 Task: Discover Waterfront Condos in Seattle.
Action: Key pressed <Key.caps_lock>S<Key.caps_lock>eatt
Screenshot: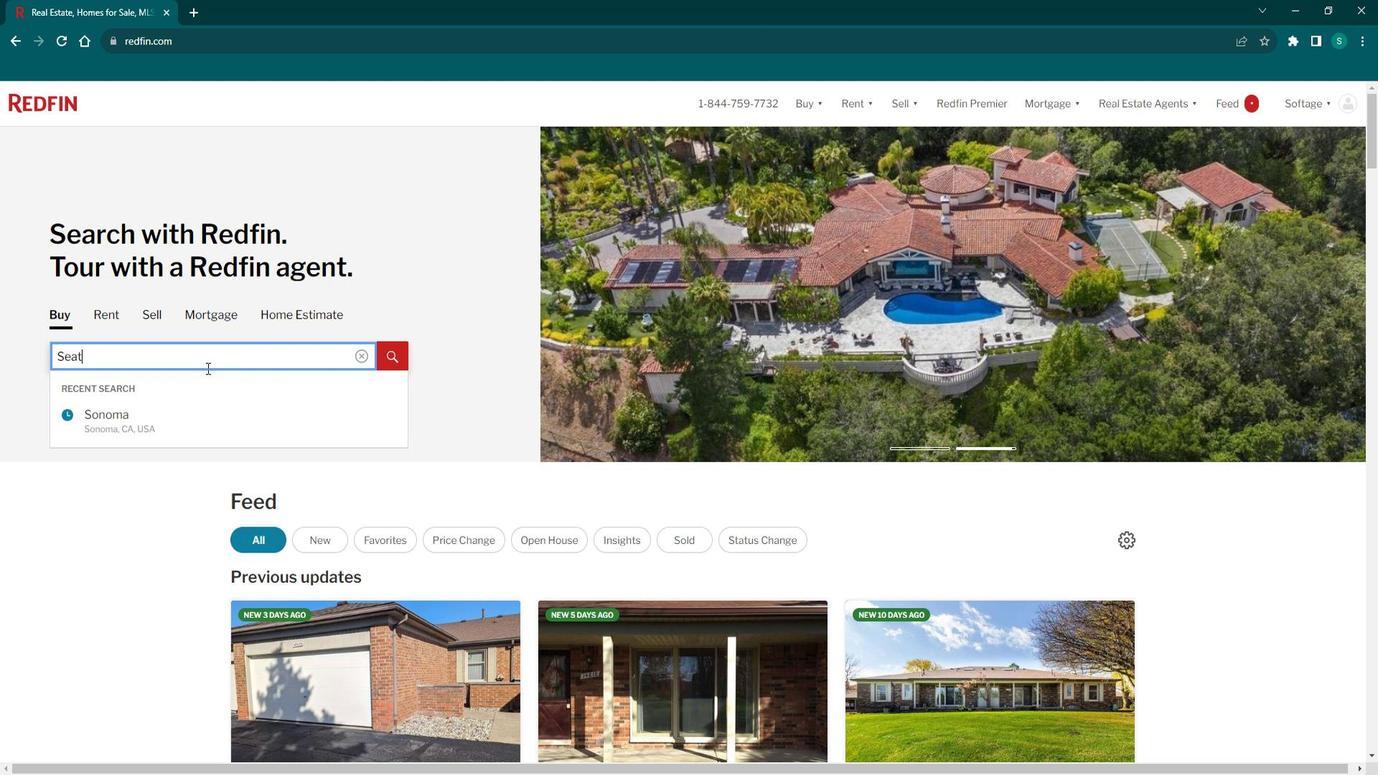 
Action: Mouse moved to (224, 365)
Screenshot: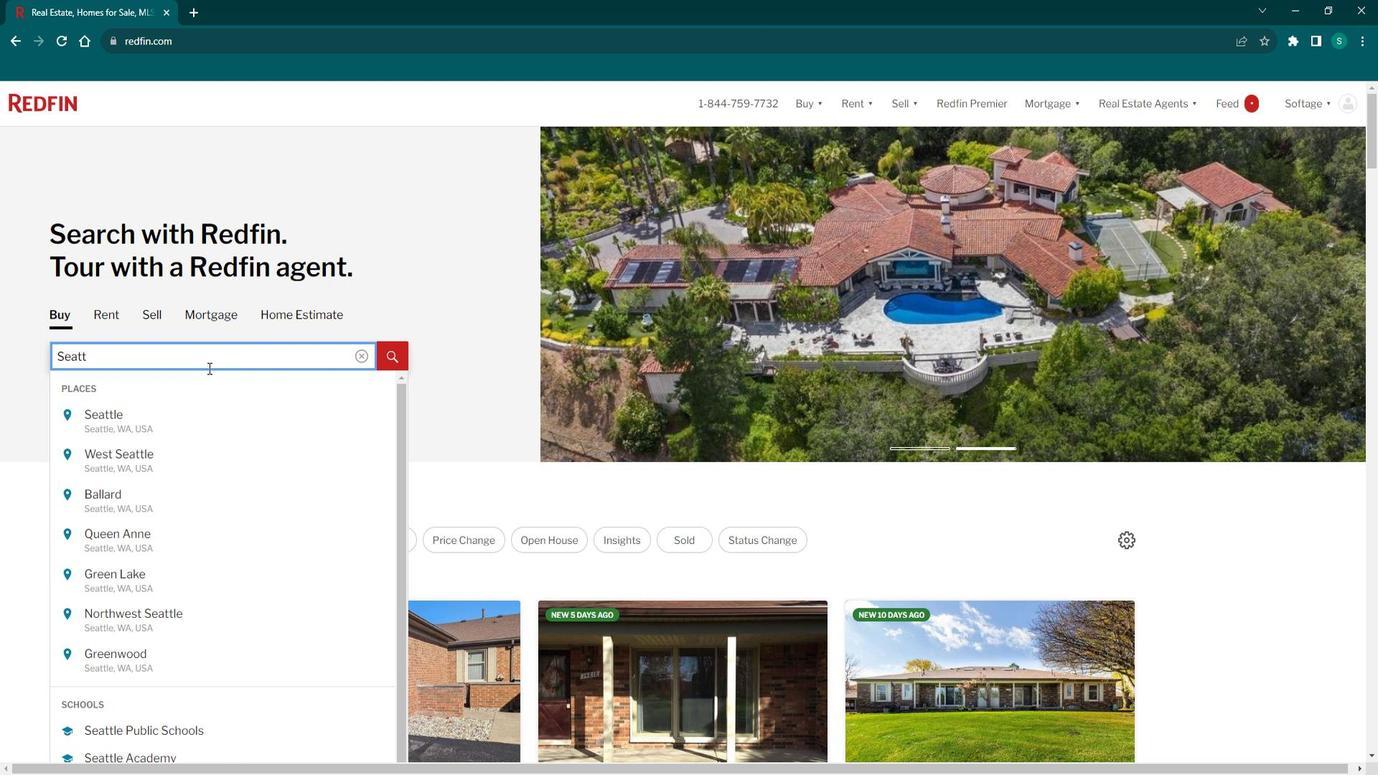
Action: Key pressed l
Screenshot: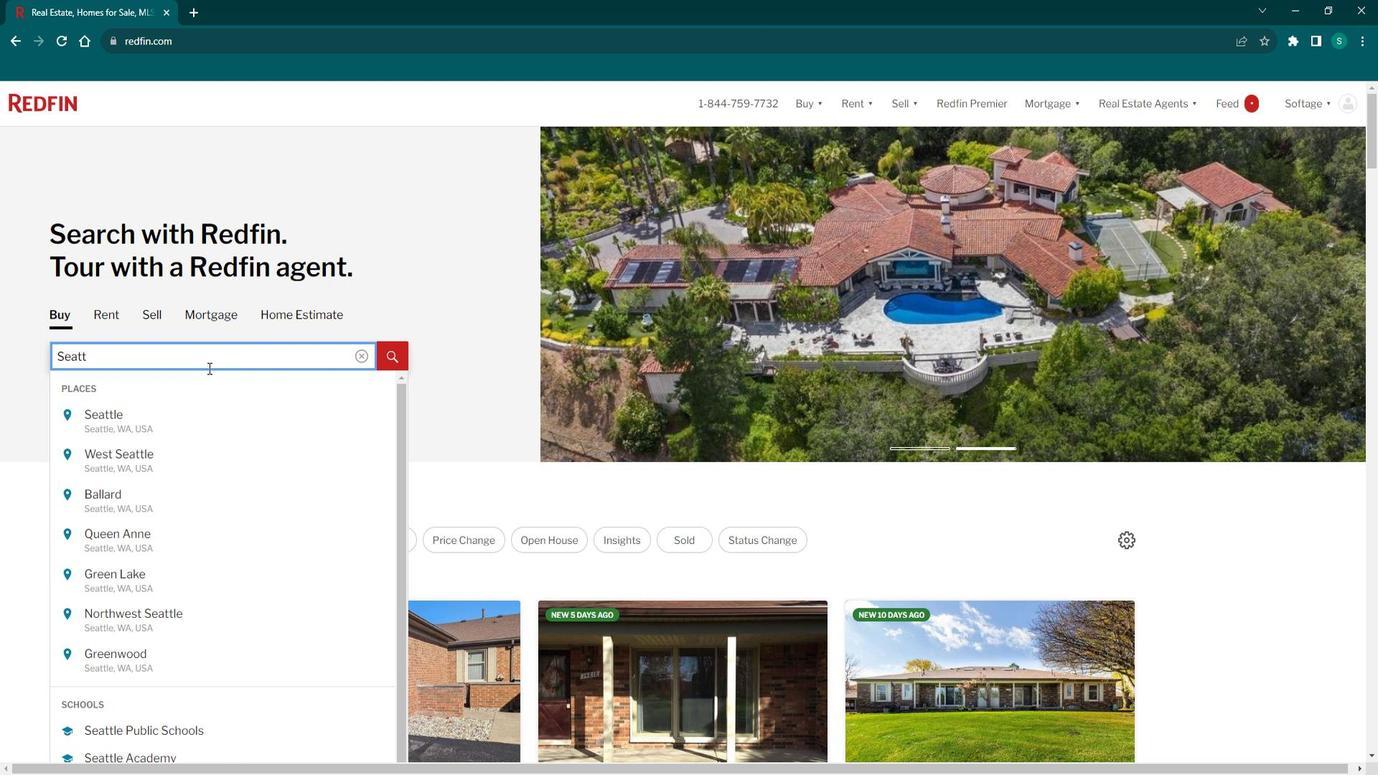 
Action: Mouse moved to (312, 399)
Screenshot: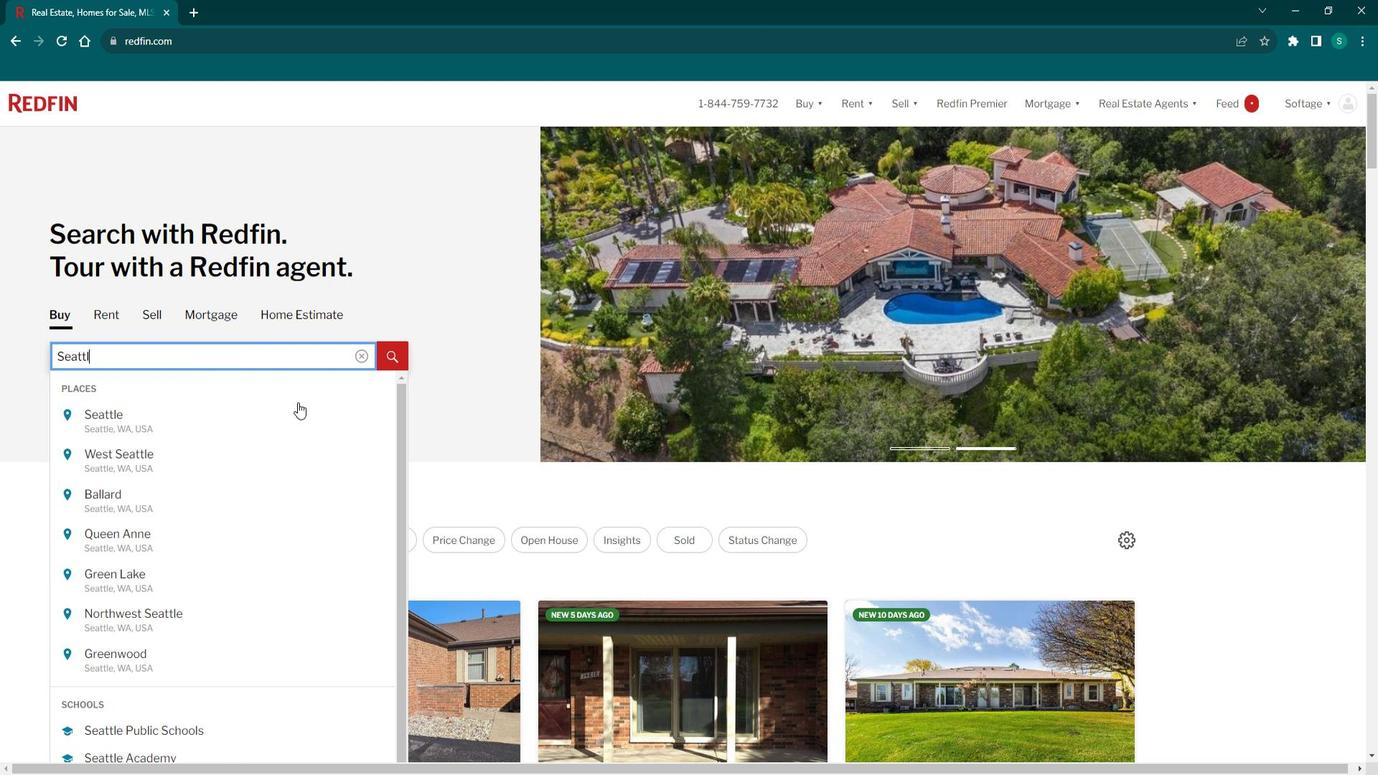
Action: Key pressed e
Screenshot: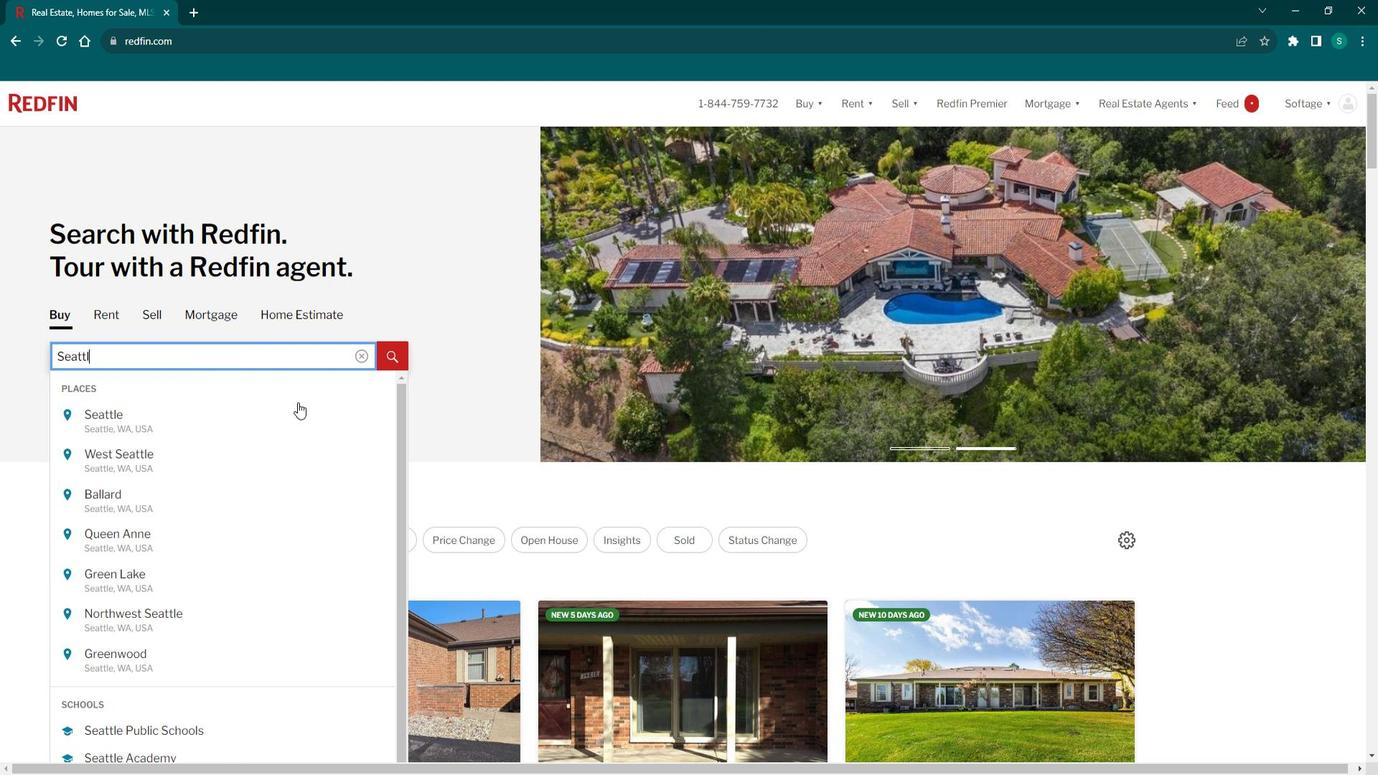 
Action: Mouse moved to (257, 417)
Screenshot: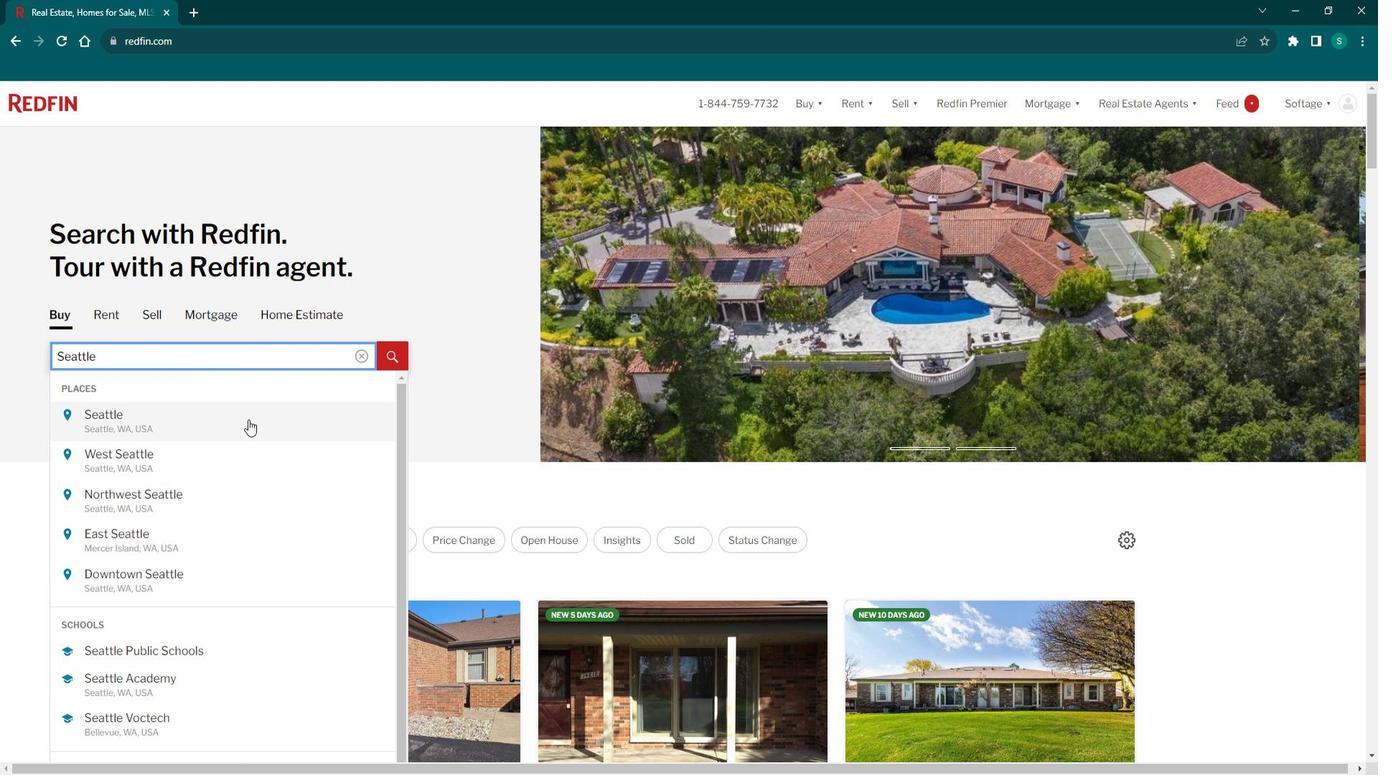 
Action: Mouse pressed left at (257, 417)
Screenshot: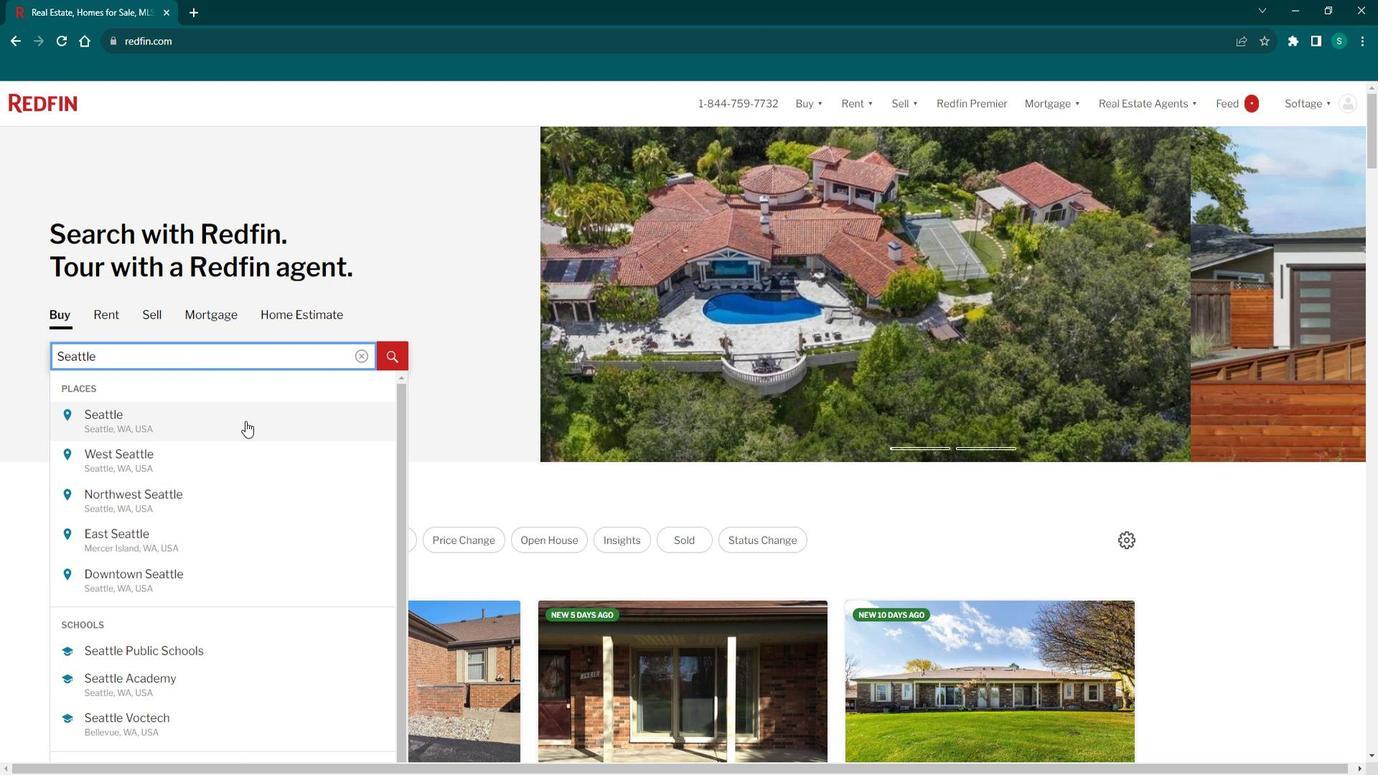 
Action: Mouse moved to (1265, 202)
Screenshot: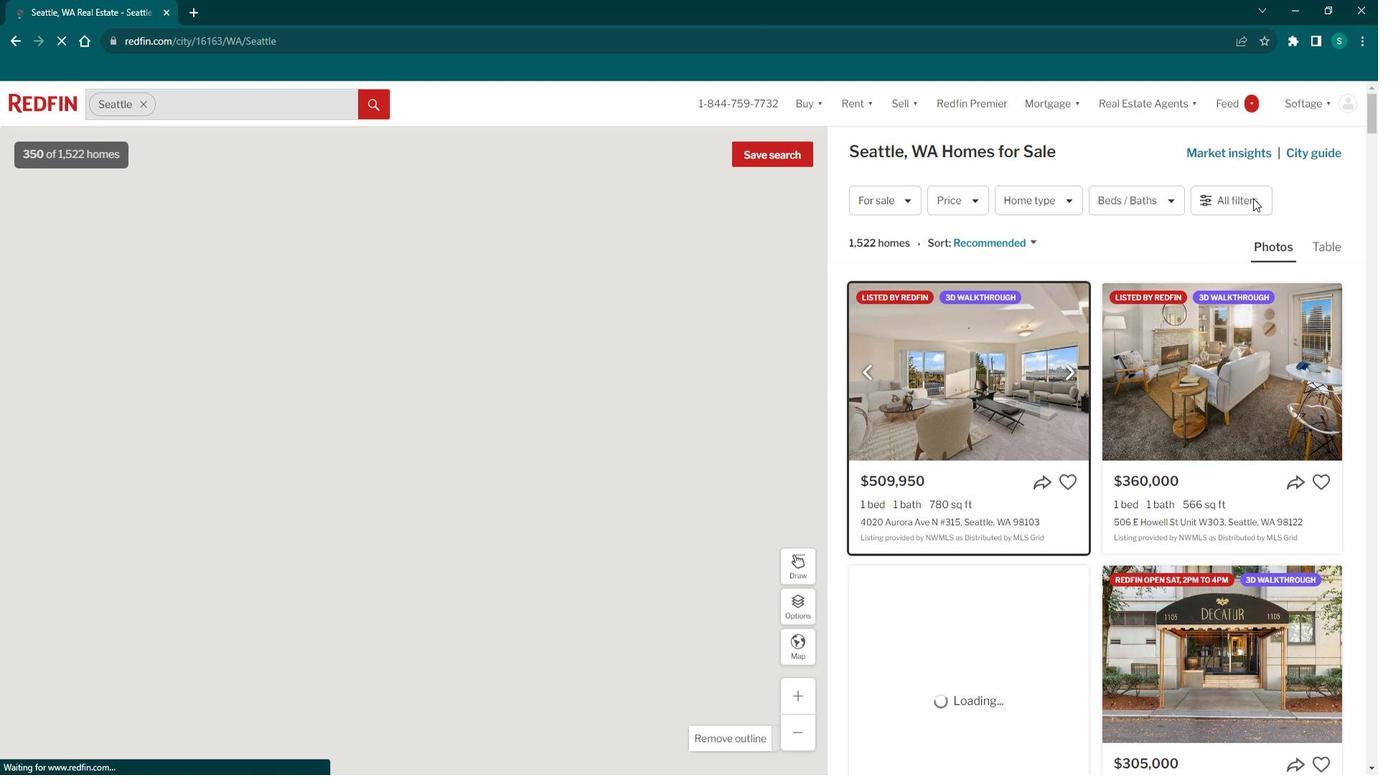 
Action: Mouse pressed left at (1265, 202)
Screenshot: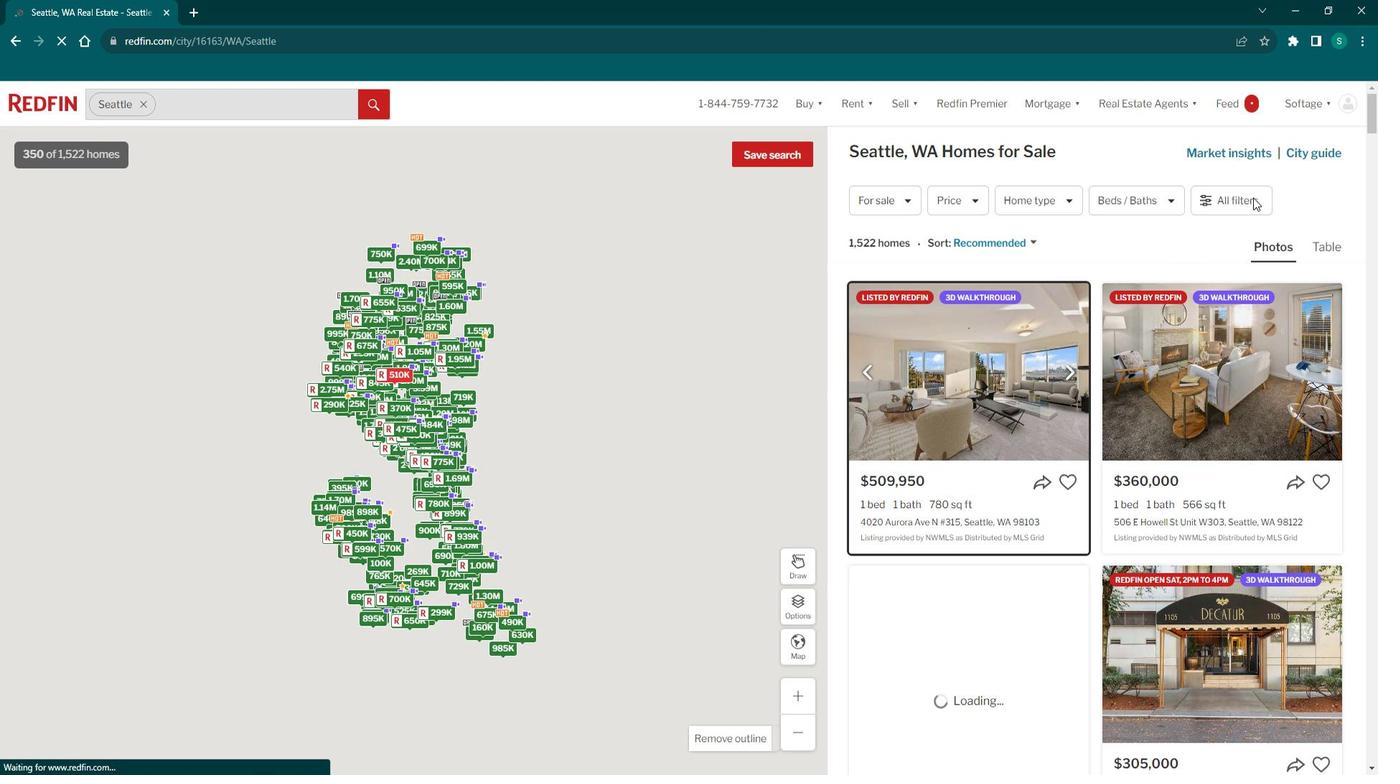 
Action: Mouse moved to (1260, 203)
Screenshot: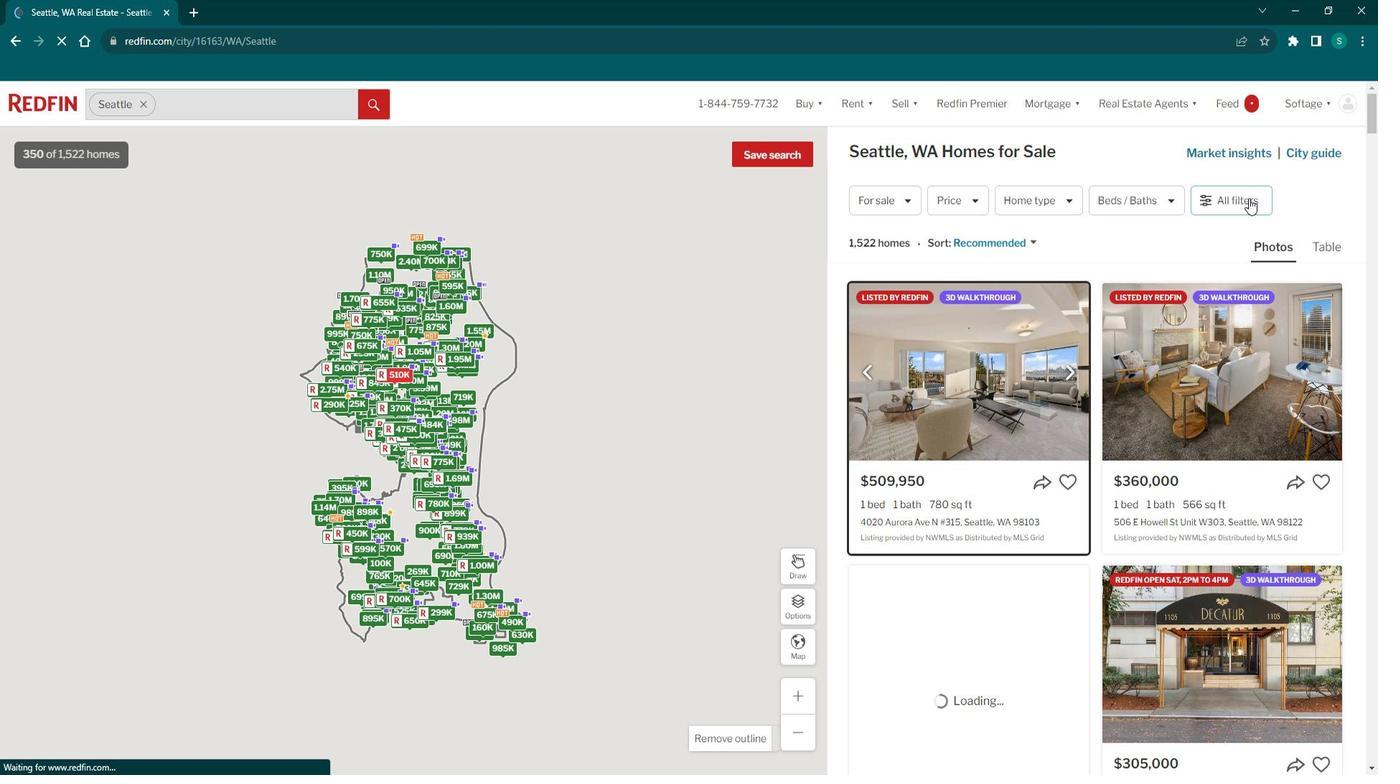 
Action: Mouse pressed left at (1260, 203)
Screenshot: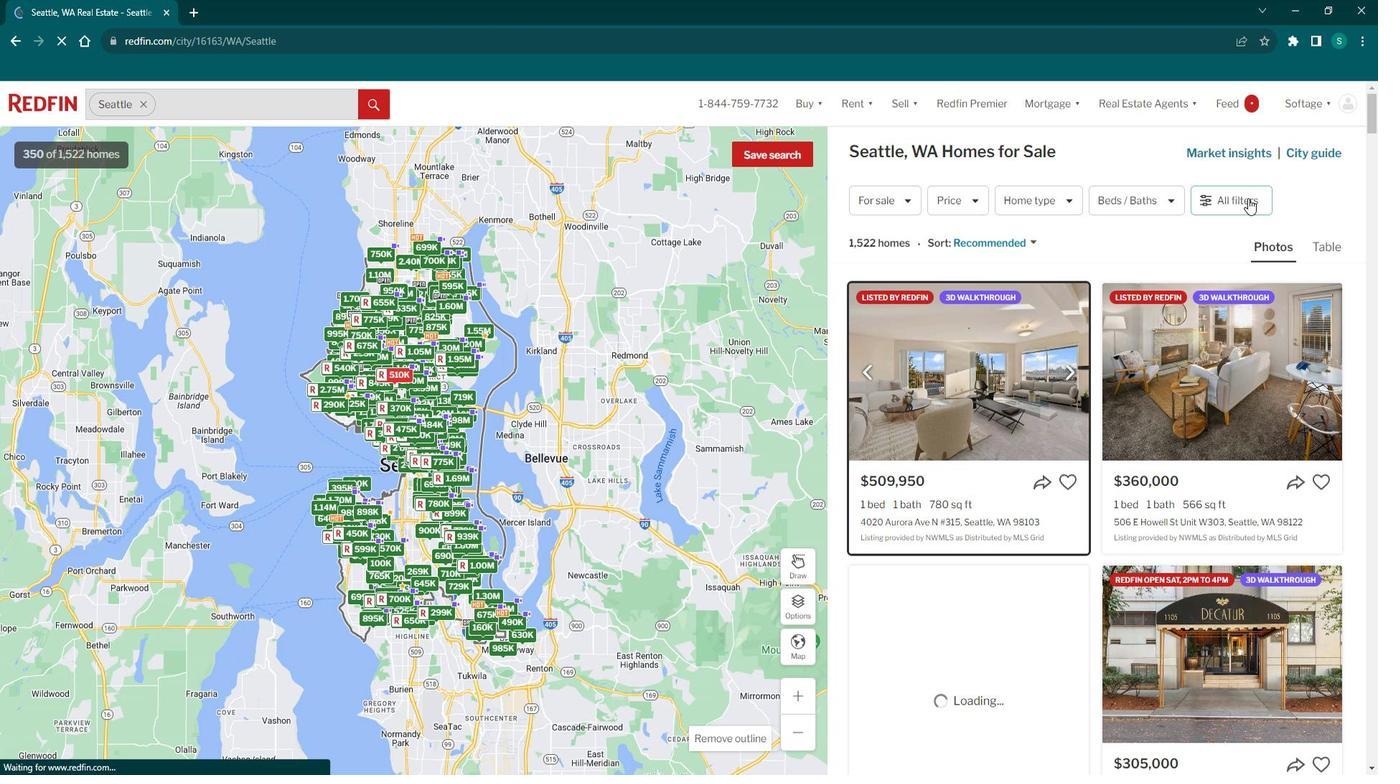 
Action: Mouse moved to (1242, 206)
Screenshot: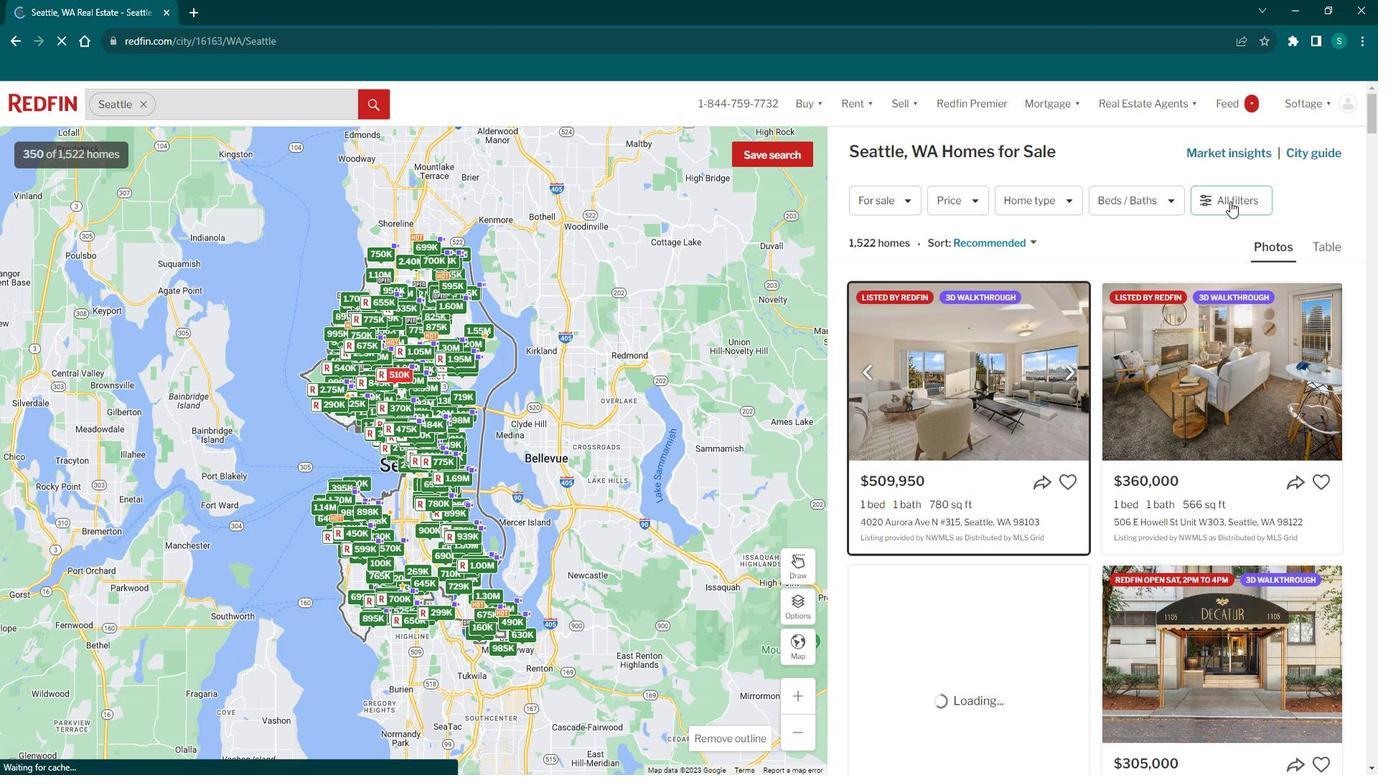 
Action: Mouse pressed left at (1242, 206)
Screenshot: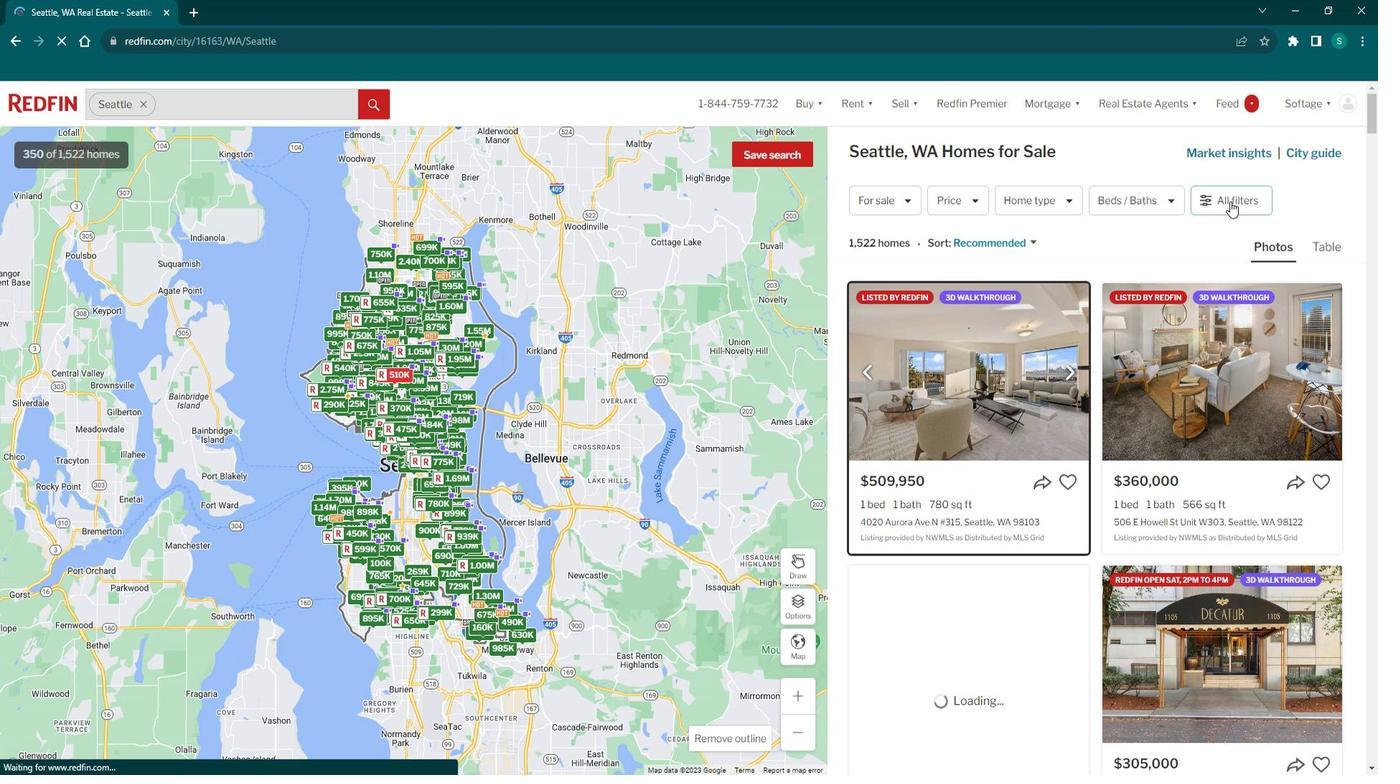 
Action: Mouse pressed left at (1242, 206)
Screenshot: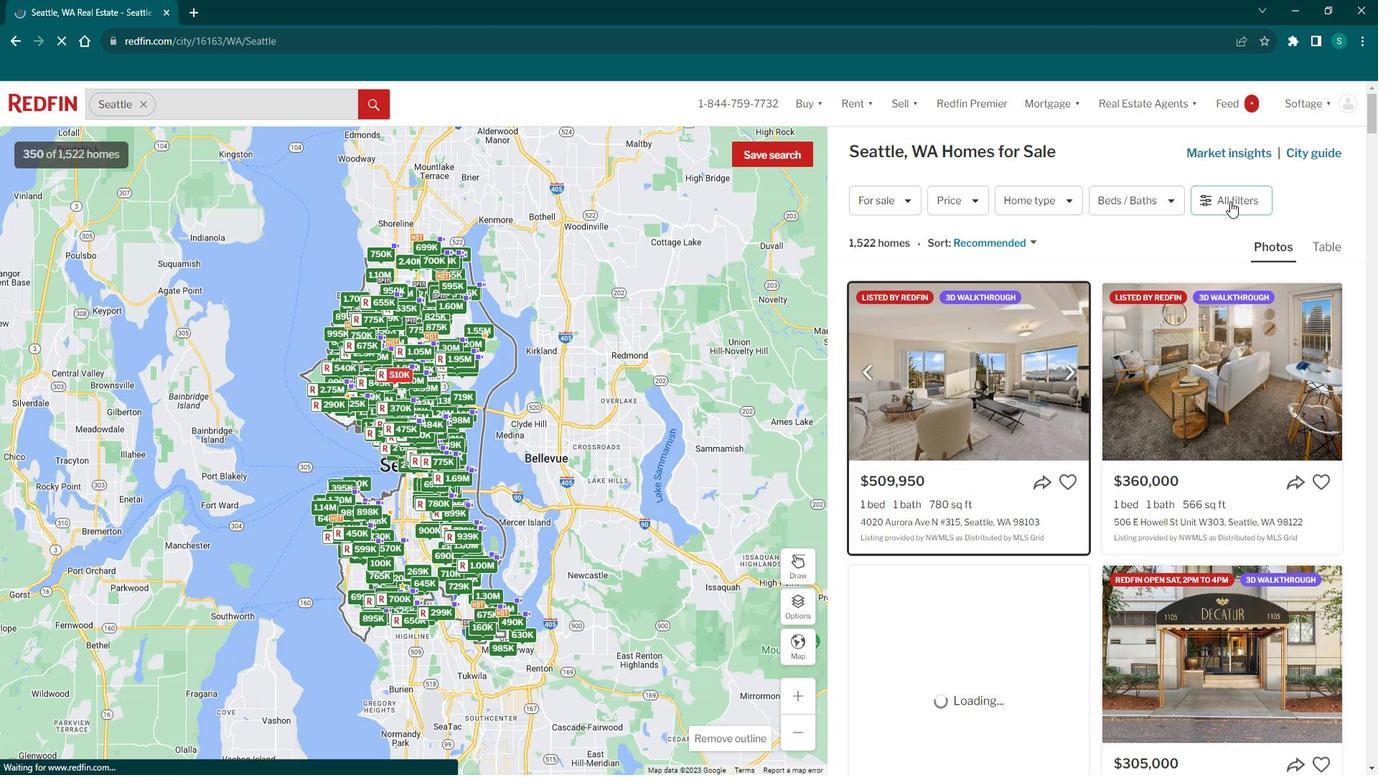 
Action: Mouse moved to (1260, 203)
Screenshot: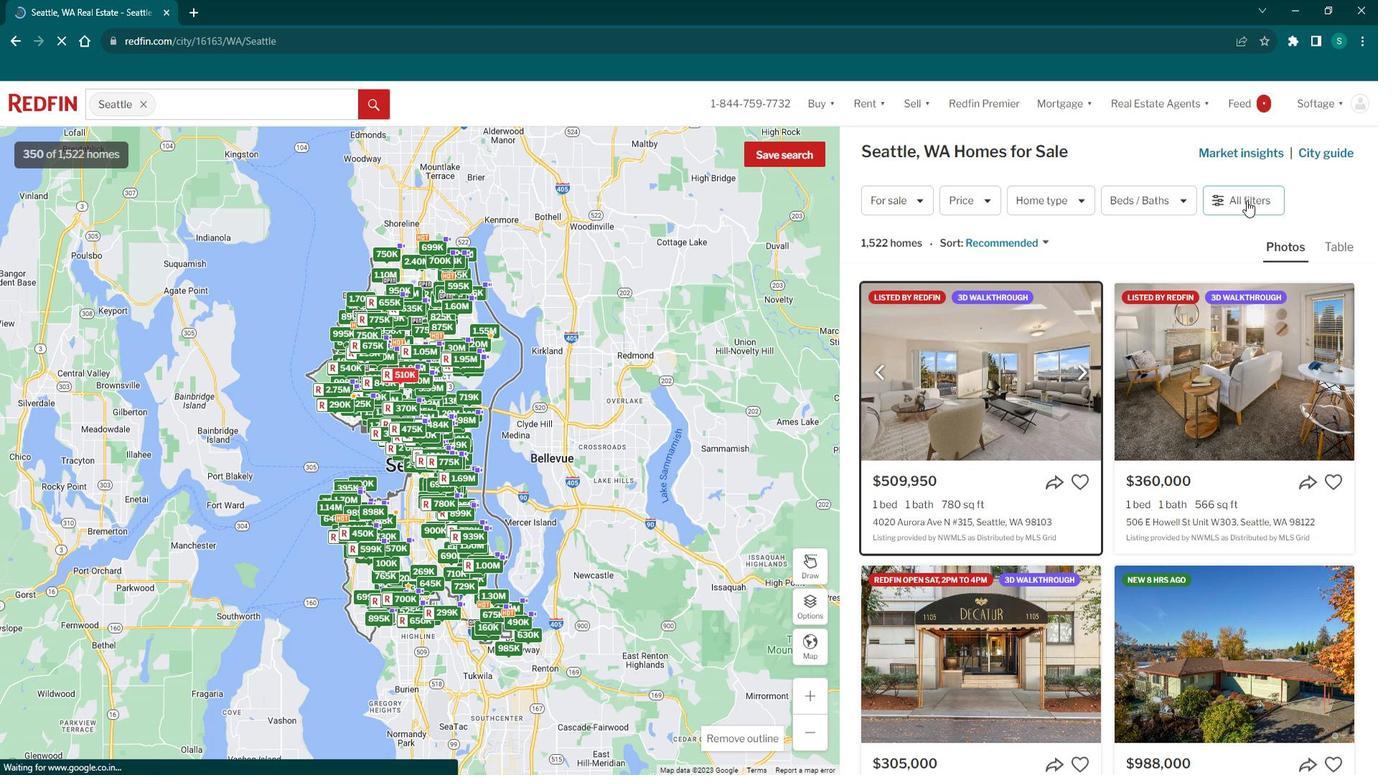 
Action: Mouse pressed left at (1260, 203)
Screenshot: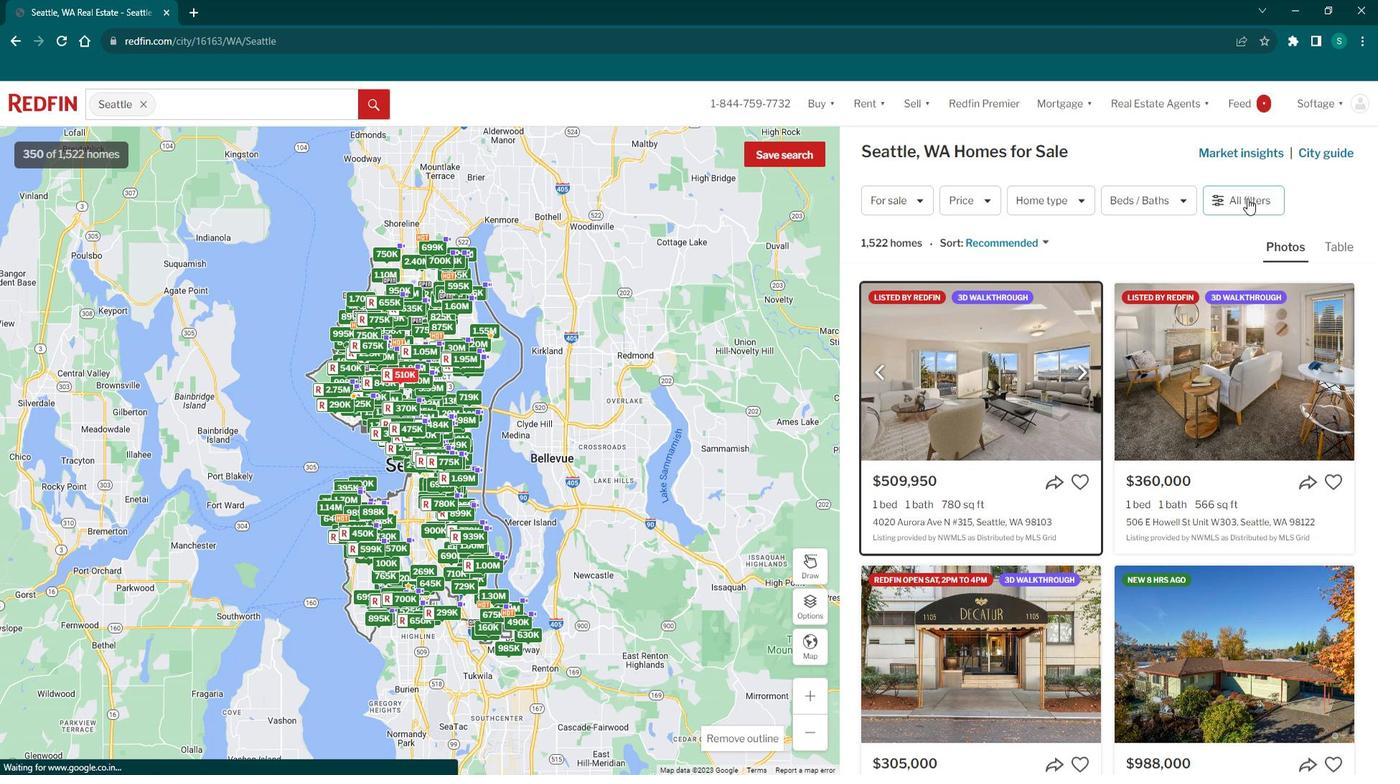 
Action: Mouse moved to (1091, 447)
Screenshot: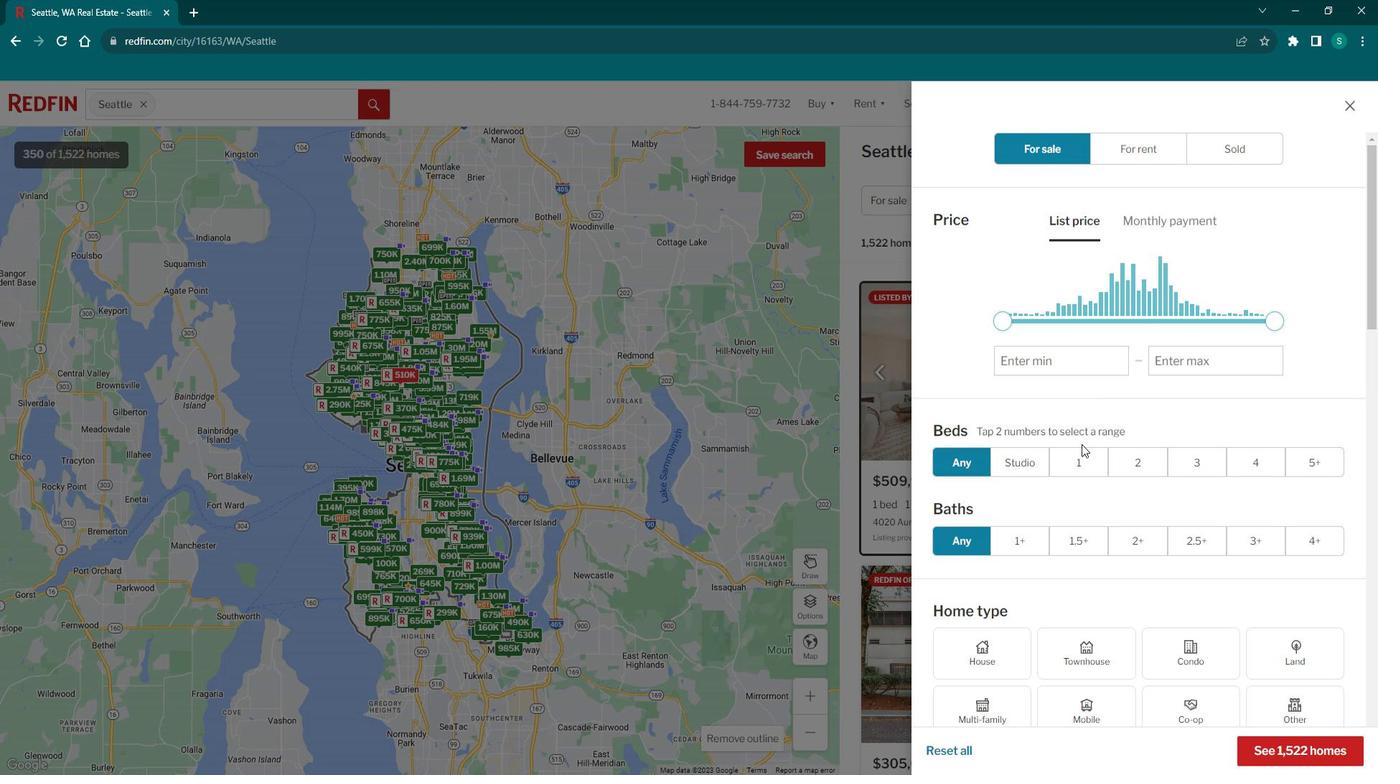 
Action: Mouse scrolled (1091, 446) with delta (0, 0)
Screenshot: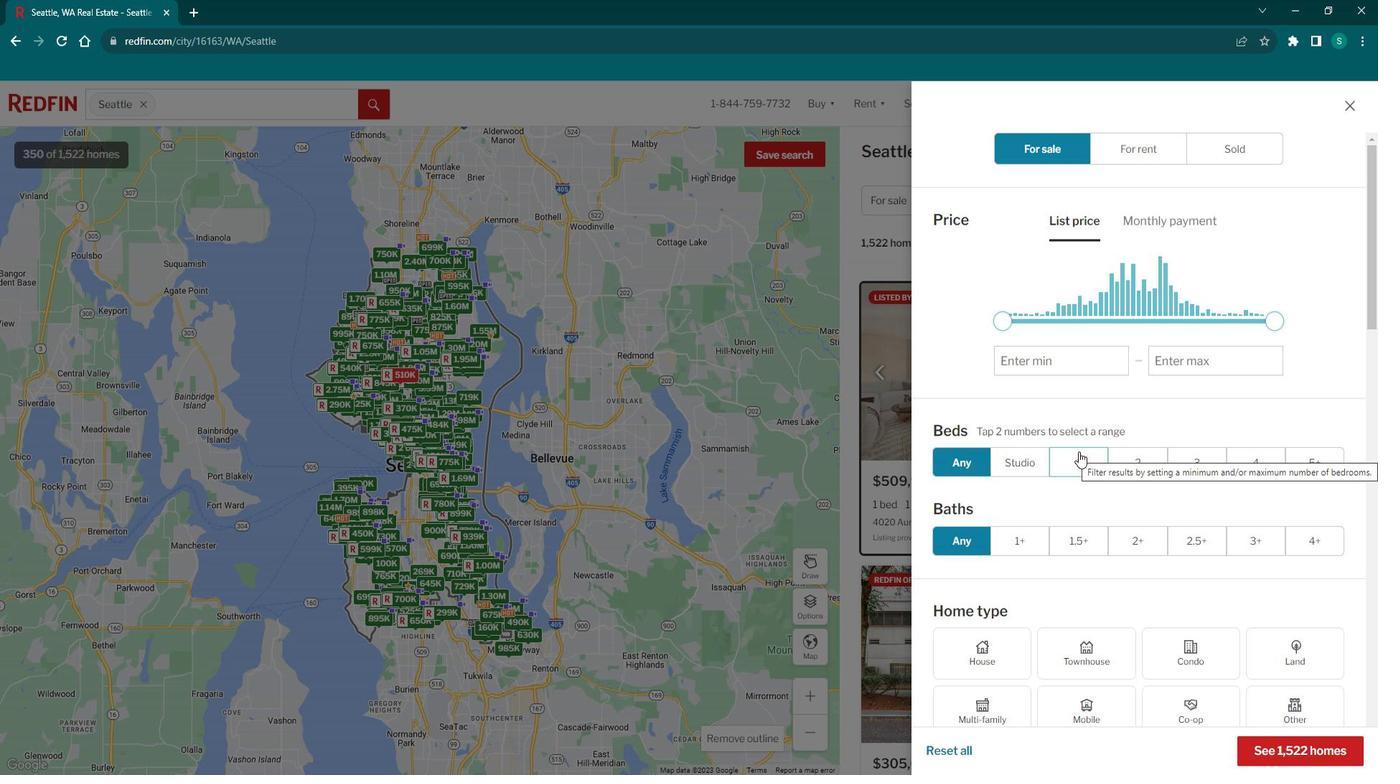 
Action: Mouse scrolled (1091, 446) with delta (0, 0)
Screenshot: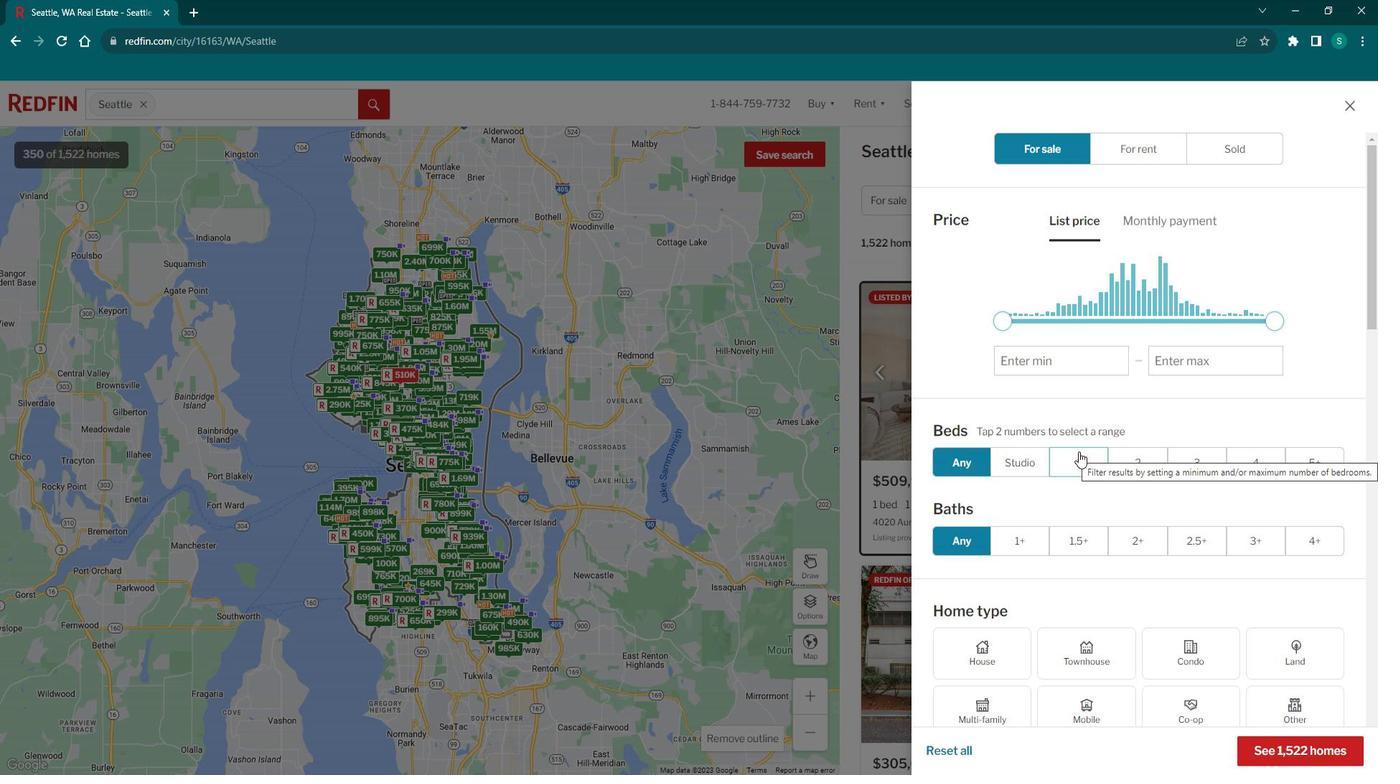 
Action: Mouse scrolled (1091, 446) with delta (0, 0)
Screenshot: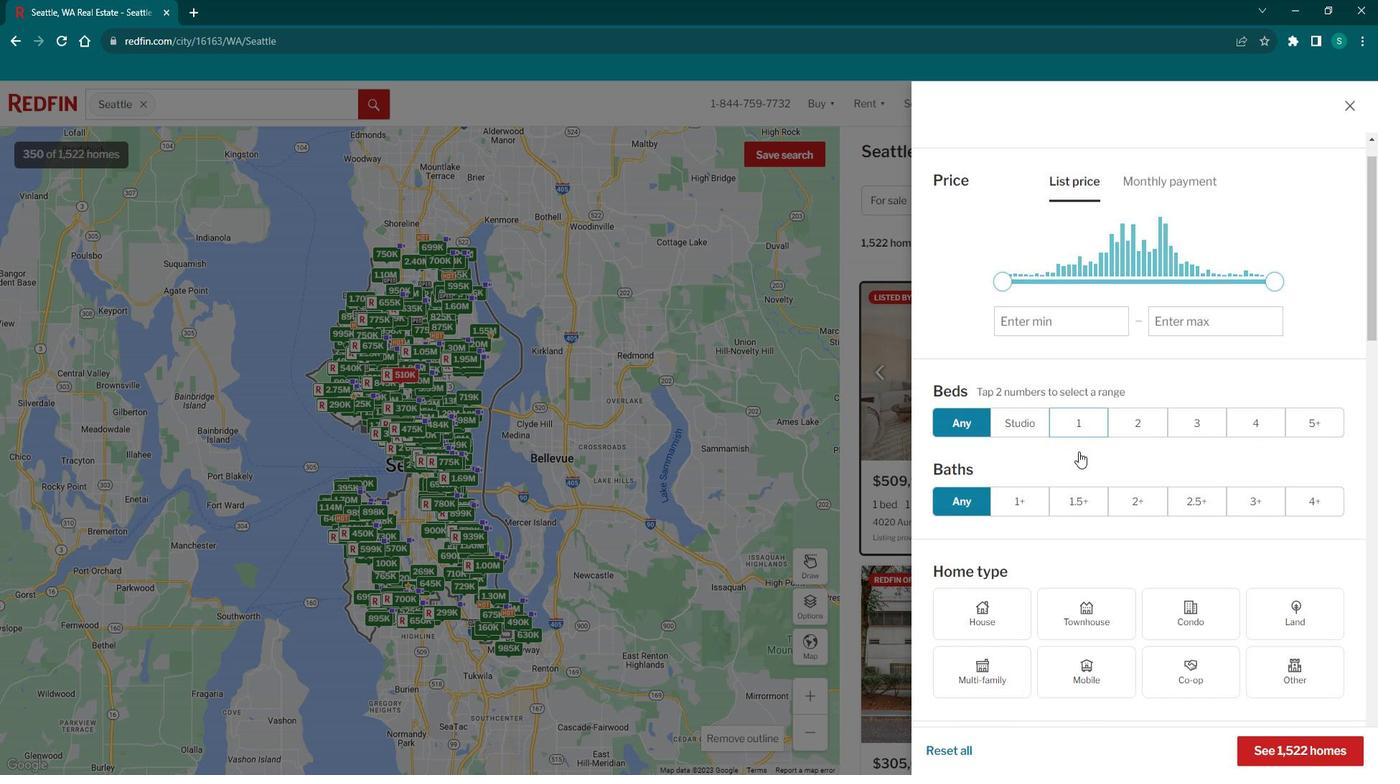 
Action: Mouse moved to (1200, 436)
Screenshot: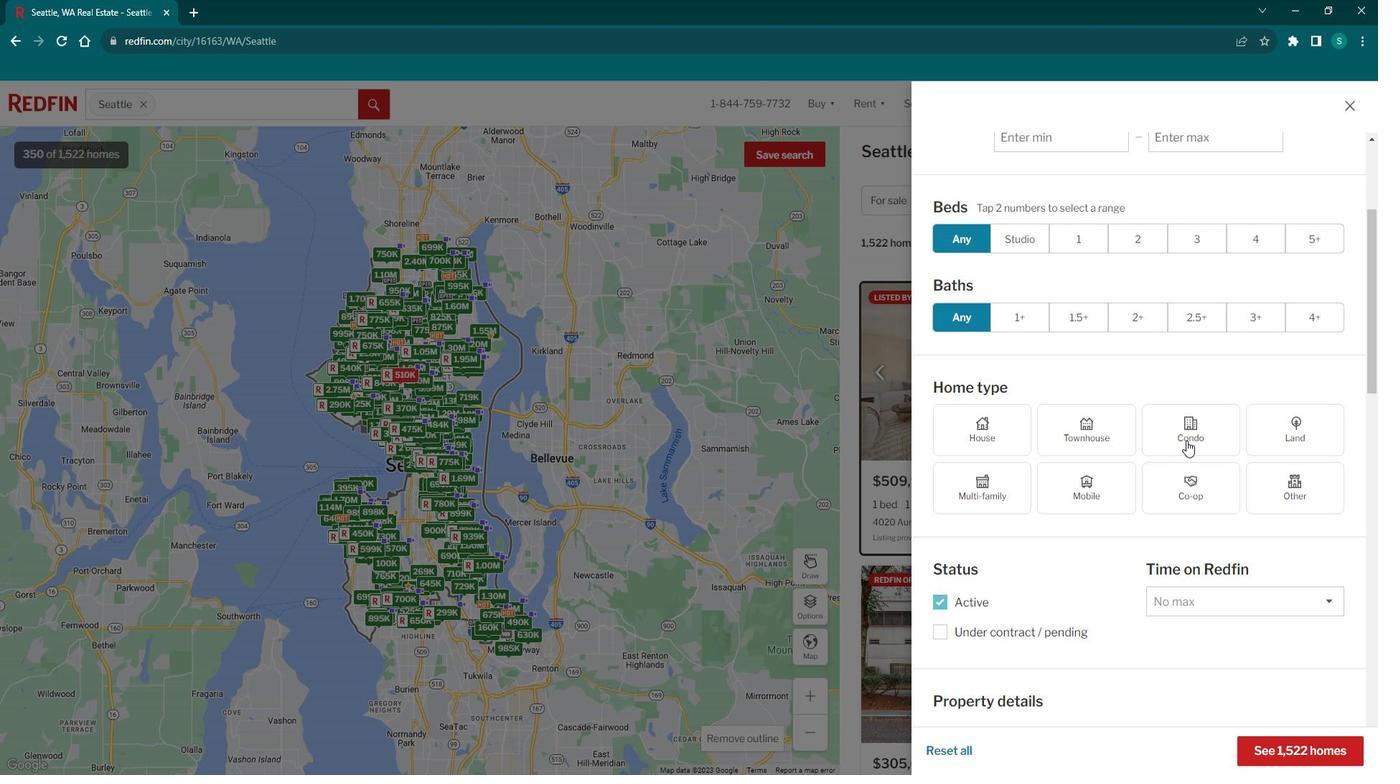 
Action: Mouse pressed left at (1200, 436)
Screenshot: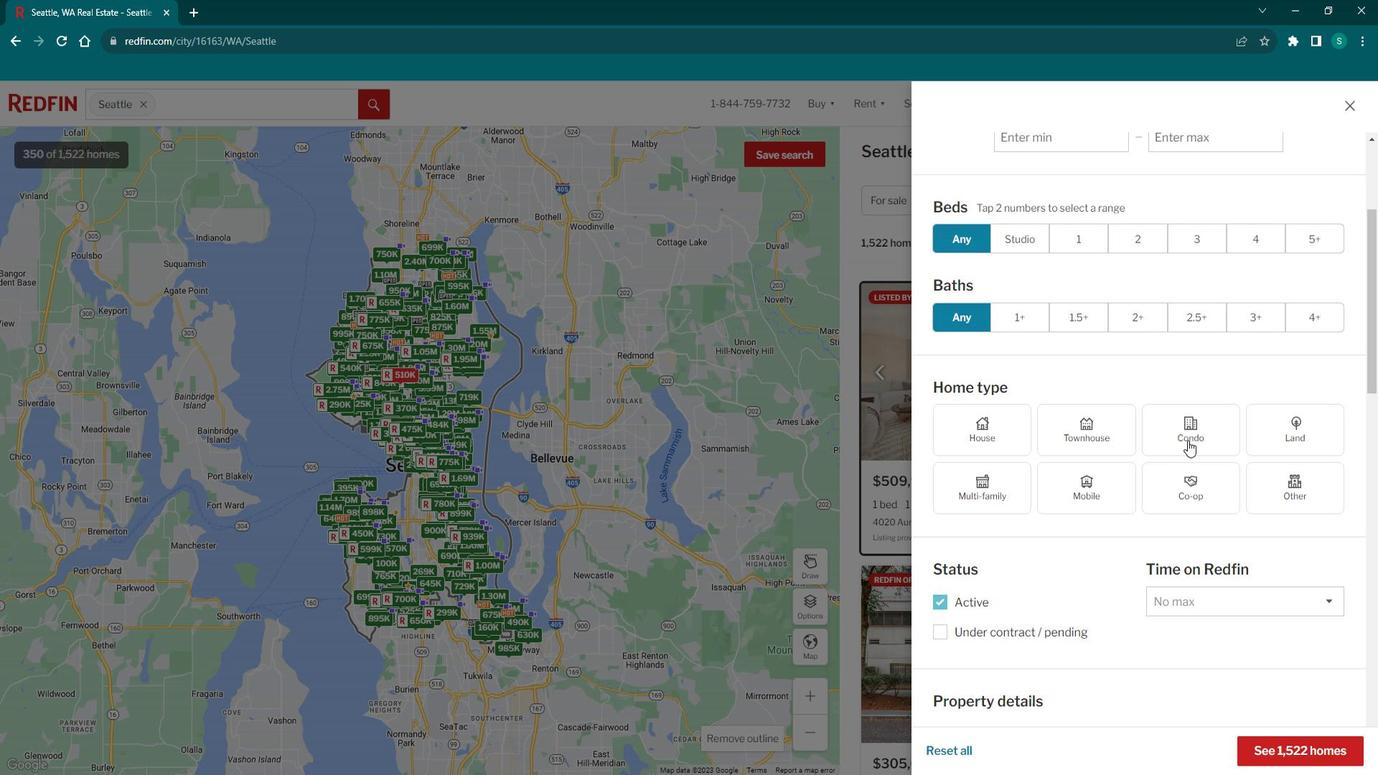 
Action: Mouse moved to (1071, 583)
Screenshot: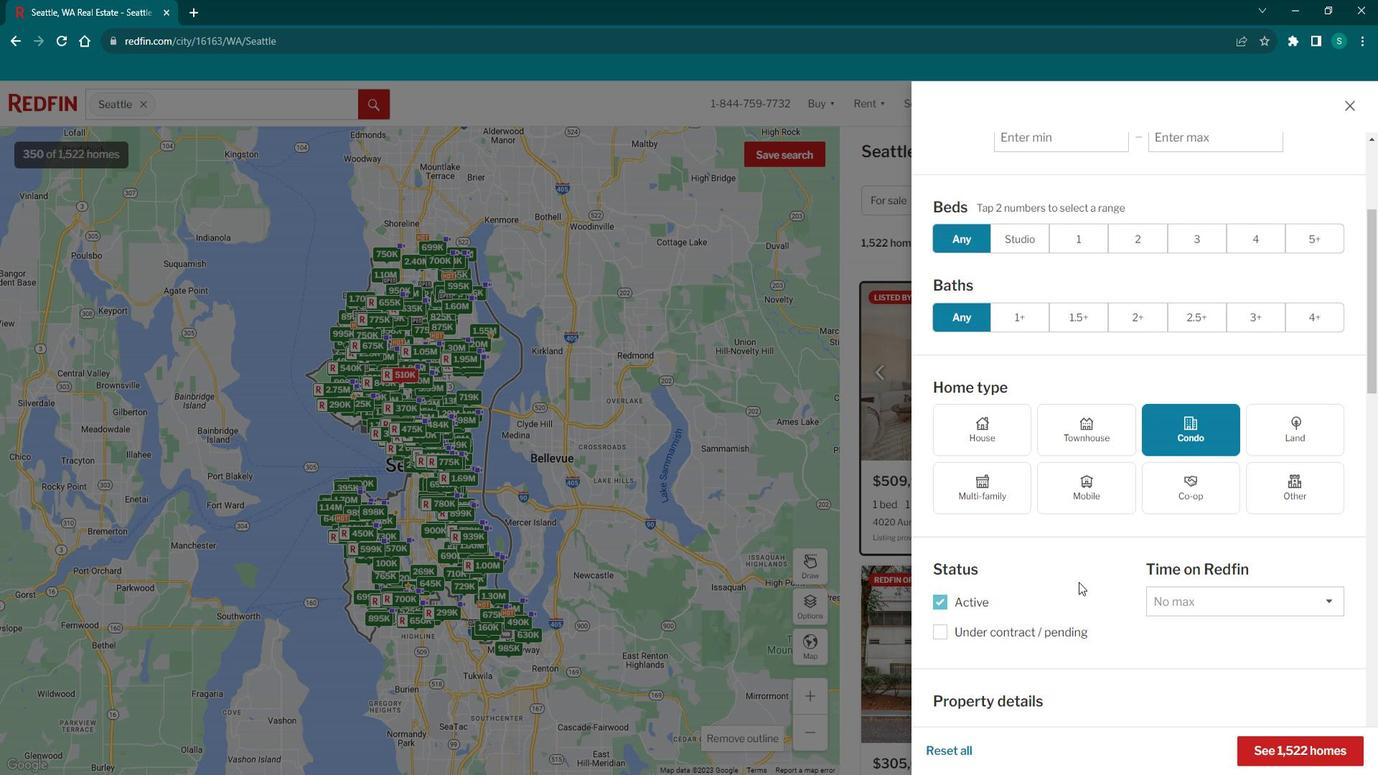 
Action: Mouse scrolled (1071, 582) with delta (0, 0)
Screenshot: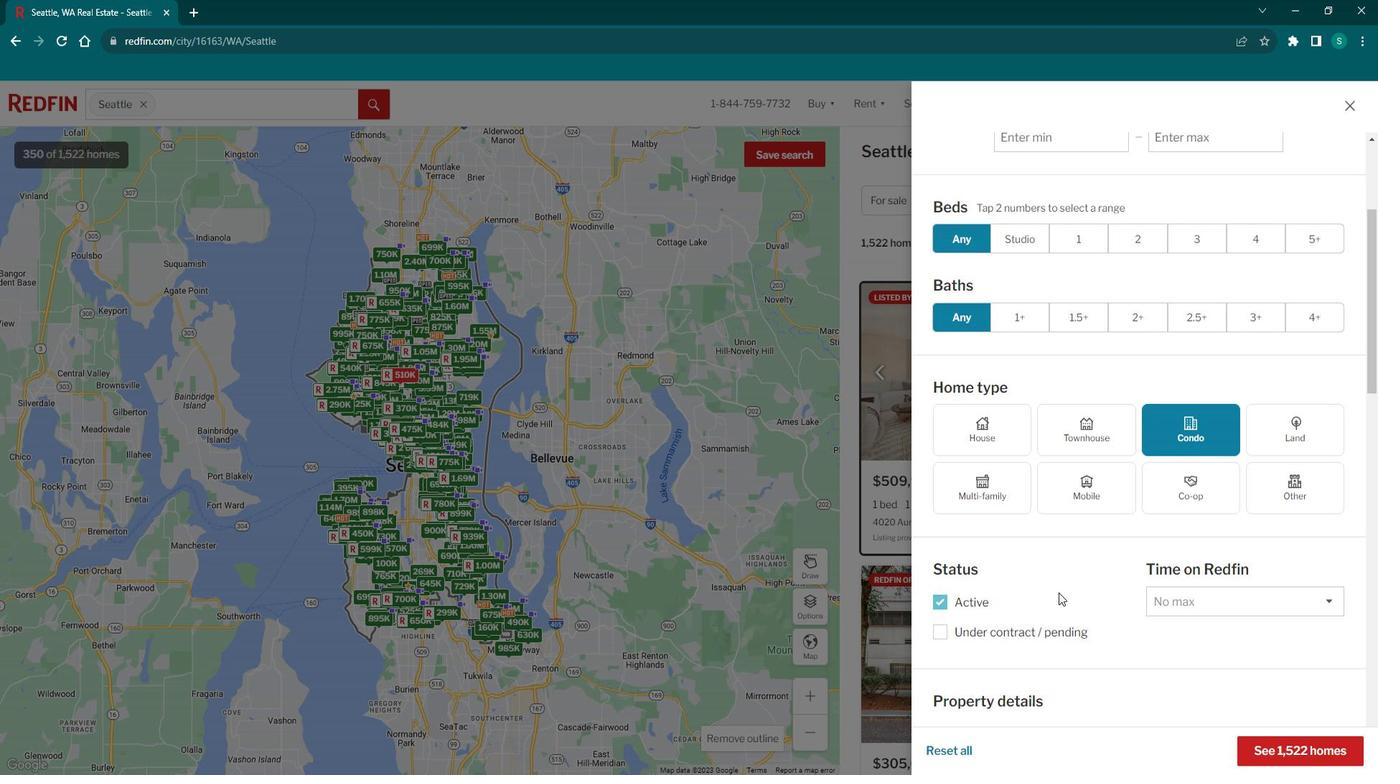 
Action: Mouse scrolled (1071, 582) with delta (0, 0)
Screenshot: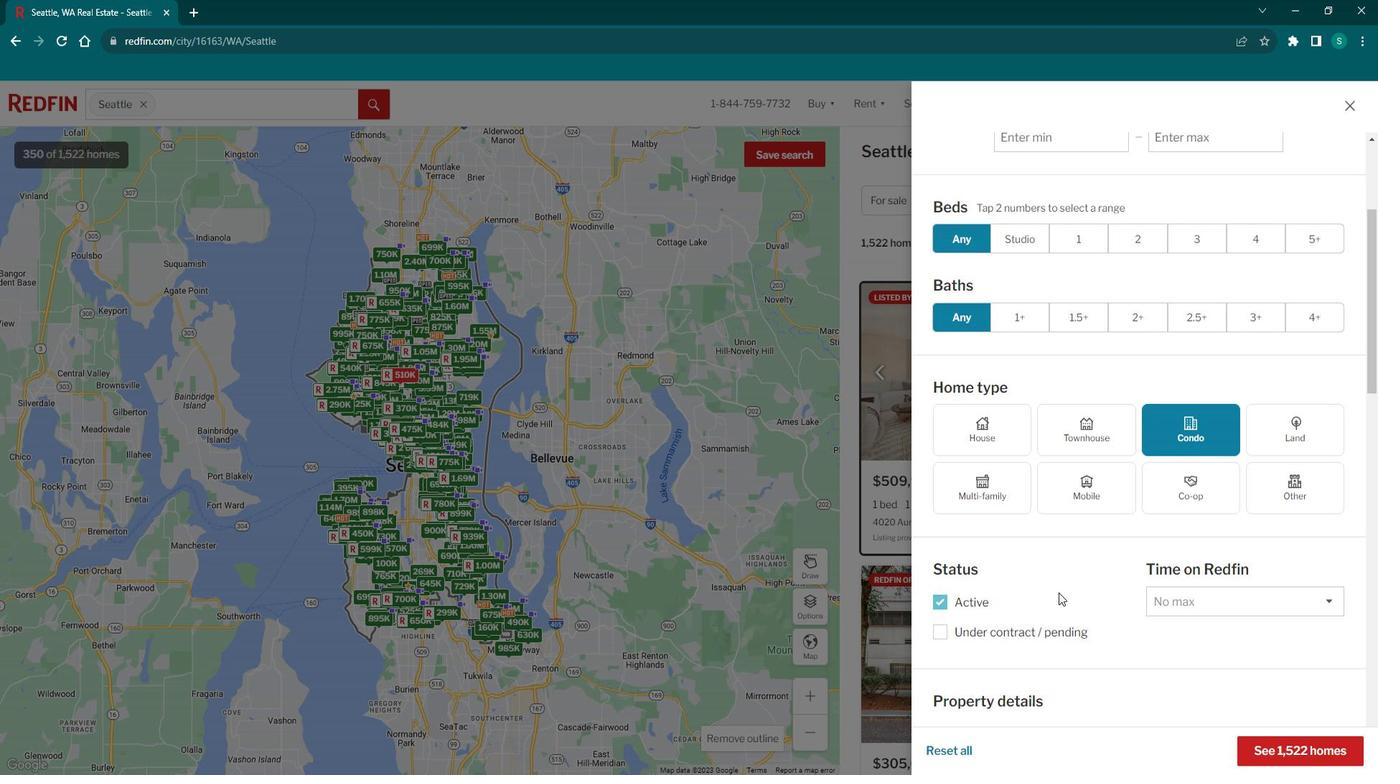 
Action: Mouse scrolled (1071, 582) with delta (0, 0)
Screenshot: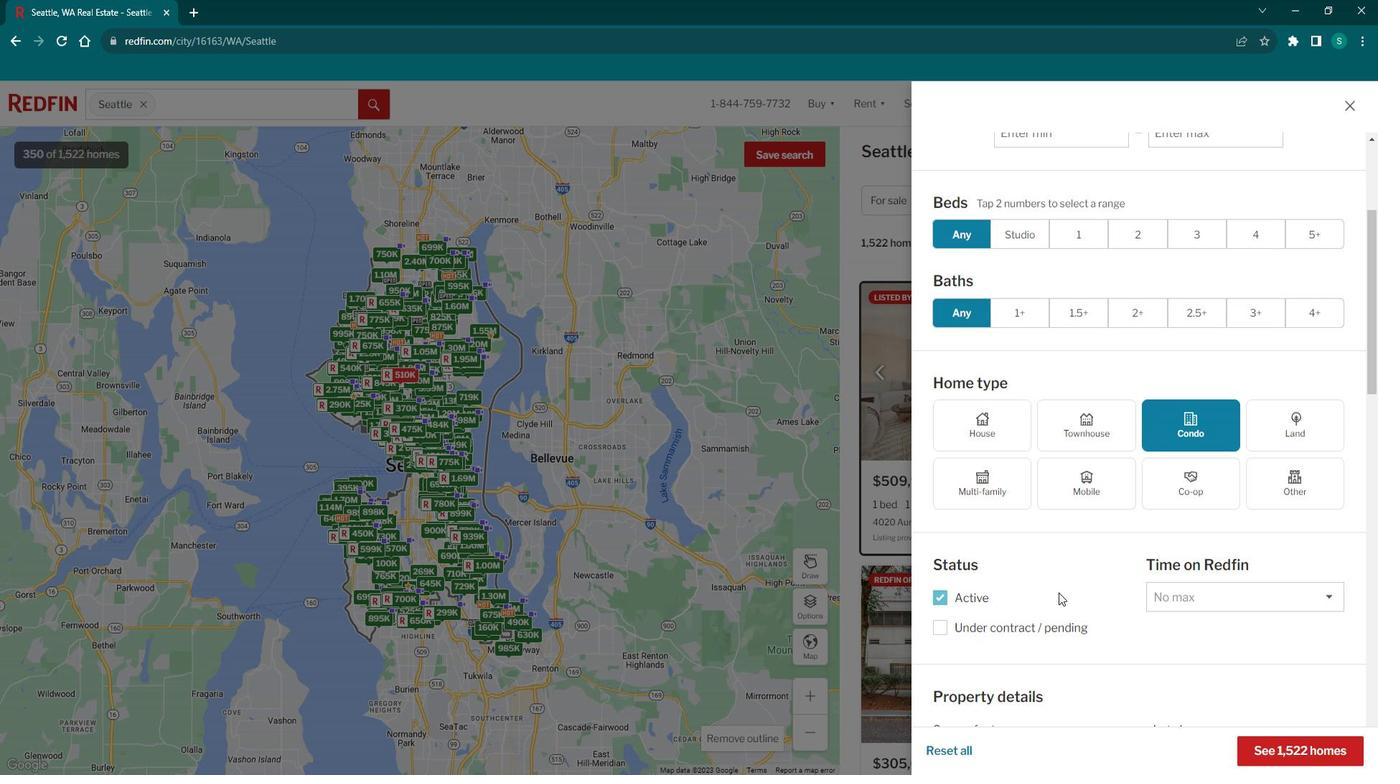 
Action: Mouse scrolled (1071, 582) with delta (0, 0)
Screenshot: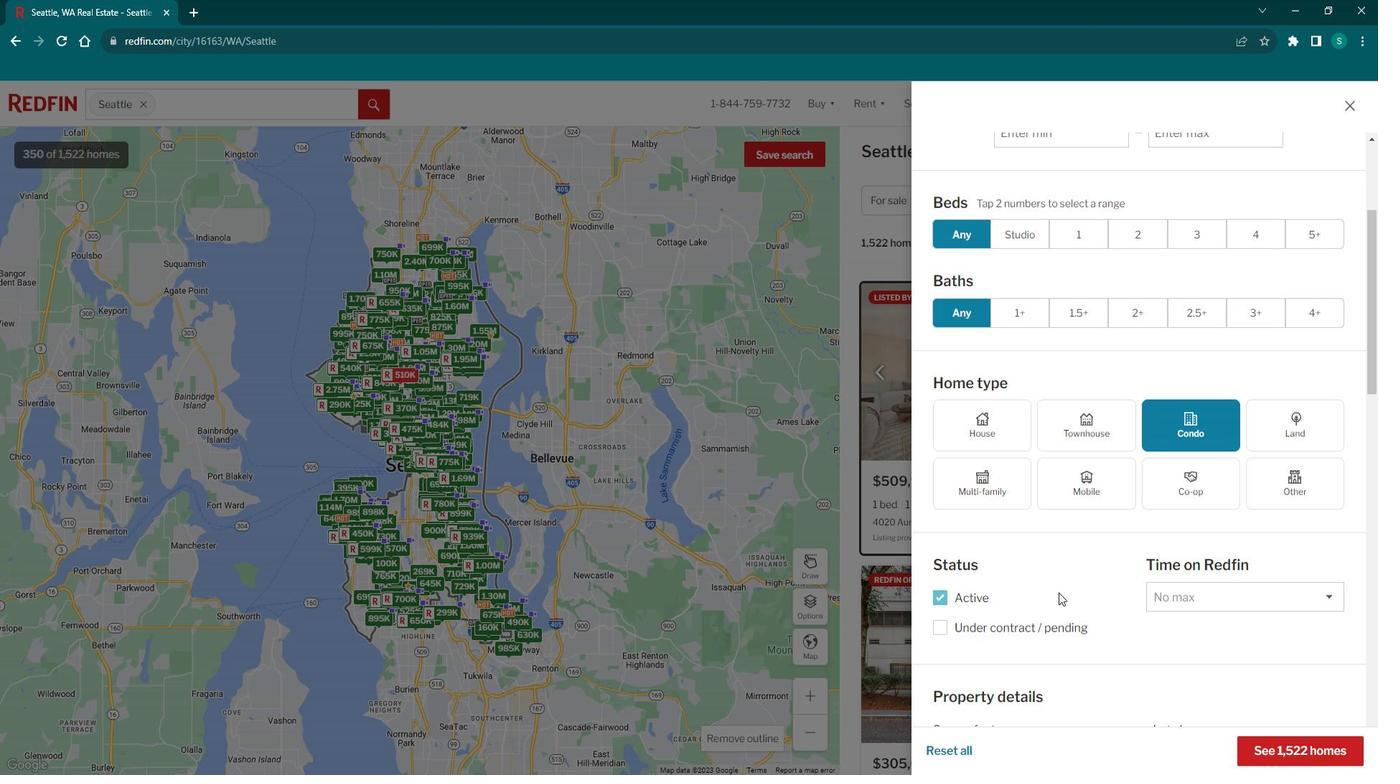 
Action: Mouse moved to (985, 545)
Screenshot: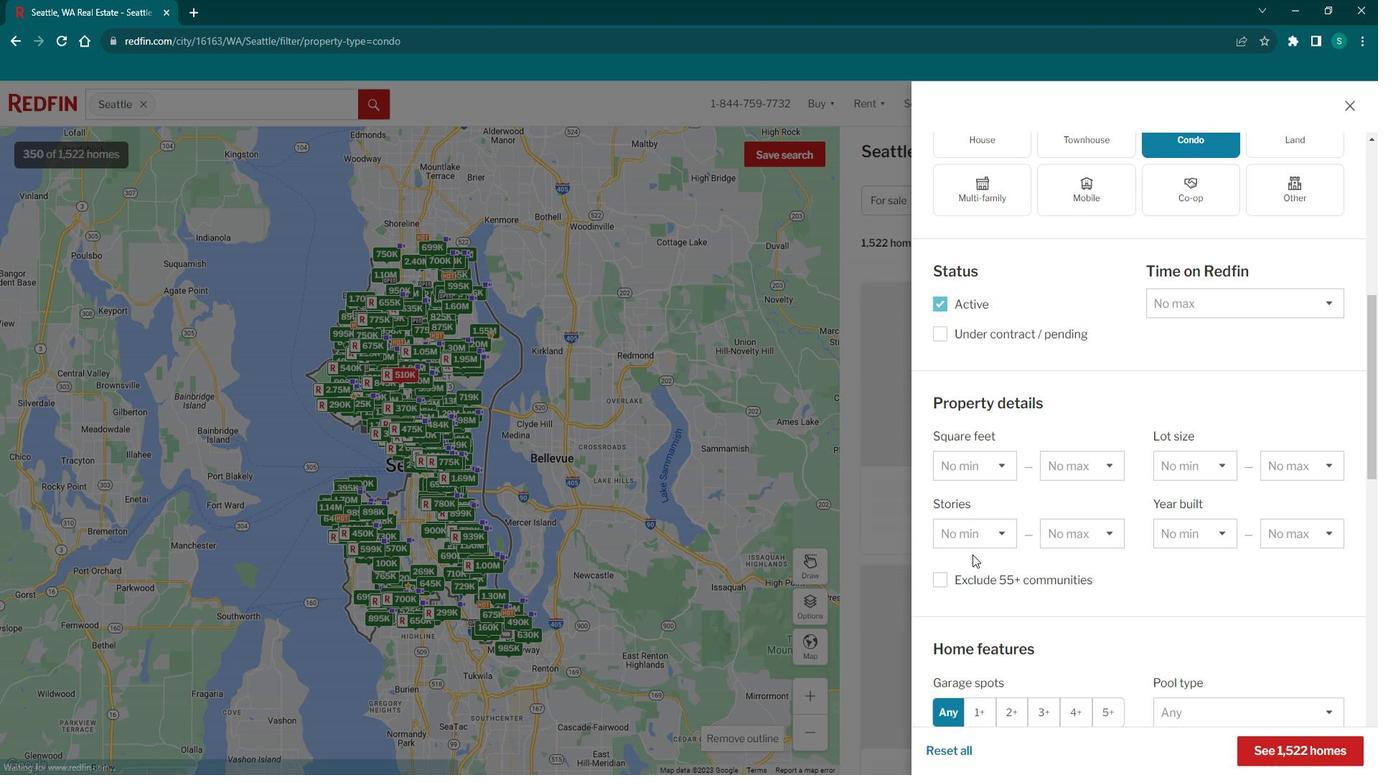 
Action: Mouse scrolled (985, 544) with delta (0, 0)
Screenshot: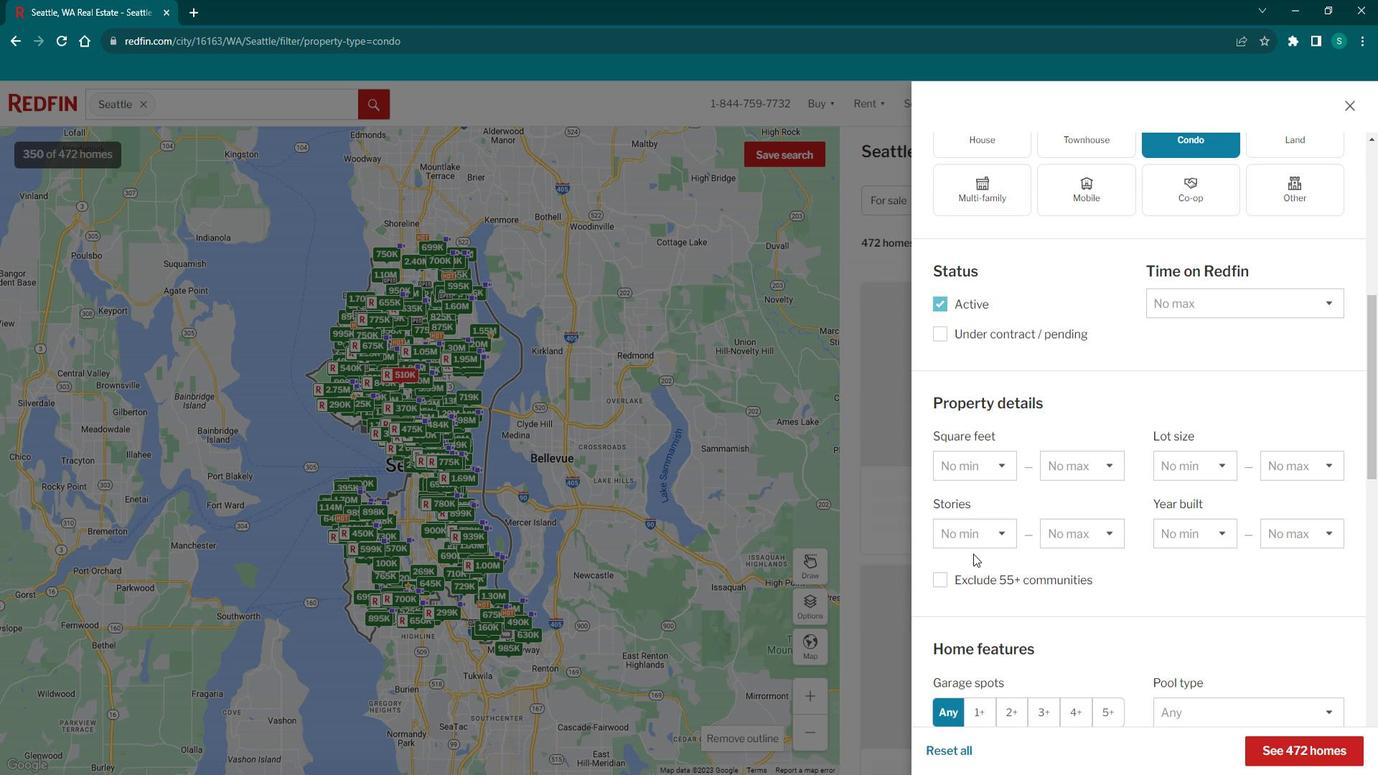 
Action: Mouse scrolled (985, 544) with delta (0, 0)
Screenshot: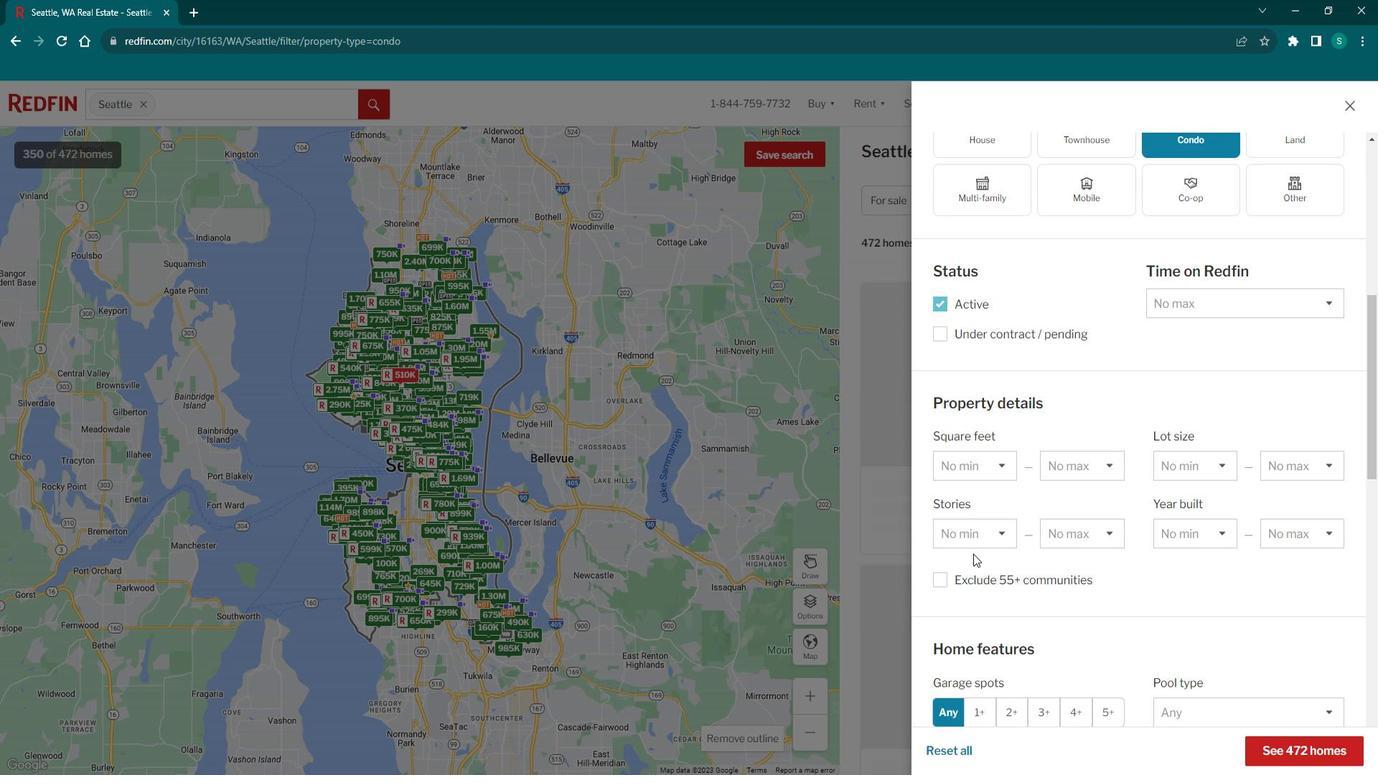 
Action: Mouse scrolled (985, 544) with delta (0, 0)
Screenshot: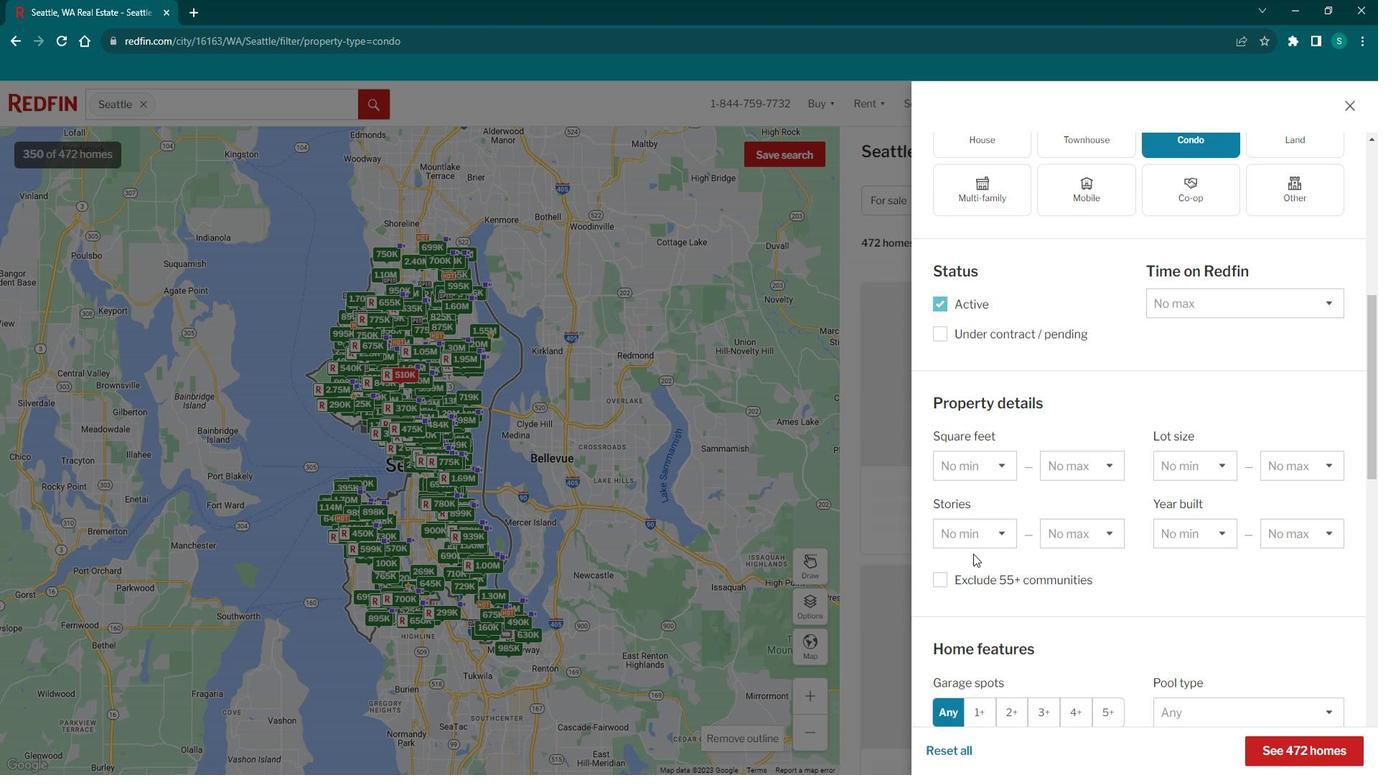 
Action: Mouse scrolled (985, 544) with delta (0, 0)
Screenshot: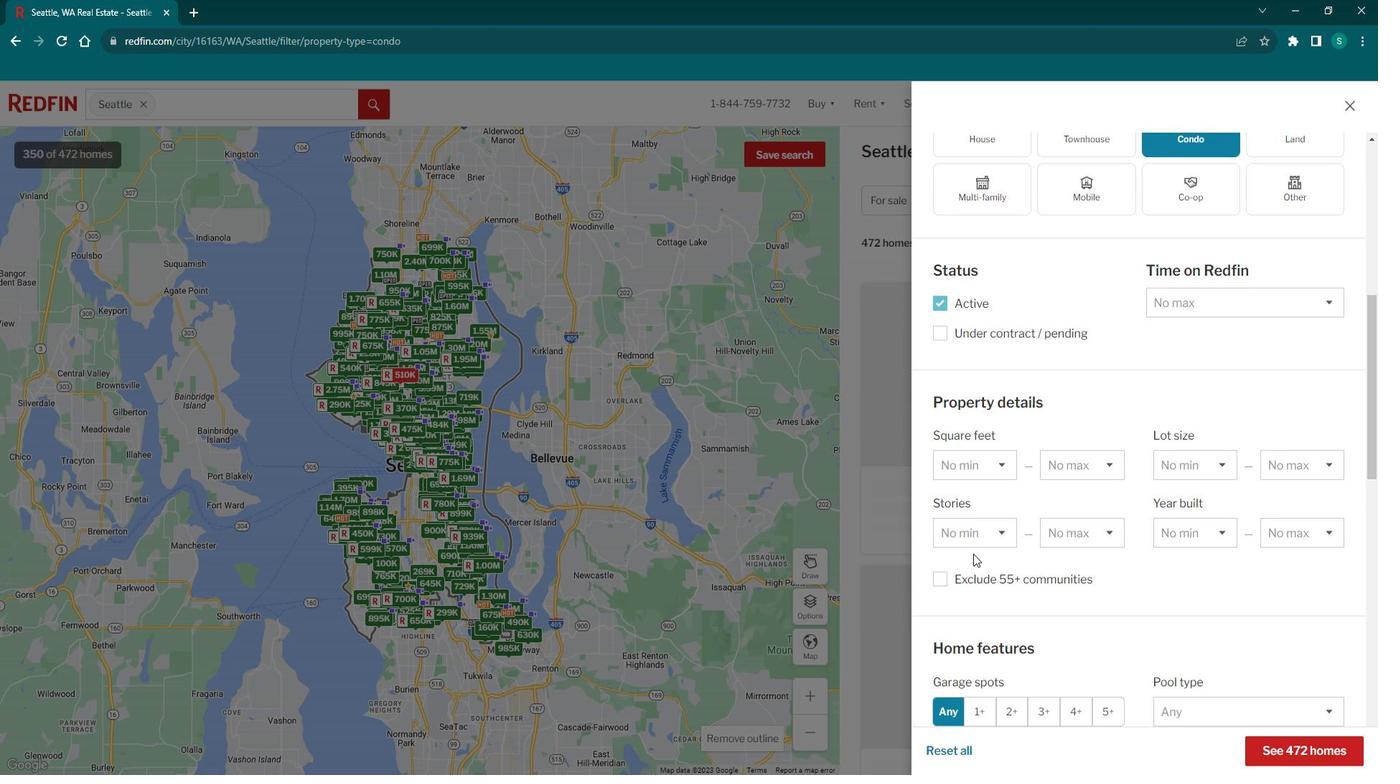
Action: Mouse scrolled (985, 544) with delta (0, 0)
Screenshot: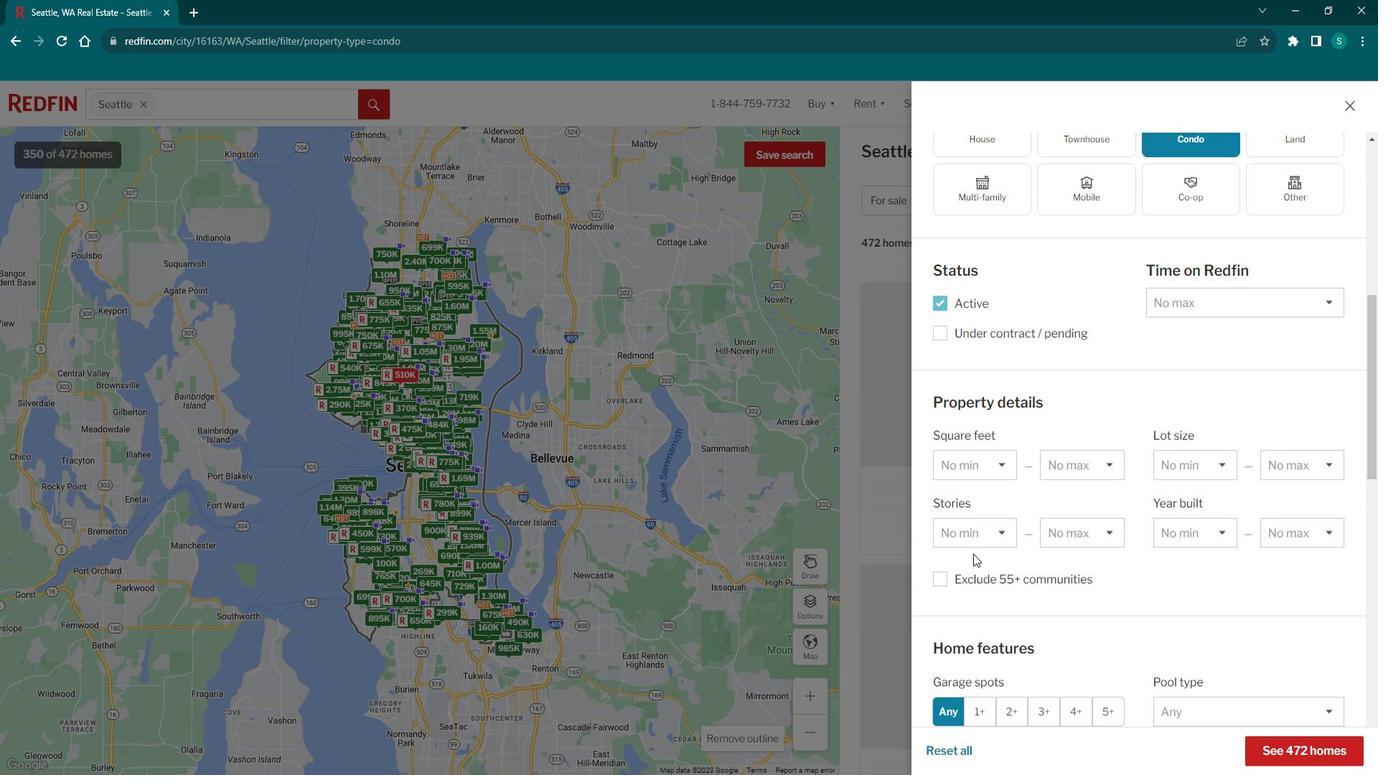 
Action: Mouse scrolled (985, 544) with delta (0, 0)
Screenshot: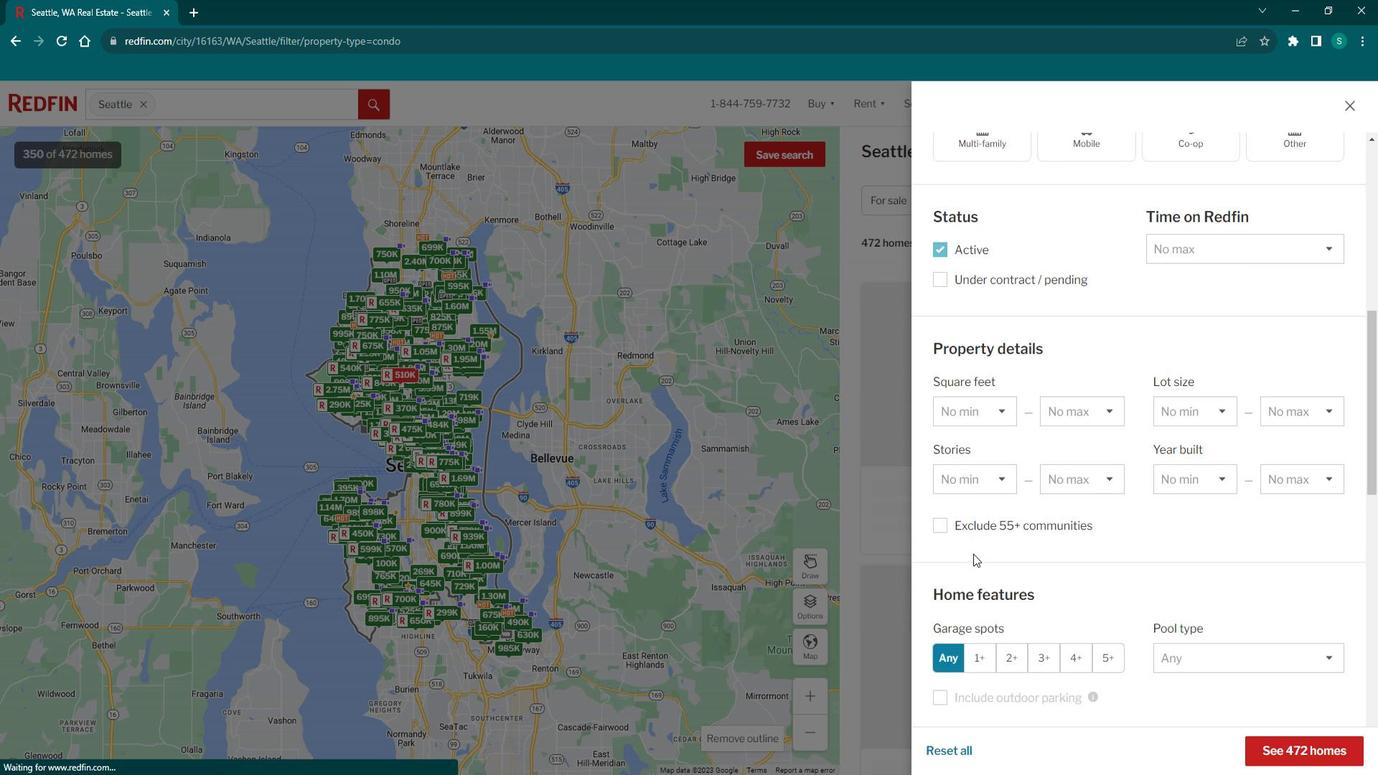
Action: Mouse scrolled (985, 544) with delta (0, 0)
Screenshot: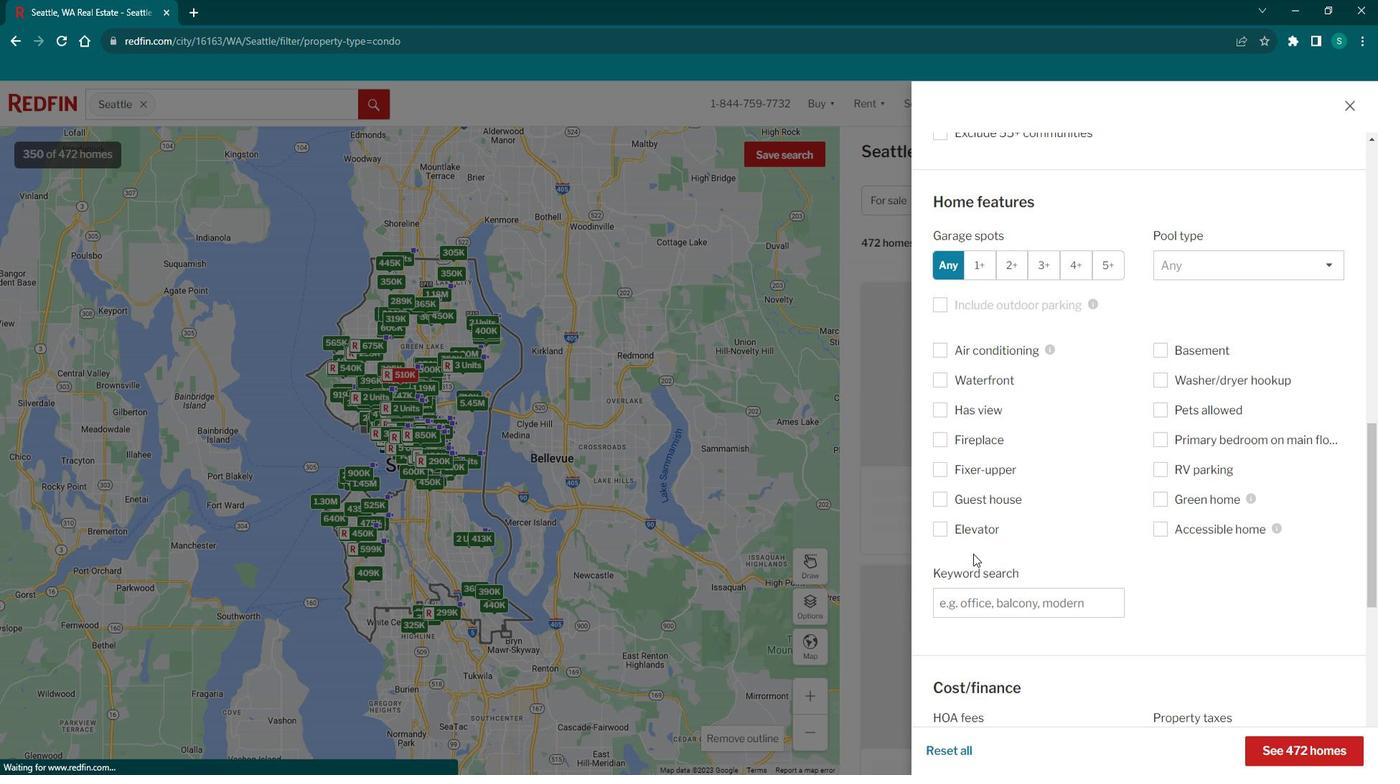 
Action: Mouse scrolled (985, 544) with delta (0, 0)
Screenshot: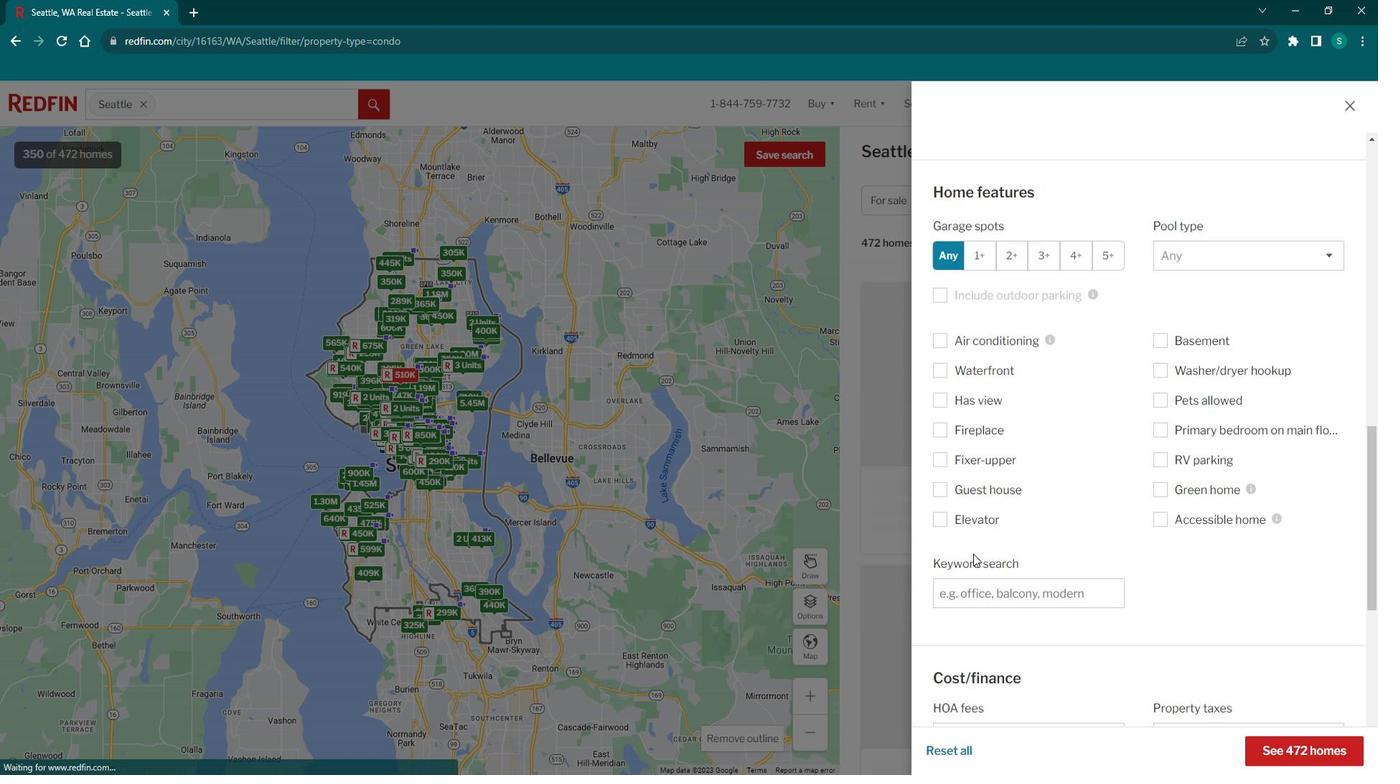 
Action: Mouse moved to (990, 234)
Screenshot: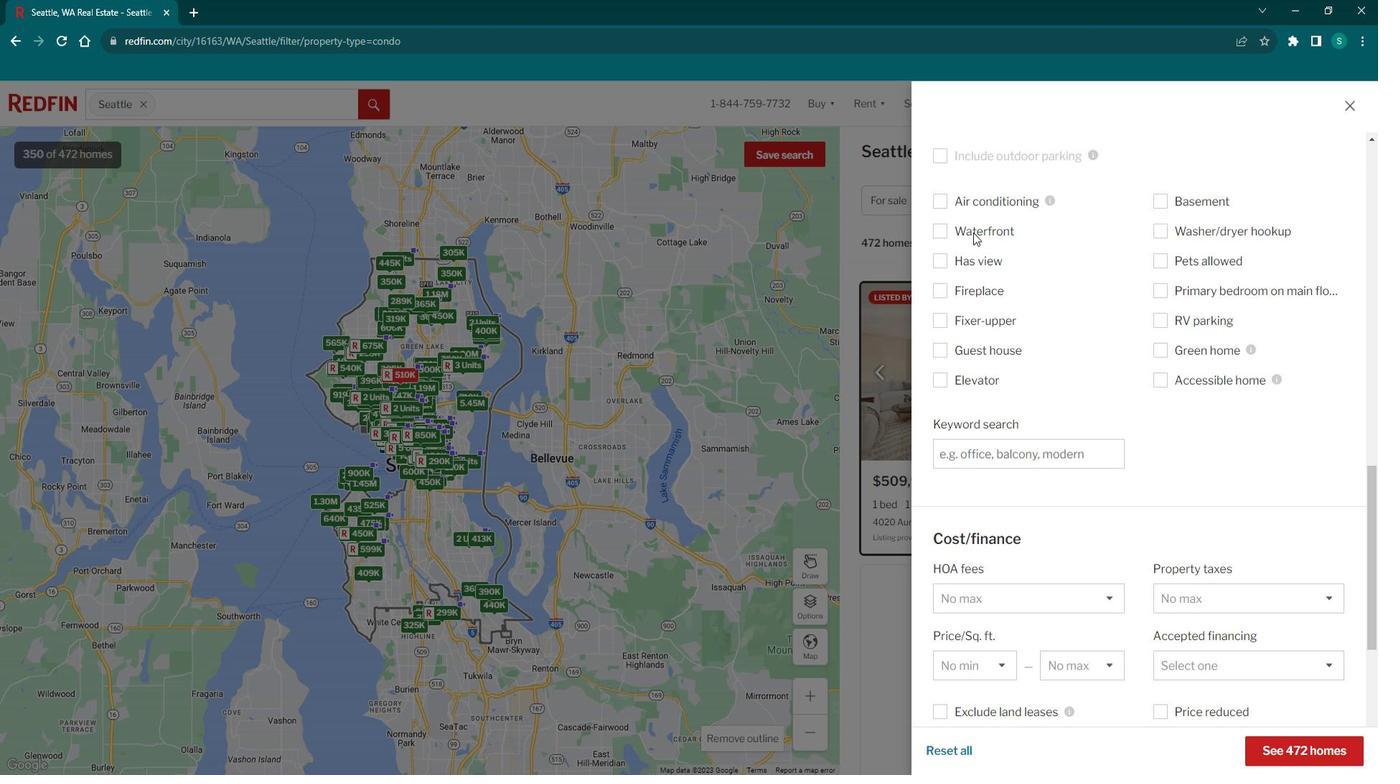
Action: Mouse pressed left at (990, 234)
Screenshot: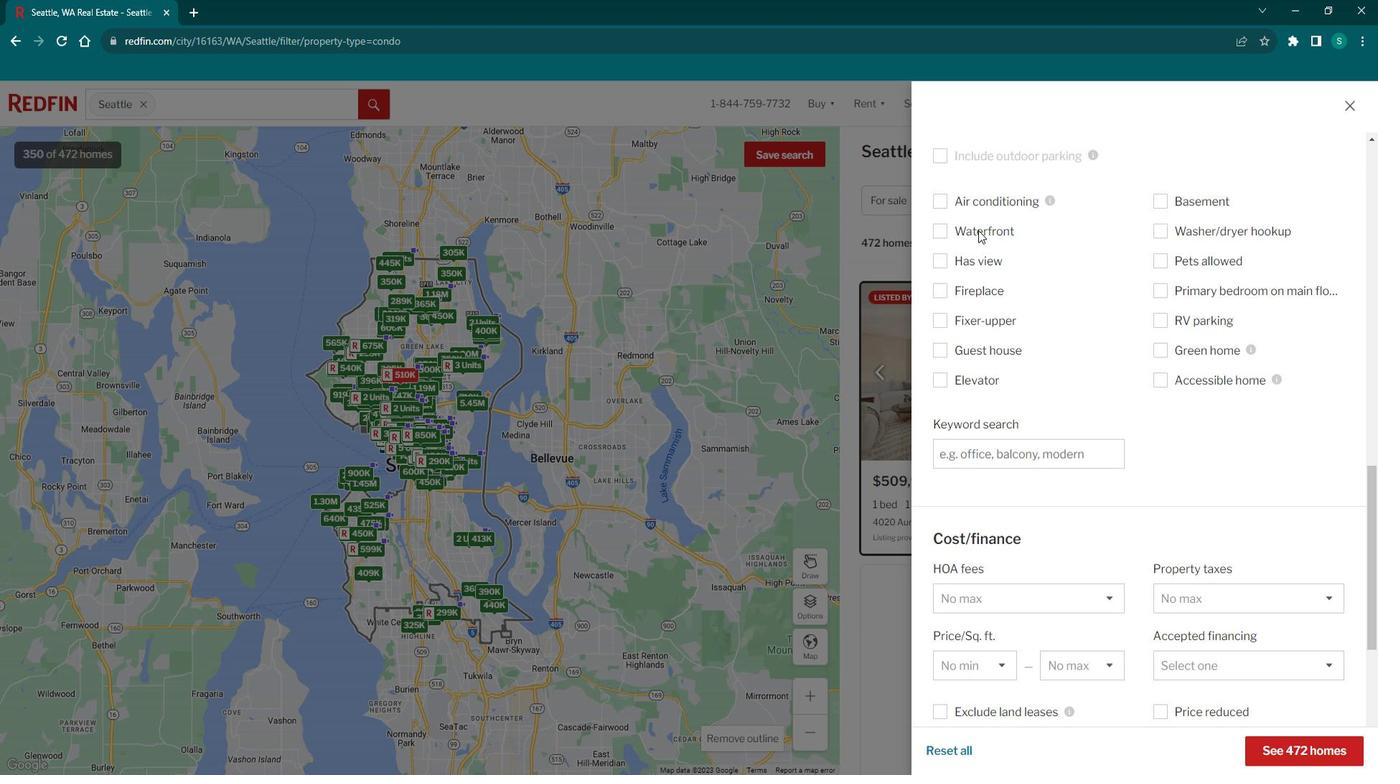 
Action: Mouse moved to (1031, 505)
Screenshot: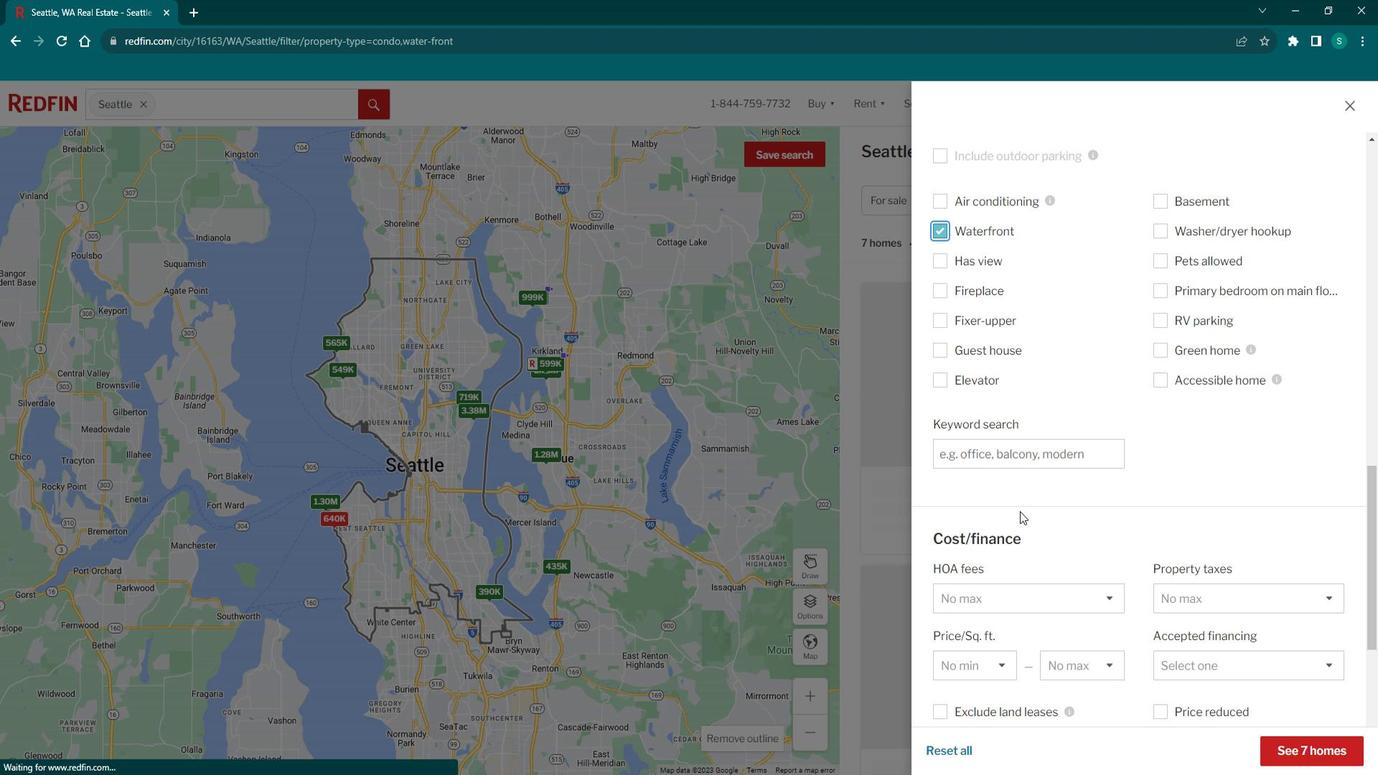 
Action: Mouse scrolled (1031, 504) with delta (0, 0)
Screenshot: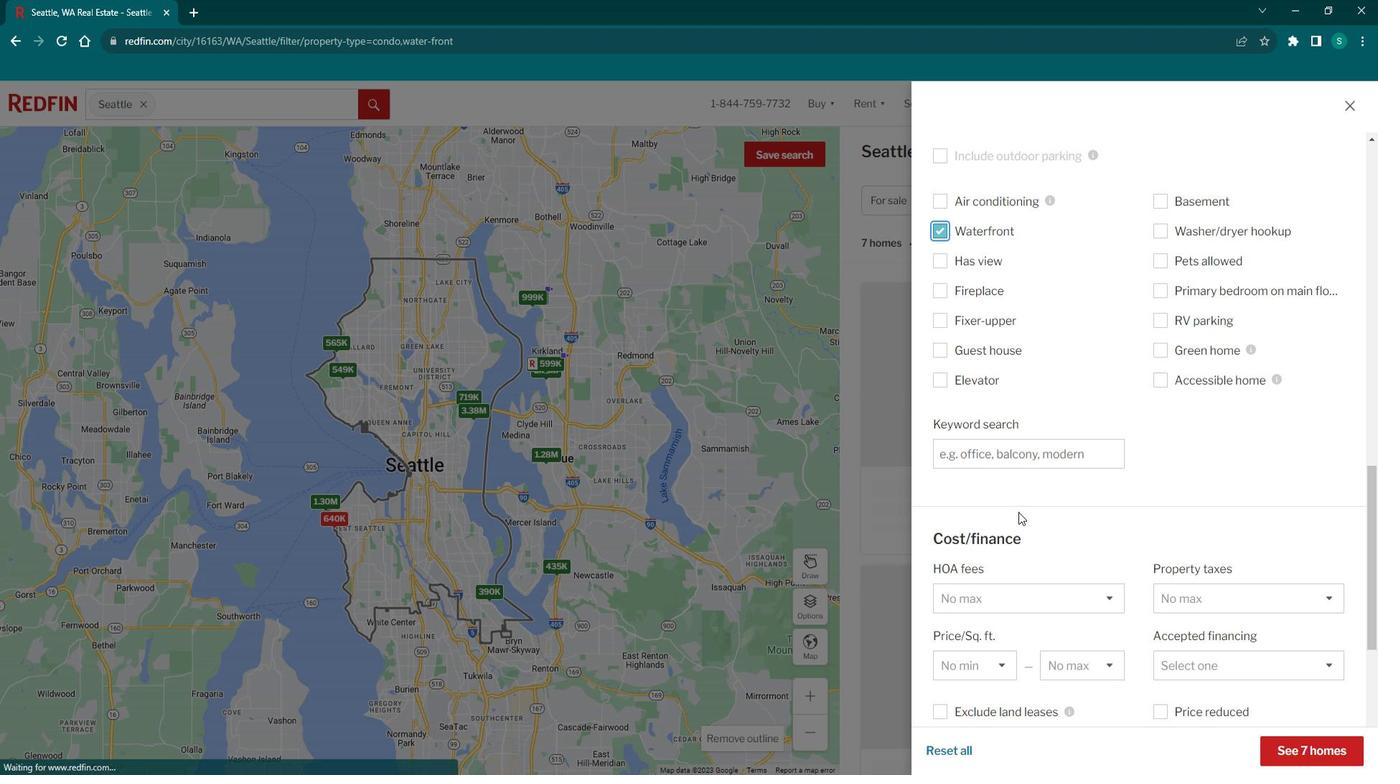 
Action: Mouse scrolled (1031, 504) with delta (0, 0)
Screenshot: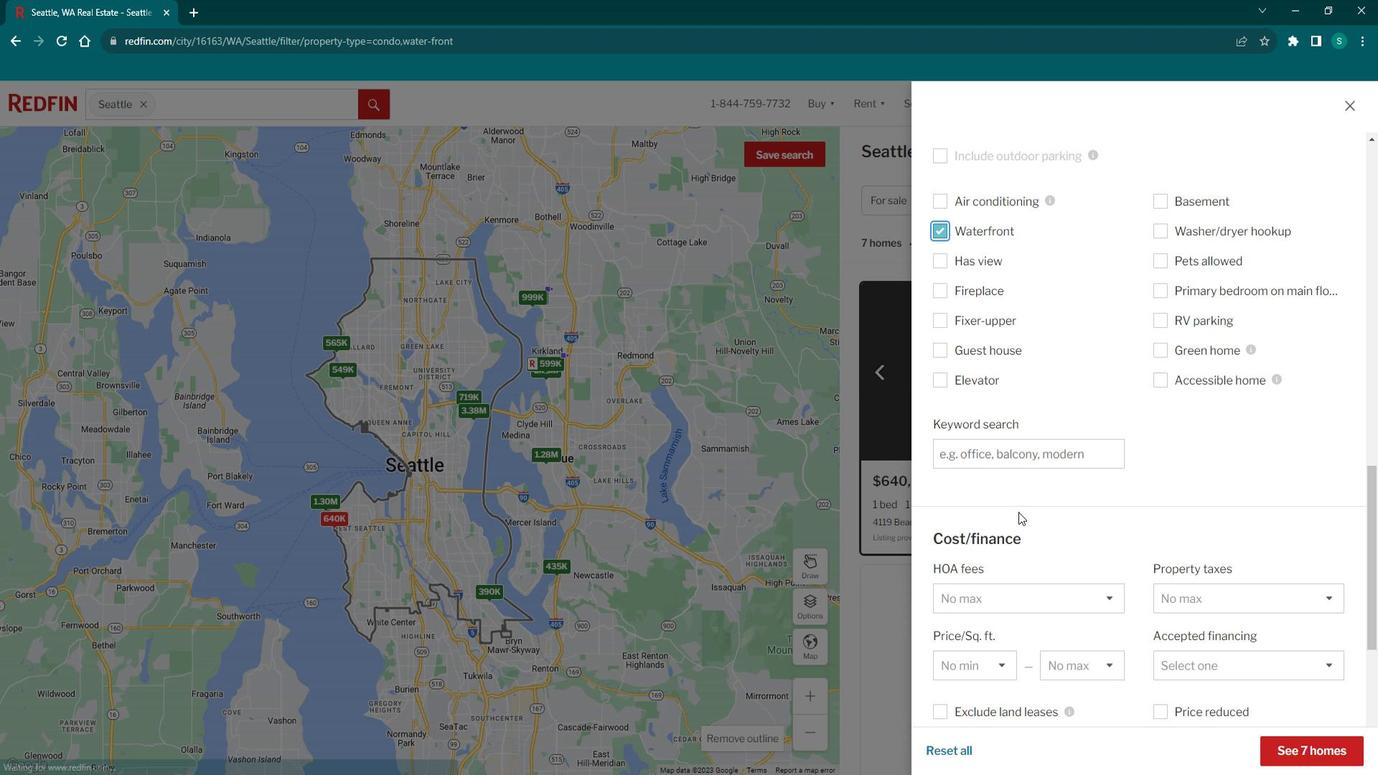
Action: Mouse moved to (1297, 733)
Screenshot: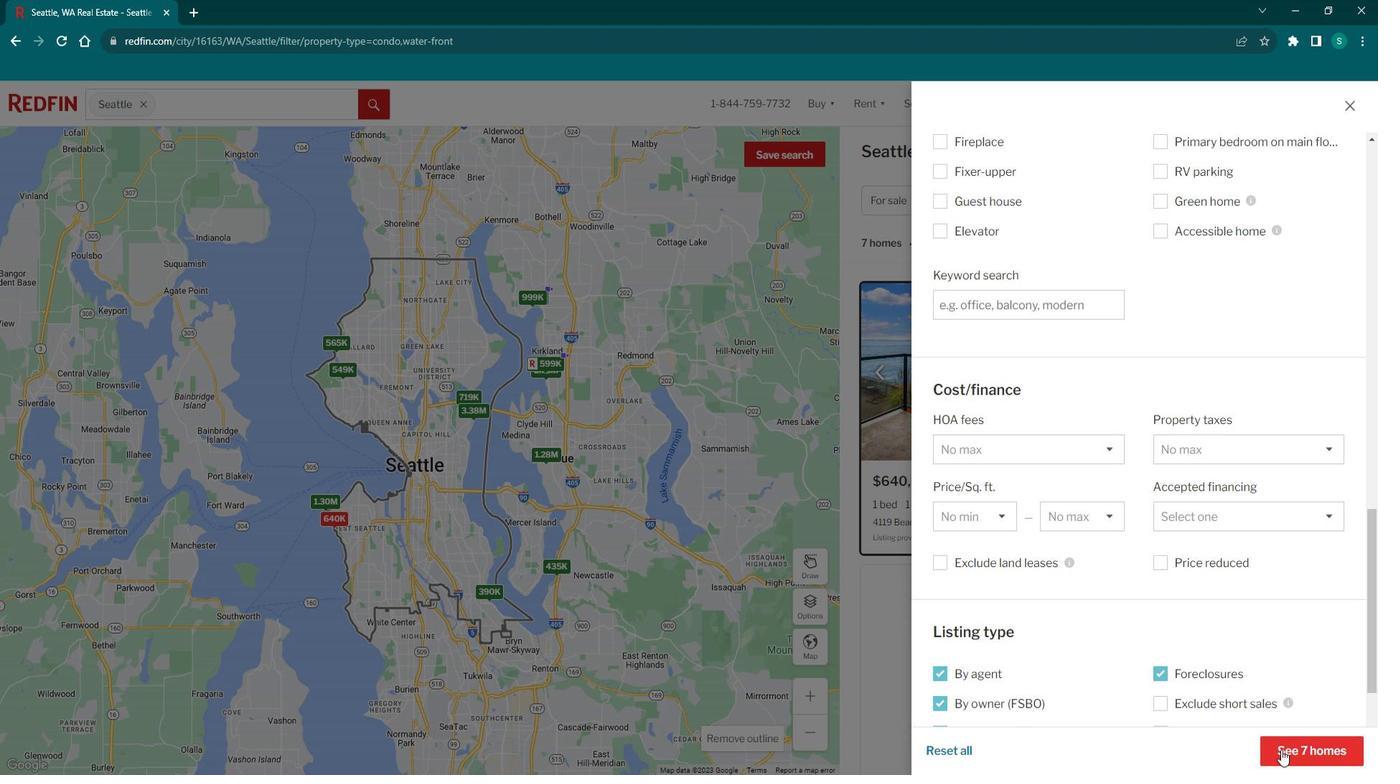 
Action: Mouse pressed left at (1297, 733)
Screenshot: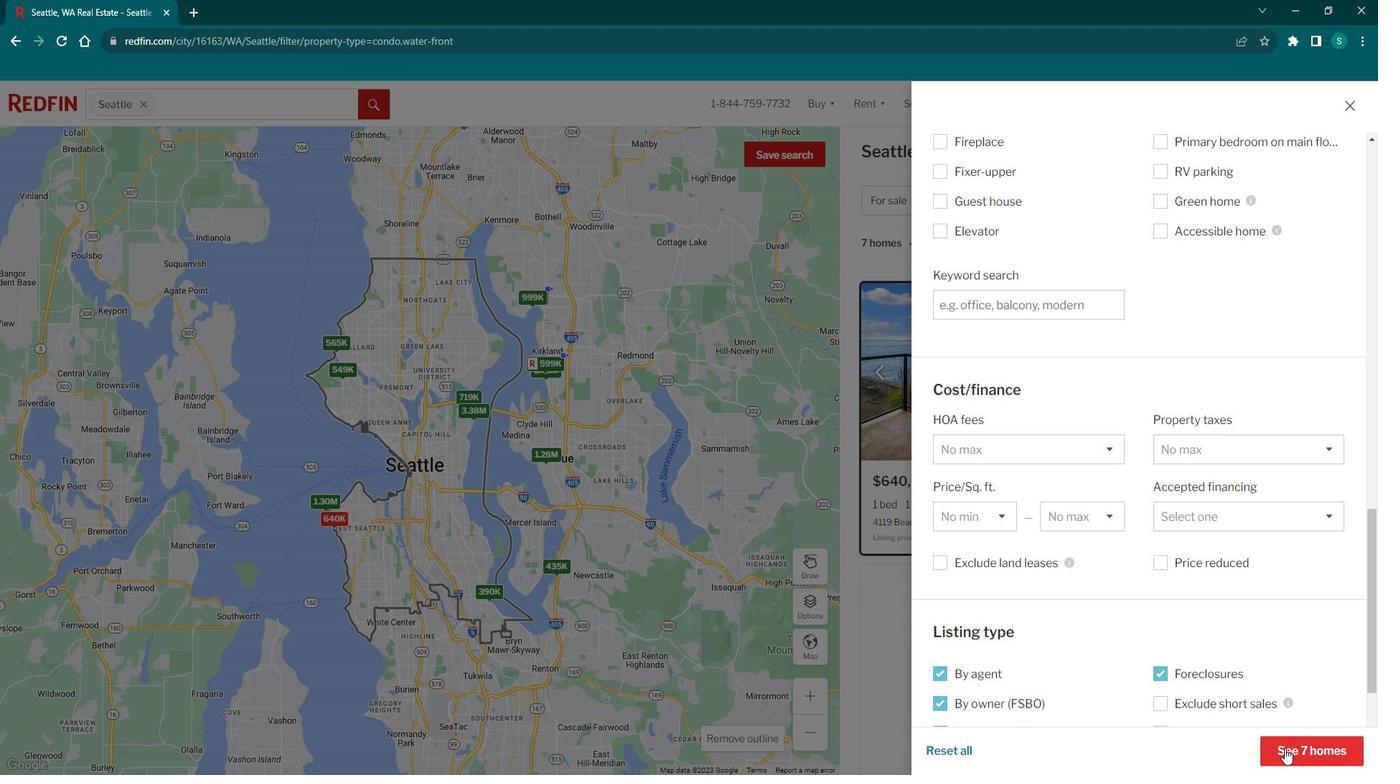 
Action: Mouse moved to (954, 407)
Screenshot: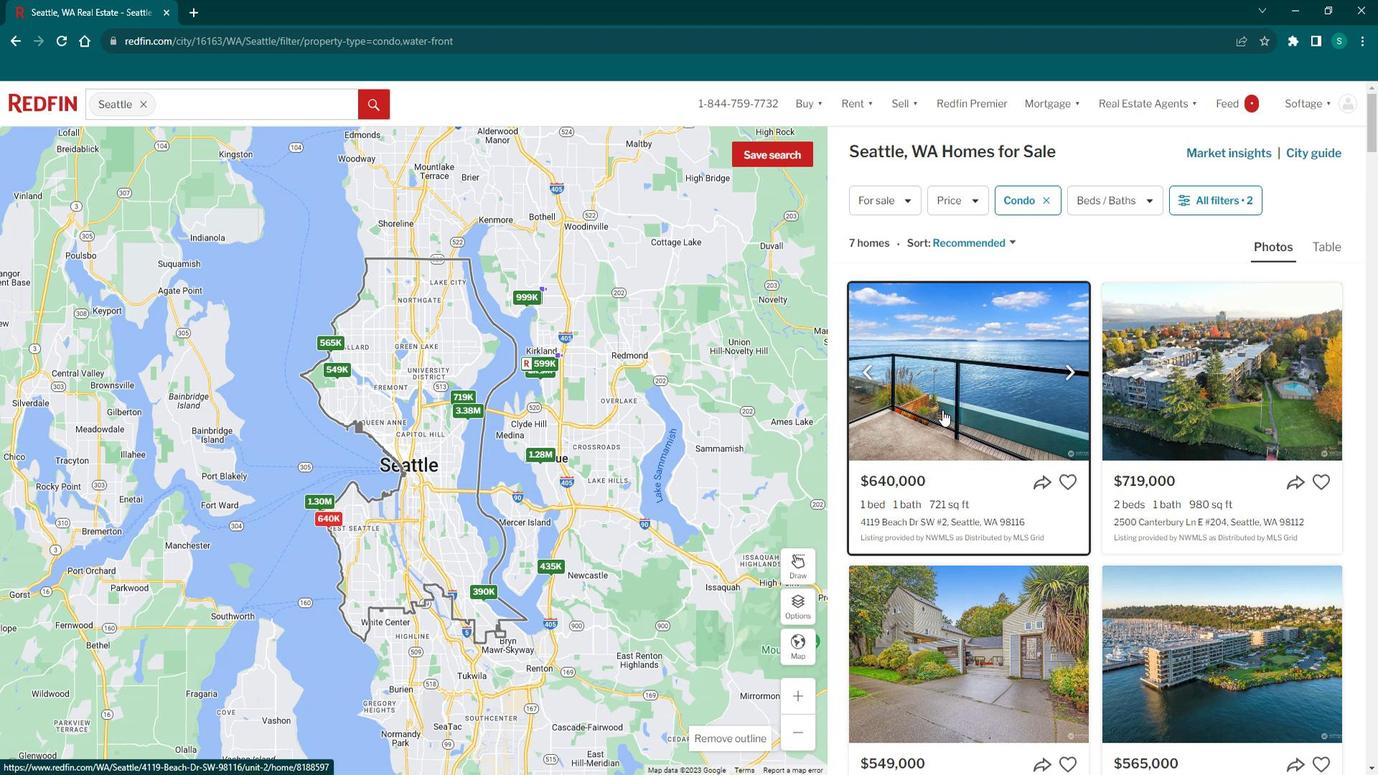 
Action: Mouse pressed left at (954, 407)
Screenshot: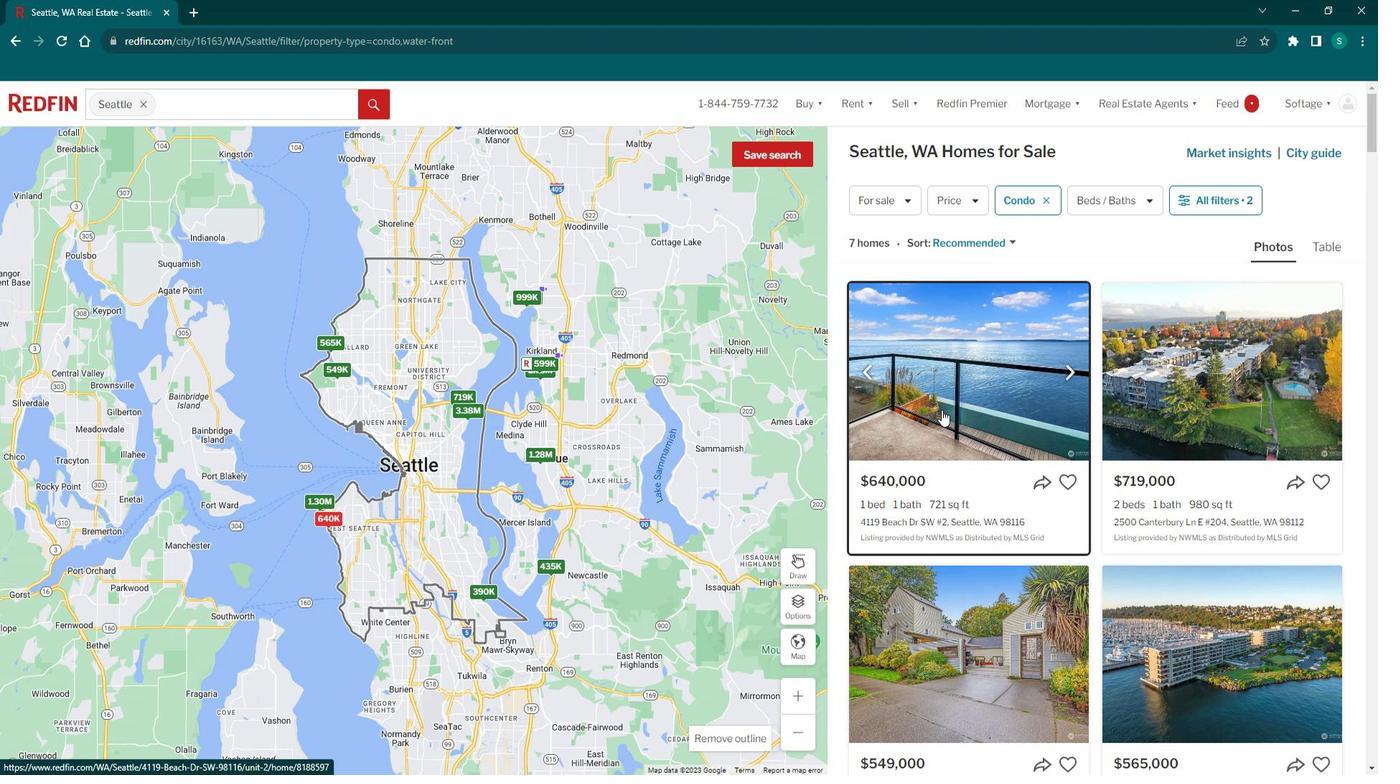 
Action: Mouse moved to (452, 428)
Screenshot: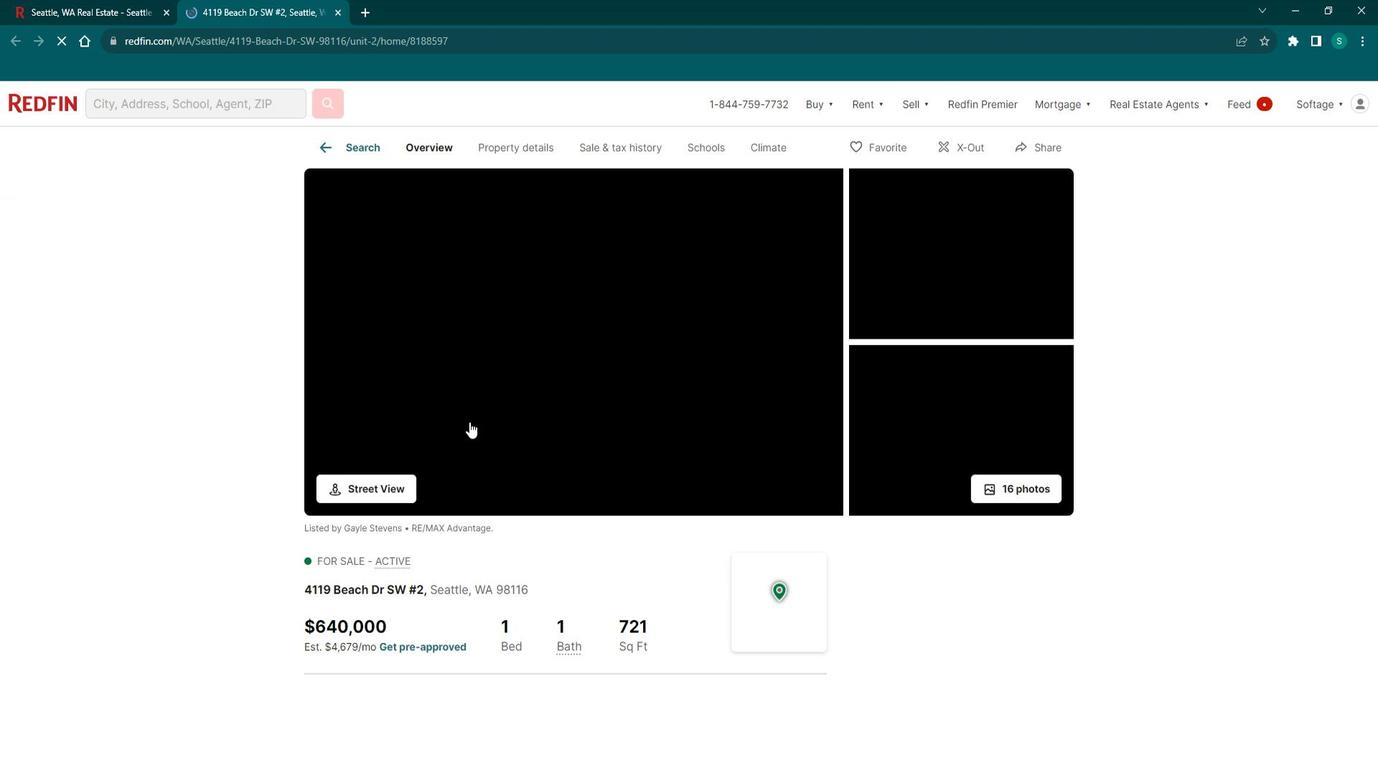 
Action: Mouse scrolled (452, 427) with delta (0, 0)
Screenshot: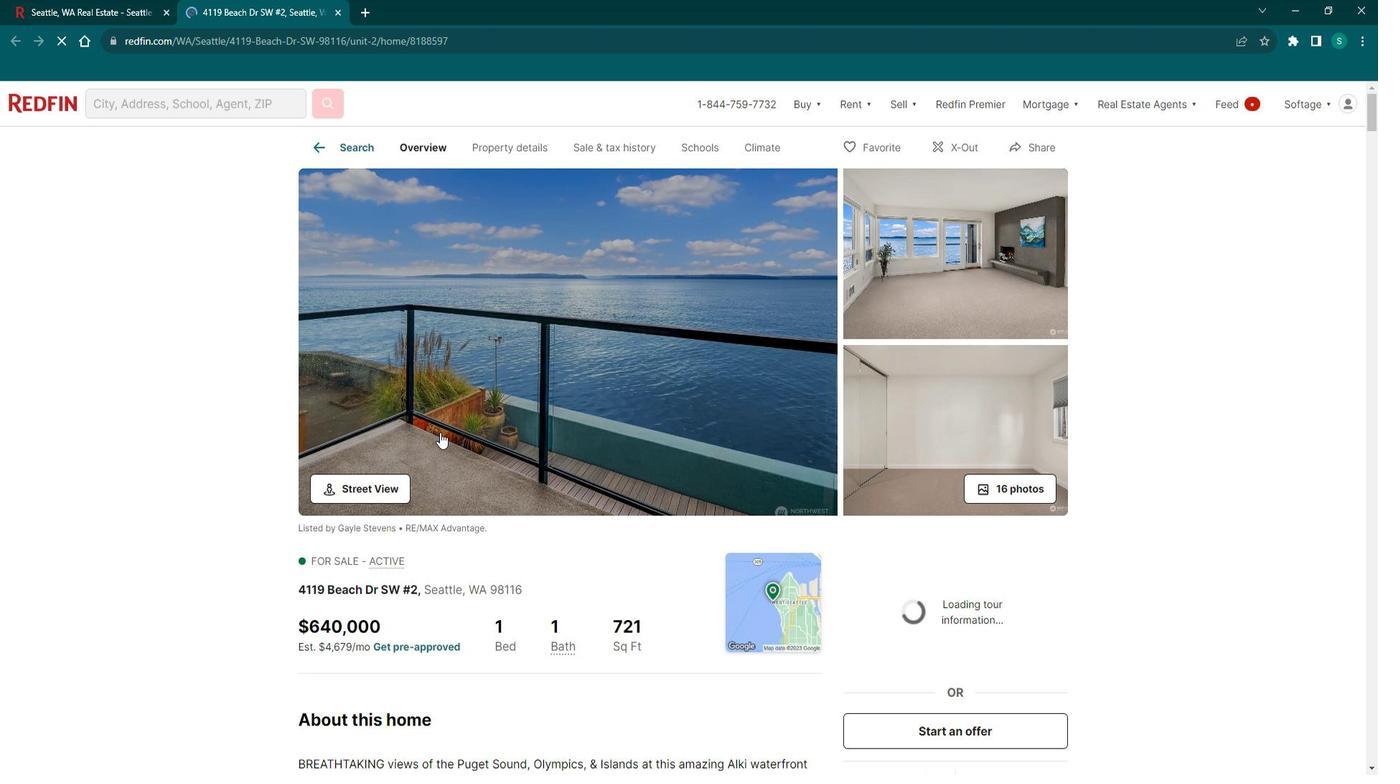 
Action: Mouse scrolled (452, 427) with delta (0, 0)
Screenshot: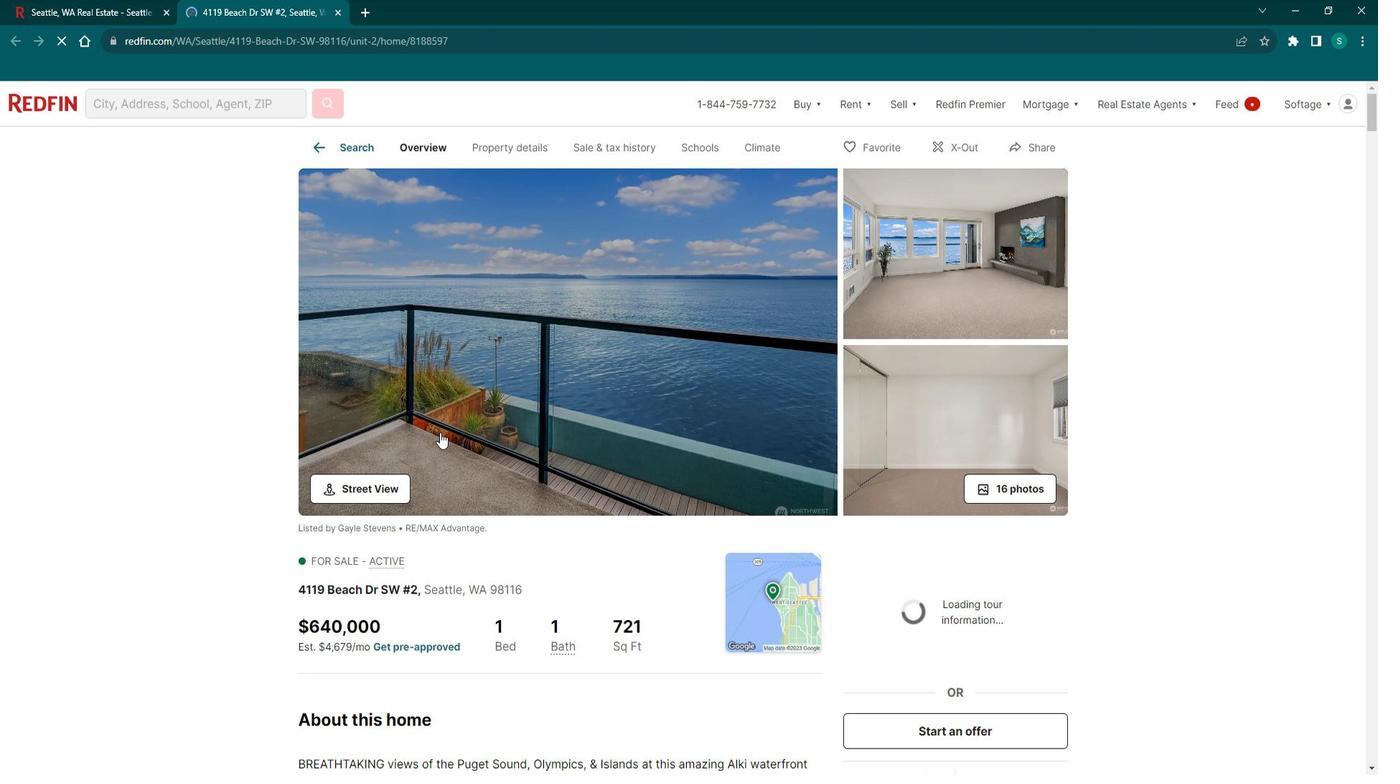 
Action: Mouse scrolled (452, 427) with delta (0, 0)
Screenshot: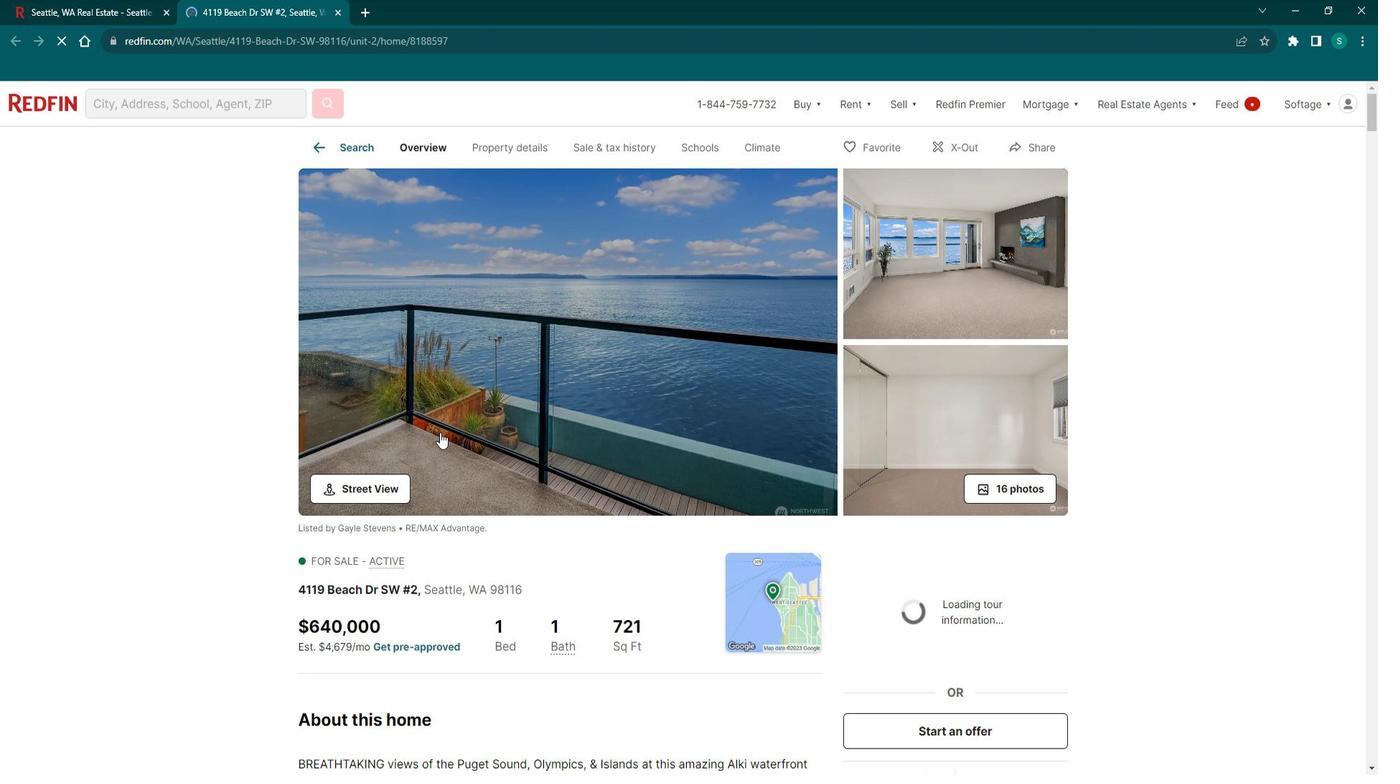 
Action: Mouse scrolled (452, 427) with delta (0, 0)
Screenshot: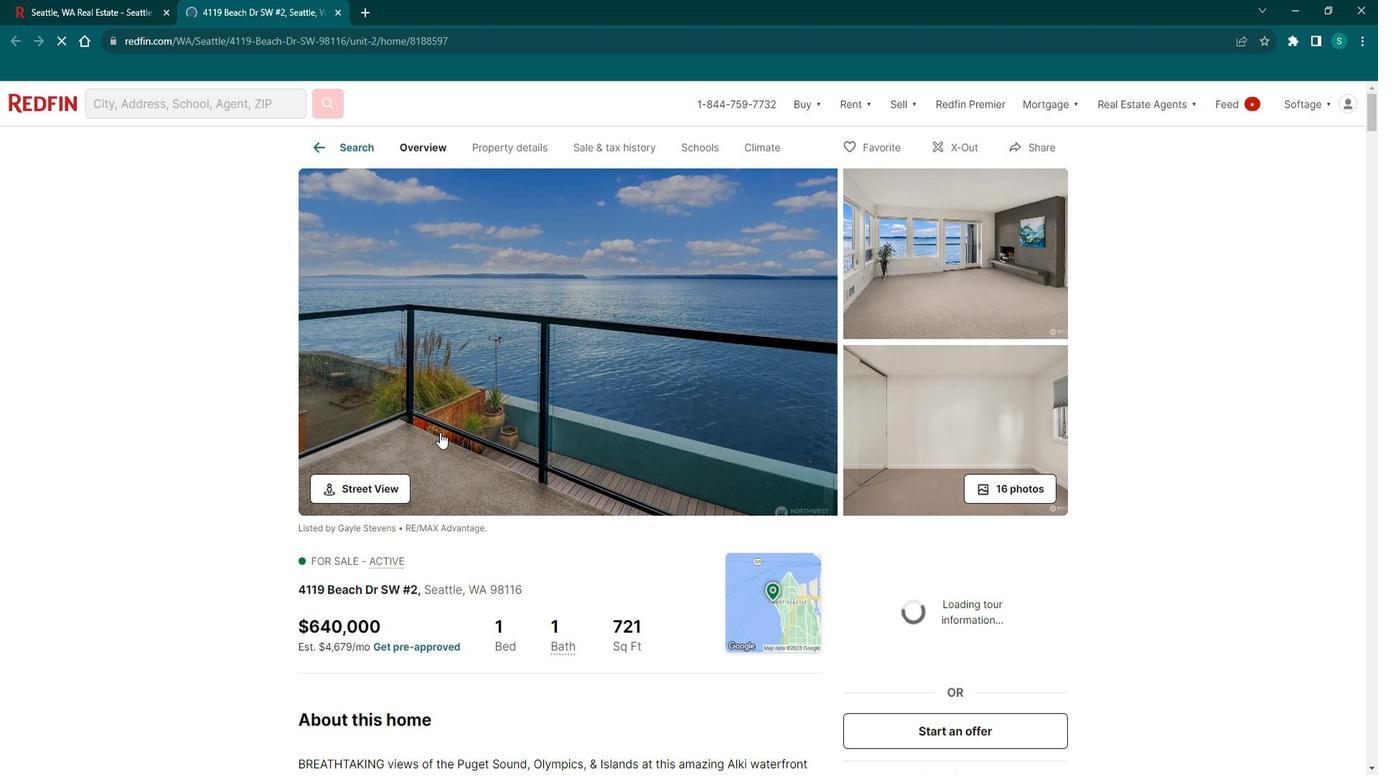 
Action: Mouse scrolled (452, 427) with delta (0, 0)
Screenshot: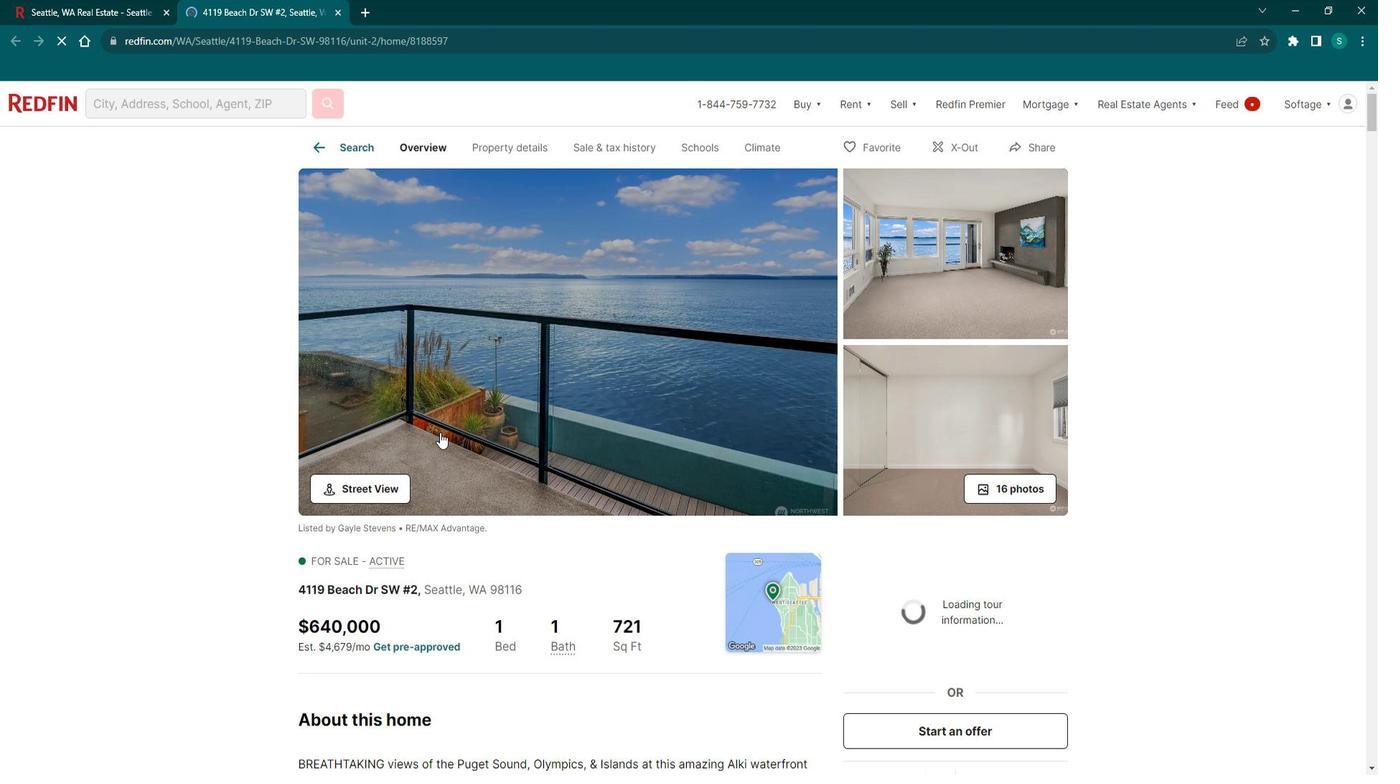
Action: Mouse moved to (380, 453)
Screenshot: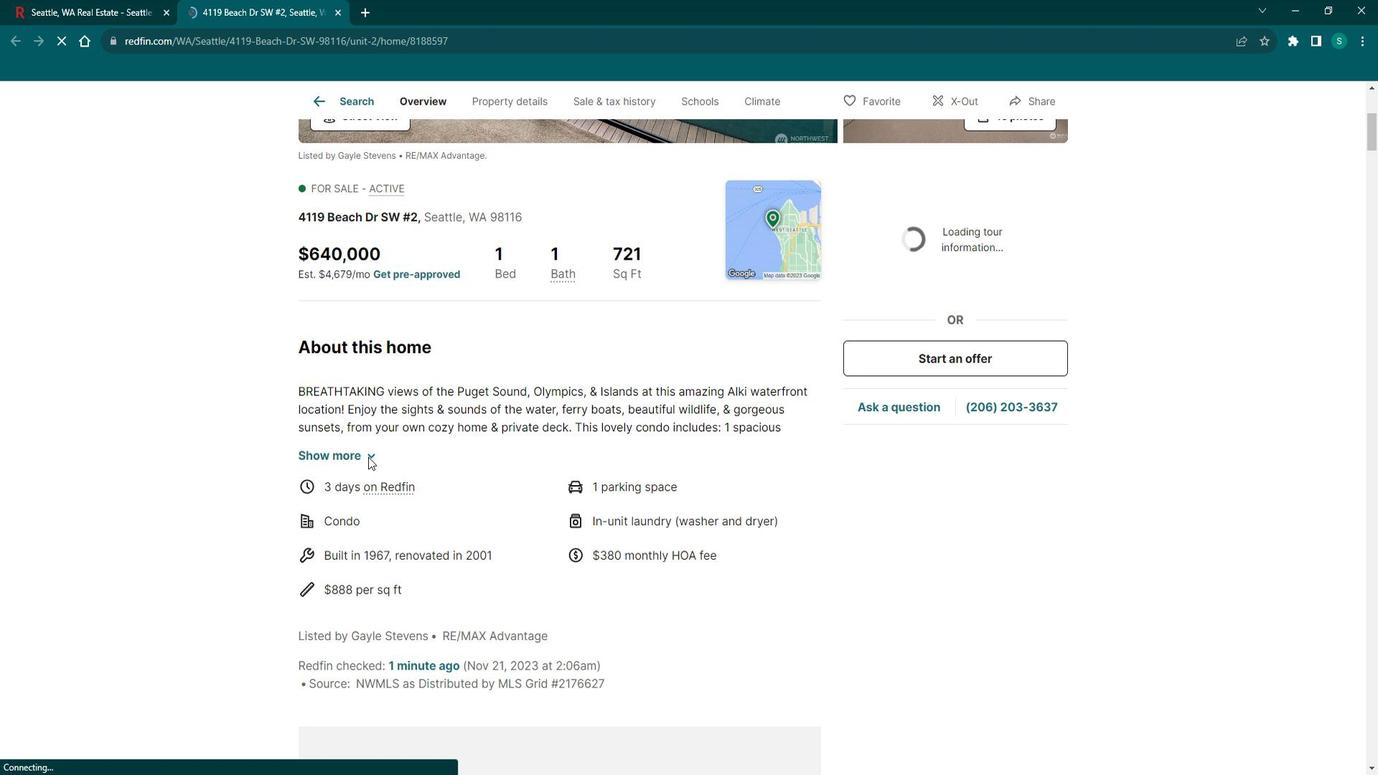
Action: Mouse pressed left at (380, 453)
Screenshot: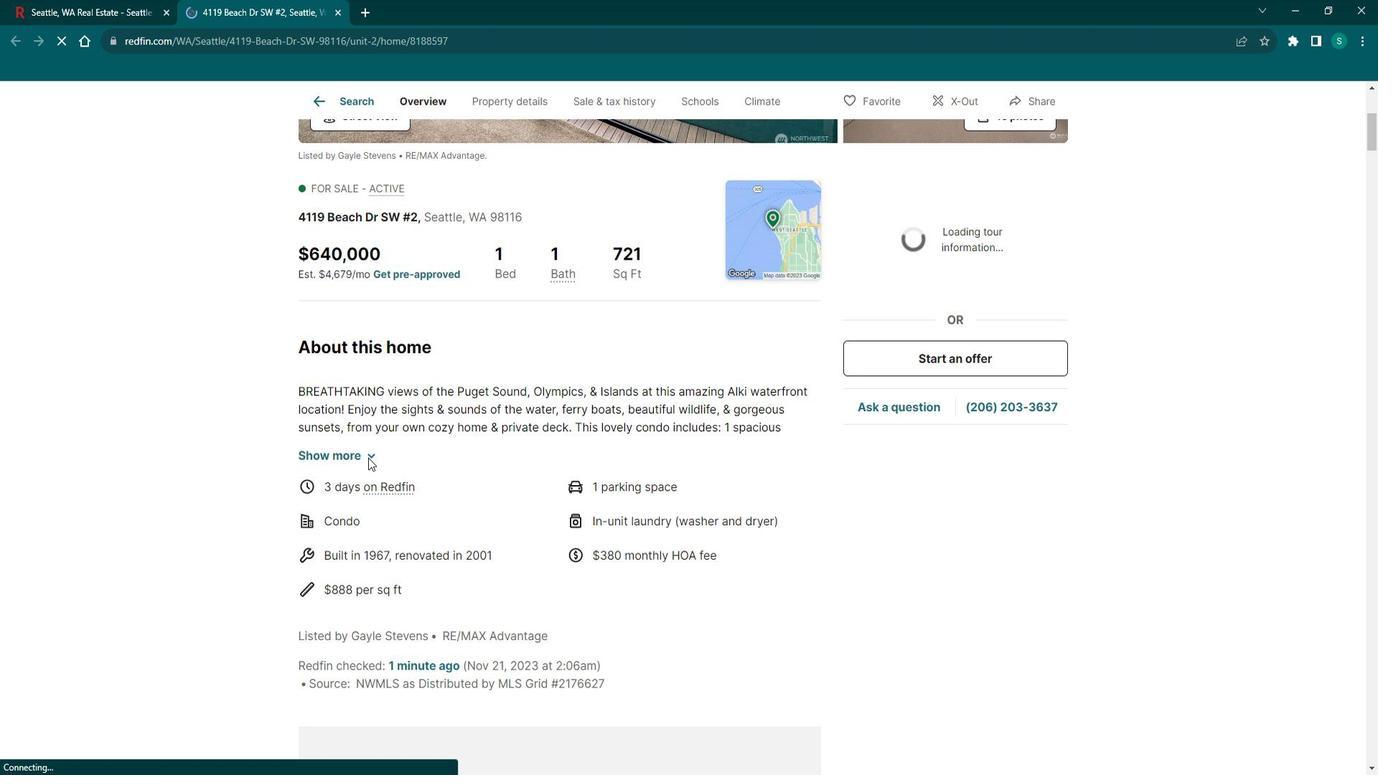 
Action: Mouse moved to (382, 450)
Screenshot: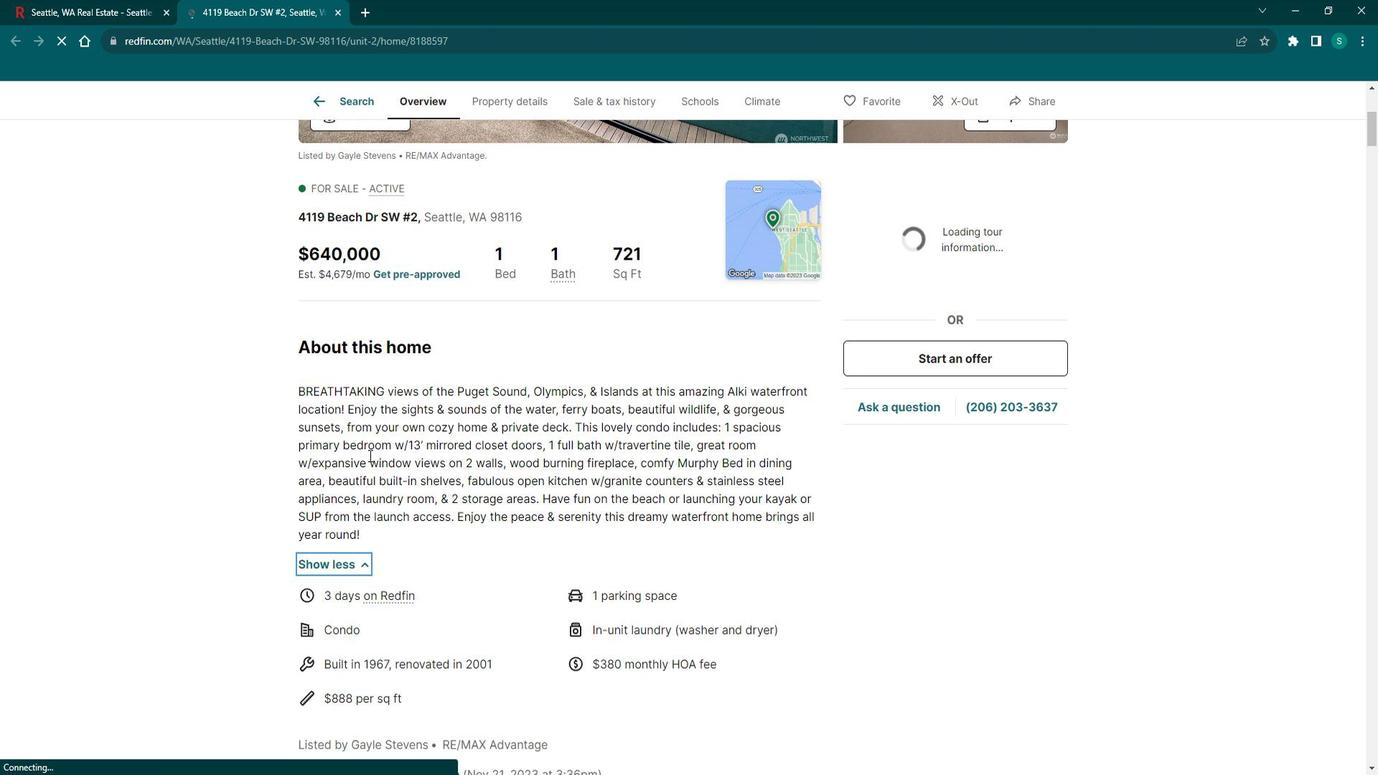 
Action: Mouse scrolled (382, 449) with delta (0, 0)
Screenshot: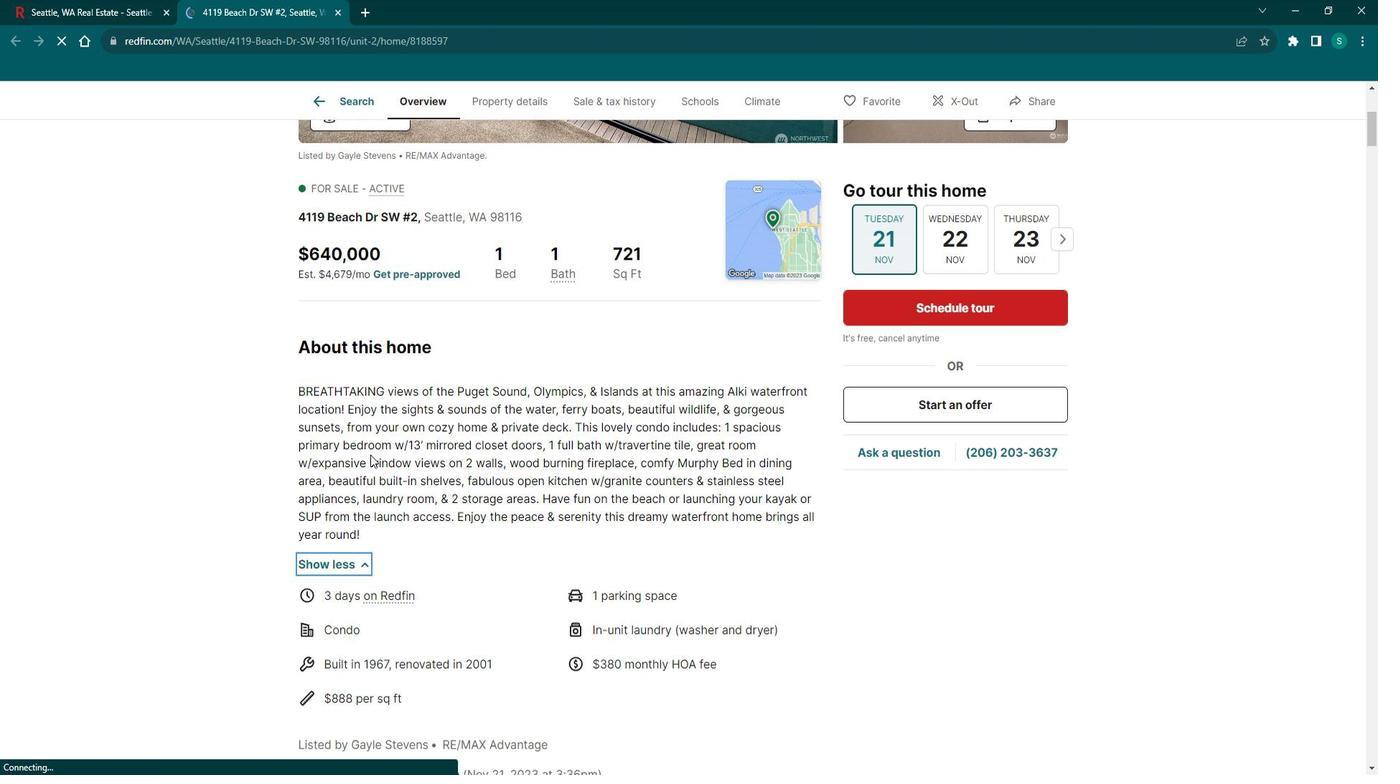 
Action: Mouse scrolled (382, 449) with delta (0, 0)
Screenshot: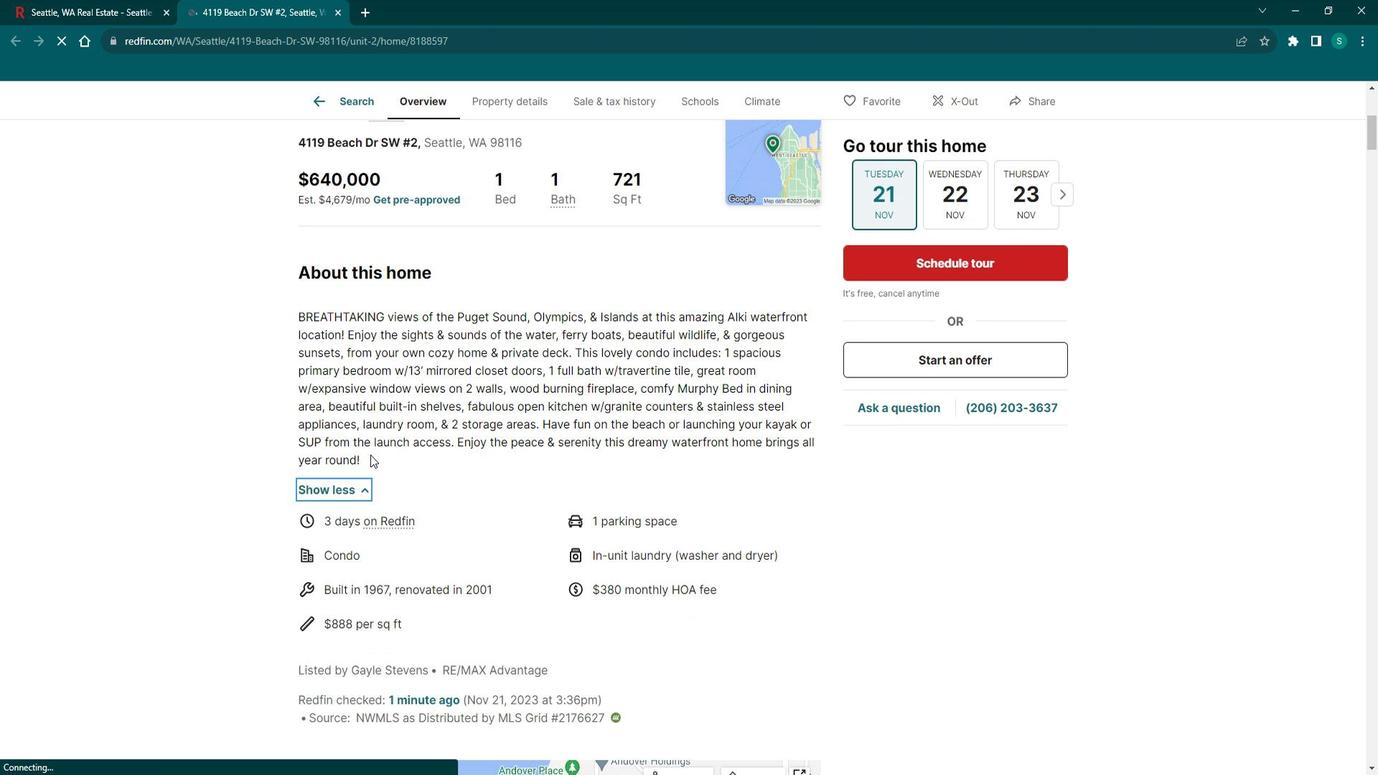 
Action: Mouse scrolled (382, 449) with delta (0, 0)
Screenshot: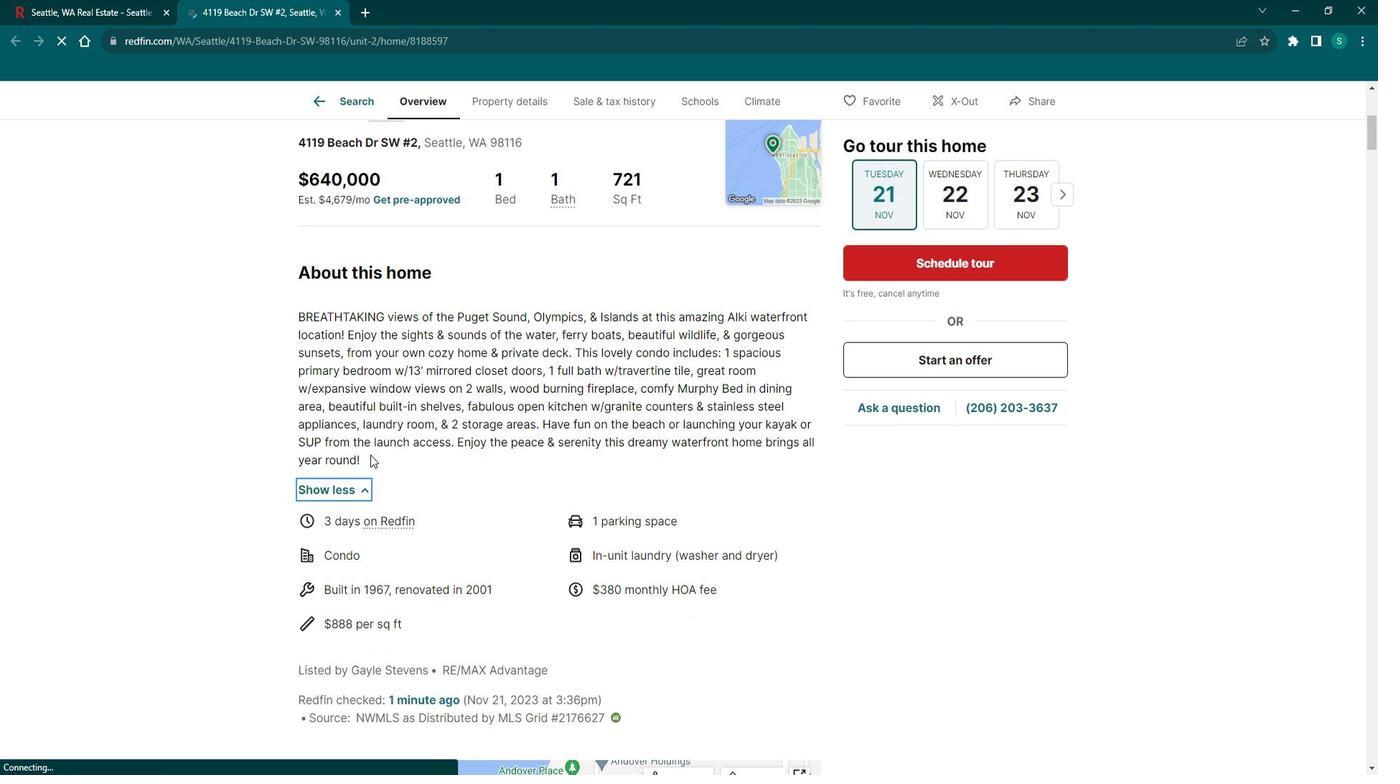 
Action: Mouse scrolled (382, 449) with delta (0, 0)
Screenshot: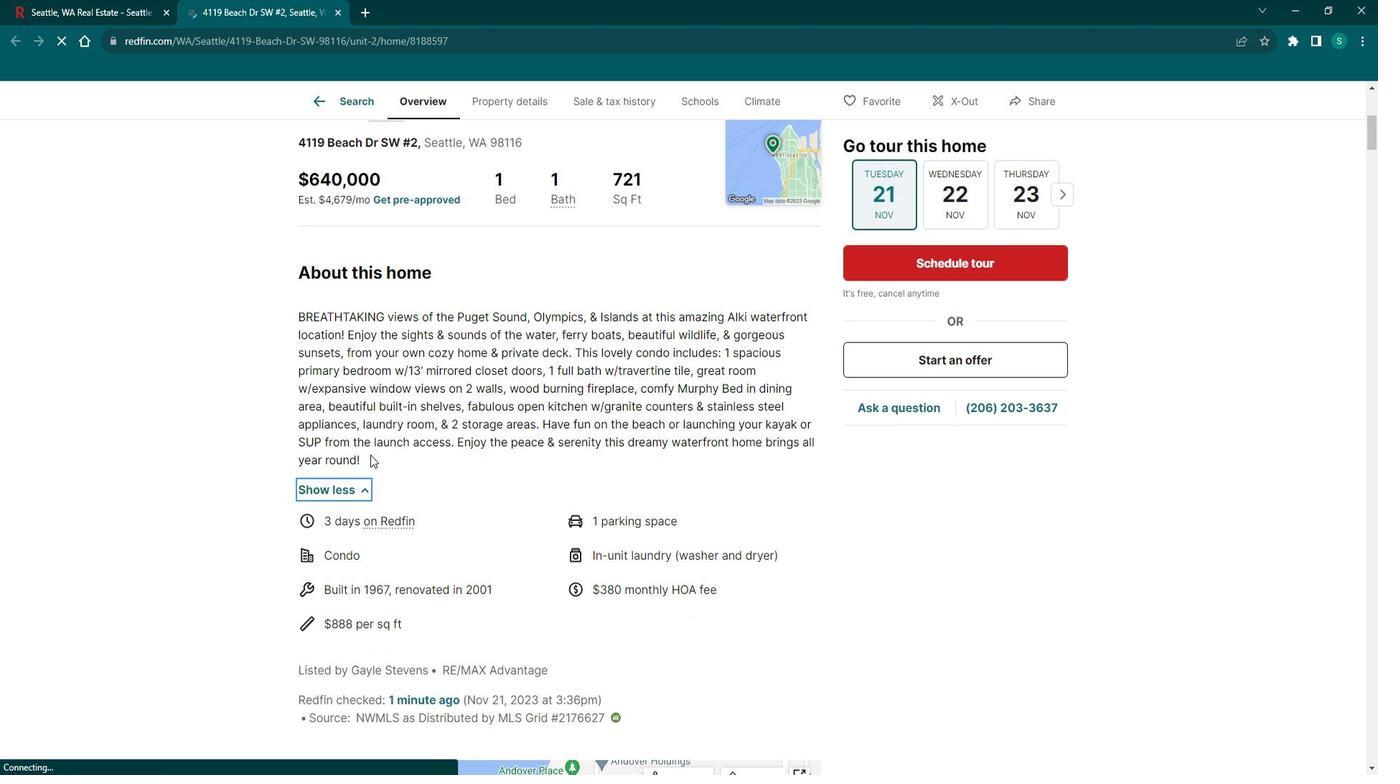 
Action: Mouse scrolled (382, 449) with delta (0, 0)
Screenshot: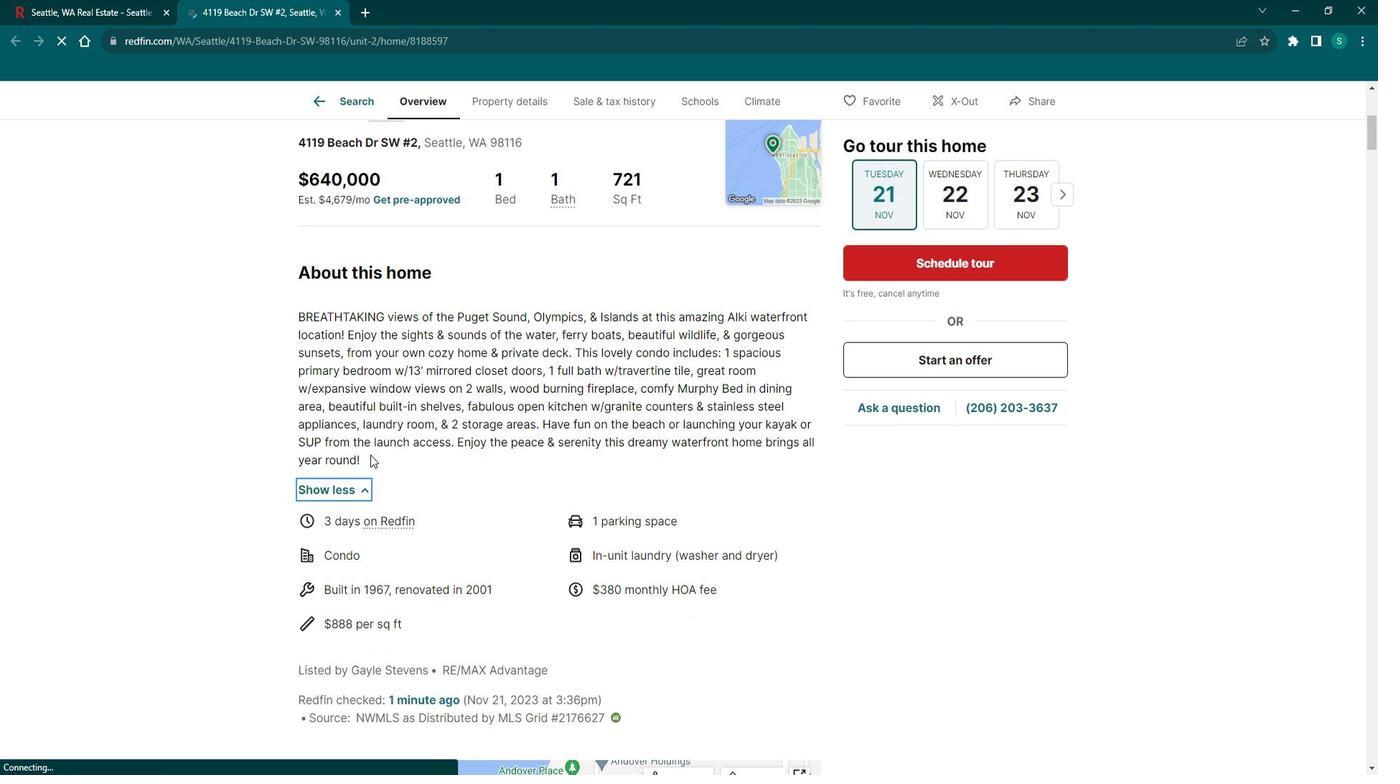 
Action: Mouse scrolled (382, 449) with delta (0, 0)
Screenshot: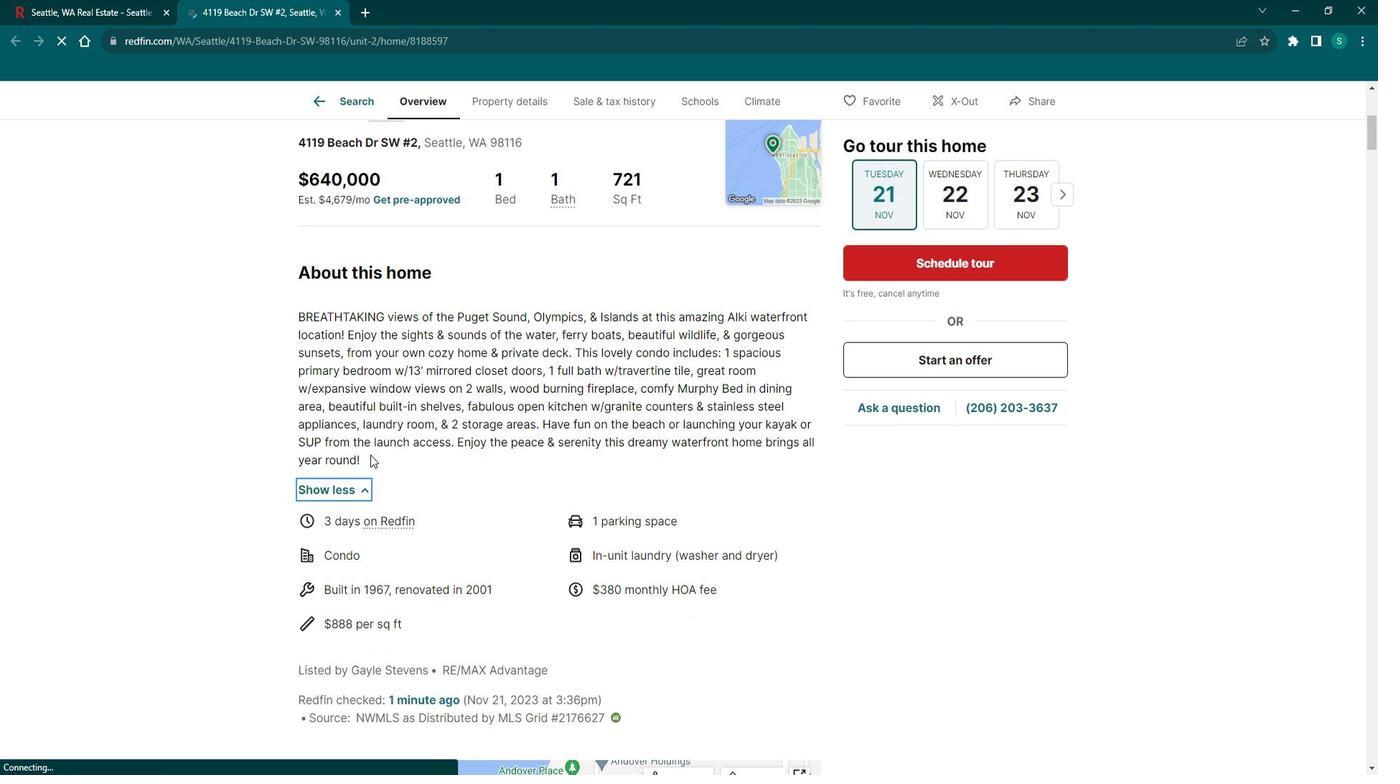 
Action: Mouse scrolled (382, 449) with delta (0, 0)
Screenshot: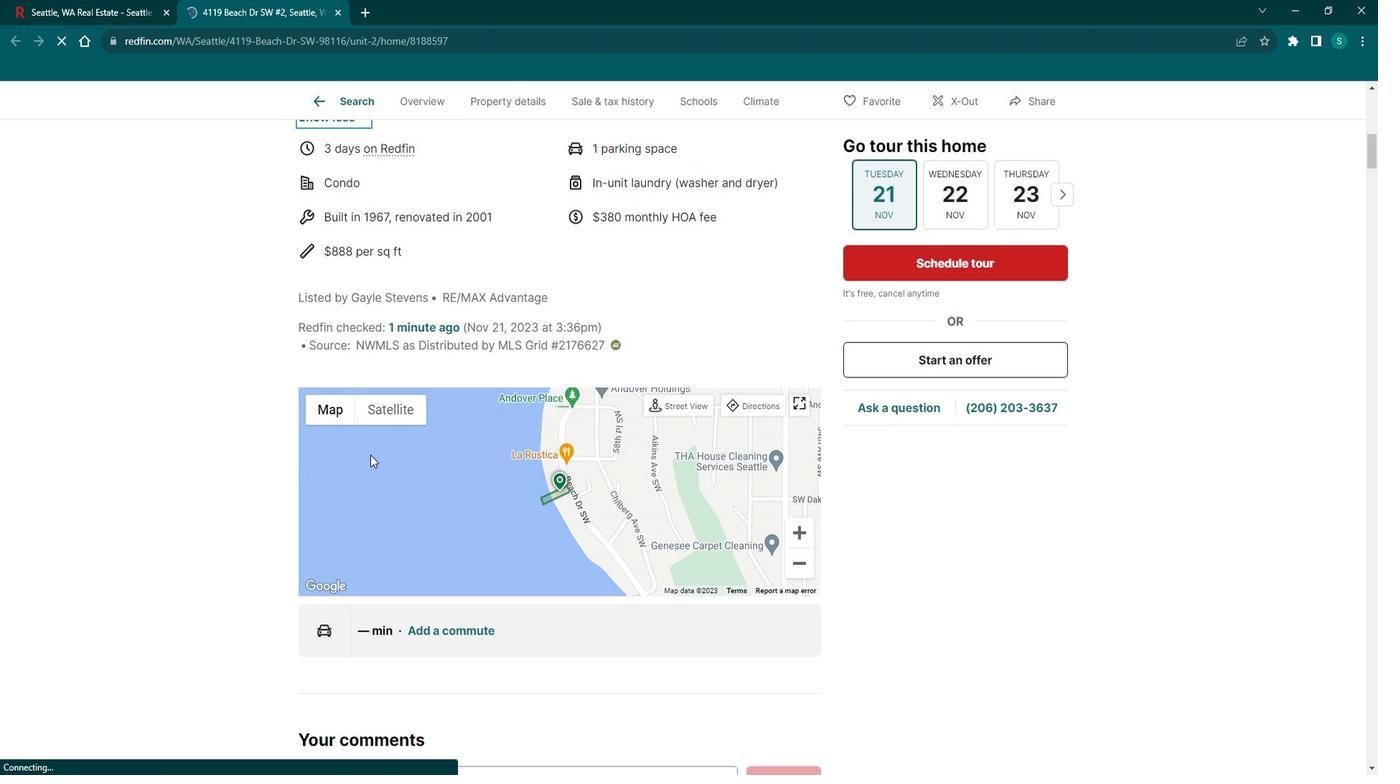 
Action: Mouse scrolled (382, 449) with delta (0, 0)
Screenshot: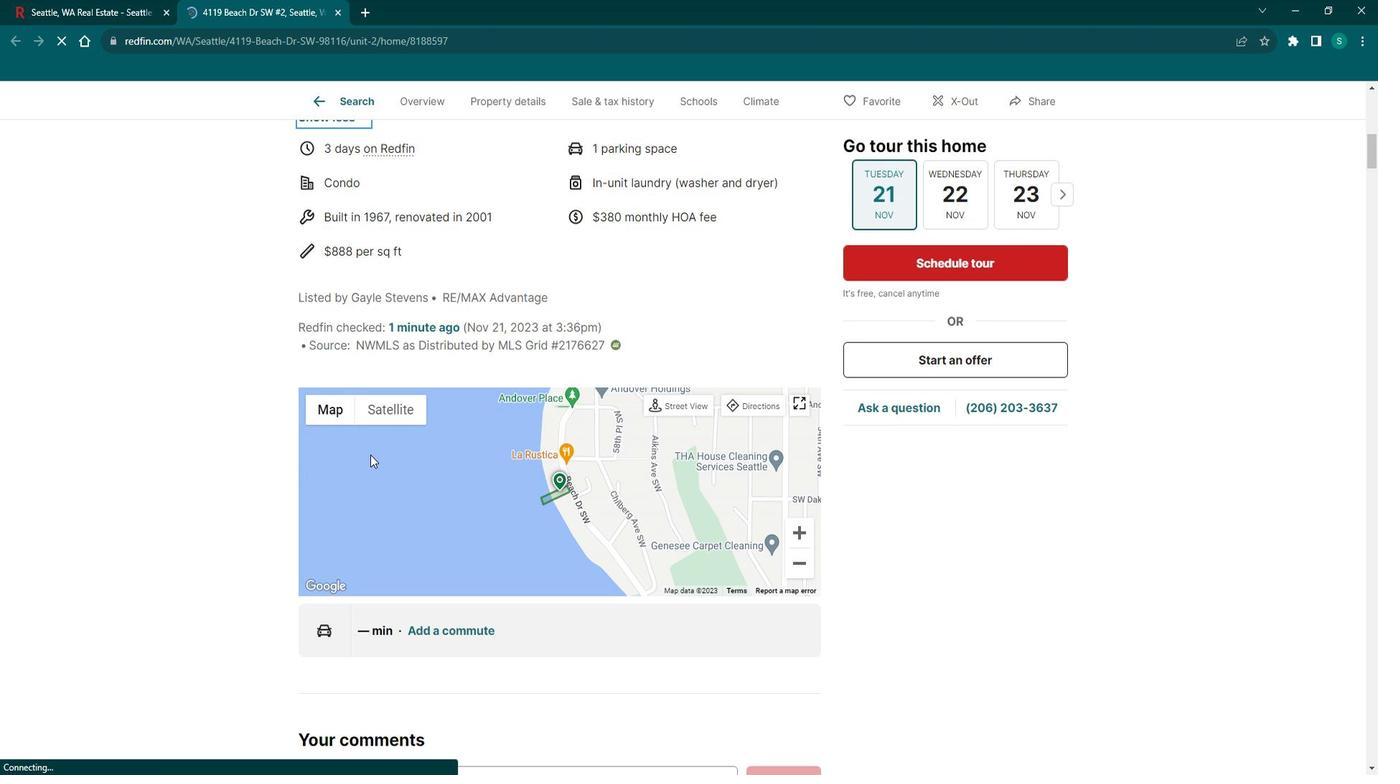 
Action: Mouse scrolled (382, 449) with delta (0, 0)
Screenshot: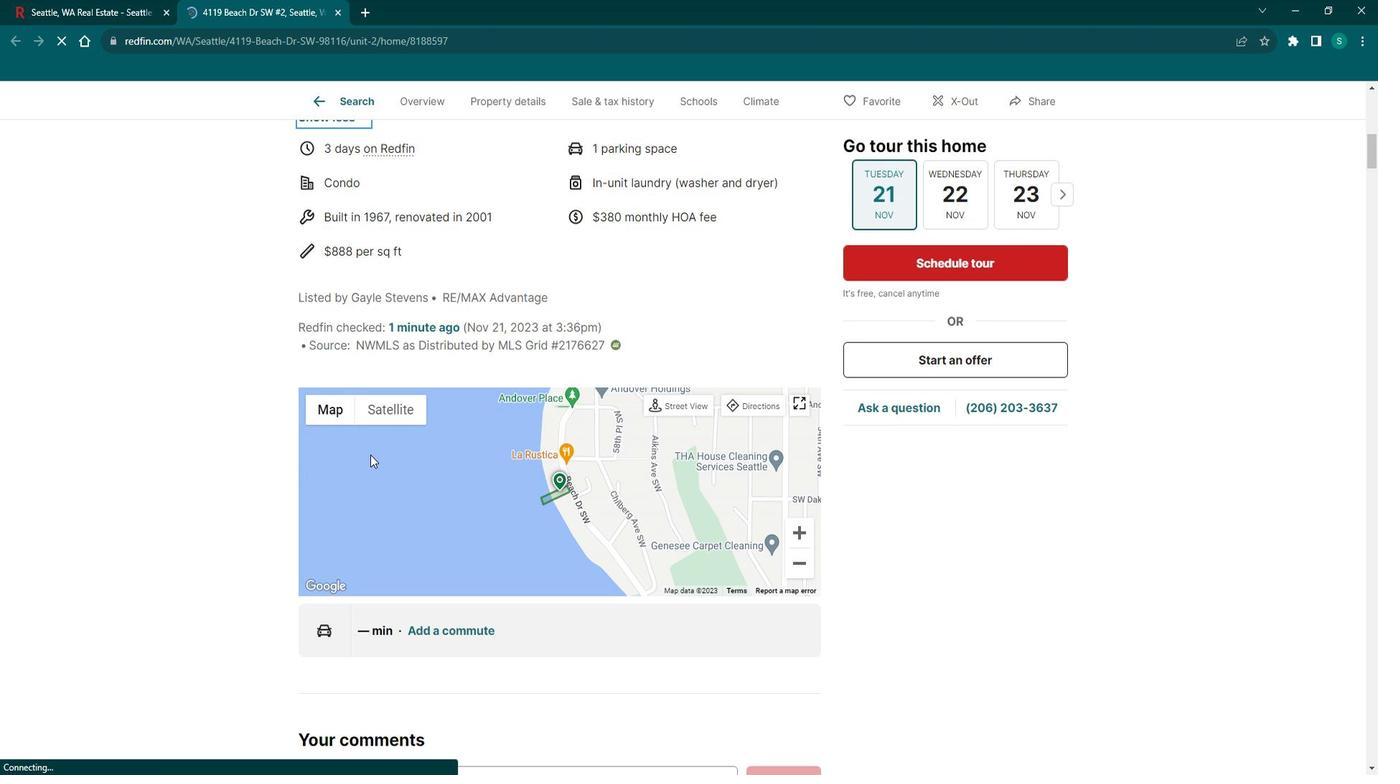 
Action: Mouse scrolled (382, 449) with delta (0, 0)
Screenshot: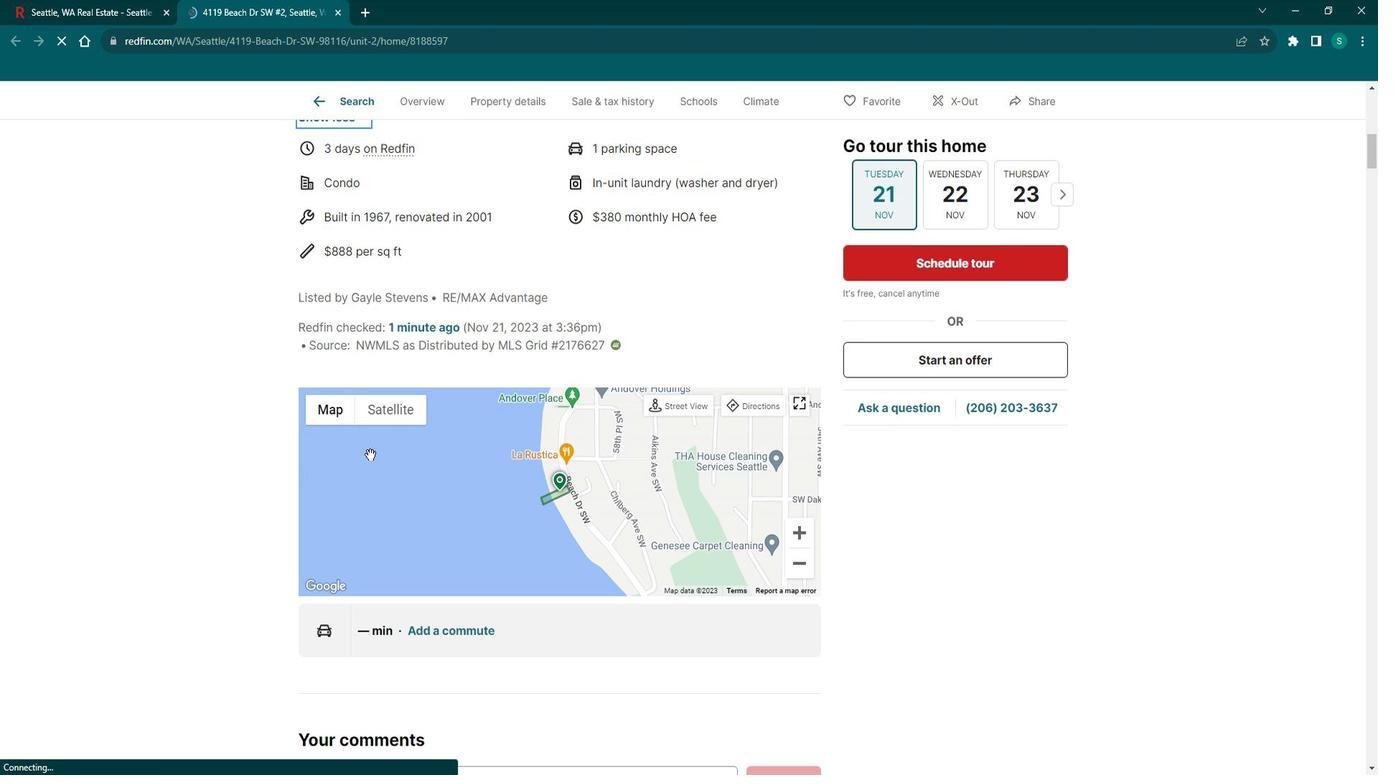 
Action: Mouse scrolled (382, 449) with delta (0, 0)
Screenshot: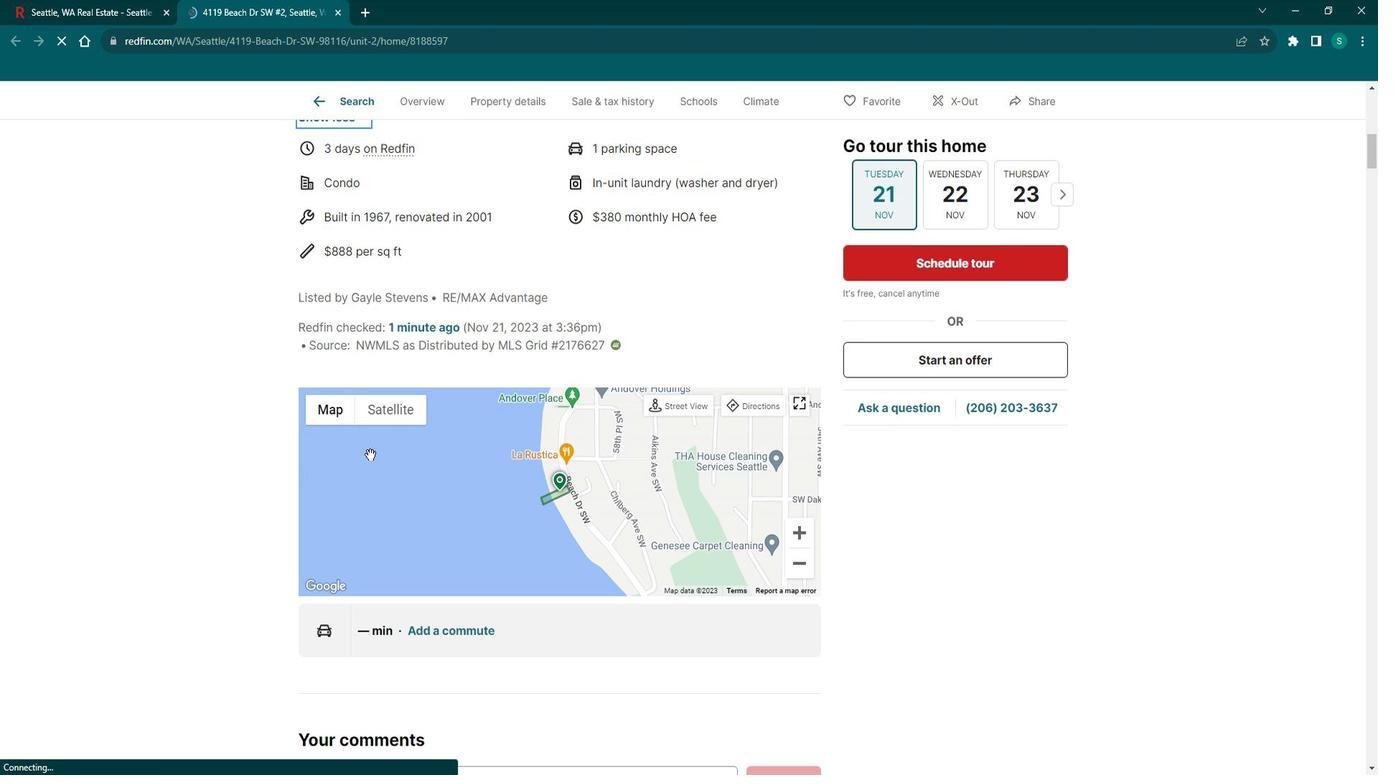 
Action: Mouse scrolled (382, 449) with delta (0, 0)
Screenshot: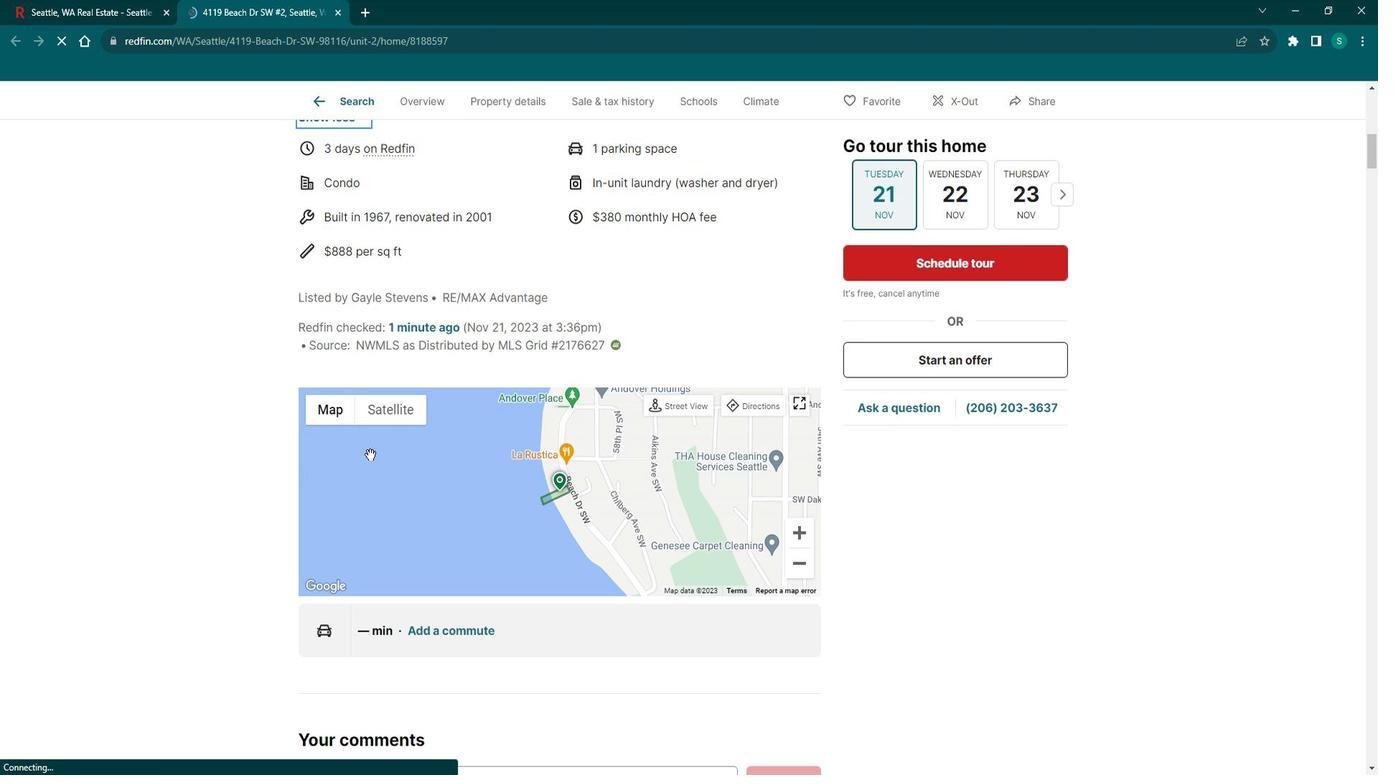 
Action: Mouse scrolled (382, 449) with delta (0, 0)
Screenshot: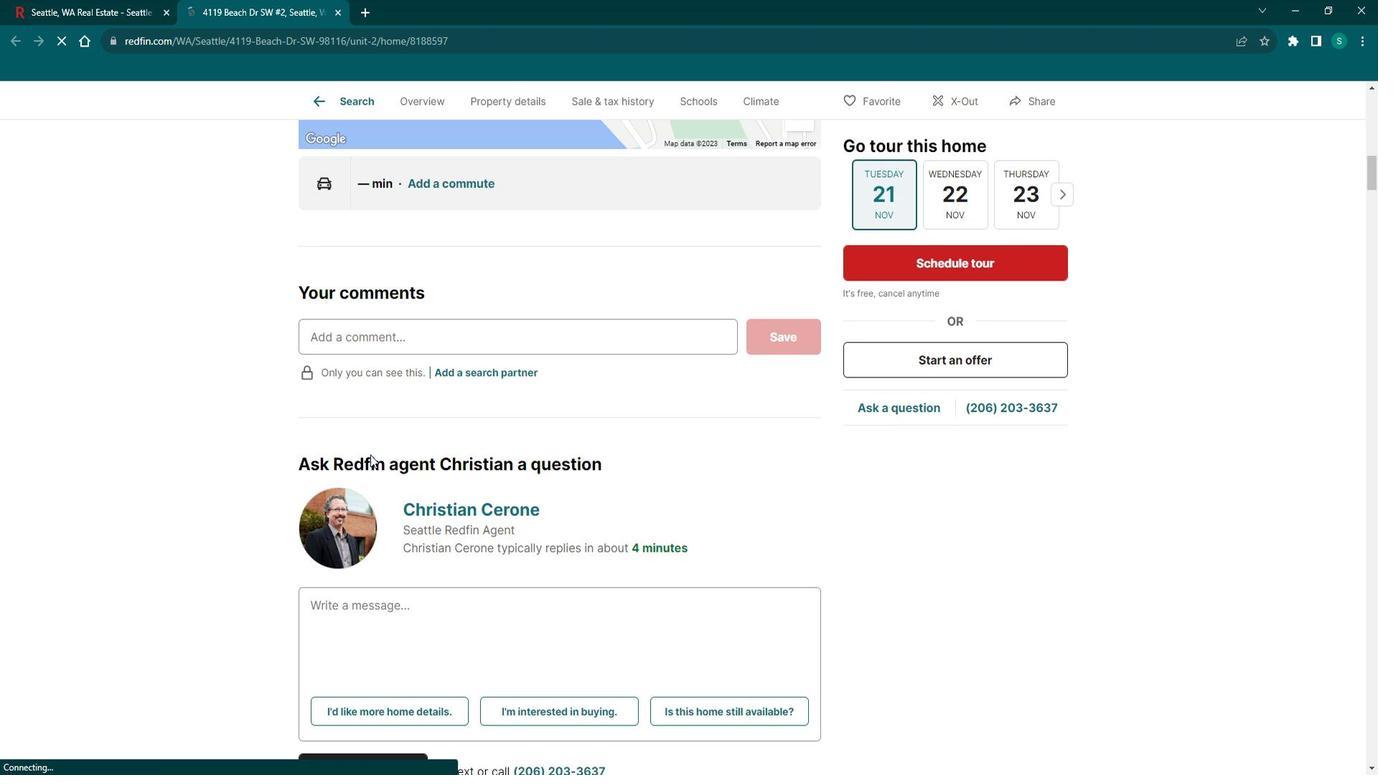 
Action: Mouse scrolled (382, 449) with delta (0, 0)
Screenshot: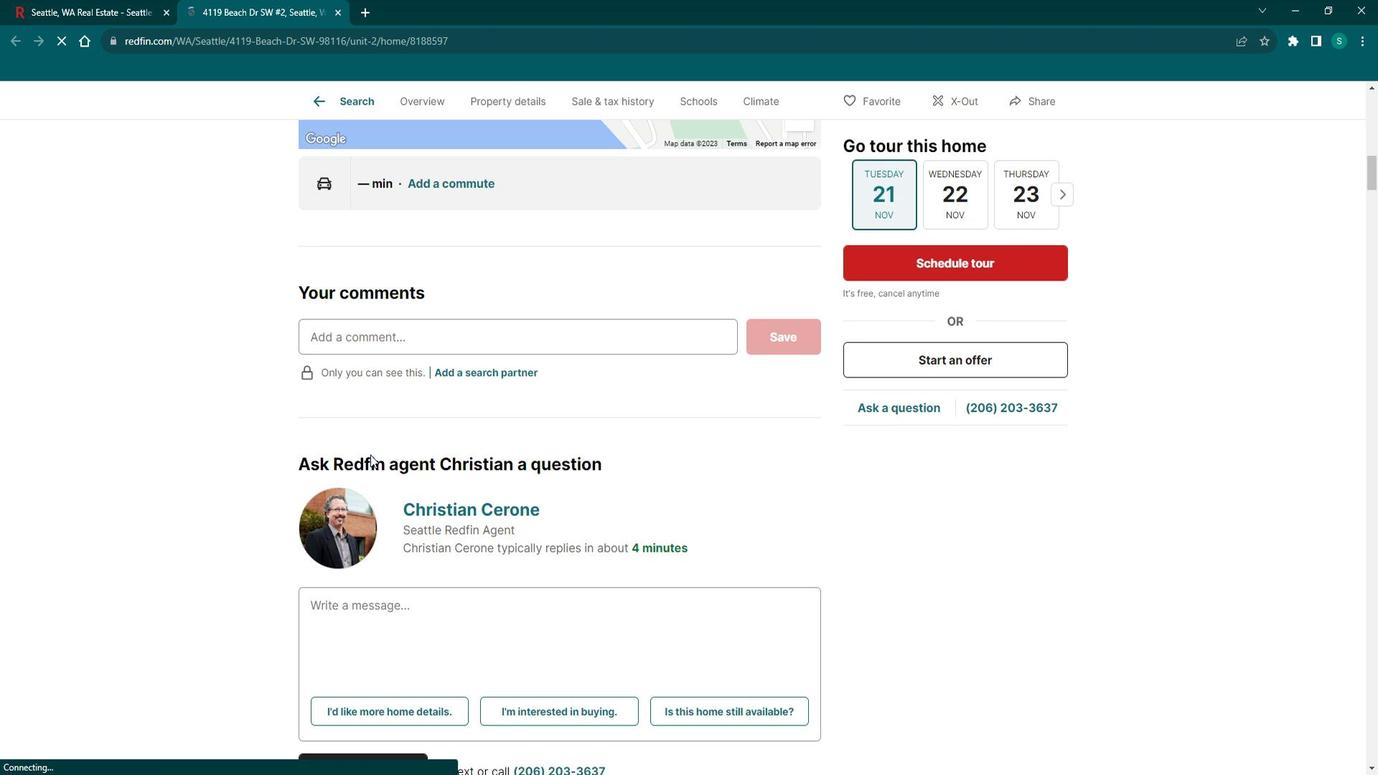 
Action: Mouse scrolled (382, 449) with delta (0, 0)
Screenshot: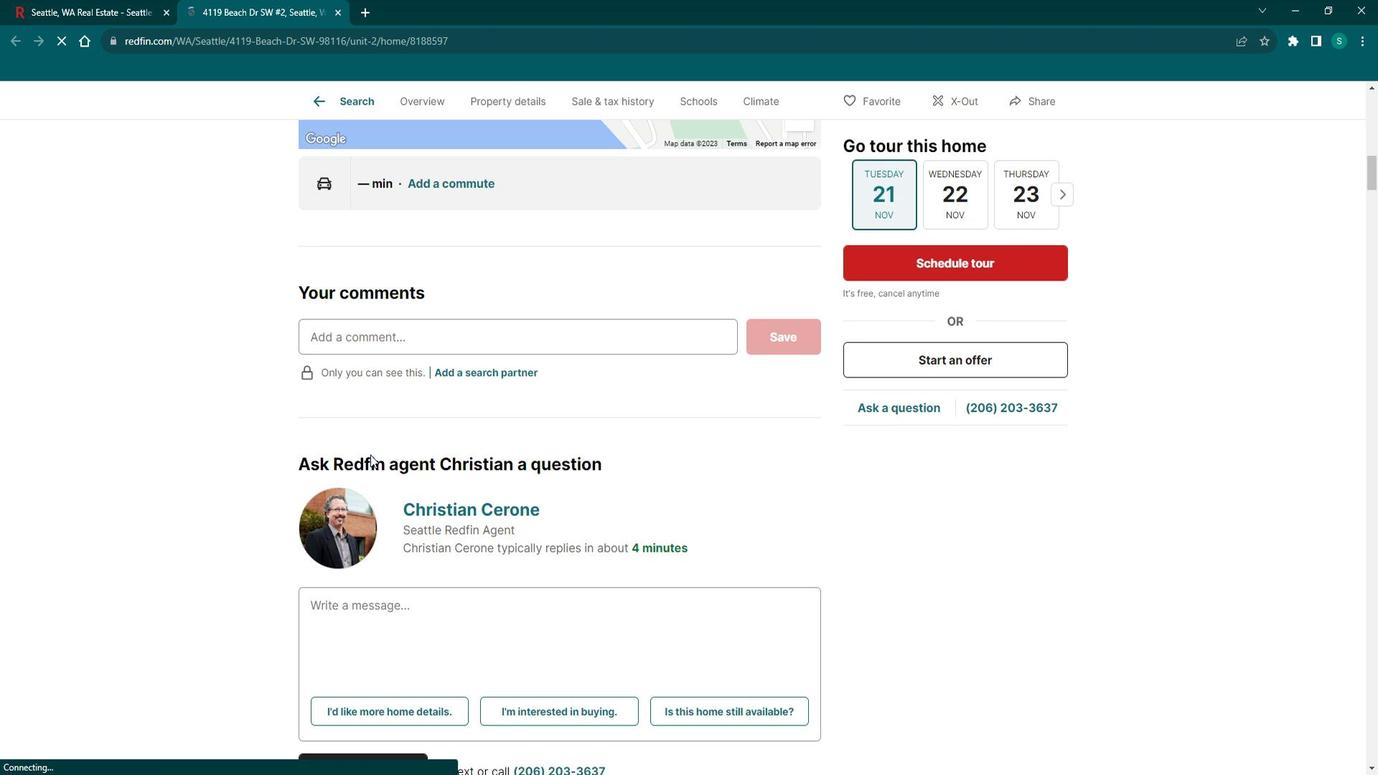 
Action: Mouse scrolled (382, 449) with delta (0, 0)
Screenshot: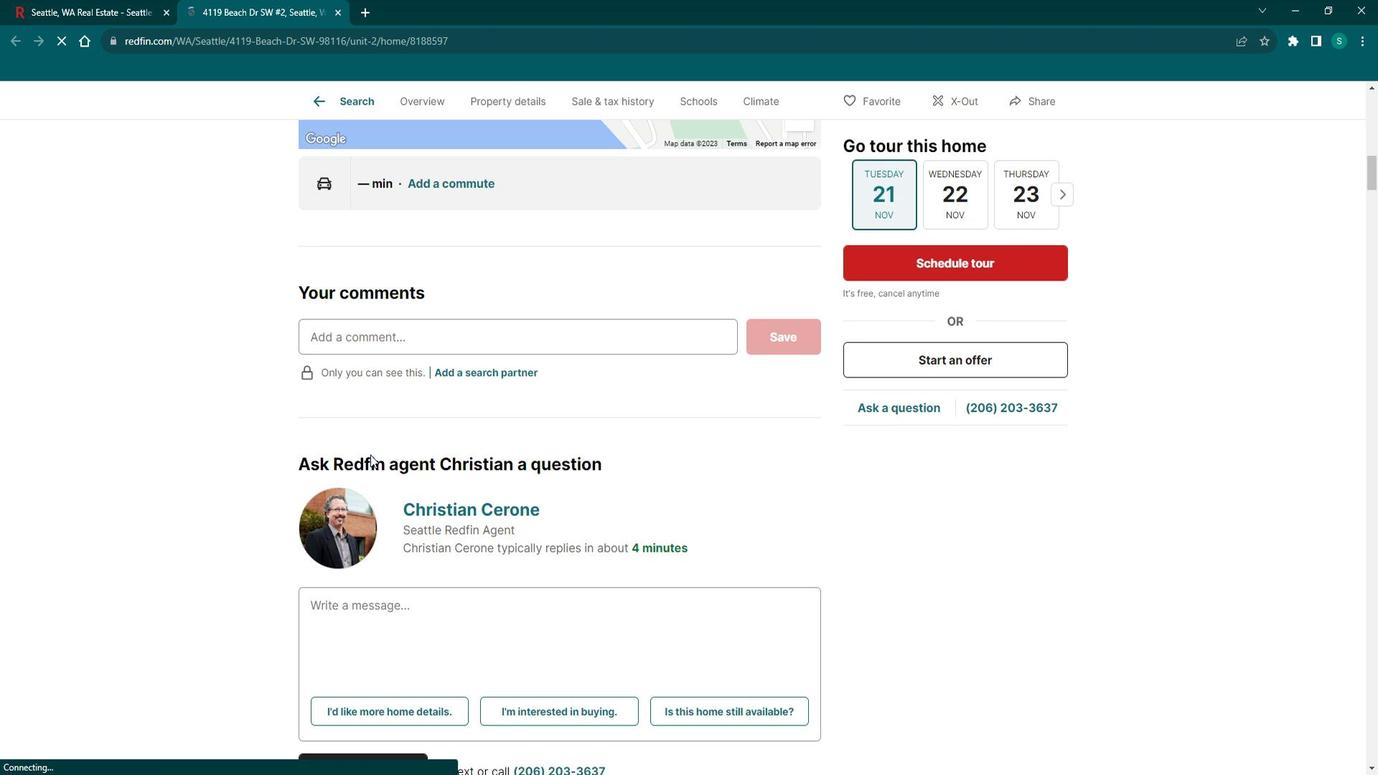 
Action: Mouse scrolled (382, 449) with delta (0, 0)
Screenshot: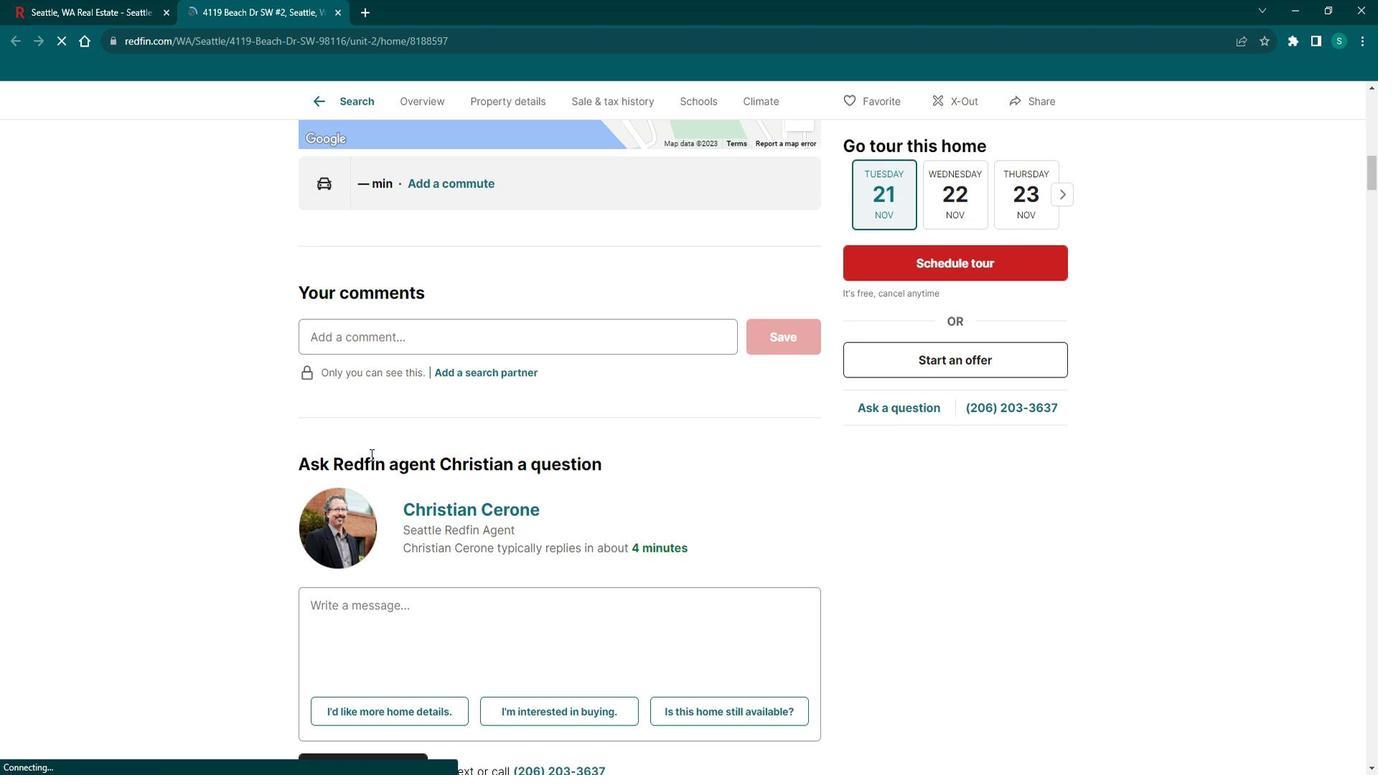 
Action: Mouse scrolled (382, 449) with delta (0, 0)
Screenshot: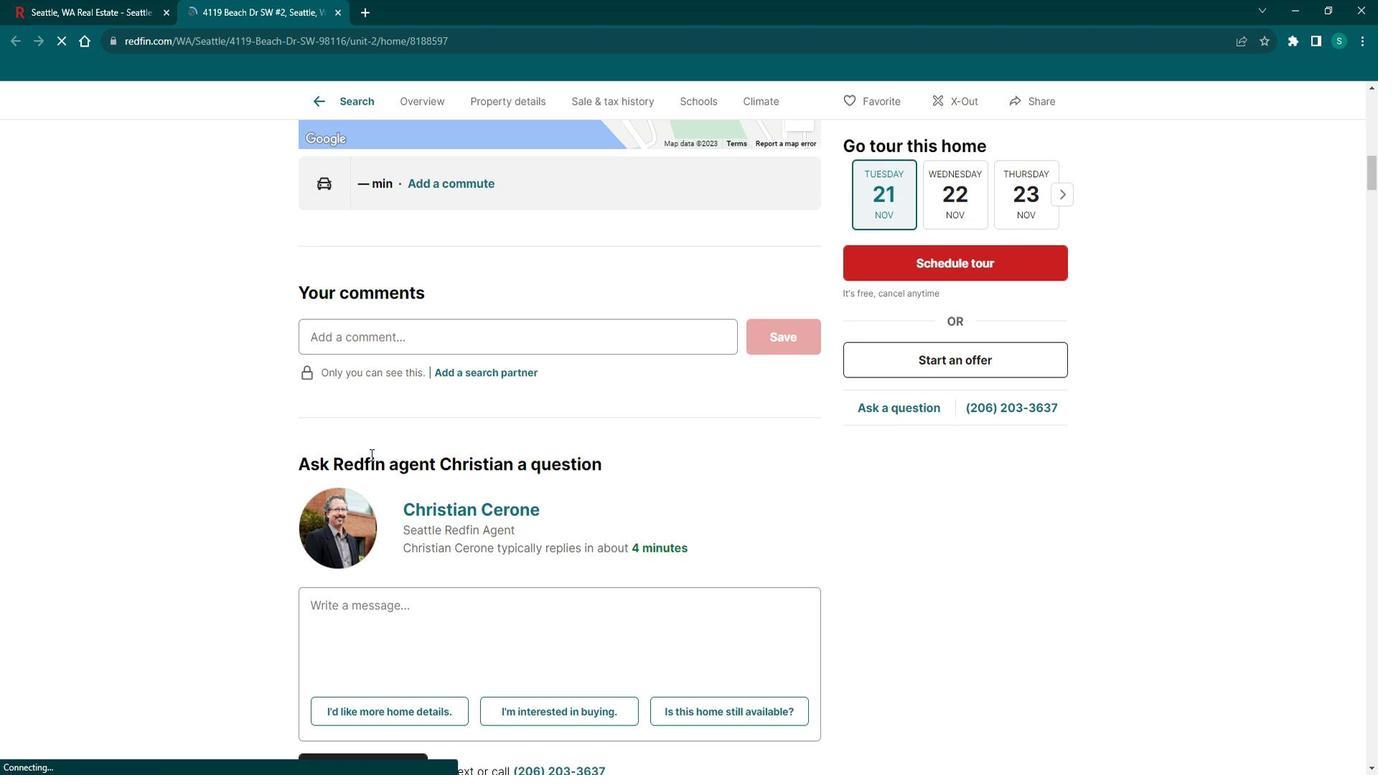 
Action: Mouse scrolled (382, 450) with delta (0, 0)
Screenshot: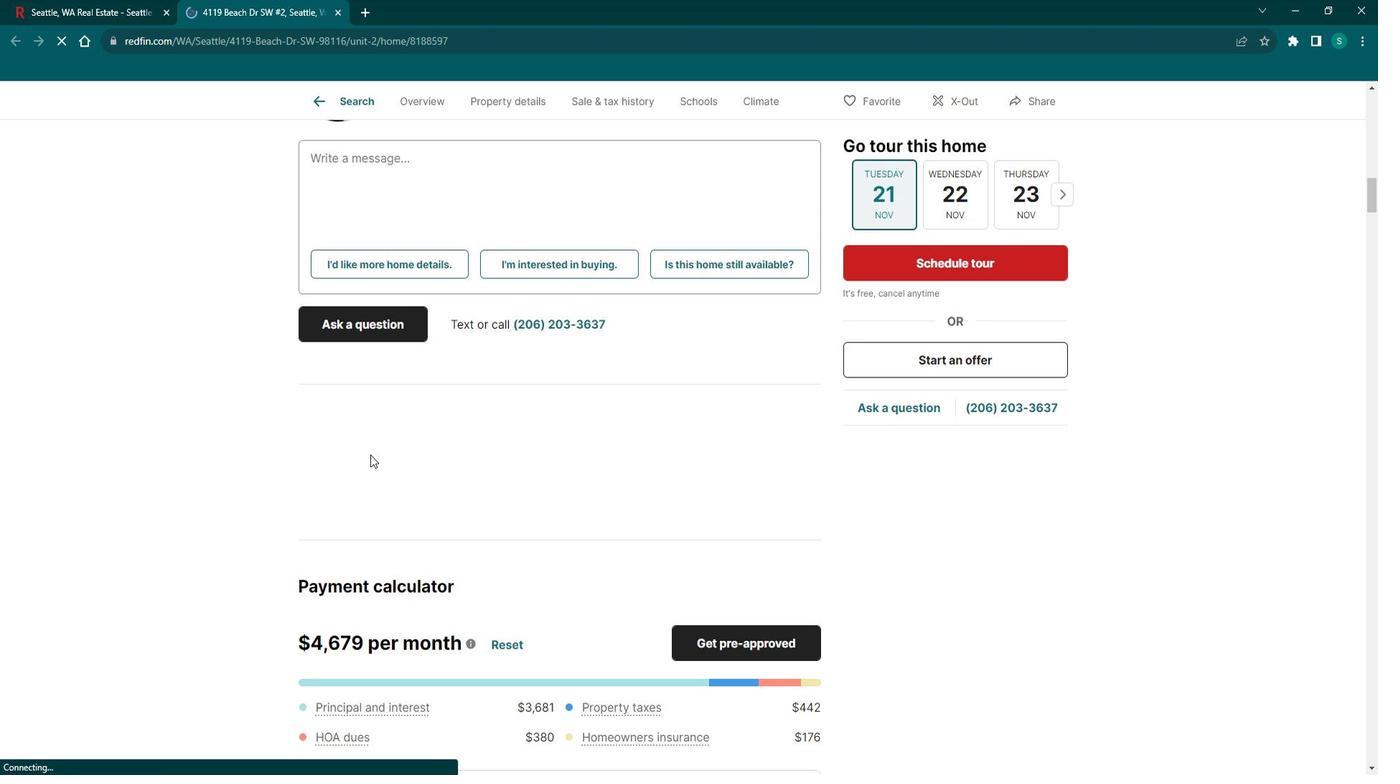 
Action: Mouse scrolled (382, 450) with delta (0, 0)
Screenshot: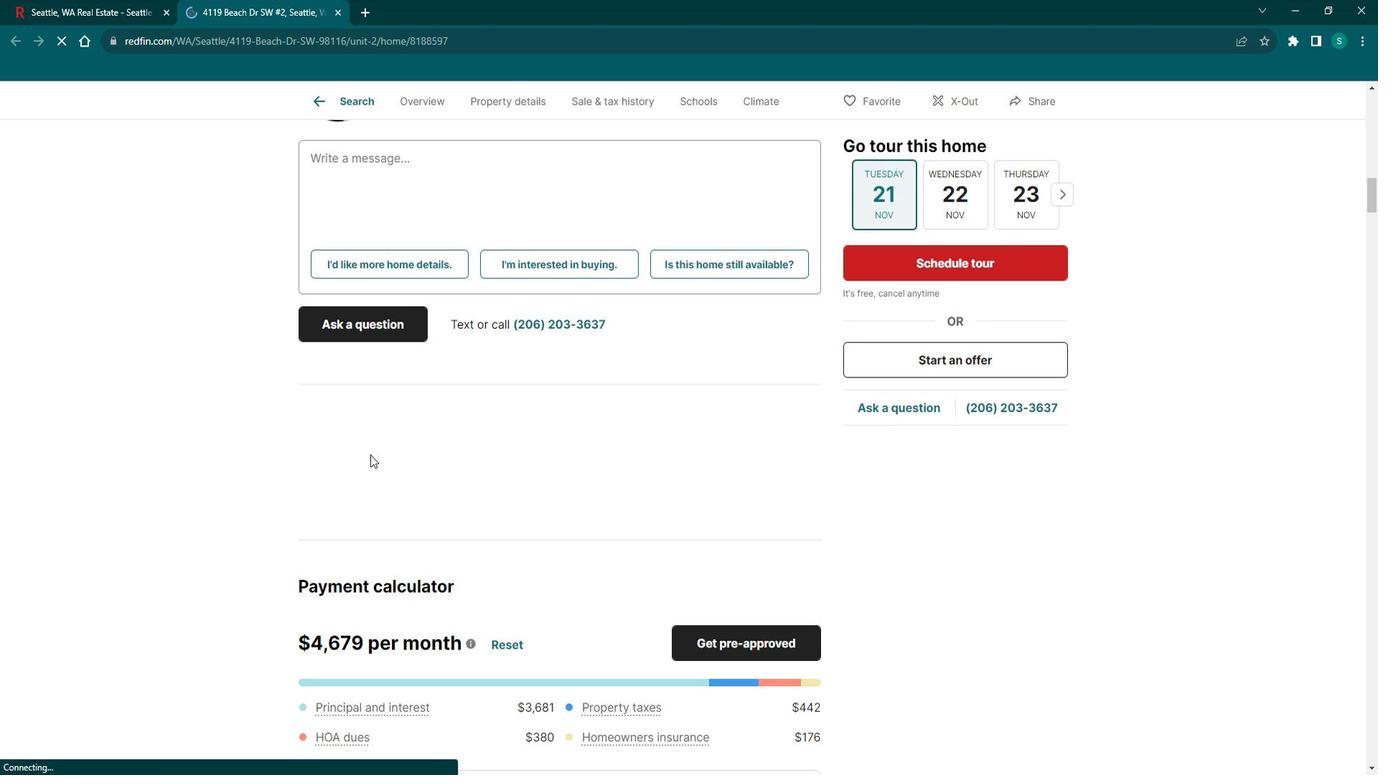 
Action: Mouse scrolled (382, 450) with delta (0, 0)
Screenshot: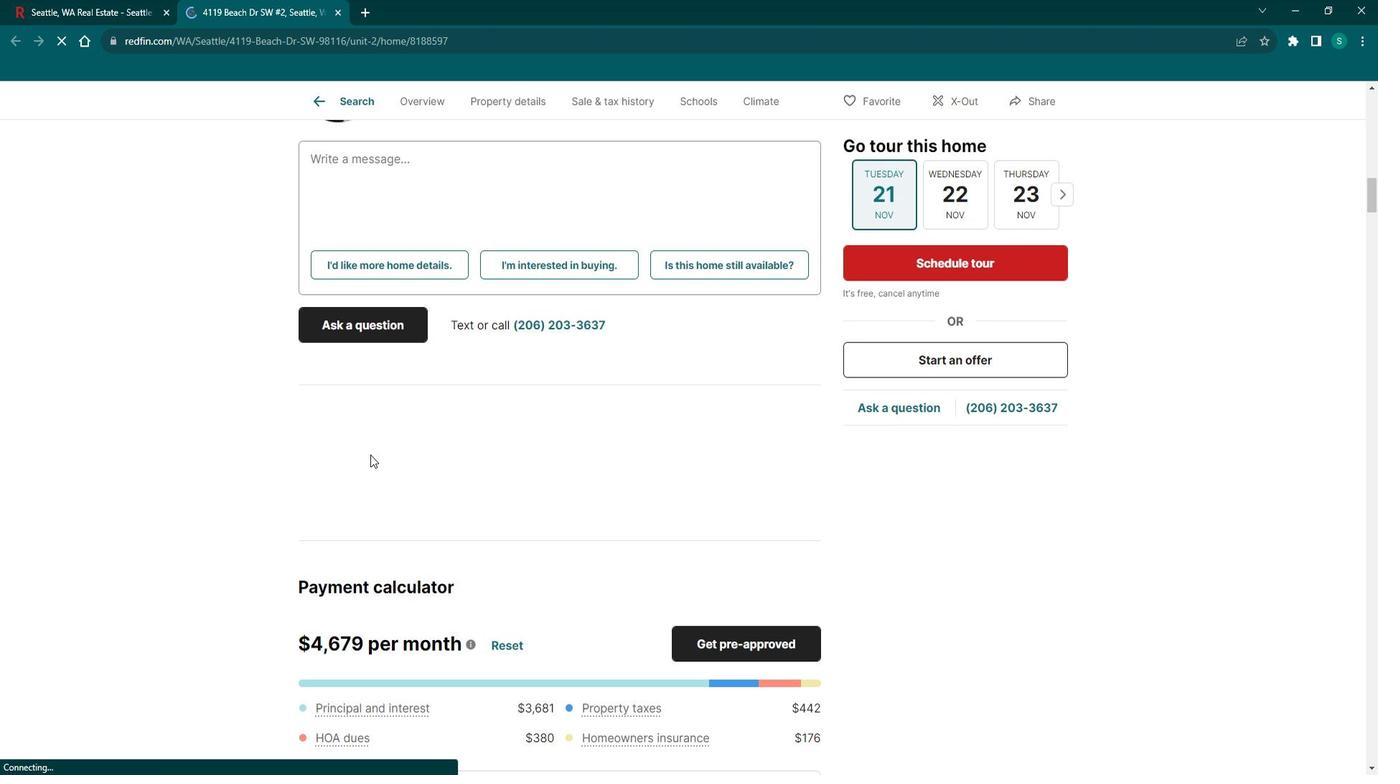 
Action: Mouse scrolled (382, 449) with delta (0, 0)
Screenshot: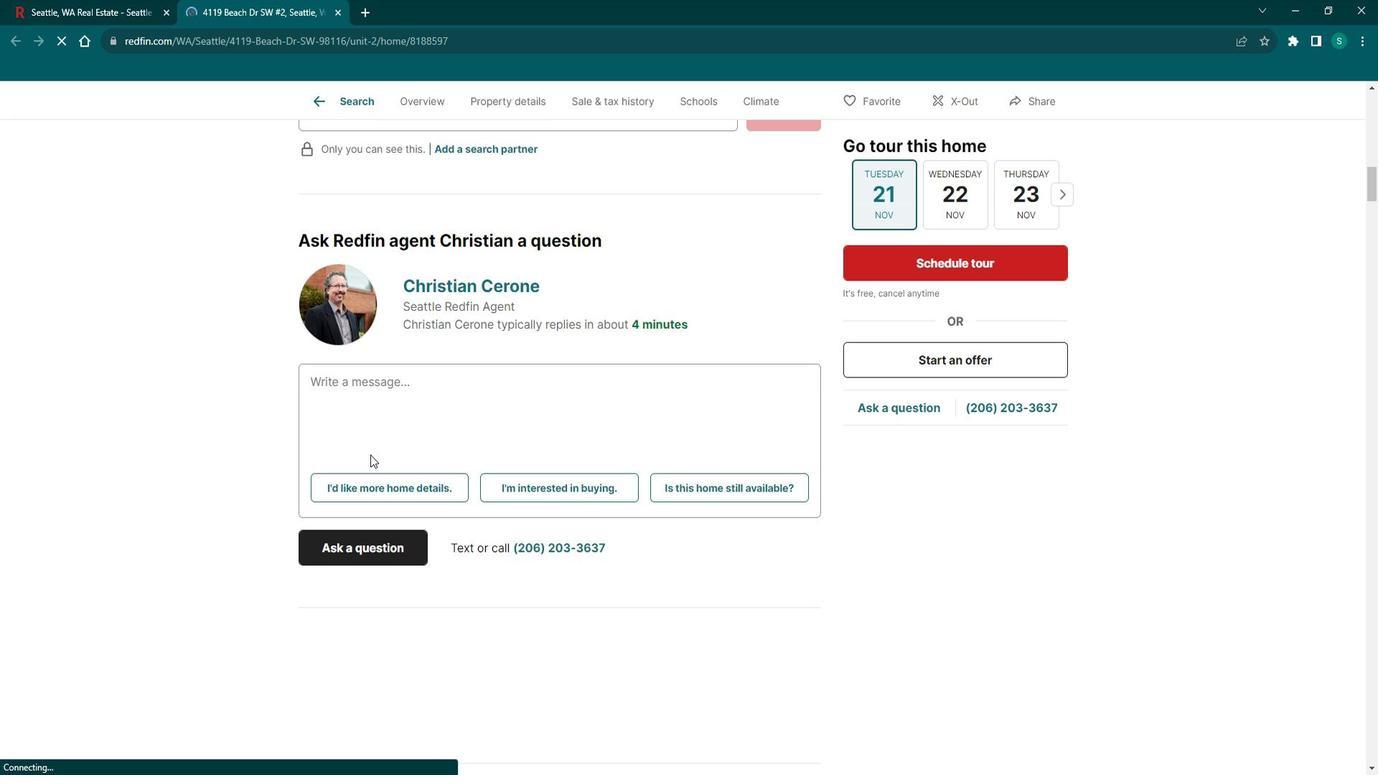 
Action: Mouse scrolled (382, 449) with delta (0, 0)
Screenshot: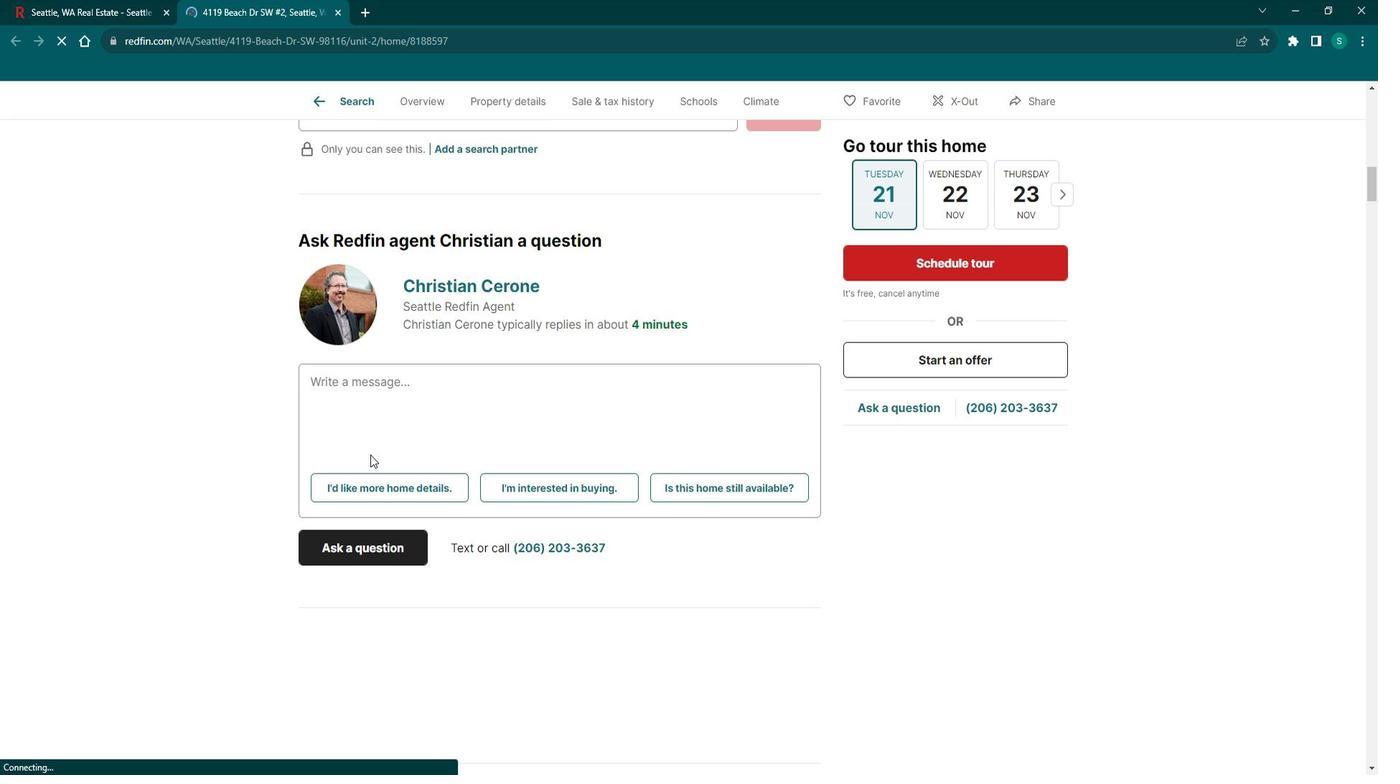
Action: Mouse scrolled (382, 449) with delta (0, 0)
Screenshot: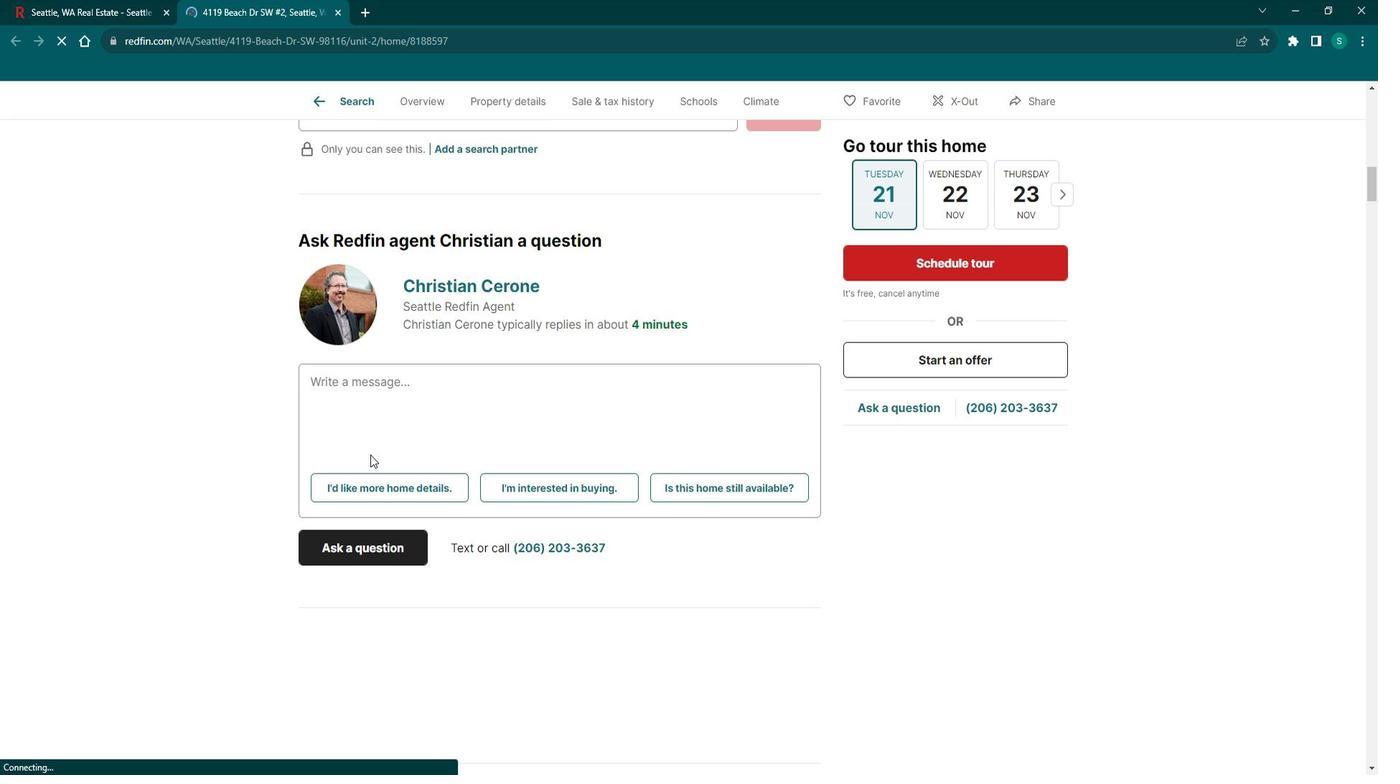 
Action: Mouse scrolled (382, 449) with delta (0, 0)
Screenshot: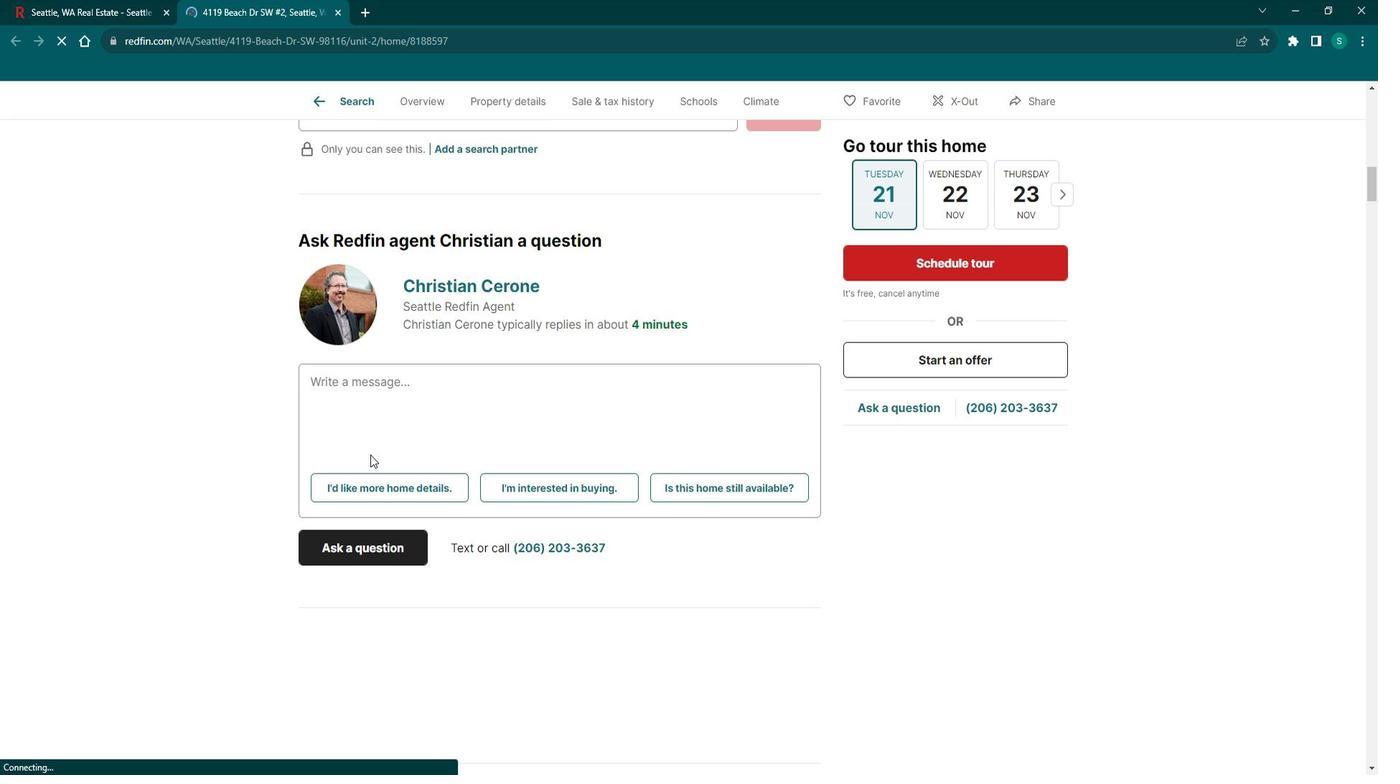 
Action: Mouse scrolled (382, 449) with delta (0, 0)
Screenshot: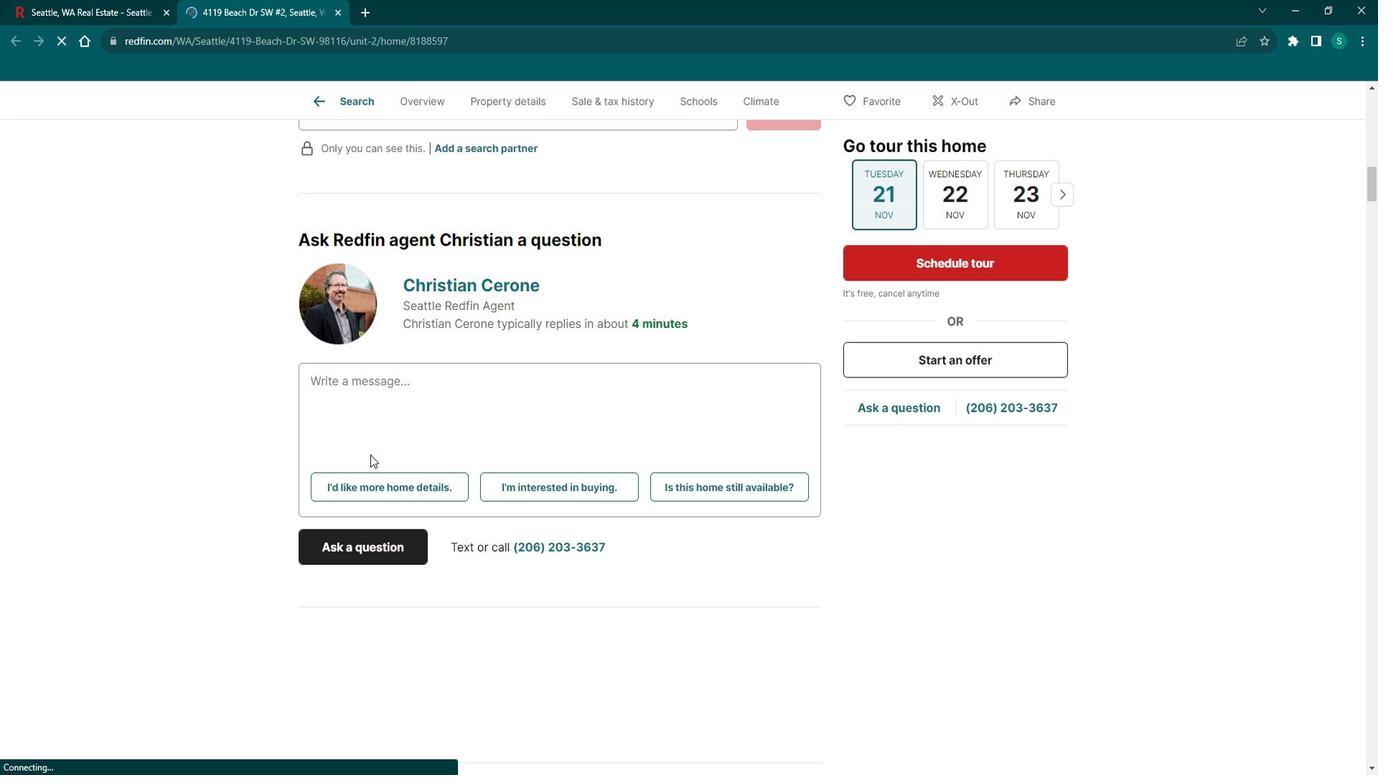 
Action: Mouse scrolled (382, 449) with delta (0, 0)
Screenshot: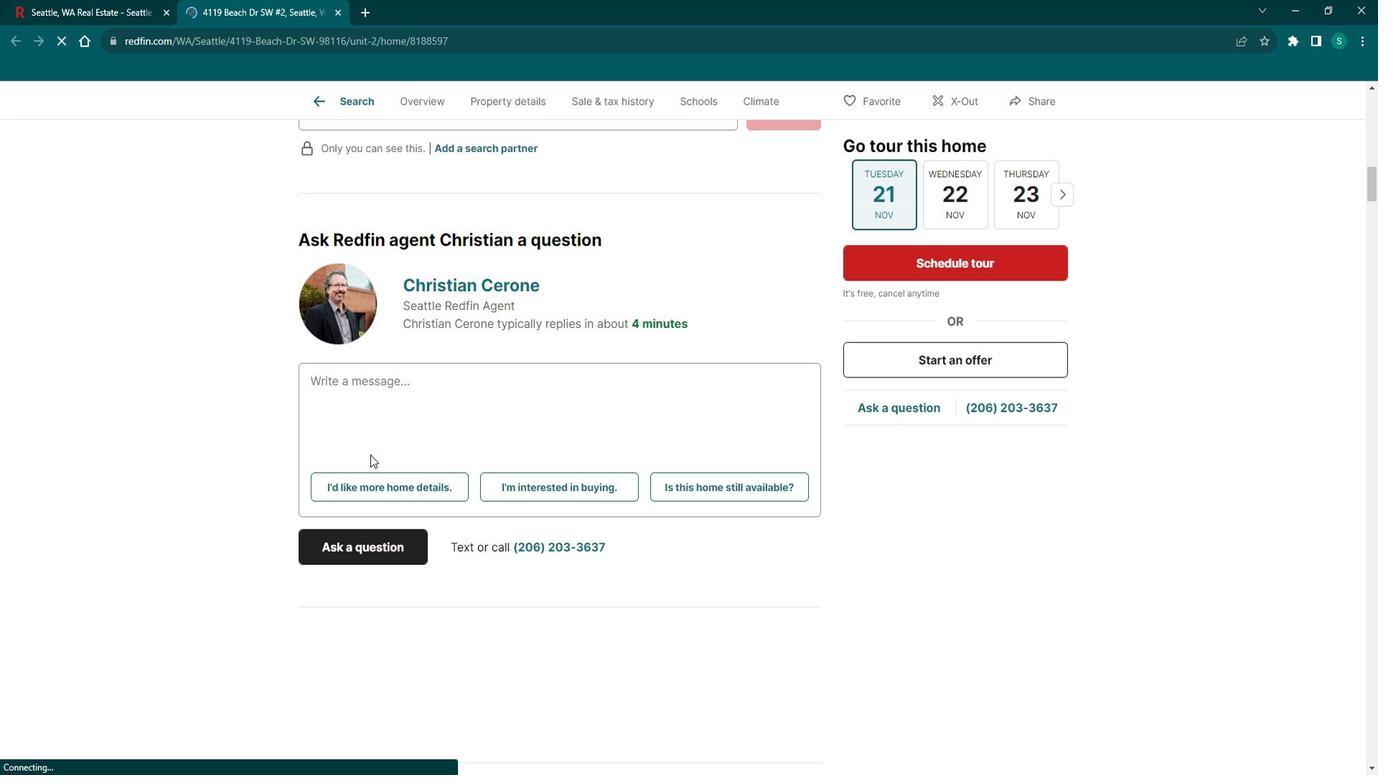 
Action: Mouse scrolled (382, 449) with delta (0, 0)
Screenshot: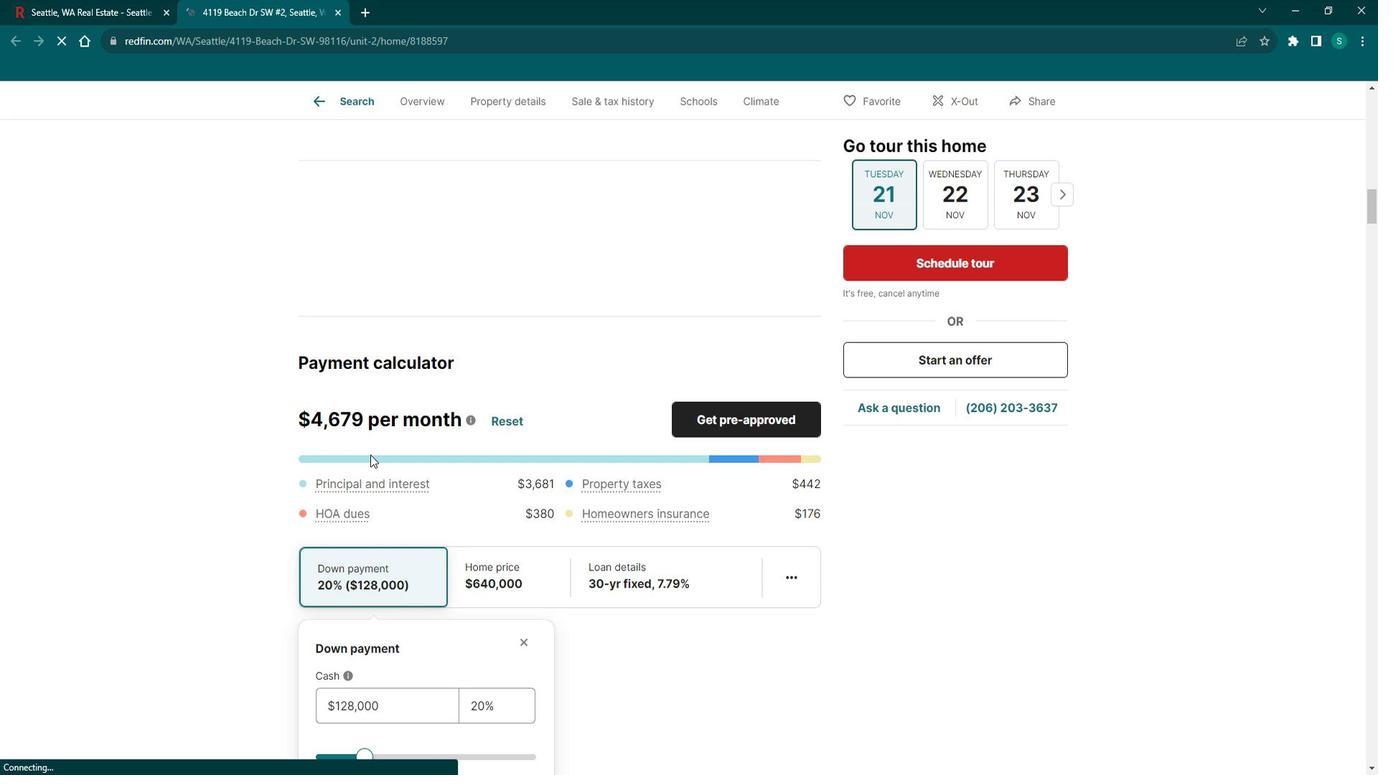 
Action: Mouse scrolled (382, 449) with delta (0, 0)
Screenshot: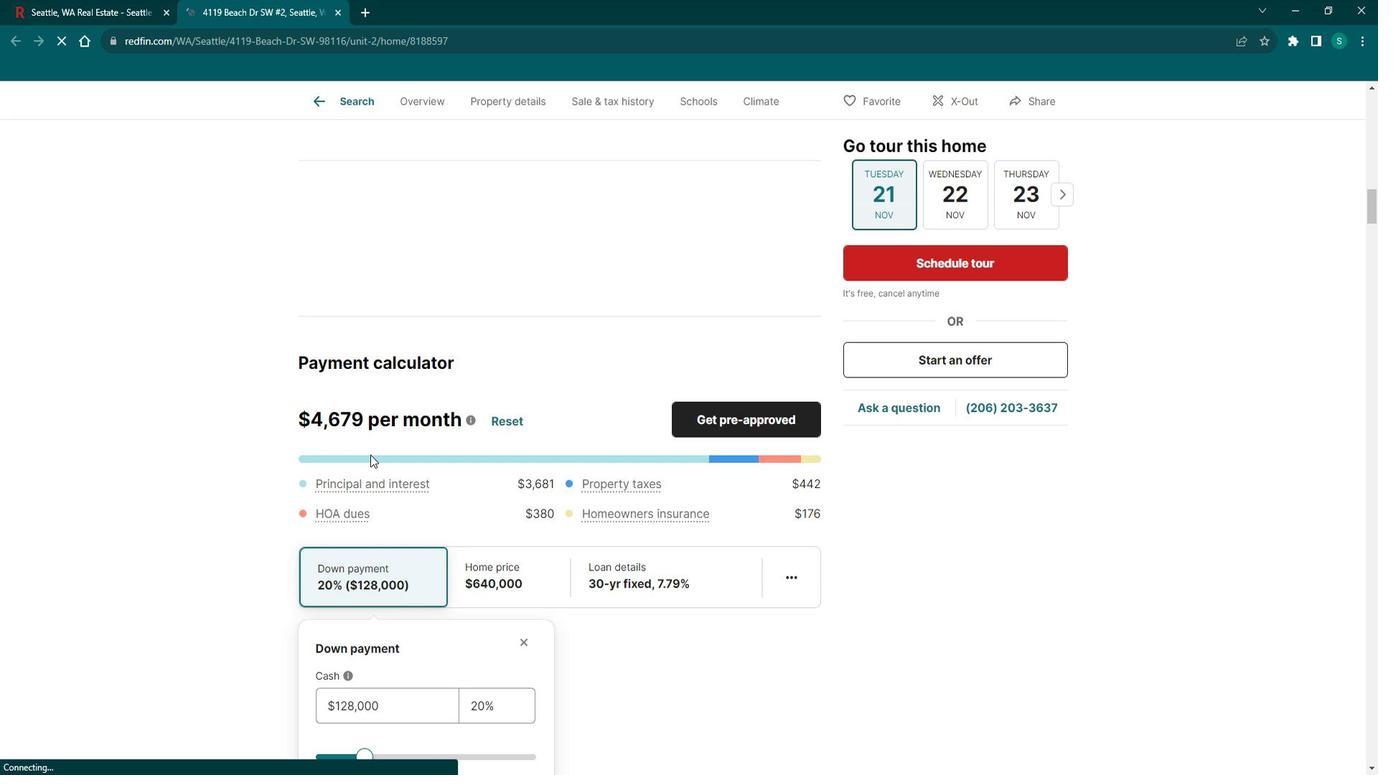 
Action: Mouse scrolled (382, 449) with delta (0, 0)
Screenshot: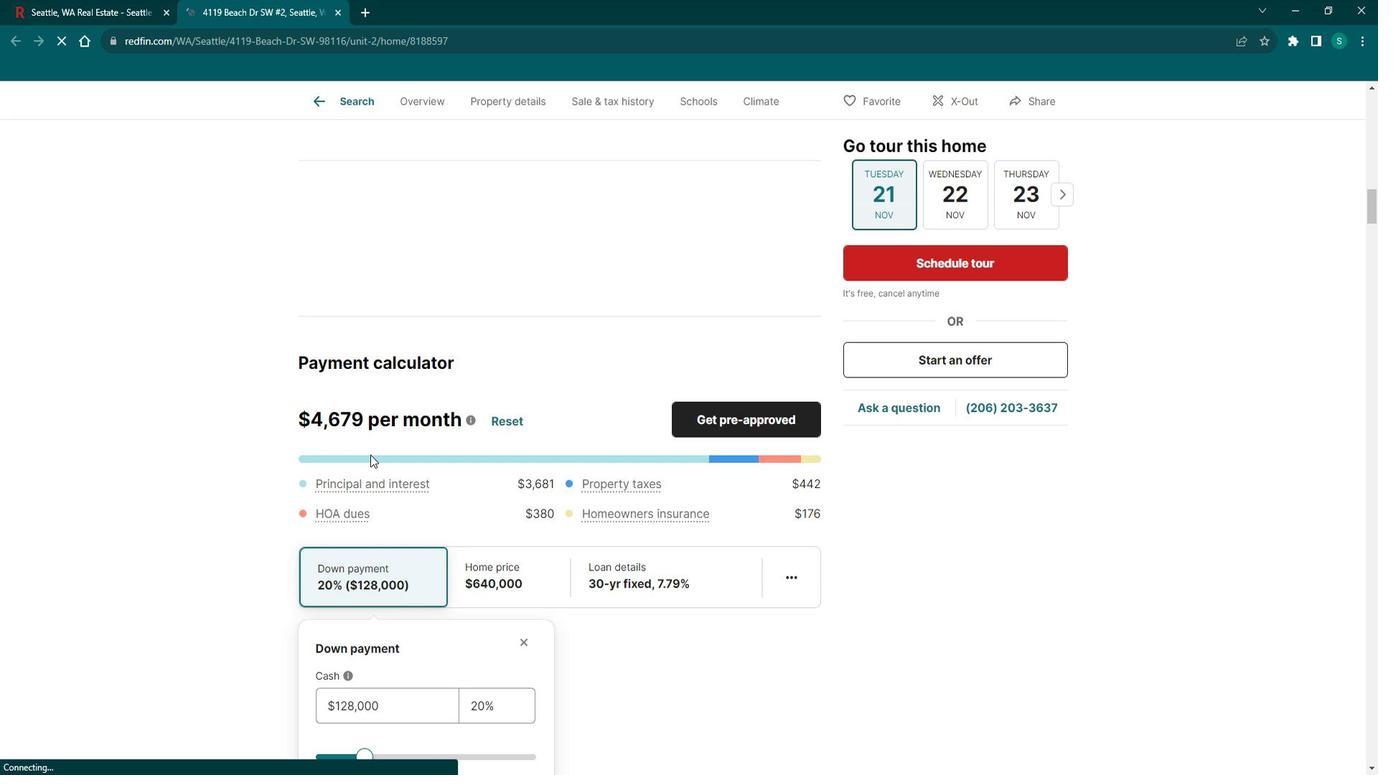
Action: Mouse scrolled (382, 449) with delta (0, 0)
Screenshot: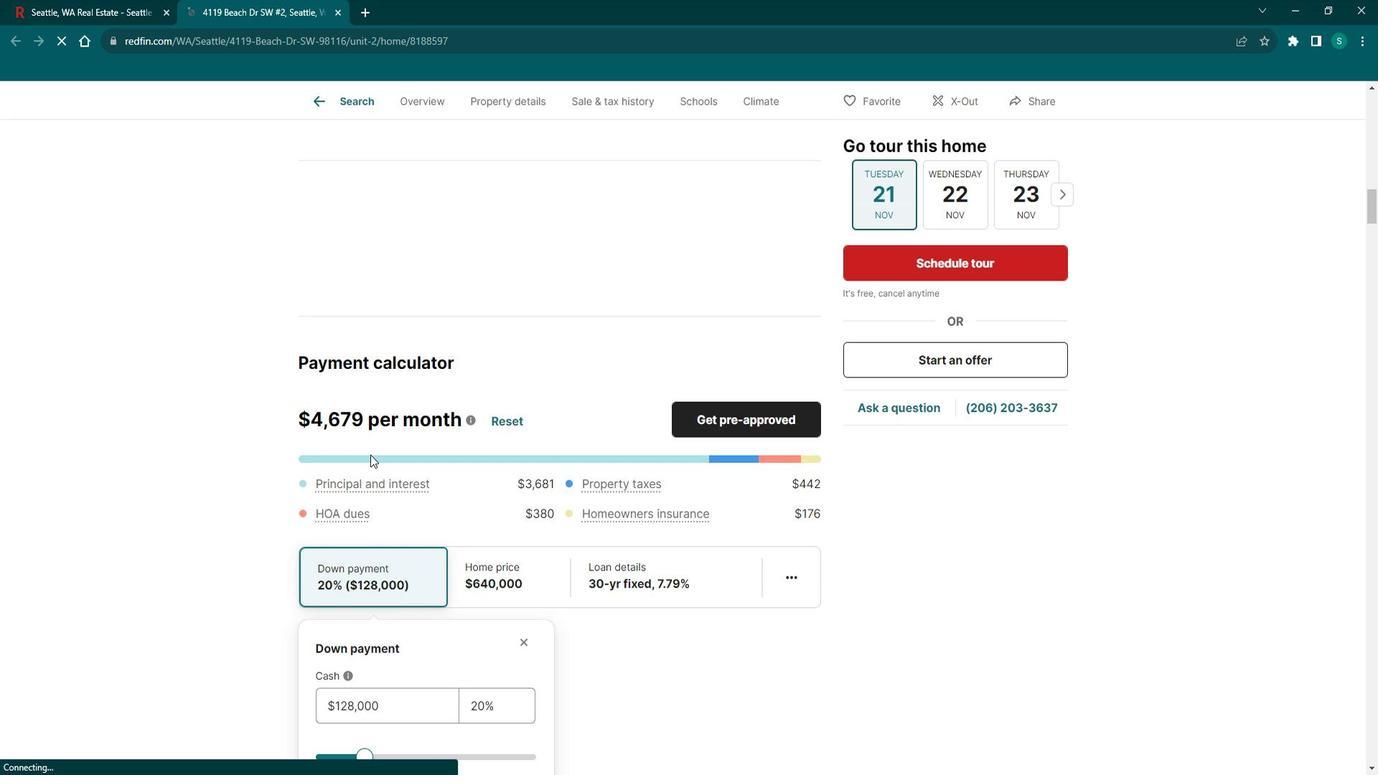 
Action: Mouse scrolled (382, 449) with delta (0, 0)
Screenshot: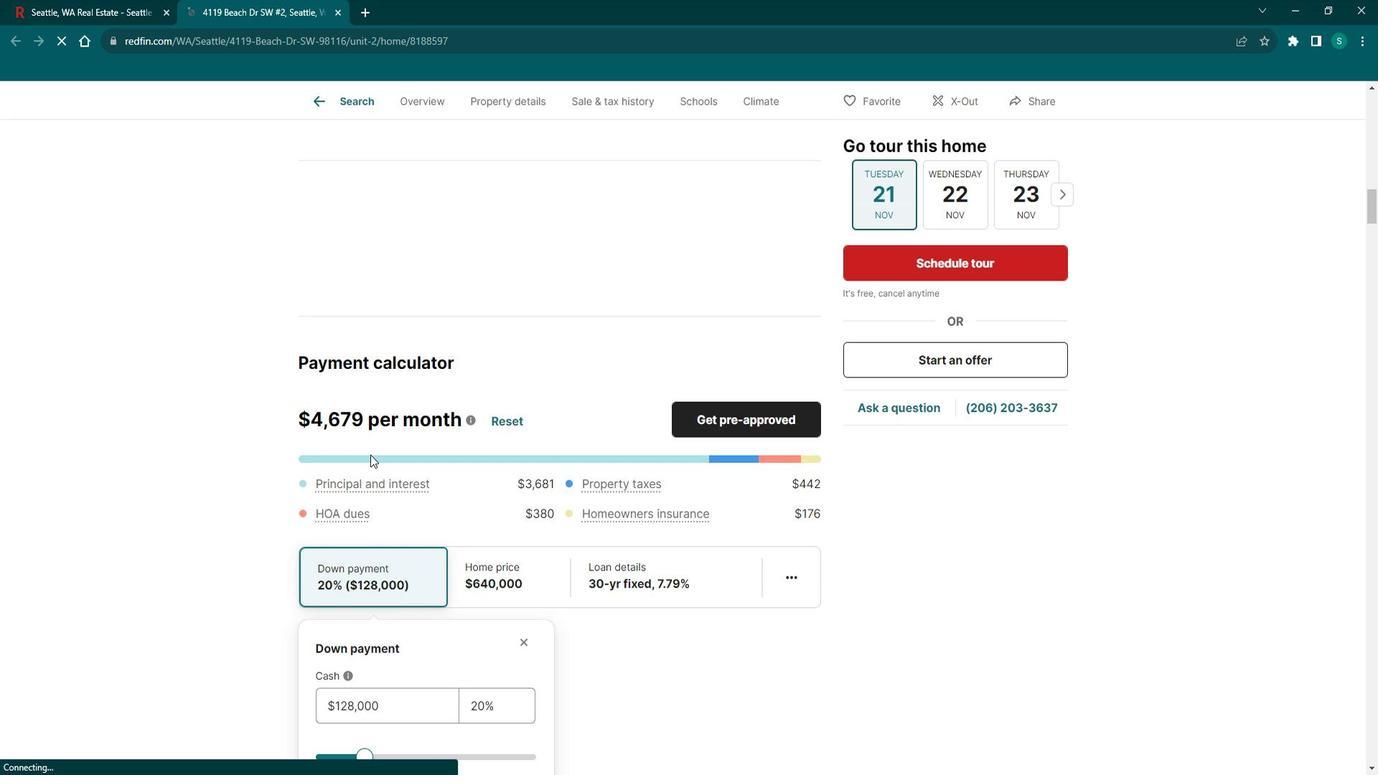 
Action: Mouse scrolled (382, 449) with delta (0, 0)
Screenshot: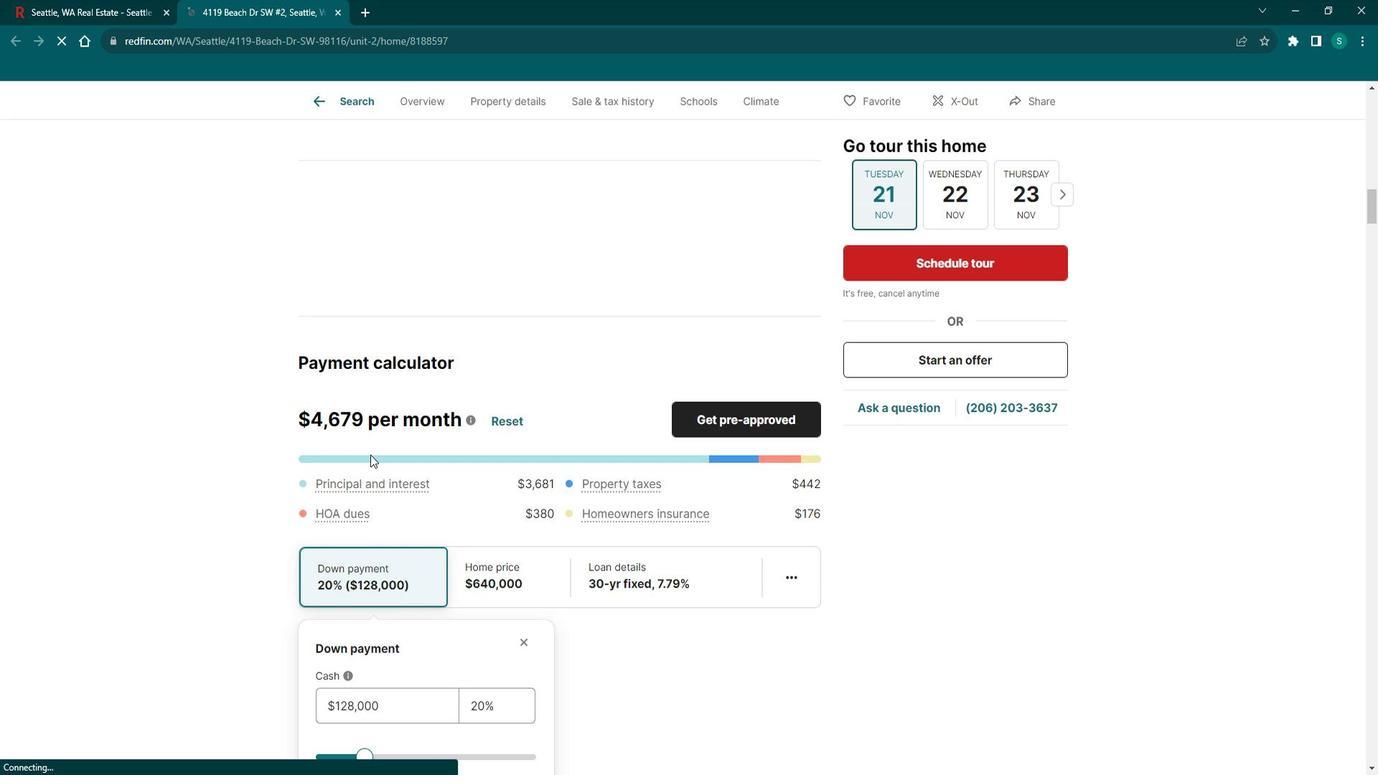 
Action: Mouse scrolled (382, 449) with delta (0, 0)
Screenshot: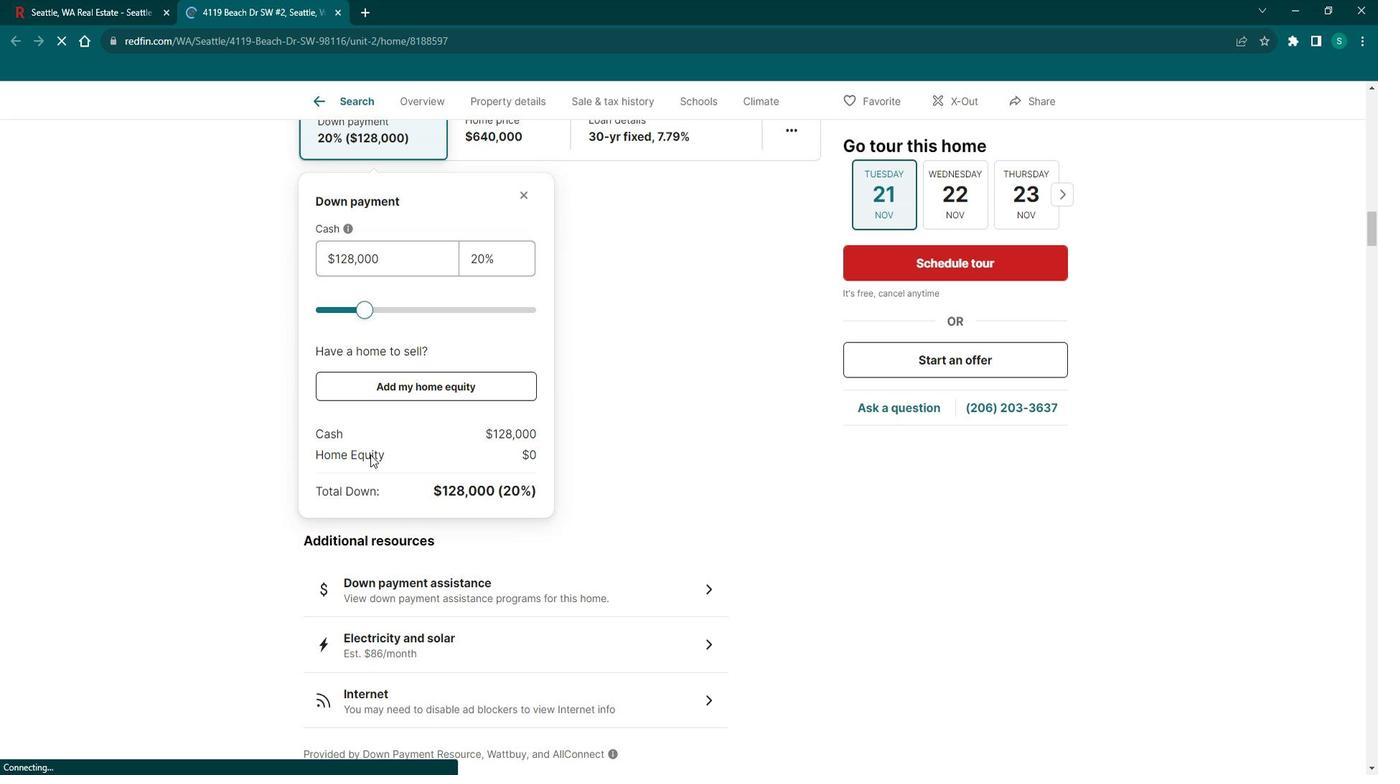 
Action: Mouse scrolled (382, 449) with delta (0, 0)
Screenshot: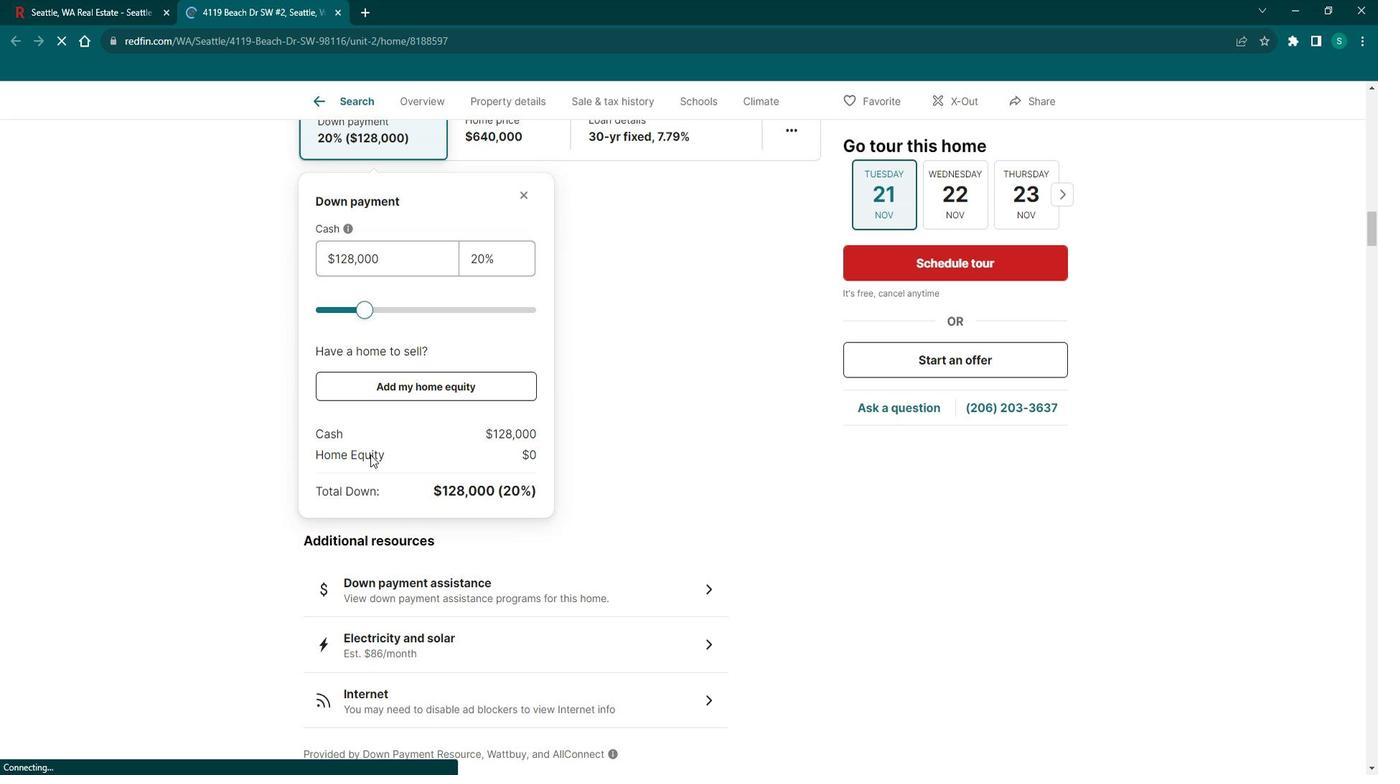 
Action: Mouse scrolled (382, 449) with delta (0, 0)
Screenshot: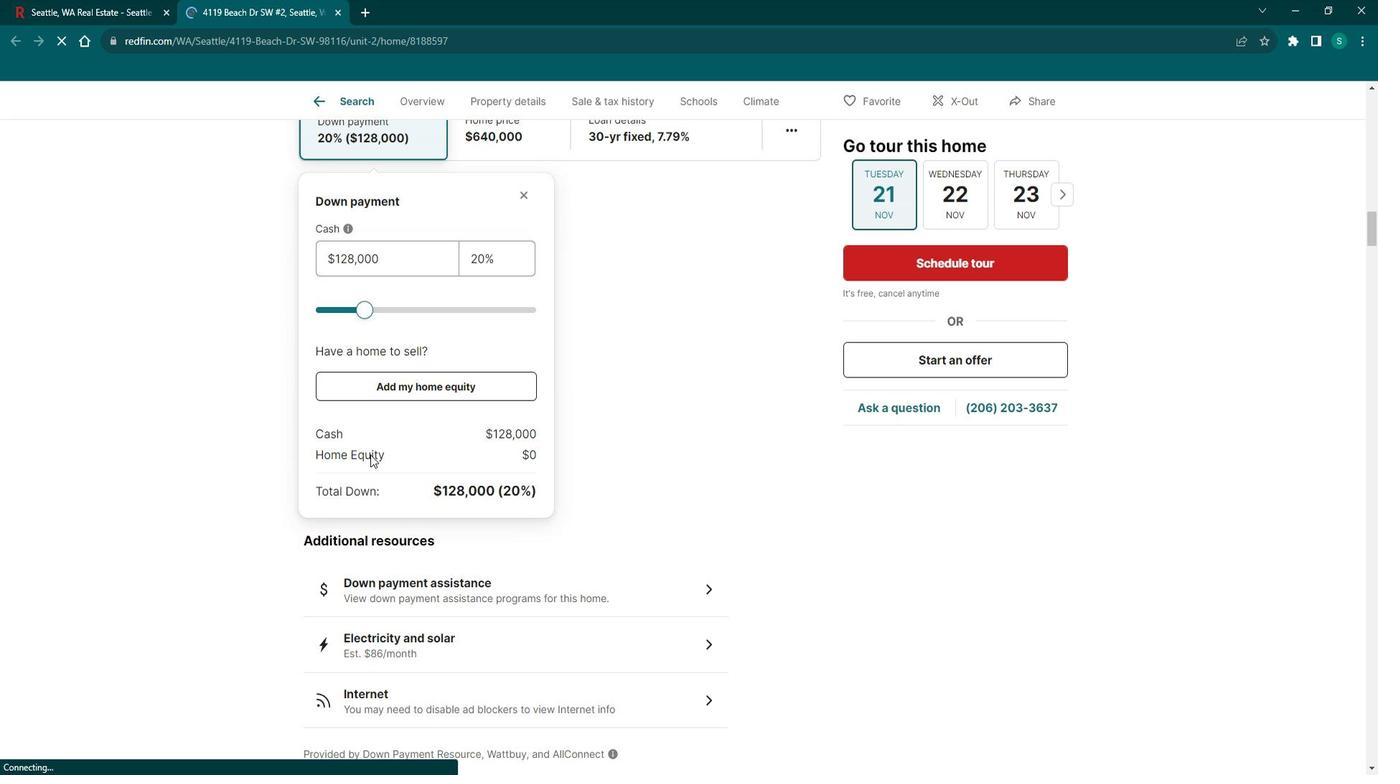 
Action: Mouse scrolled (382, 449) with delta (0, 0)
Screenshot: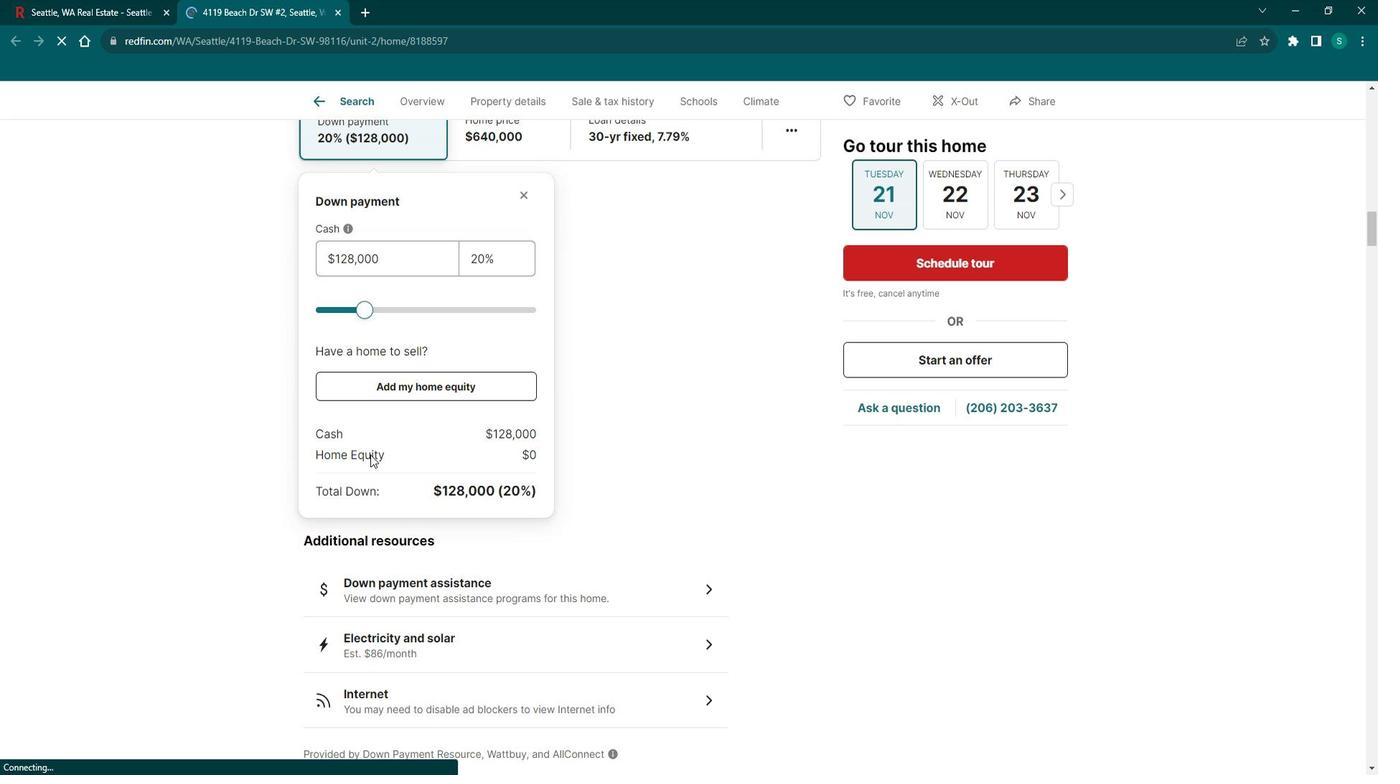 
Action: Mouse scrolled (382, 449) with delta (0, 0)
Screenshot: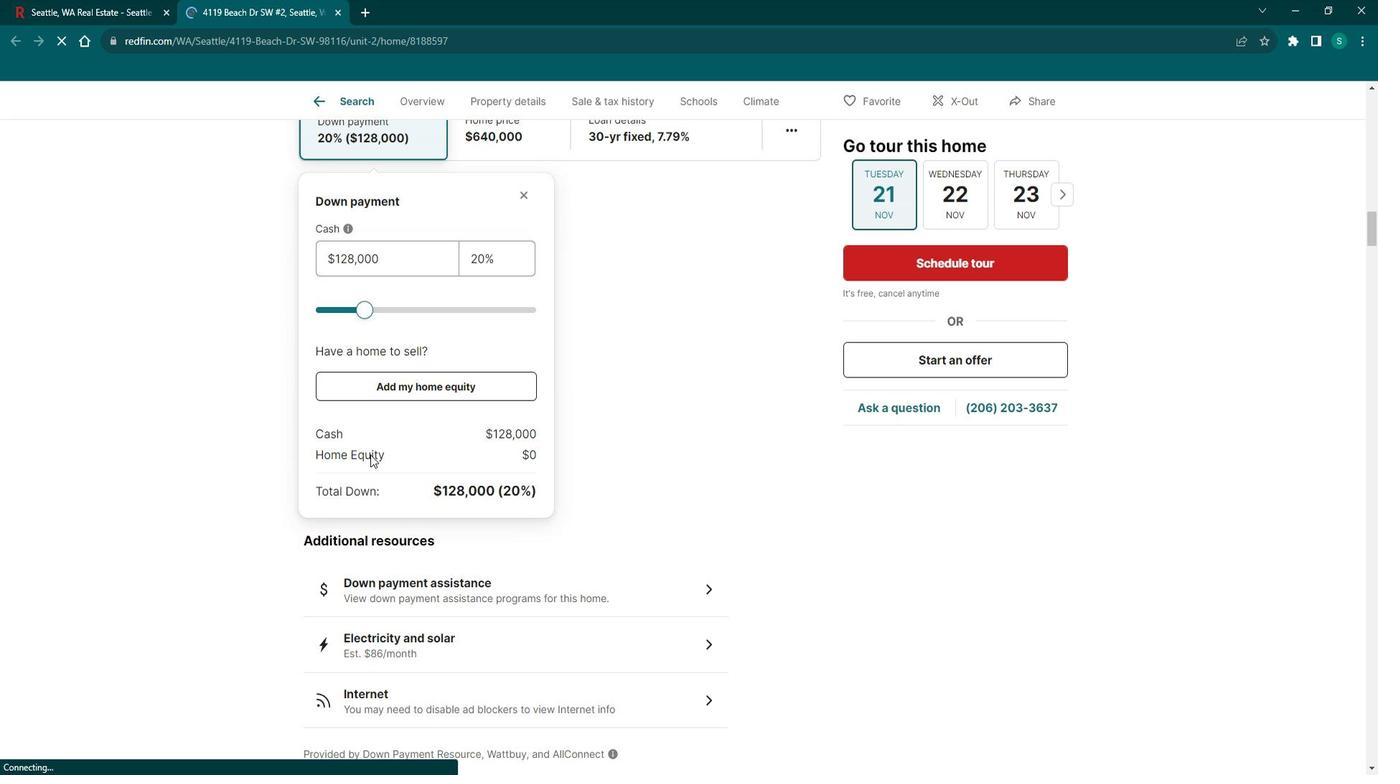 
Action: Mouse scrolled (382, 449) with delta (0, 0)
Screenshot: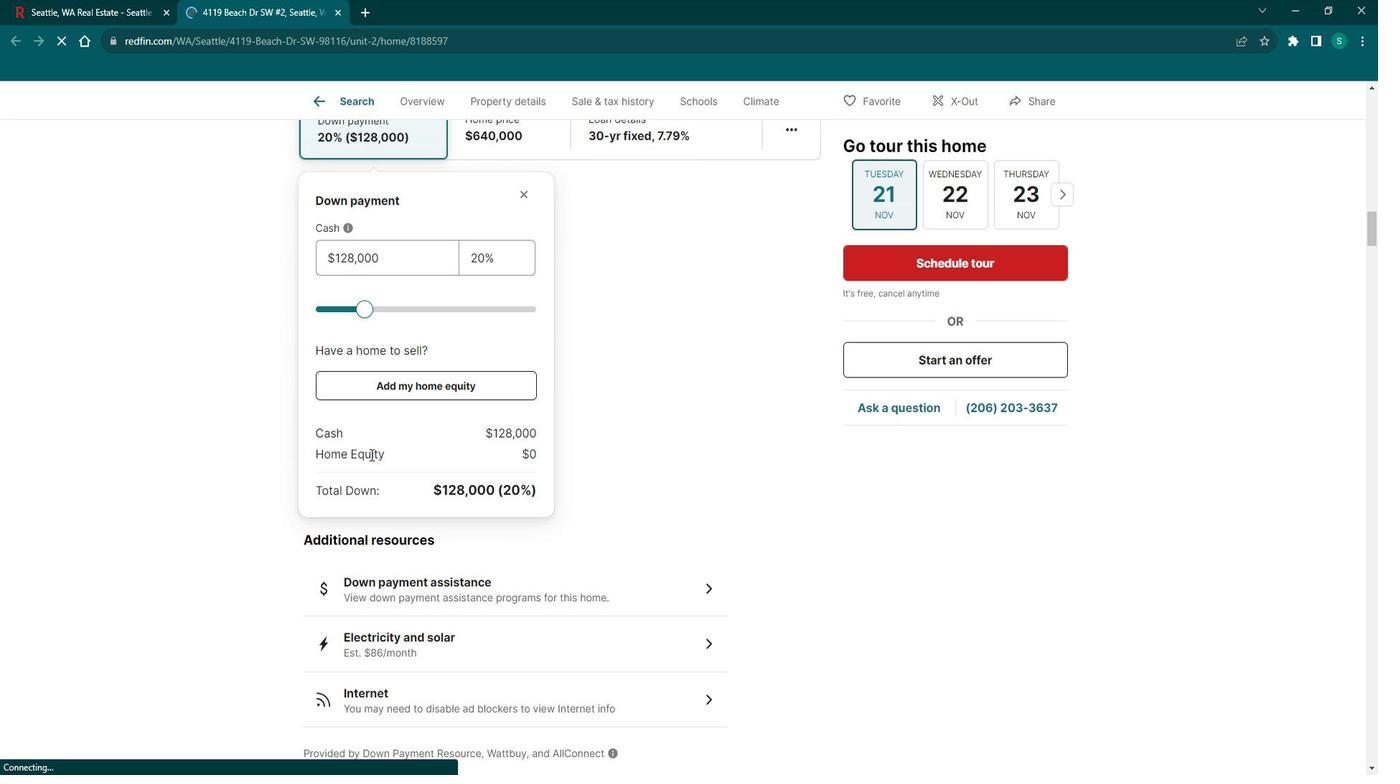 
Action: Mouse scrolled (382, 449) with delta (0, 0)
Screenshot: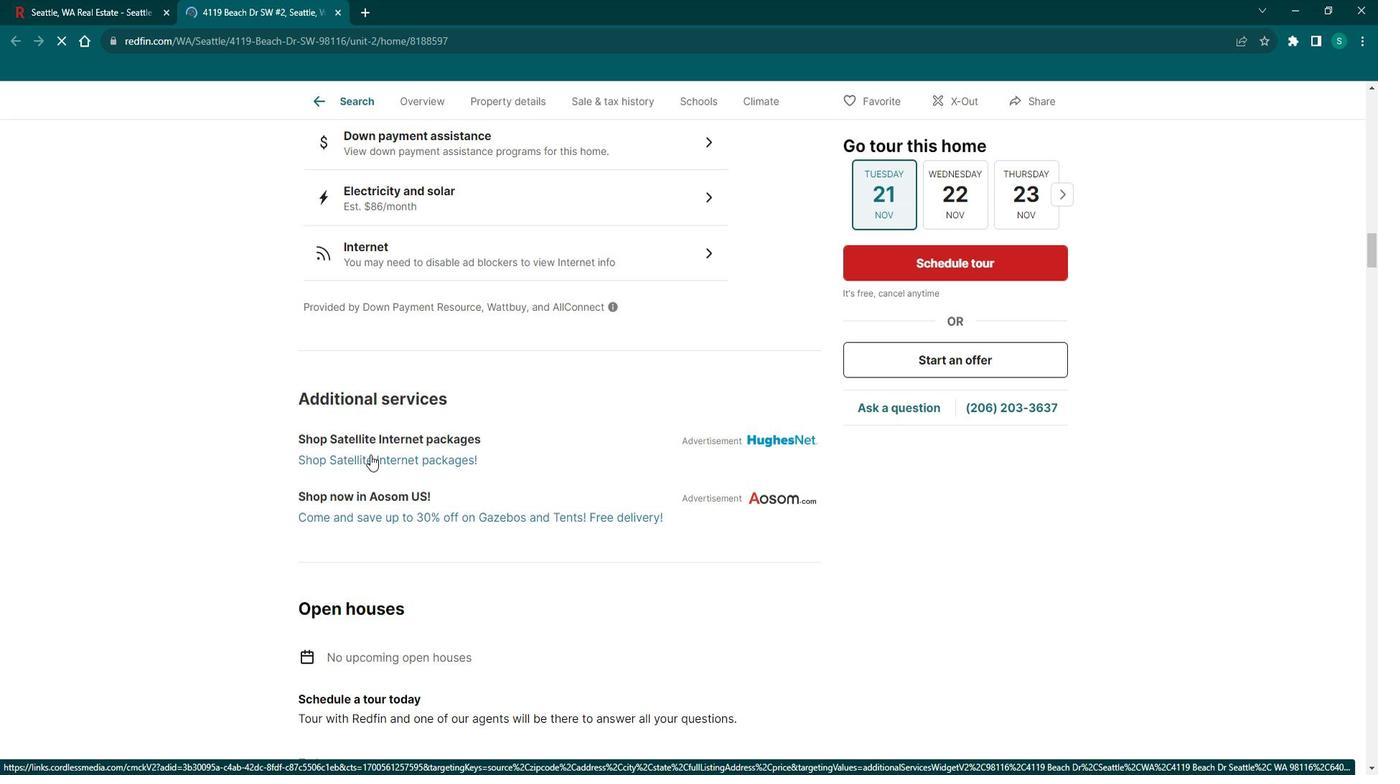 
Action: Mouse scrolled (382, 449) with delta (0, 0)
Screenshot: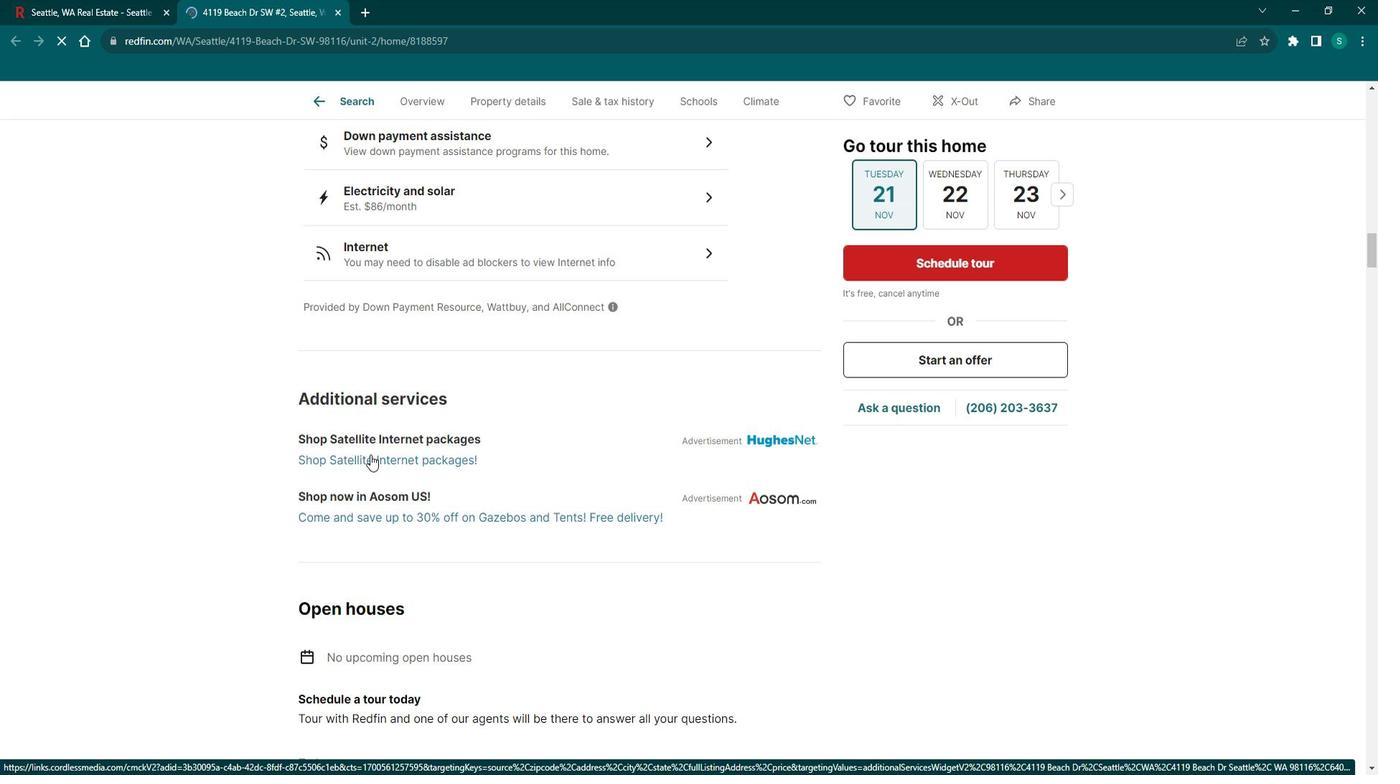 
Action: Mouse scrolled (382, 449) with delta (0, 0)
Screenshot: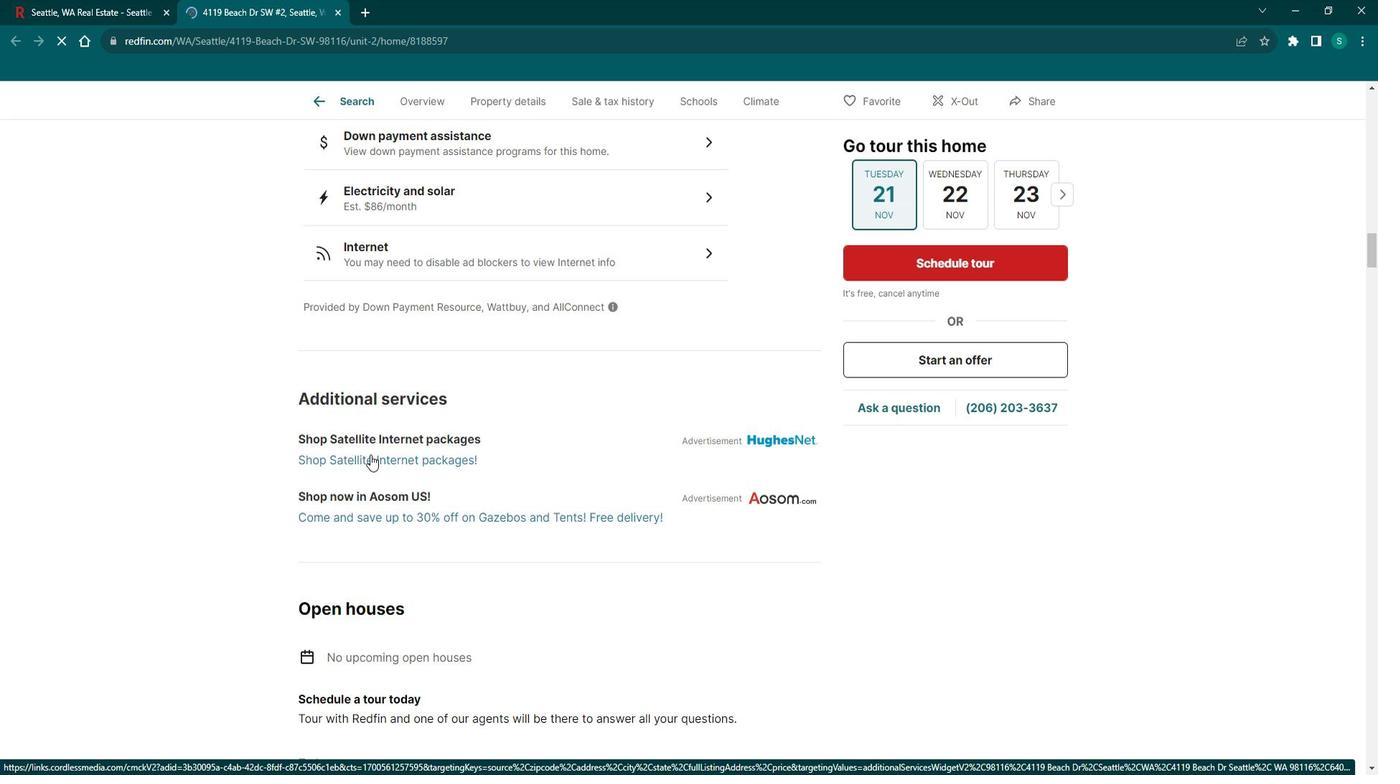 
Action: Mouse scrolled (382, 449) with delta (0, 0)
Screenshot: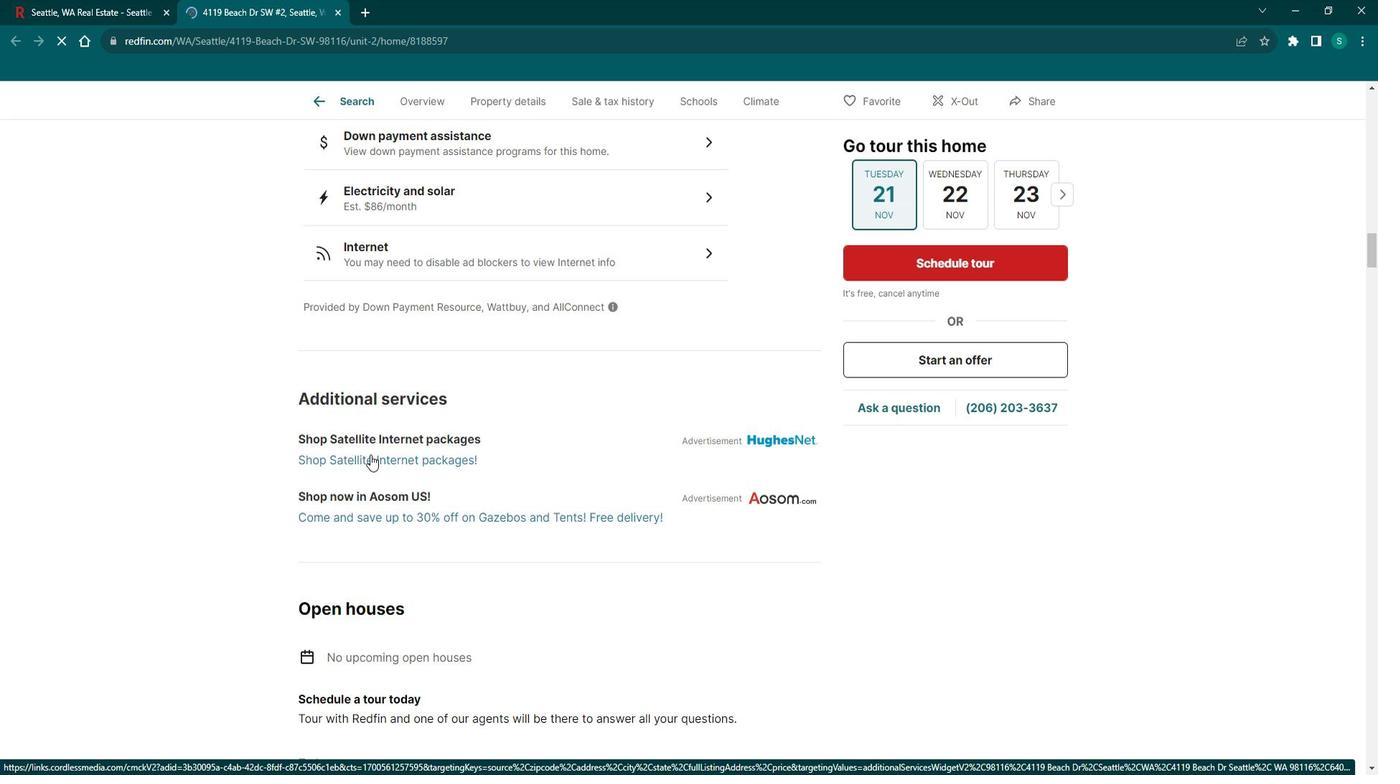 
Action: Mouse scrolled (382, 449) with delta (0, 0)
Screenshot: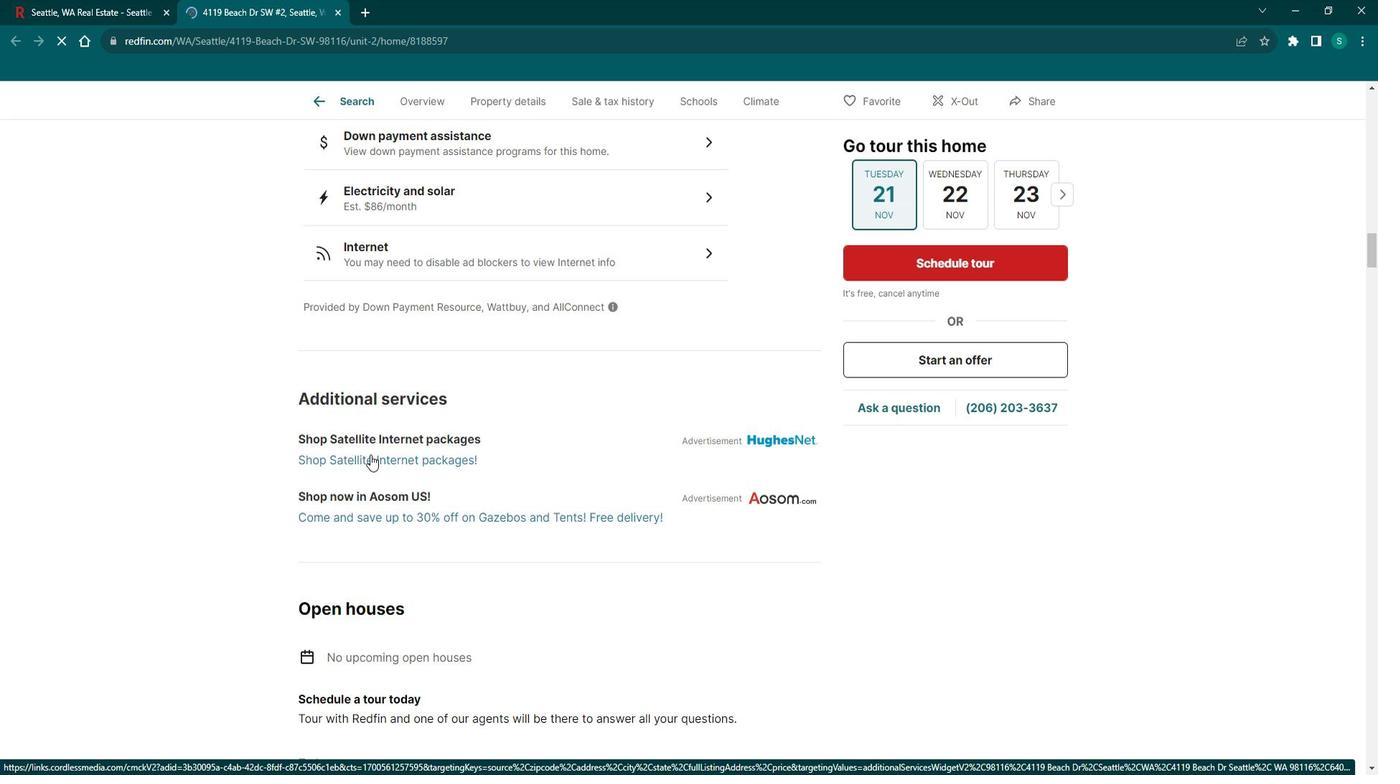 
Action: Mouse scrolled (382, 449) with delta (0, 0)
Screenshot: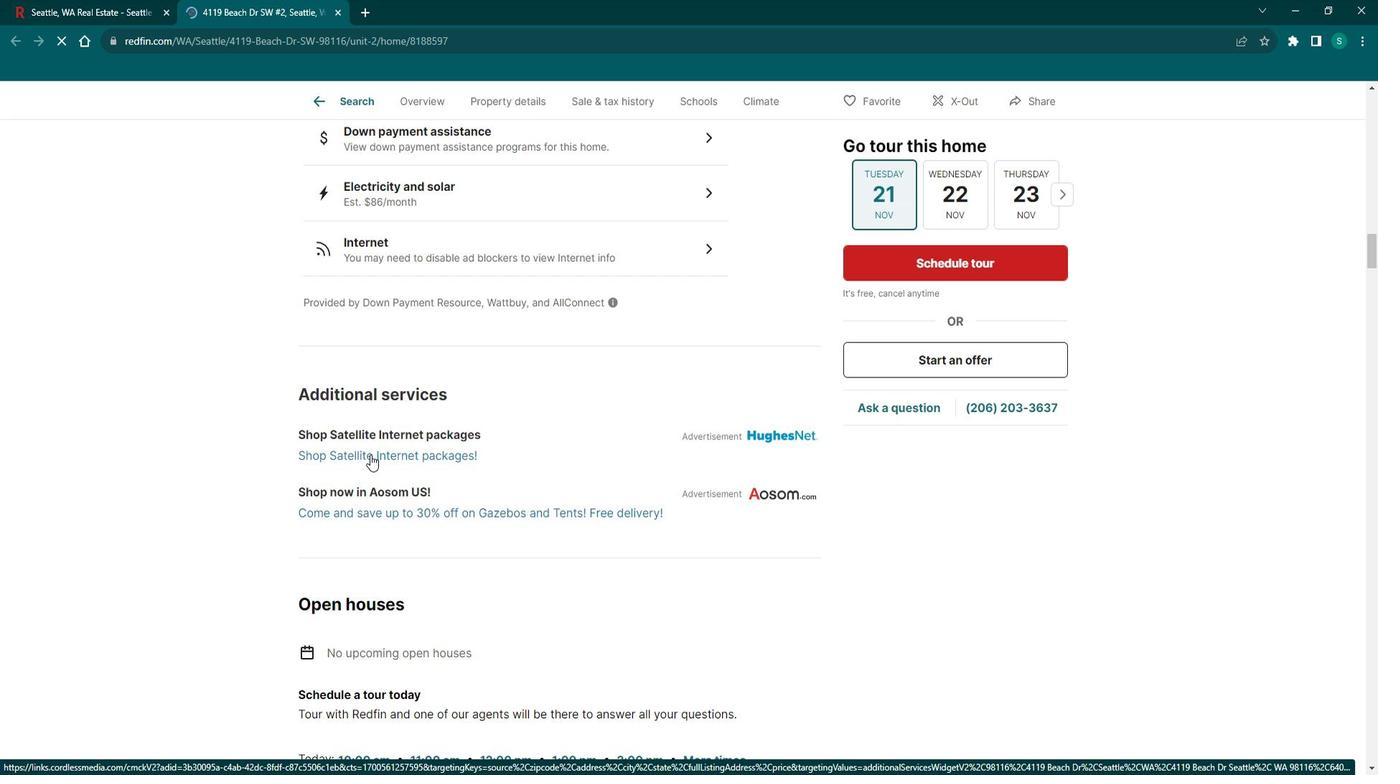 
Action: Mouse scrolled (382, 449) with delta (0, 0)
Screenshot: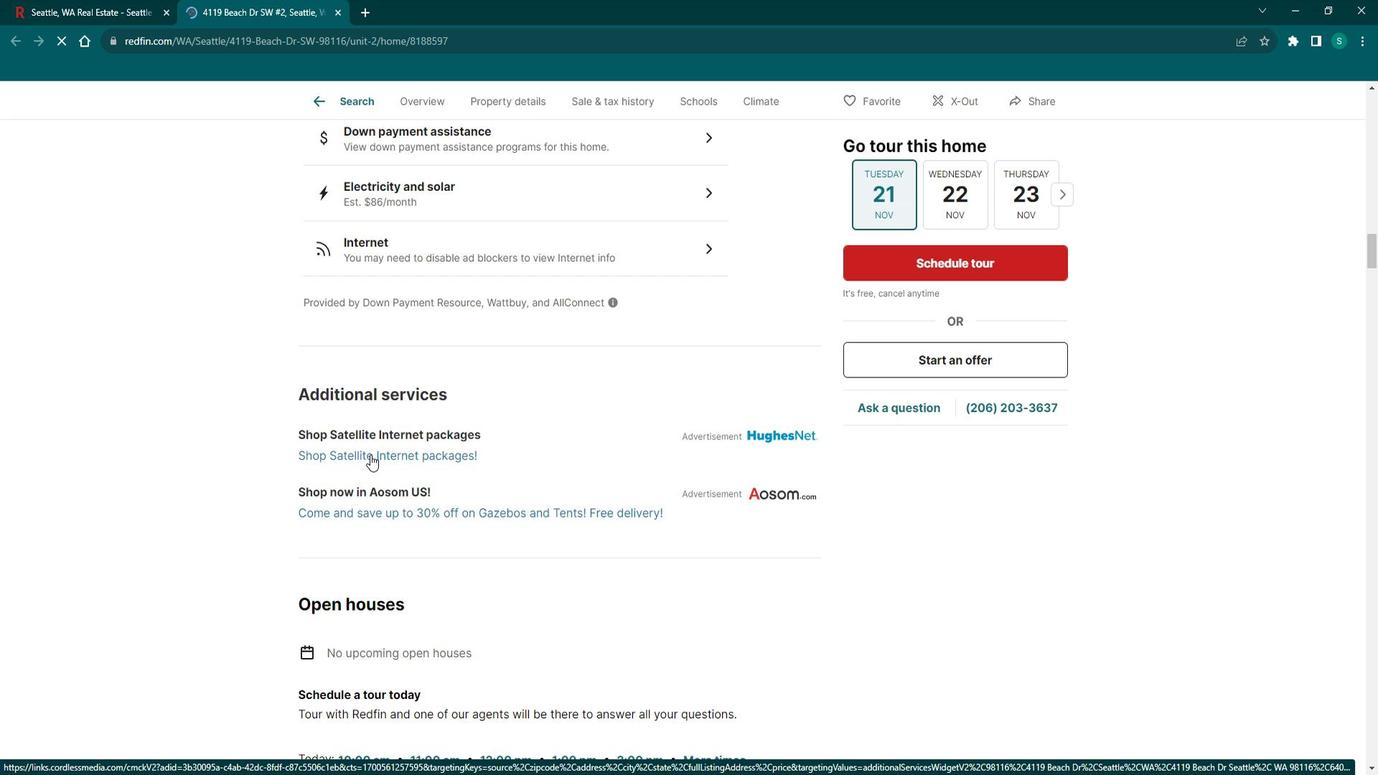 
Action: Mouse scrolled (382, 449) with delta (0, 0)
Screenshot: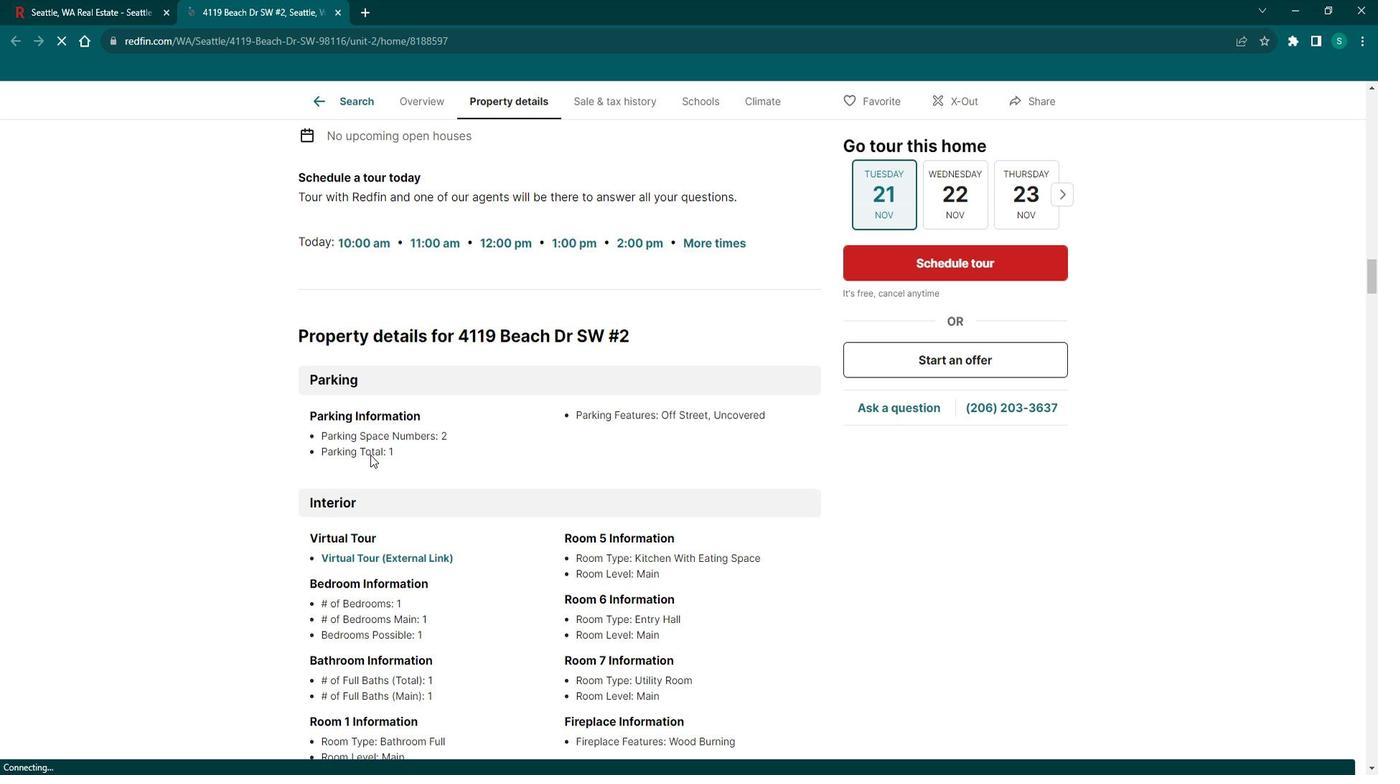 
Action: Mouse scrolled (382, 449) with delta (0, 0)
Screenshot: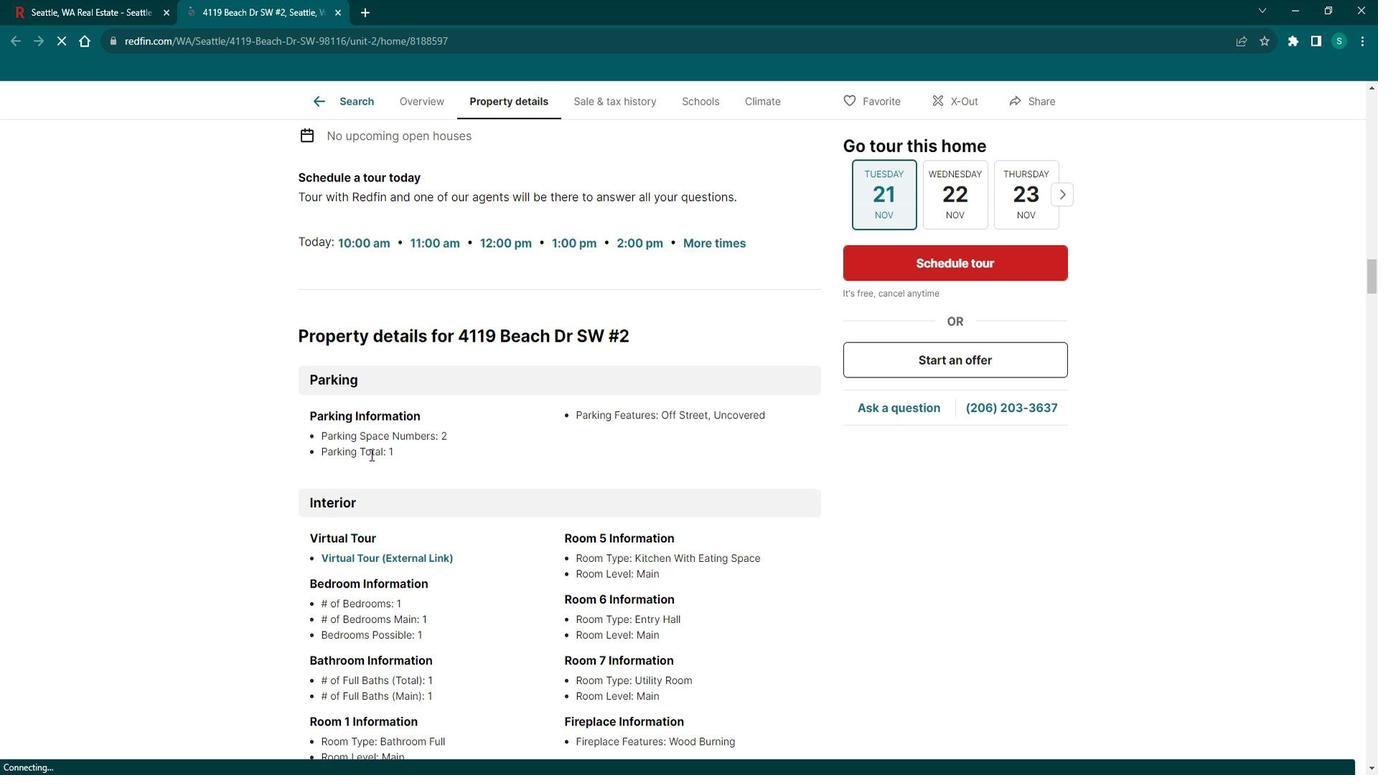 
Action: Mouse scrolled (382, 449) with delta (0, 0)
Screenshot: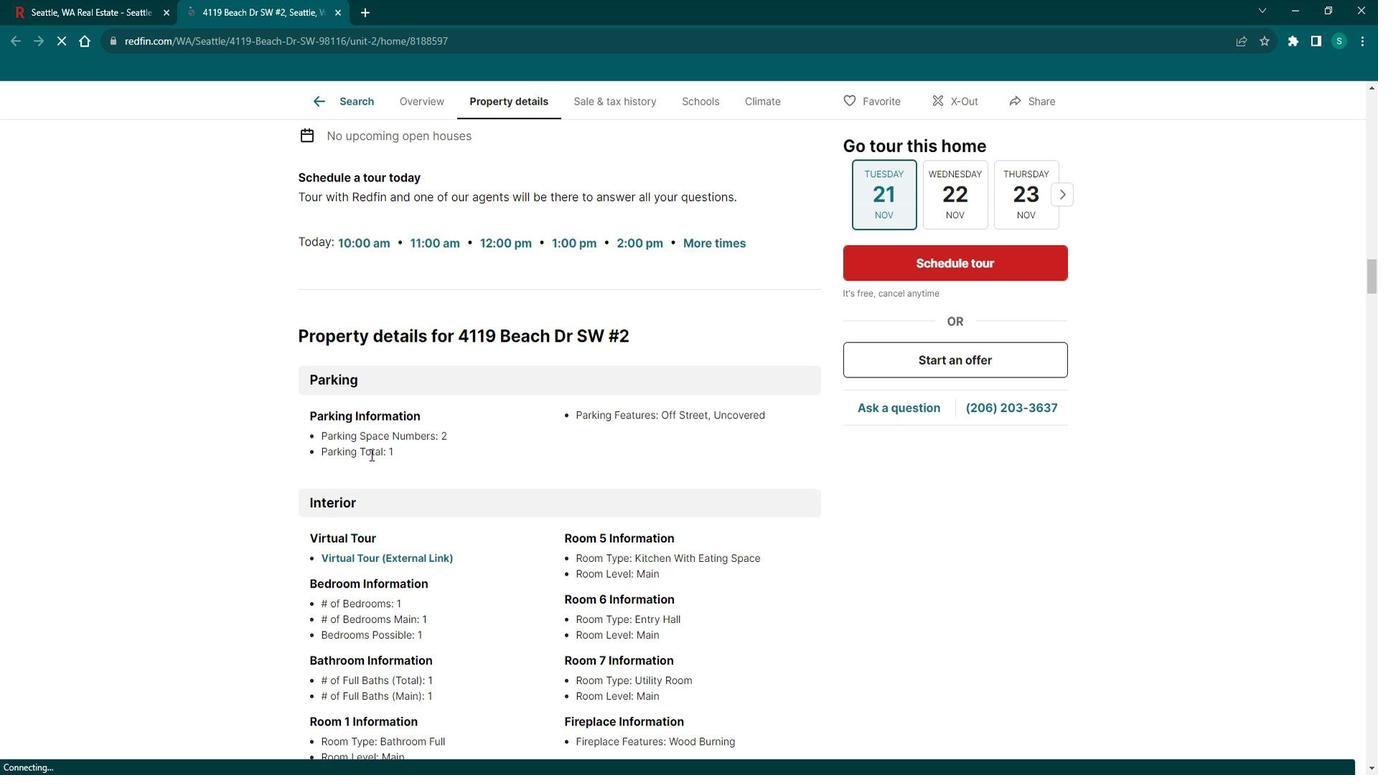 
Action: Mouse scrolled (382, 449) with delta (0, 0)
Screenshot: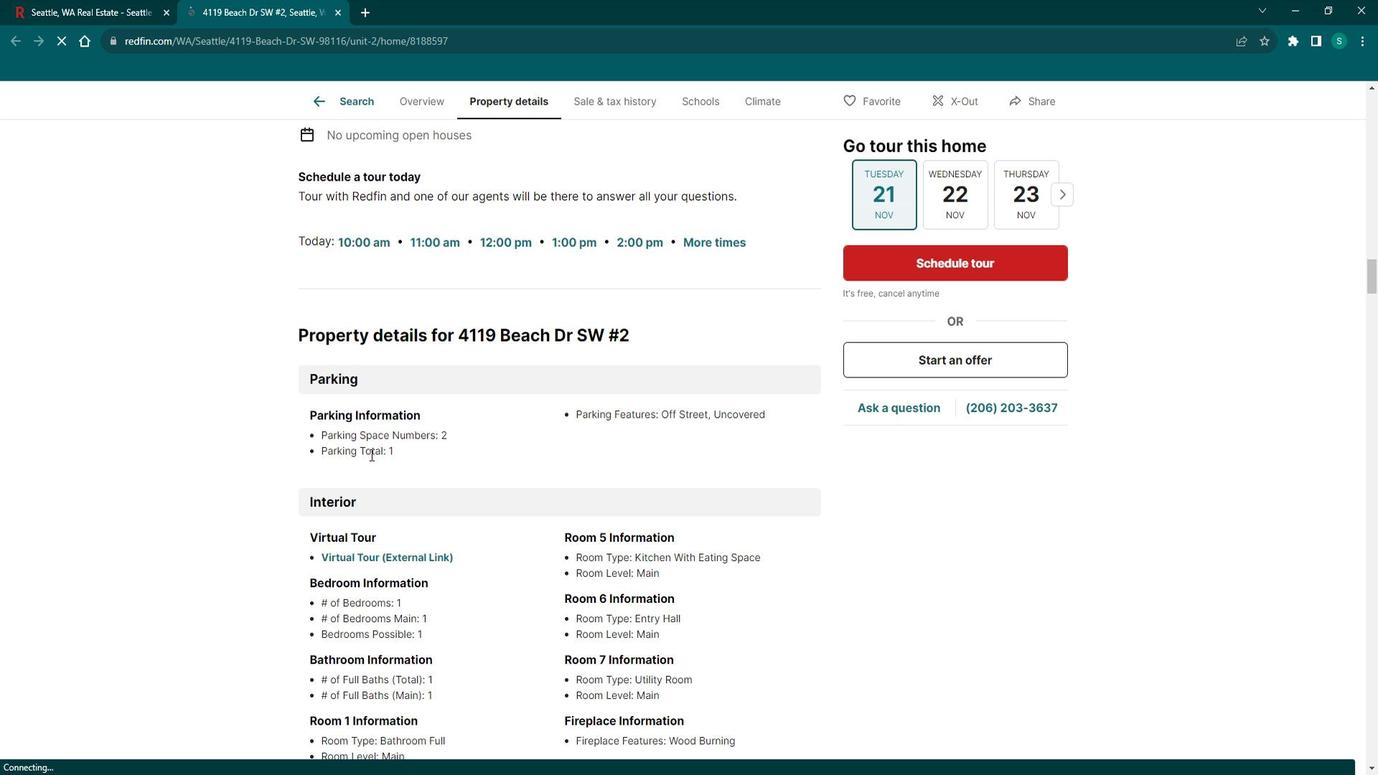 
Action: Mouse scrolled (382, 449) with delta (0, 0)
Screenshot: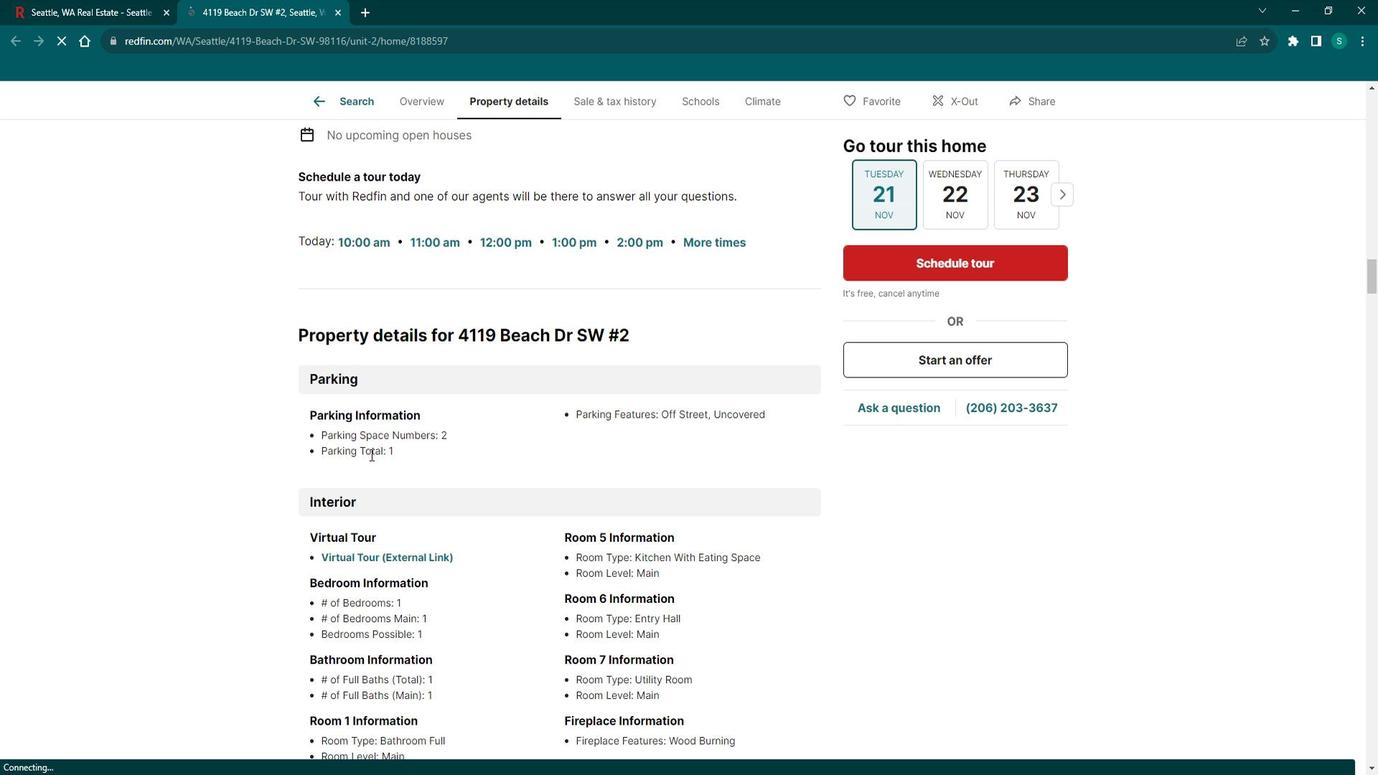 
Action: Mouse scrolled (382, 449) with delta (0, 0)
Screenshot: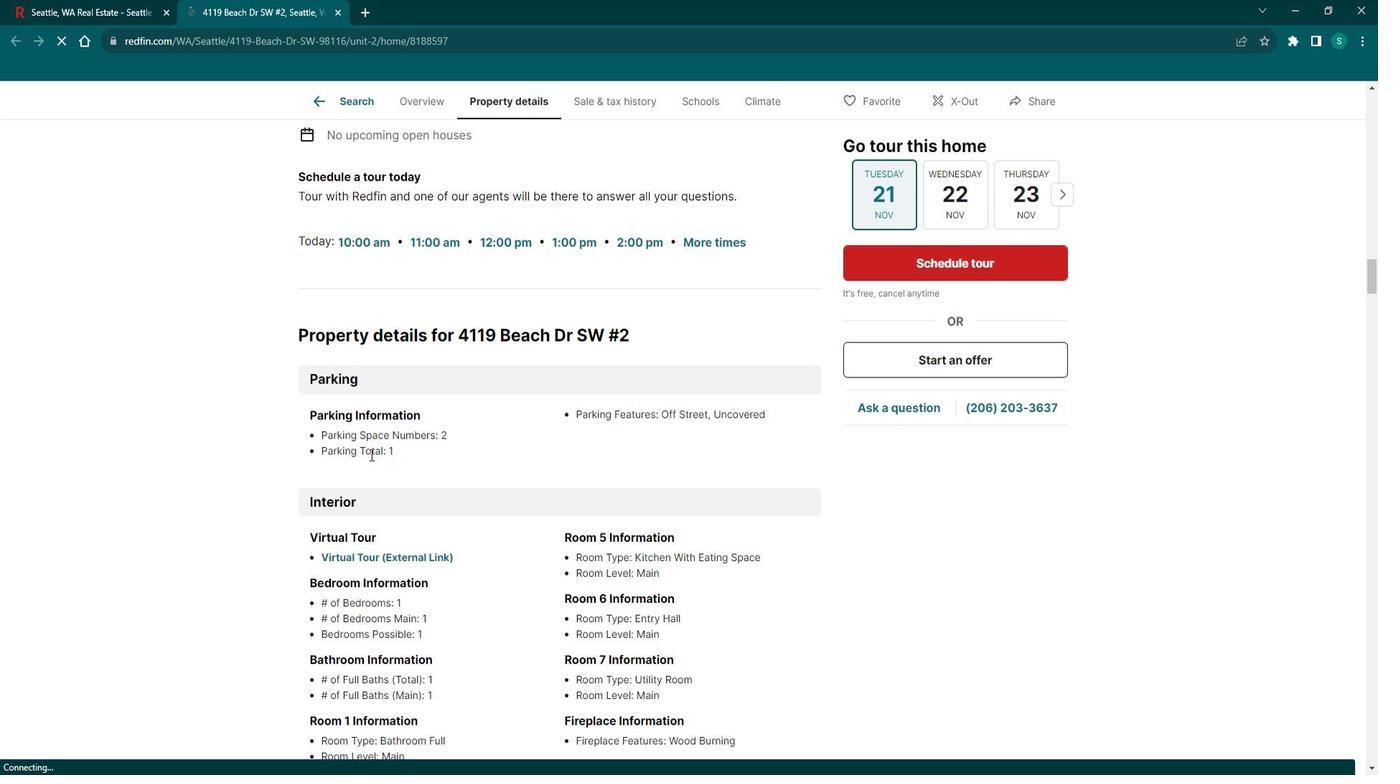
Action: Mouse scrolled (382, 449) with delta (0, 0)
Screenshot: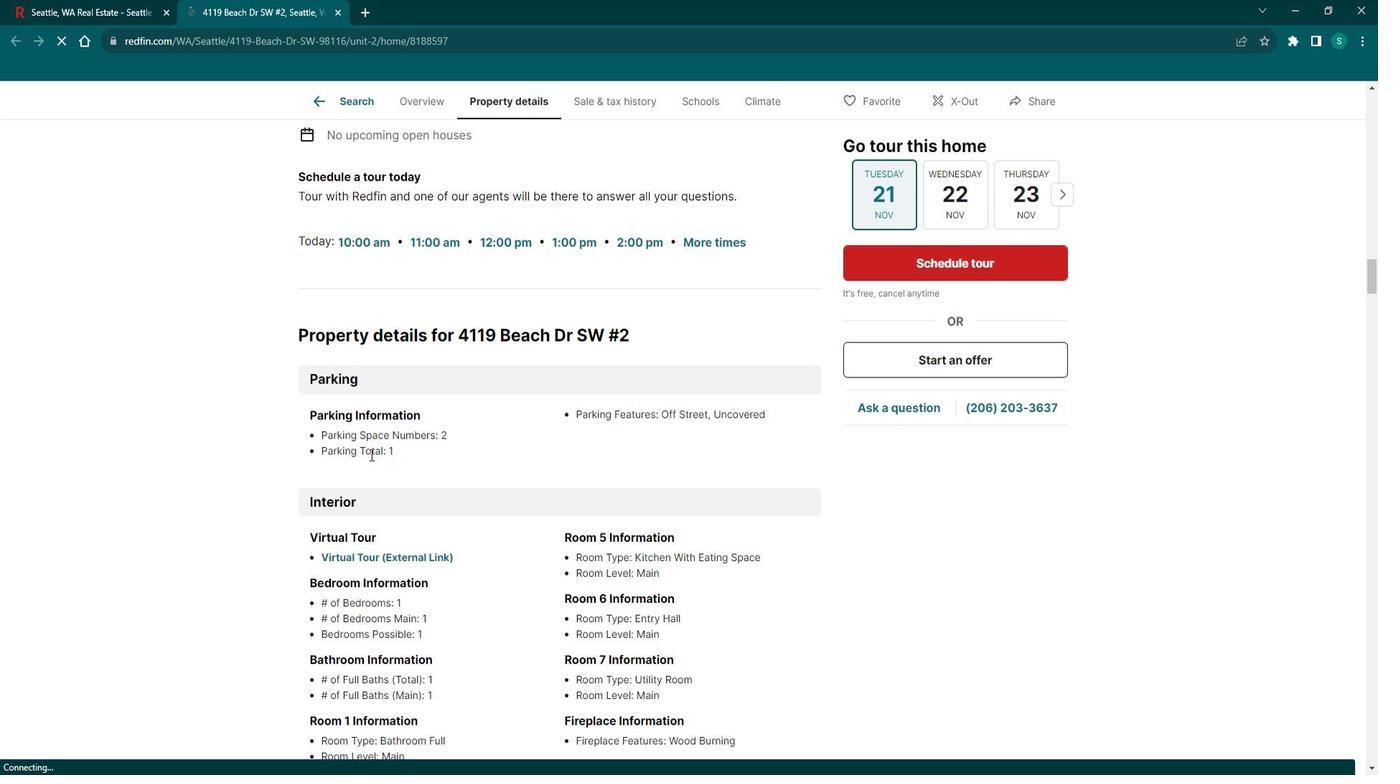 
Action: Mouse scrolled (382, 449) with delta (0, 0)
Screenshot: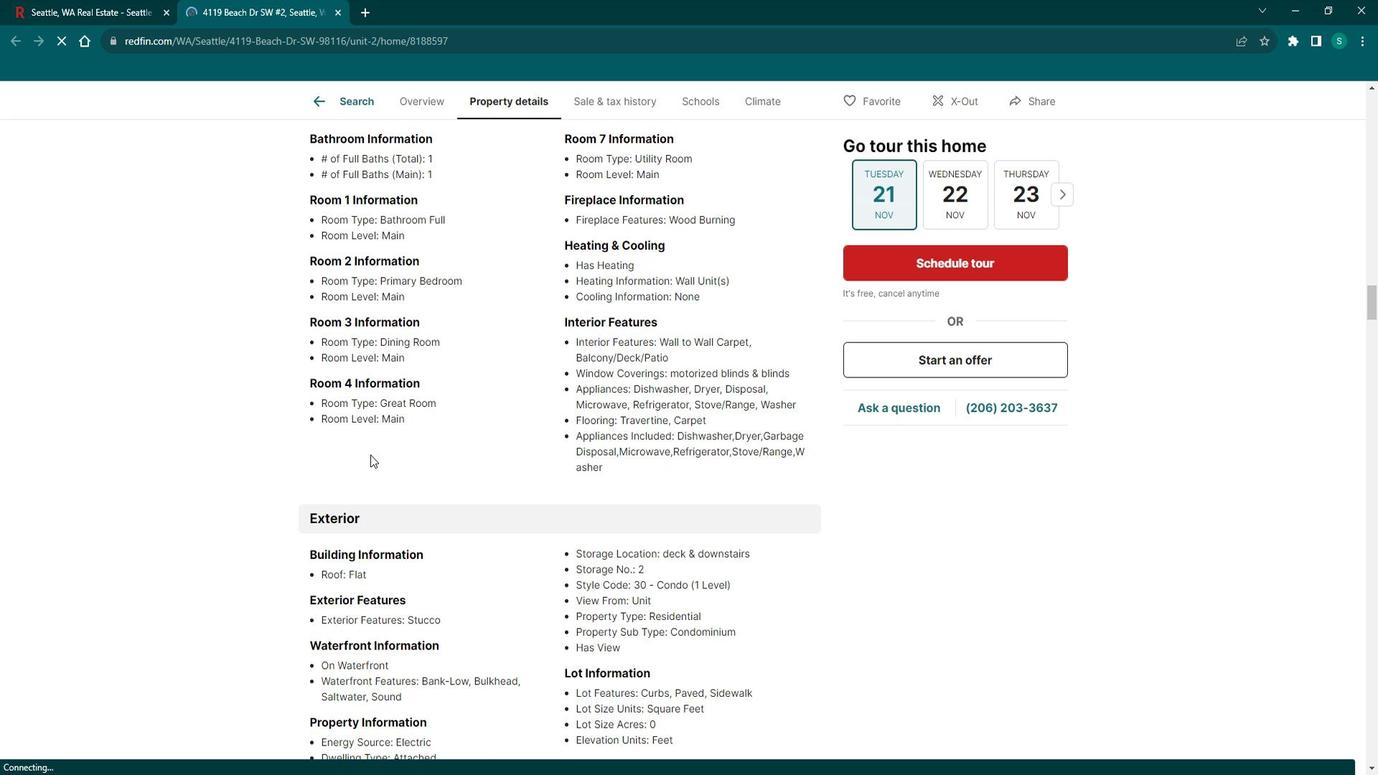 
Action: Mouse scrolled (382, 449) with delta (0, 0)
Screenshot: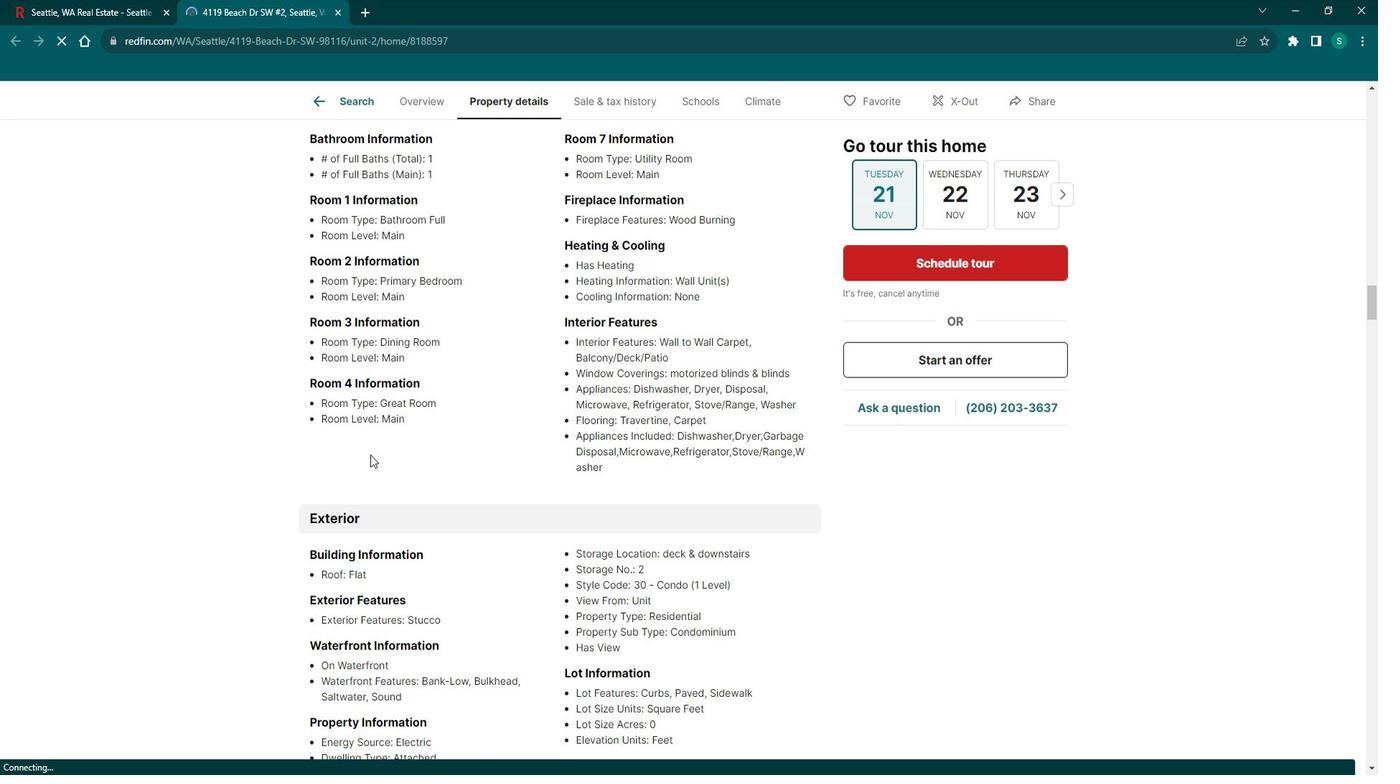 
Action: Mouse scrolled (382, 449) with delta (0, 0)
Screenshot: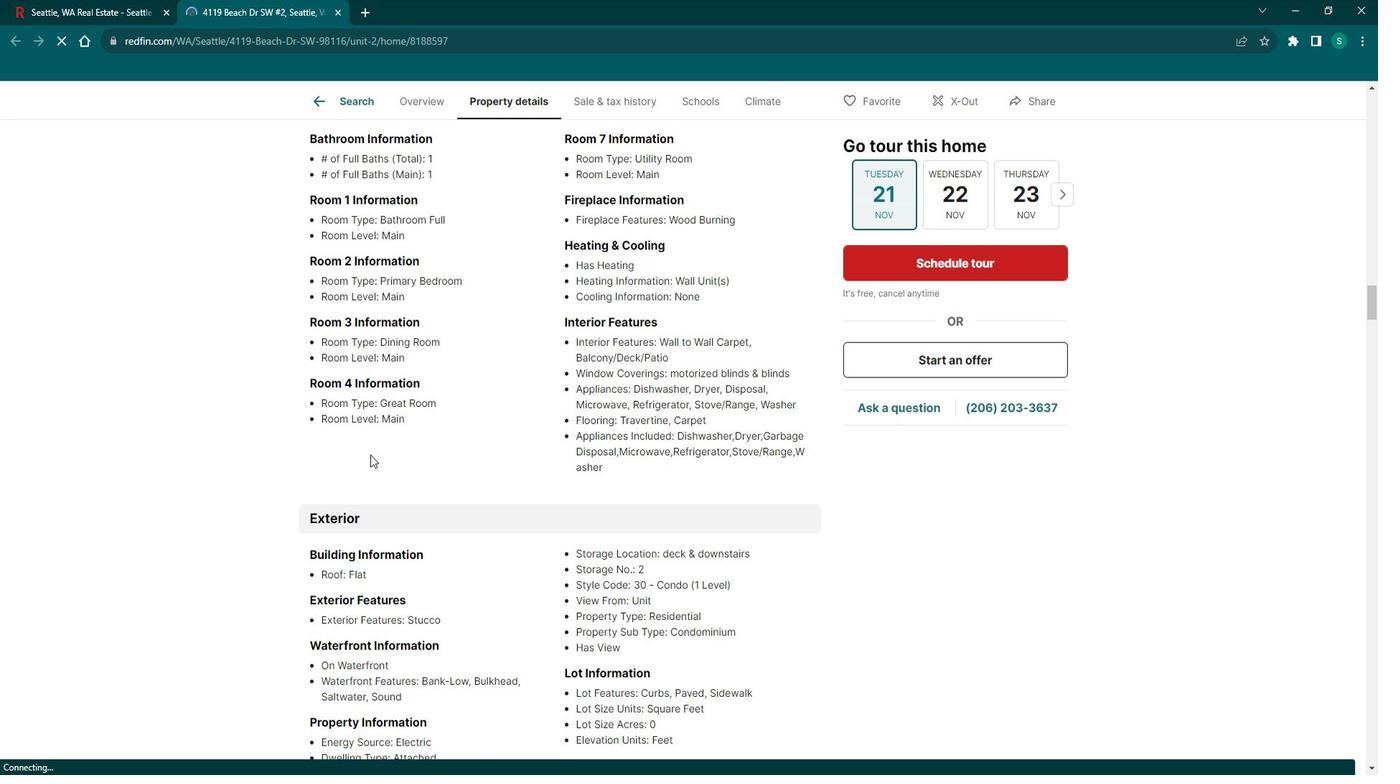 
Action: Mouse scrolled (382, 449) with delta (0, 0)
Screenshot: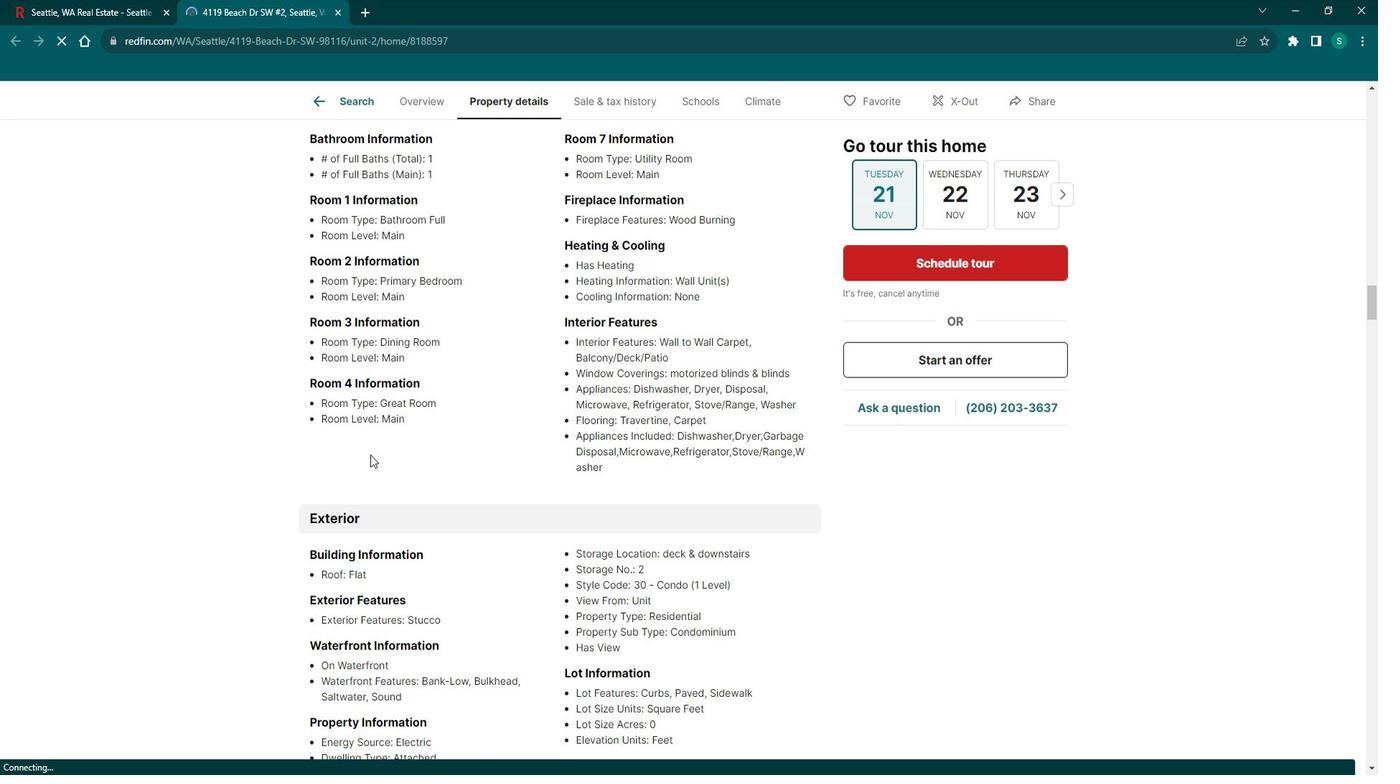 
Action: Mouse scrolled (382, 449) with delta (0, 0)
Screenshot: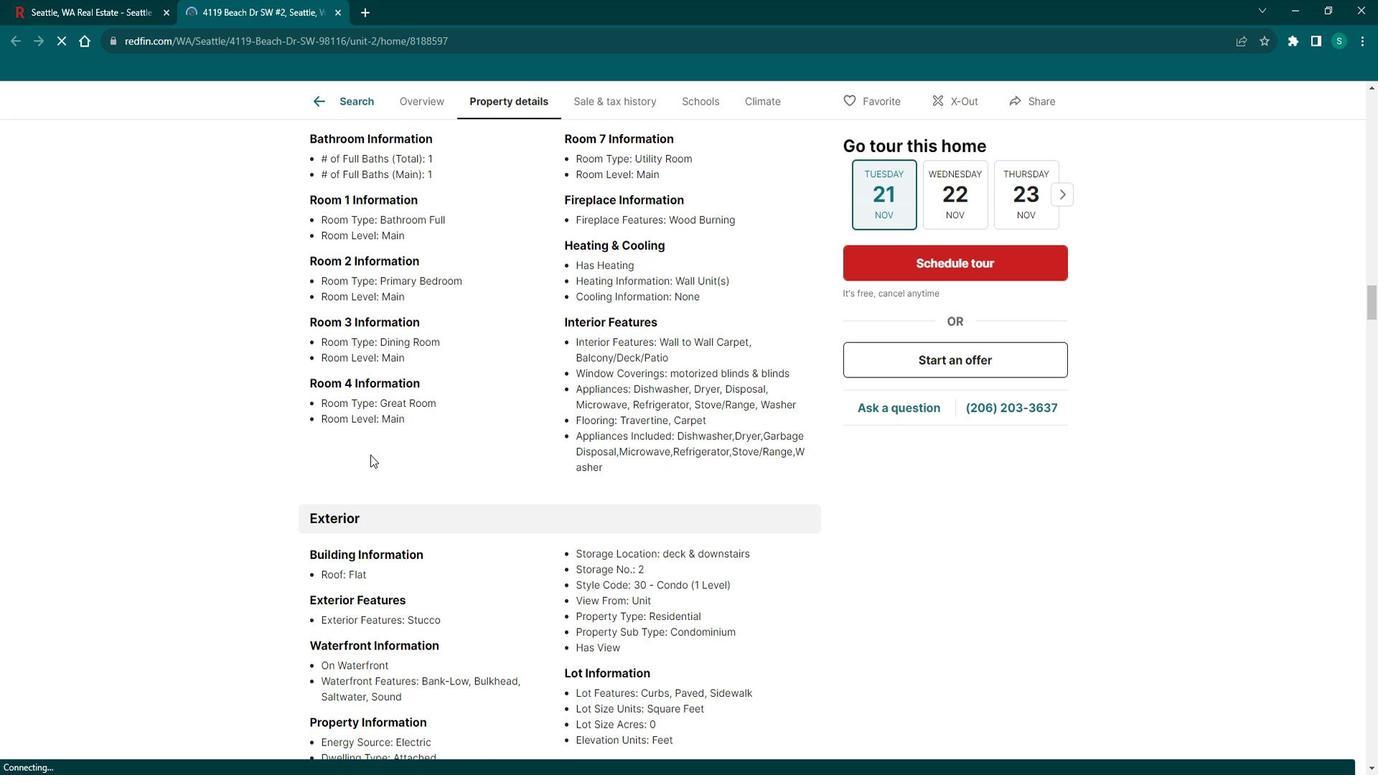 
Action: Mouse scrolled (382, 449) with delta (0, 0)
Screenshot: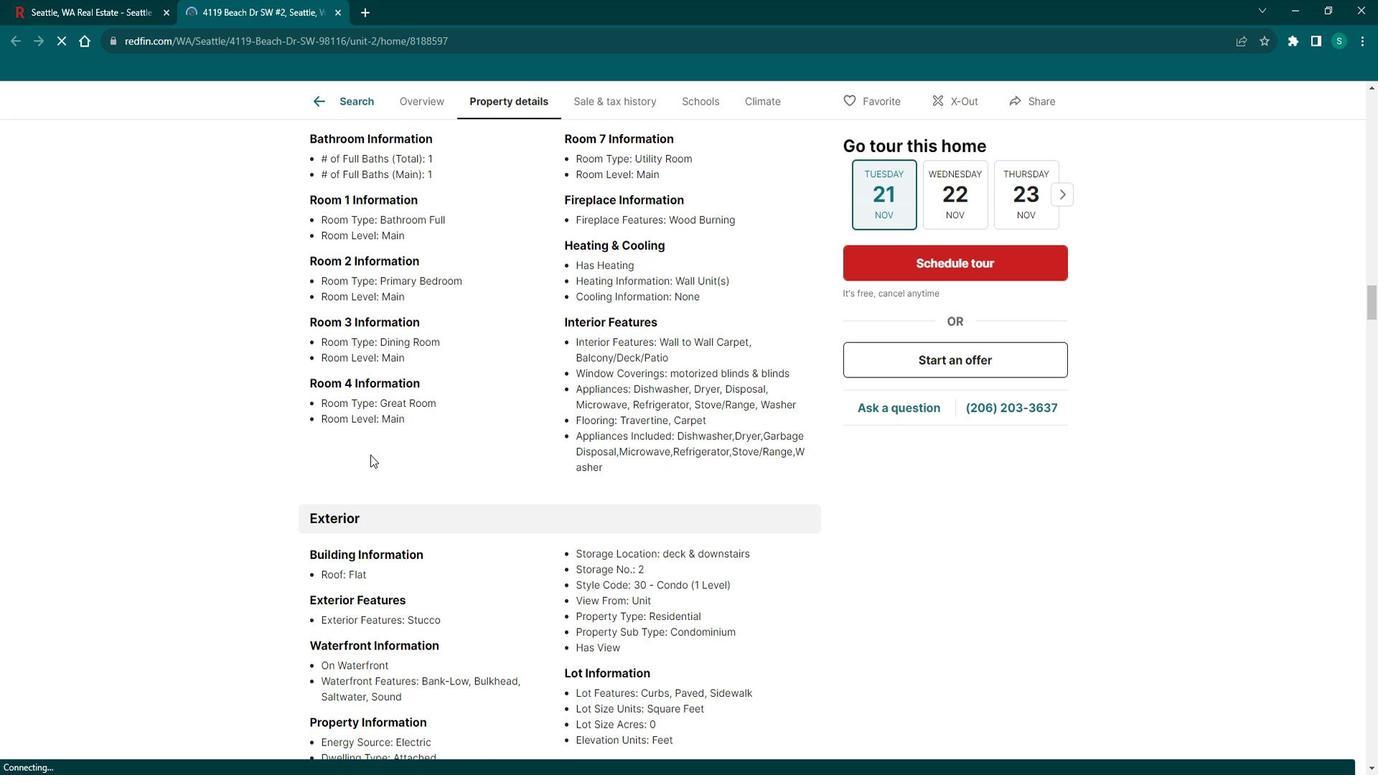 
Action: Mouse scrolled (382, 449) with delta (0, 0)
Screenshot: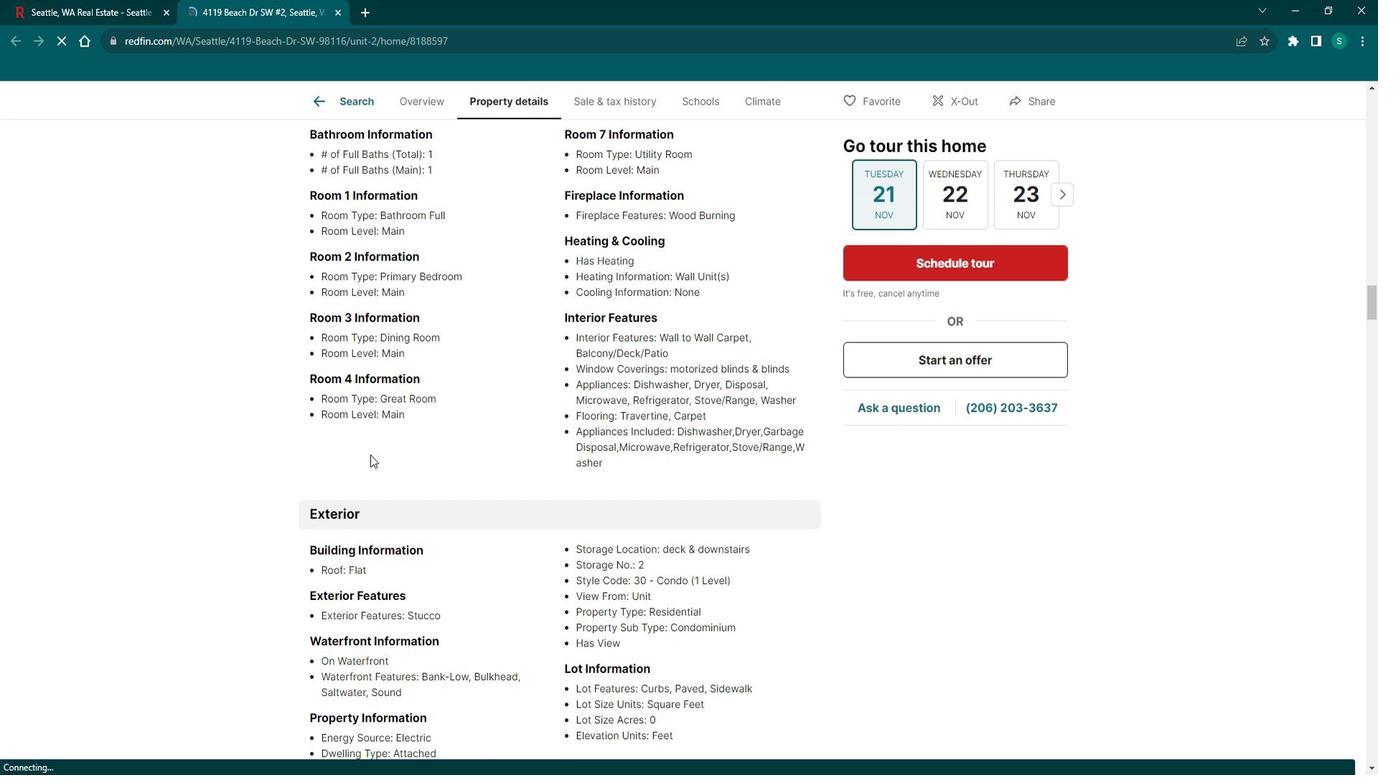 
Action: Mouse scrolled (382, 449) with delta (0, 0)
Screenshot: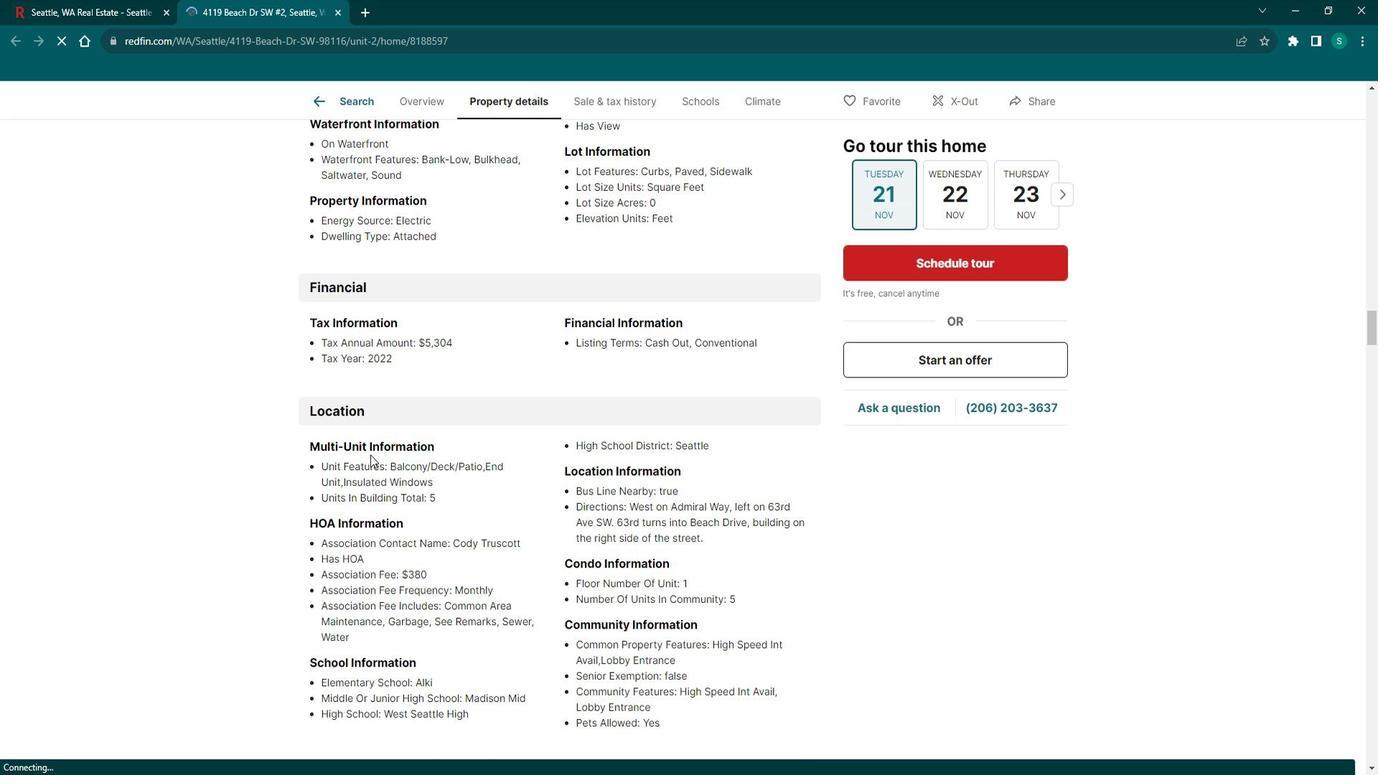 
Action: Mouse scrolled (382, 449) with delta (0, 0)
Screenshot: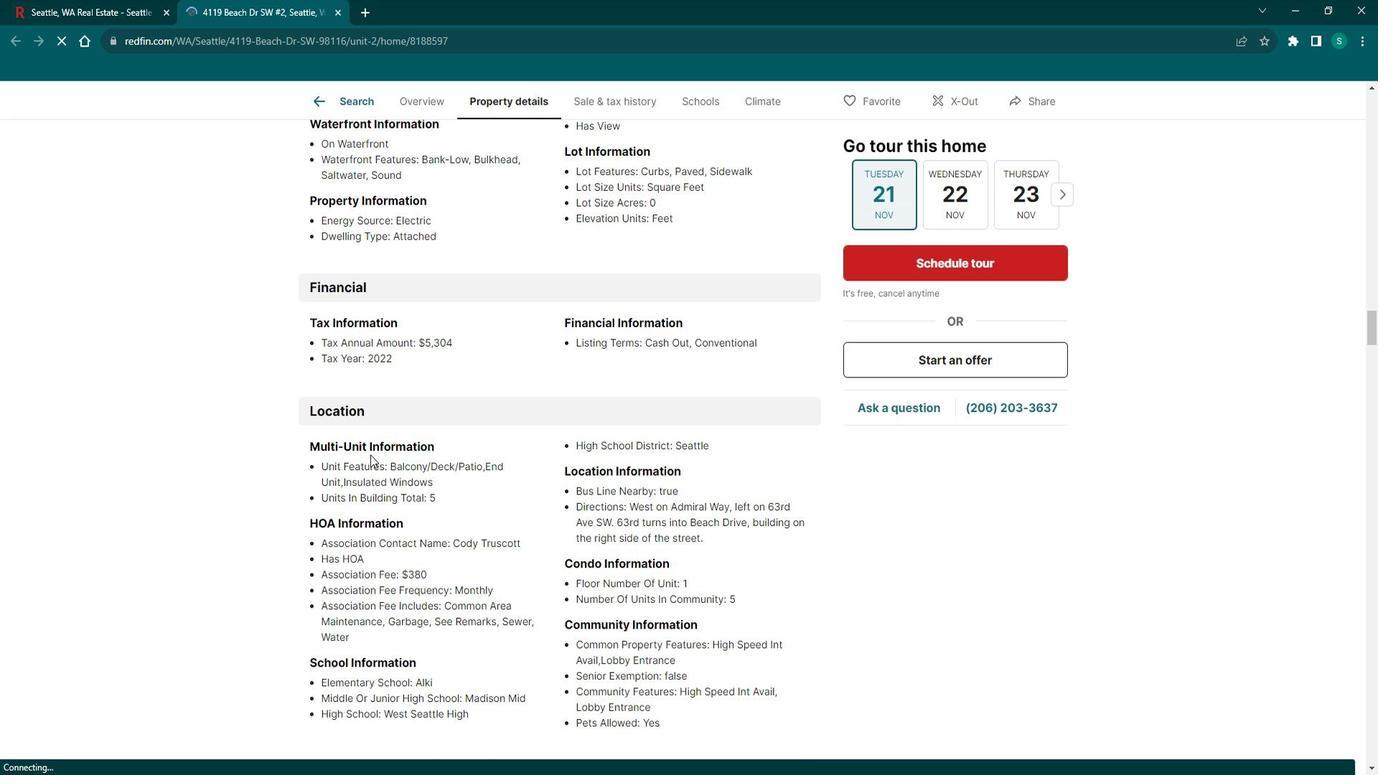 
Action: Mouse scrolled (382, 449) with delta (0, 0)
Screenshot: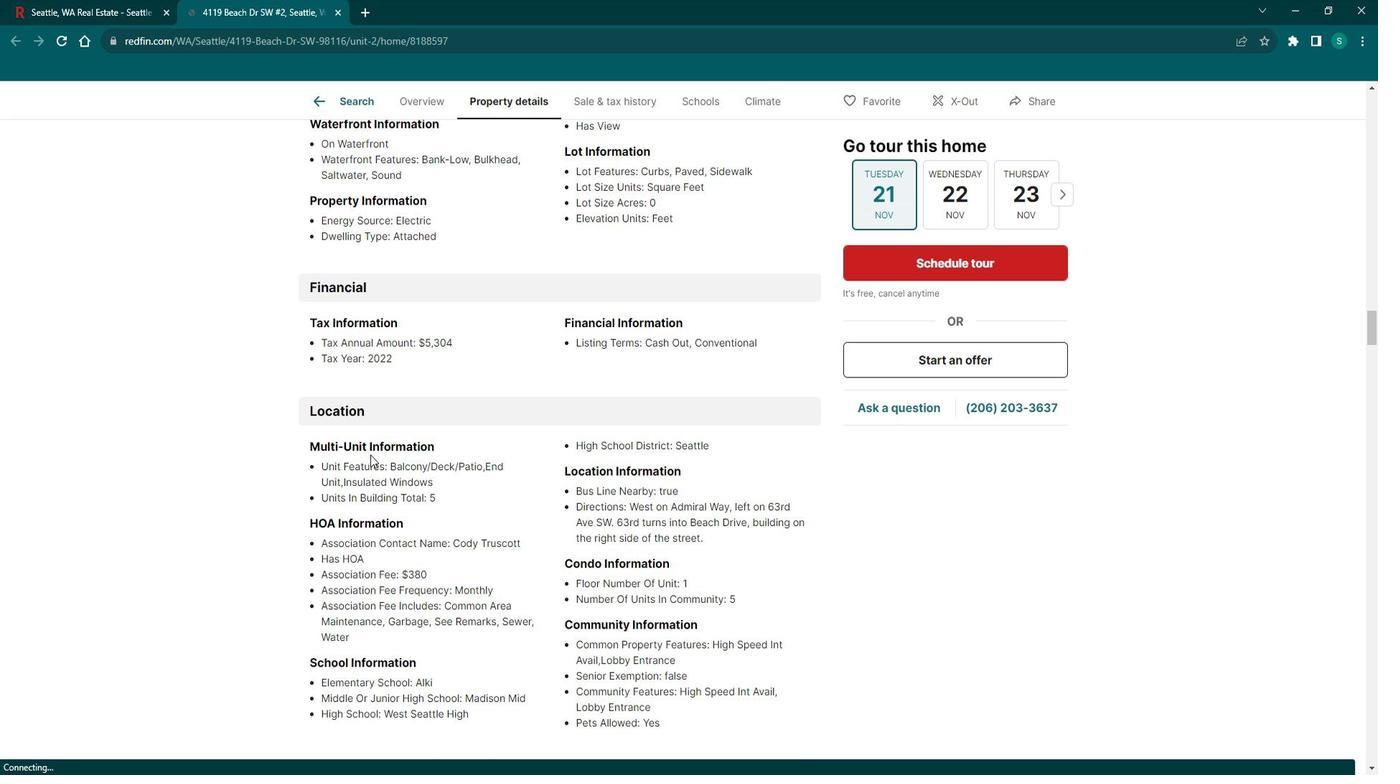 
Action: Mouse scrolled (382, 449) with delta (0, 0)
Screenshot: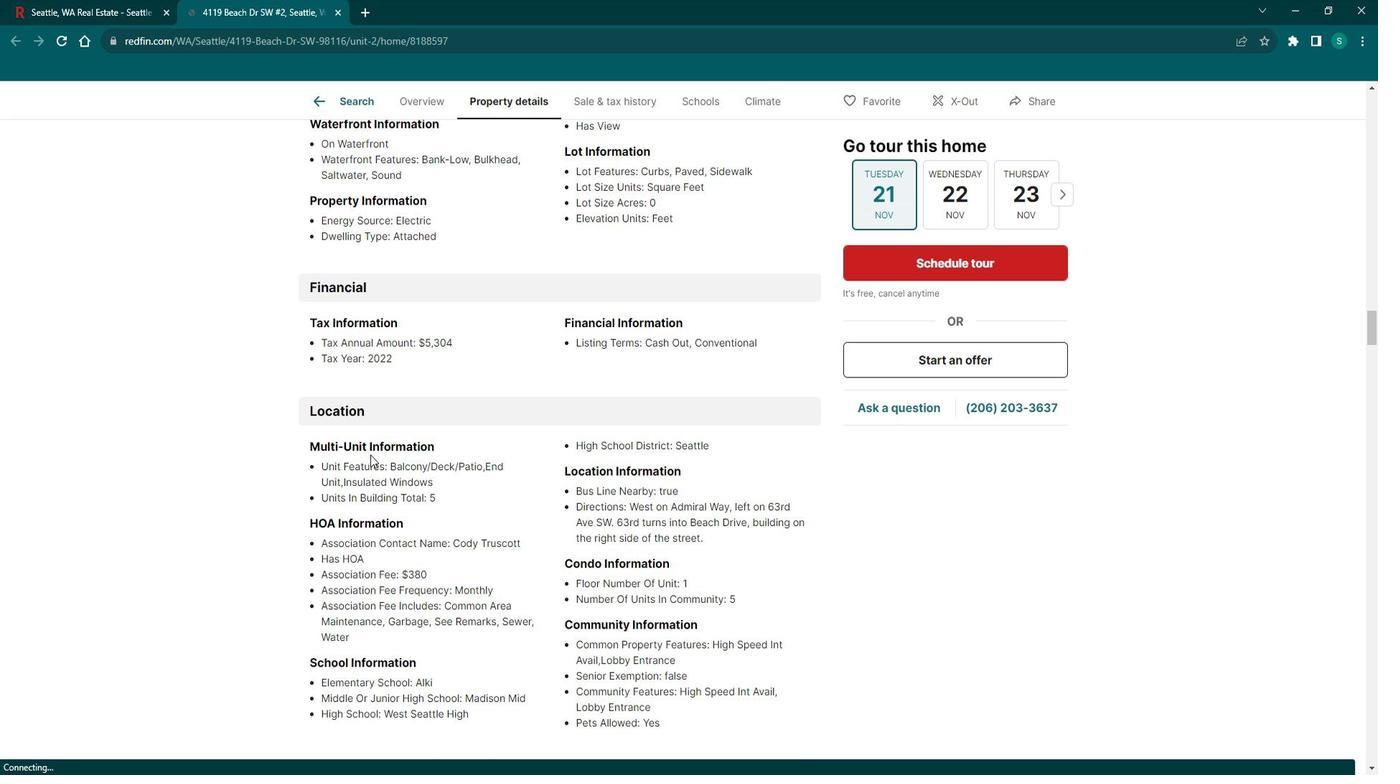 
Action: Mouse scrolled (382, 449) with delta (0, 0)
Screenshot: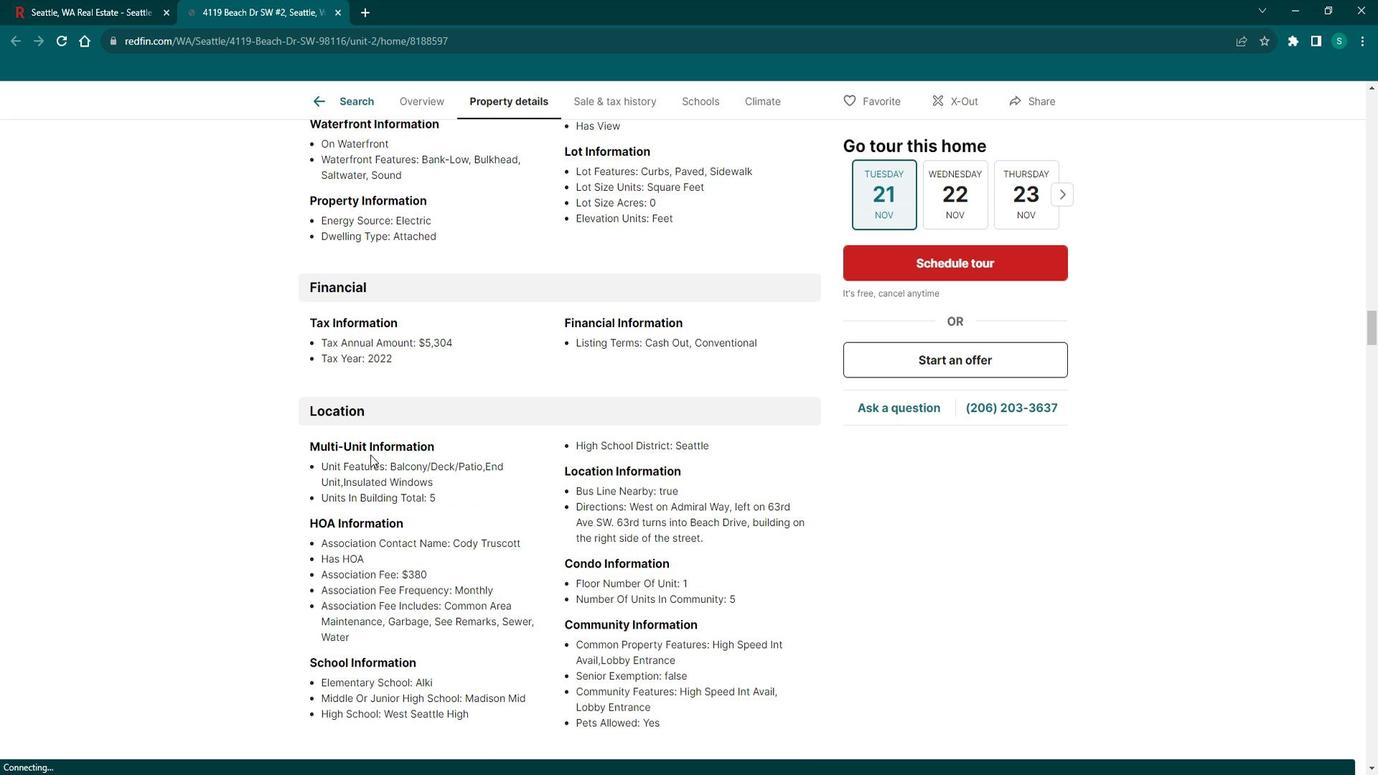 
Action: Mouse scrolled (382, 449) with delta (0, 0)
Screenshot: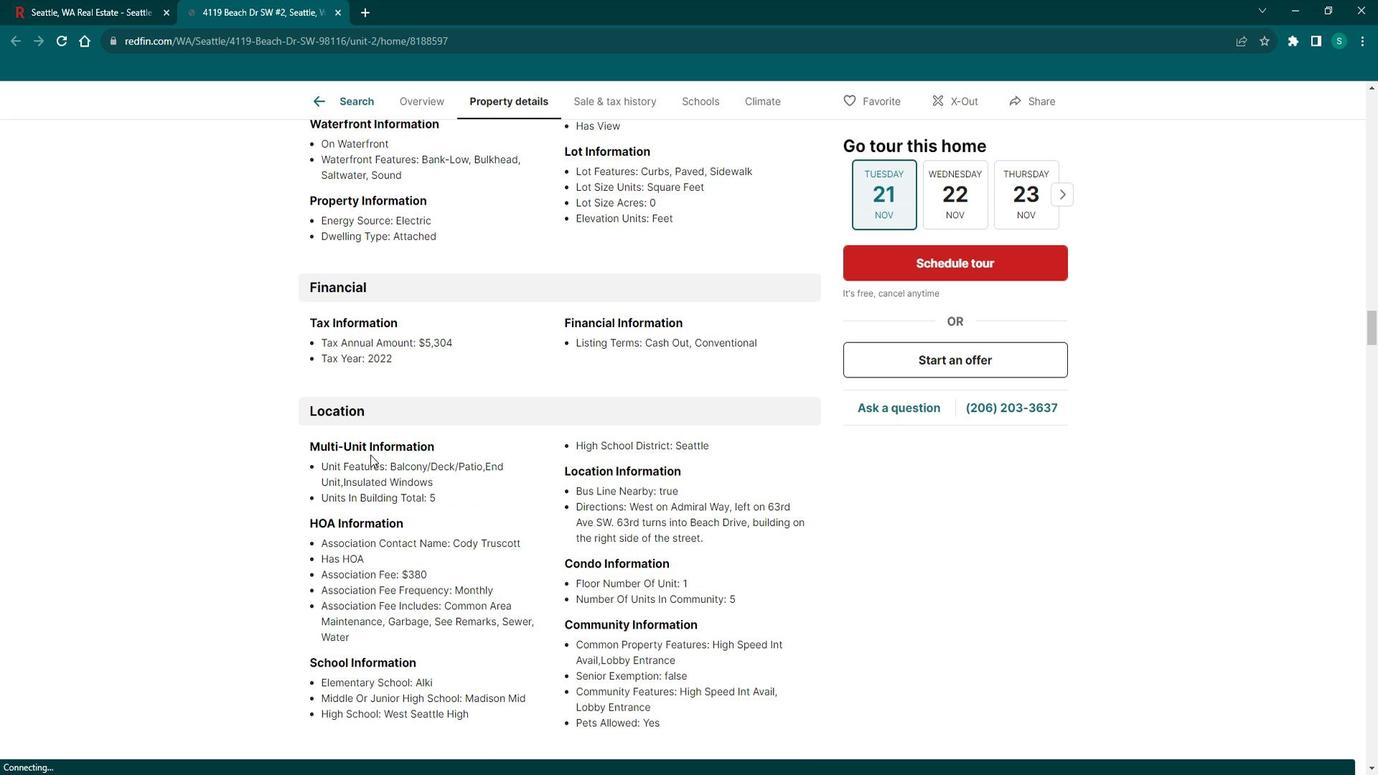 
Action: Mouse scrolled (382, 449) with delta (0, 0)
Screenshot: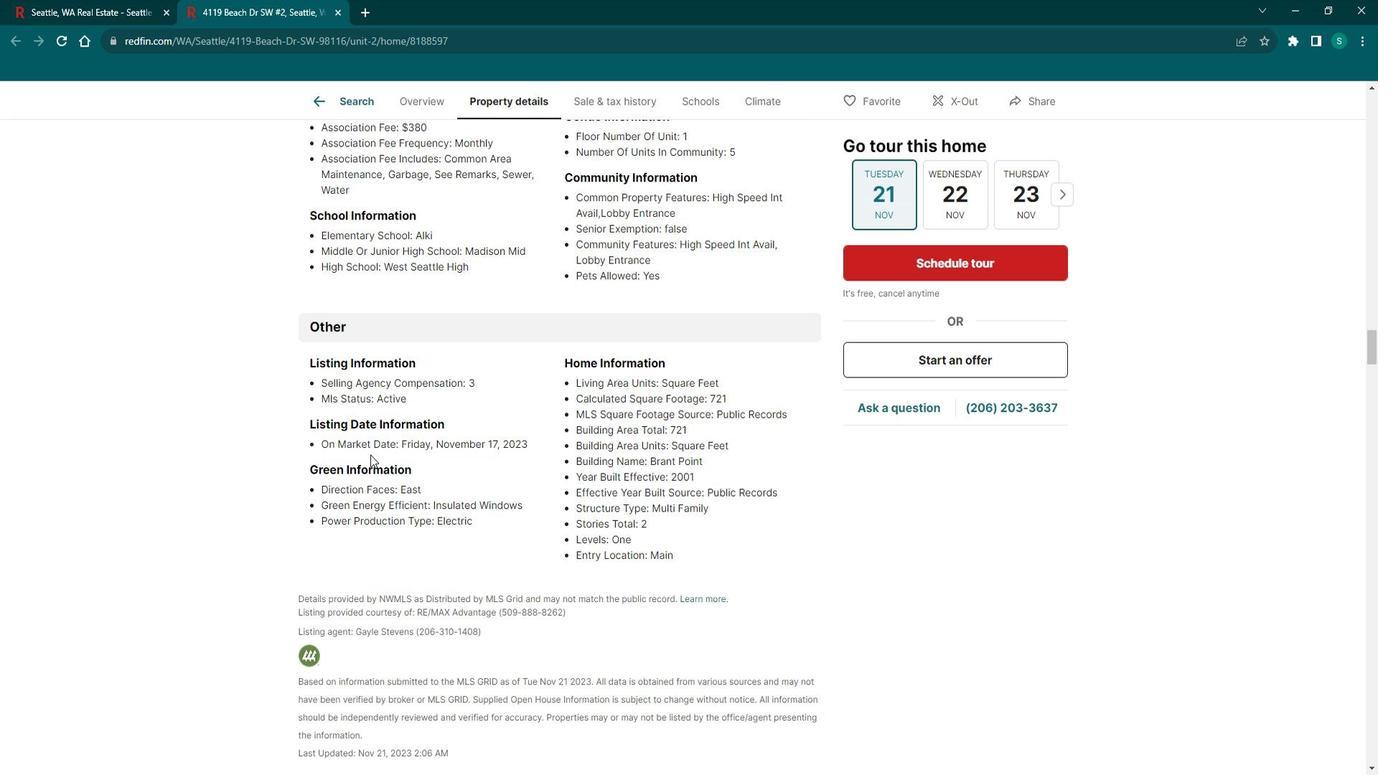 
Action: Mouse scrolled (382, 449) with delta (0, 0)
Screenshot: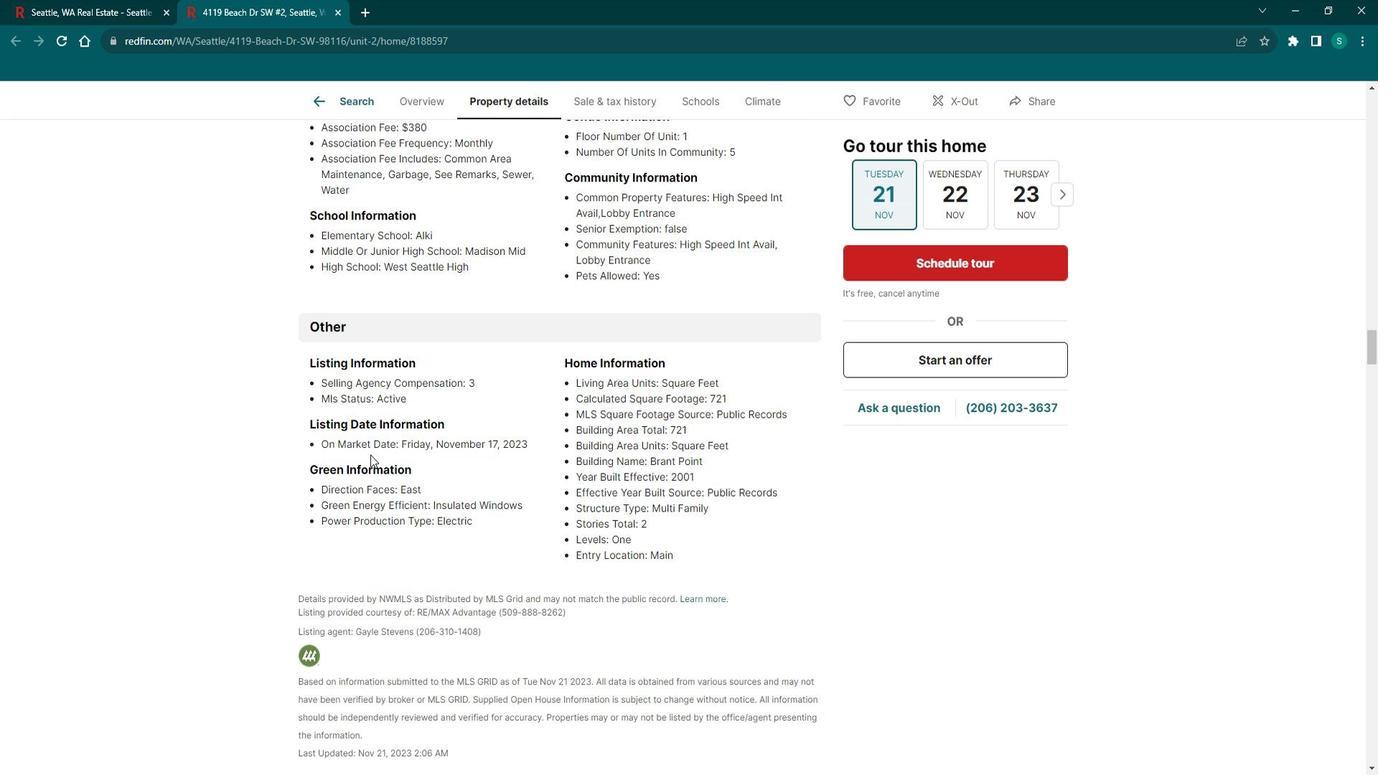
Action: Mouse scrolled (382, 449) with delta (0, 0)
Screenshot: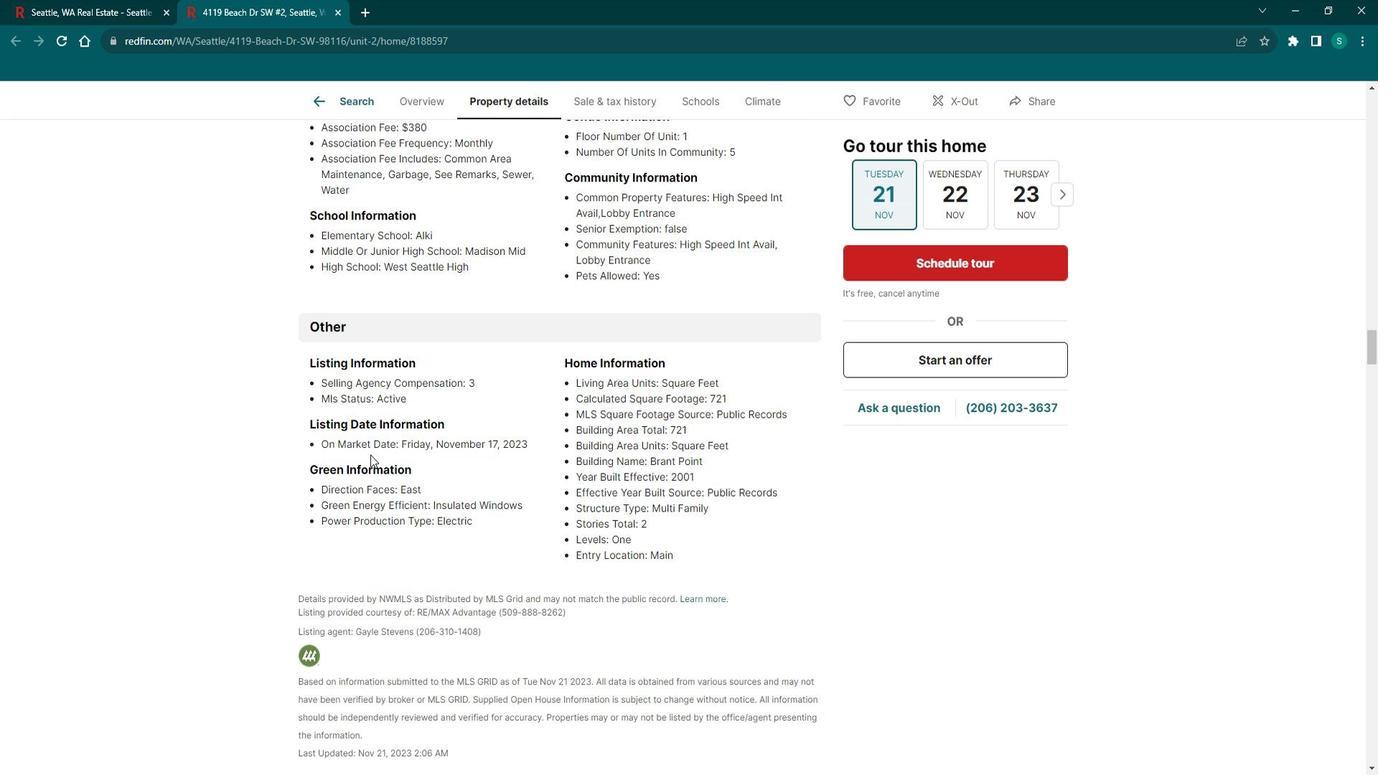 
Action: Mouse scrolled (382, 449) with delta (0, 0)
Screenshot: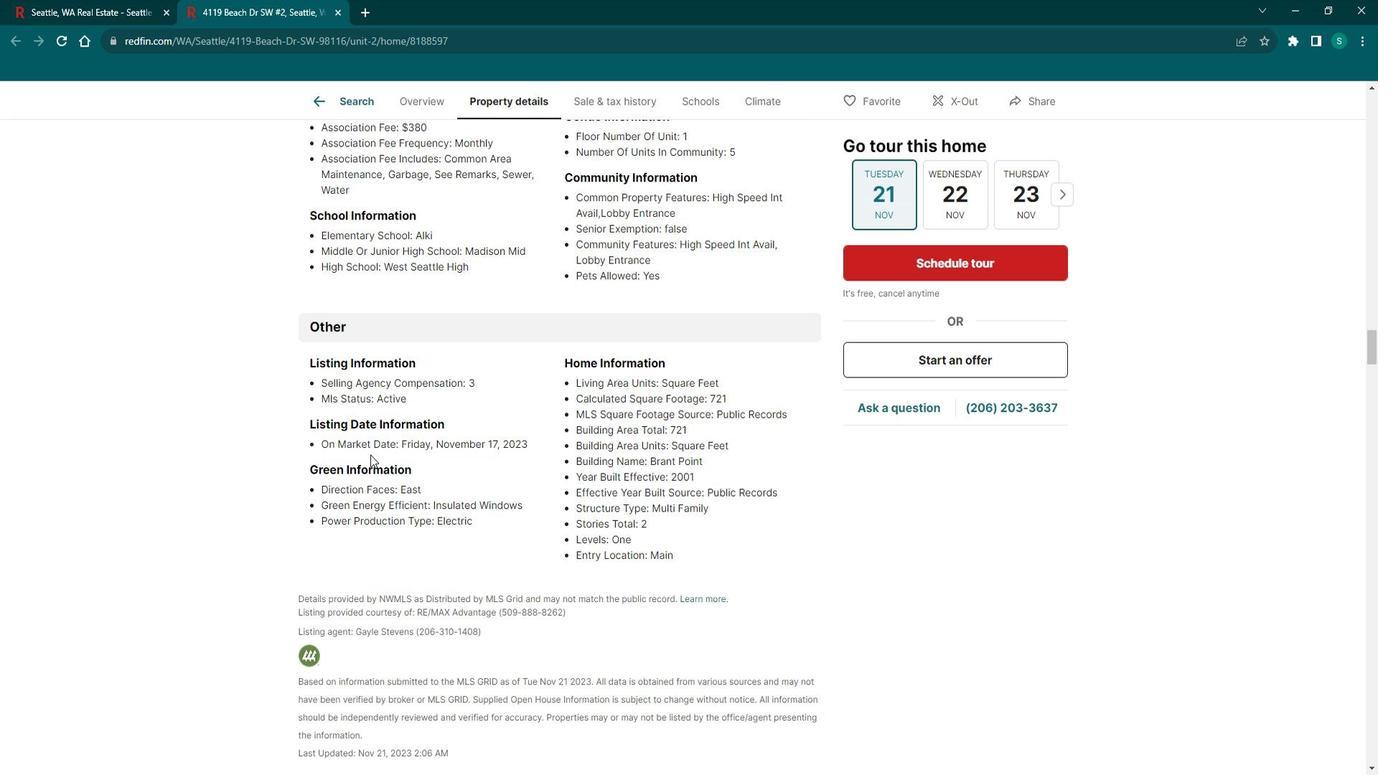 
Action: Mouse scrolled (382, 449) with delta (0, 0)
Screenshot: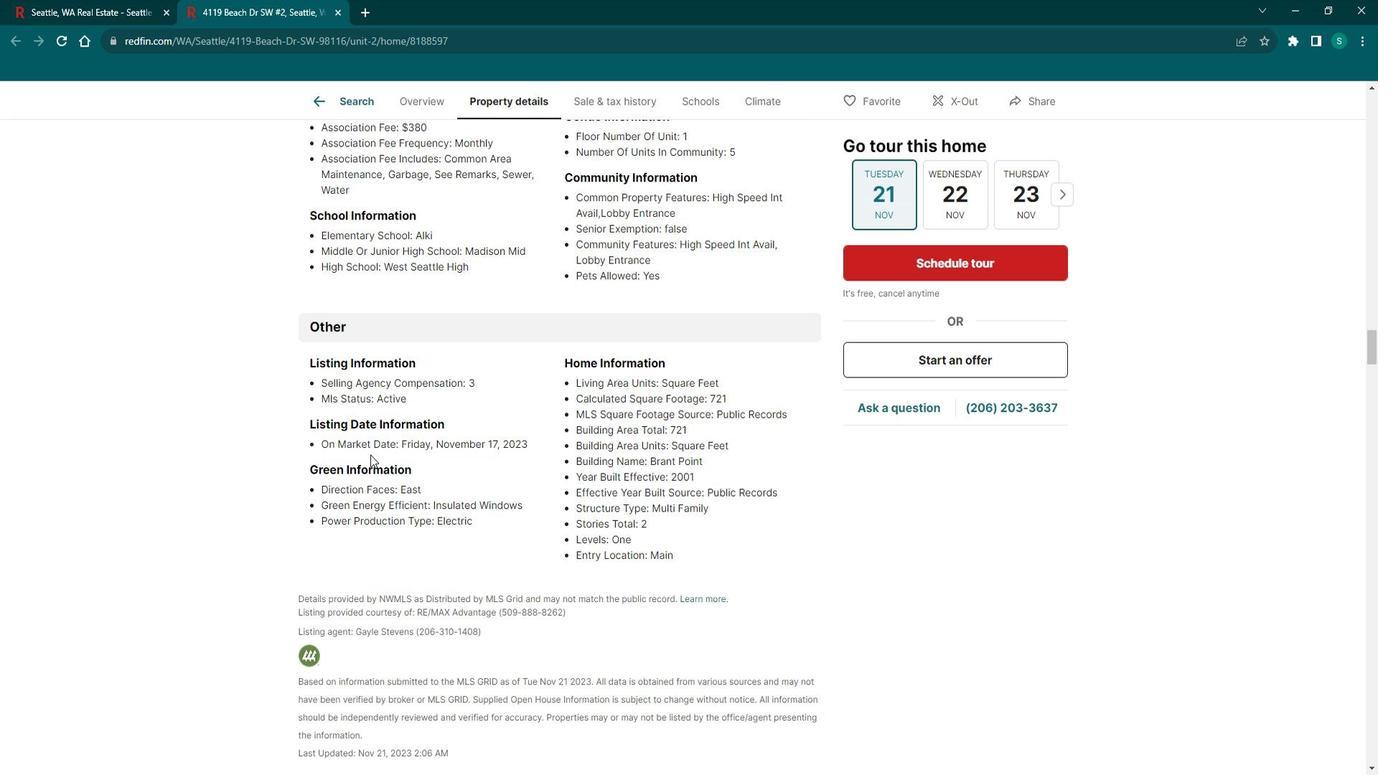 
Action: Mouse scrolled (382, 449) with delta (0, 0)
Screenshot: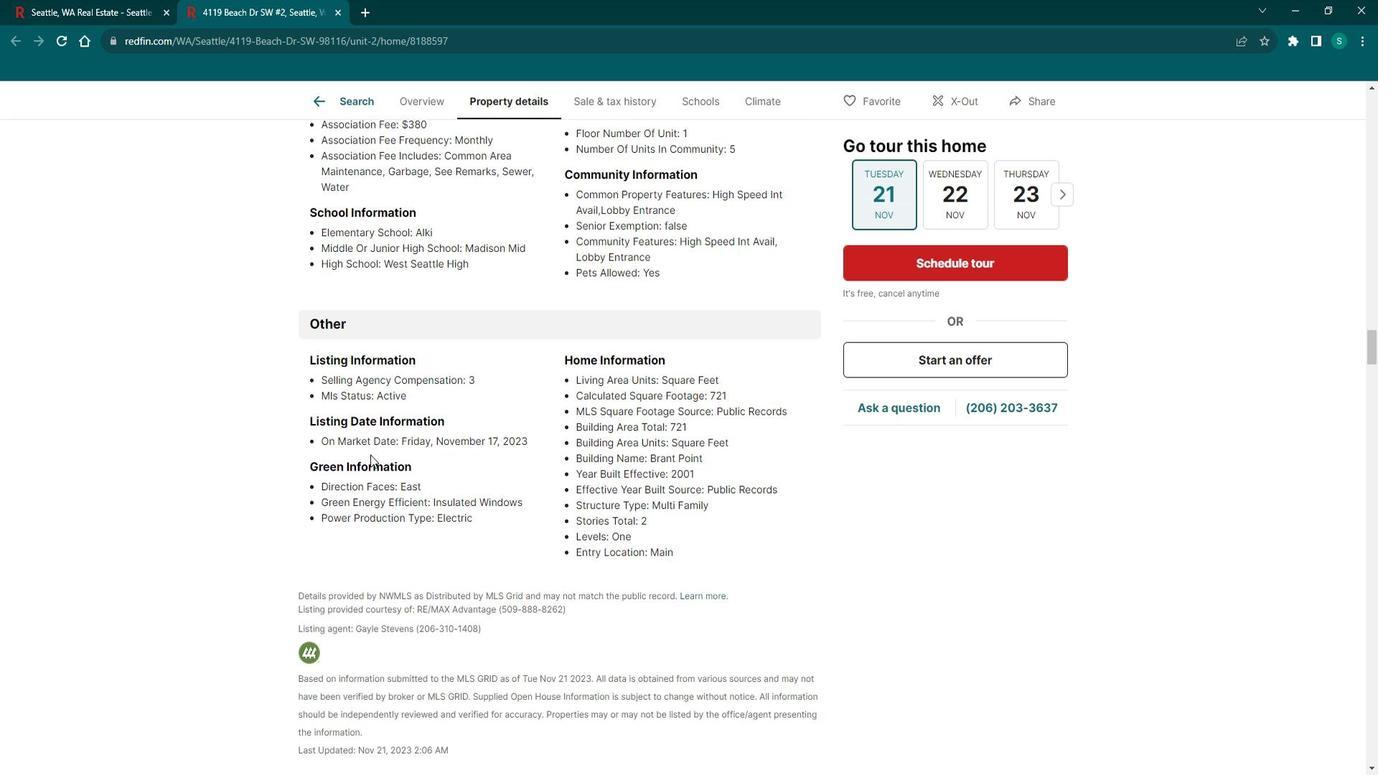 
Action: Mouse scrolled (382, 449) with delta (0, 0)
Screenshot: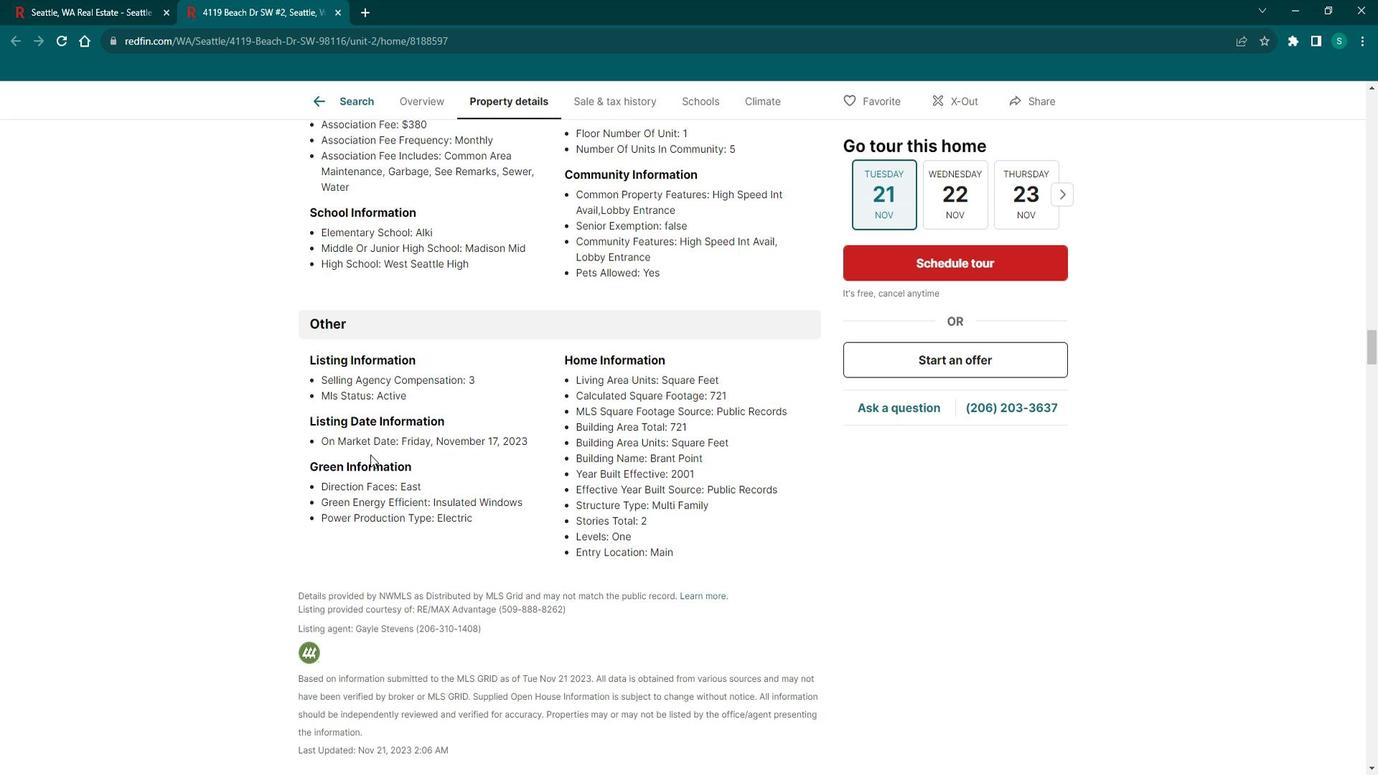 
Action: Mouse moved to (381, 450)
Screenshot: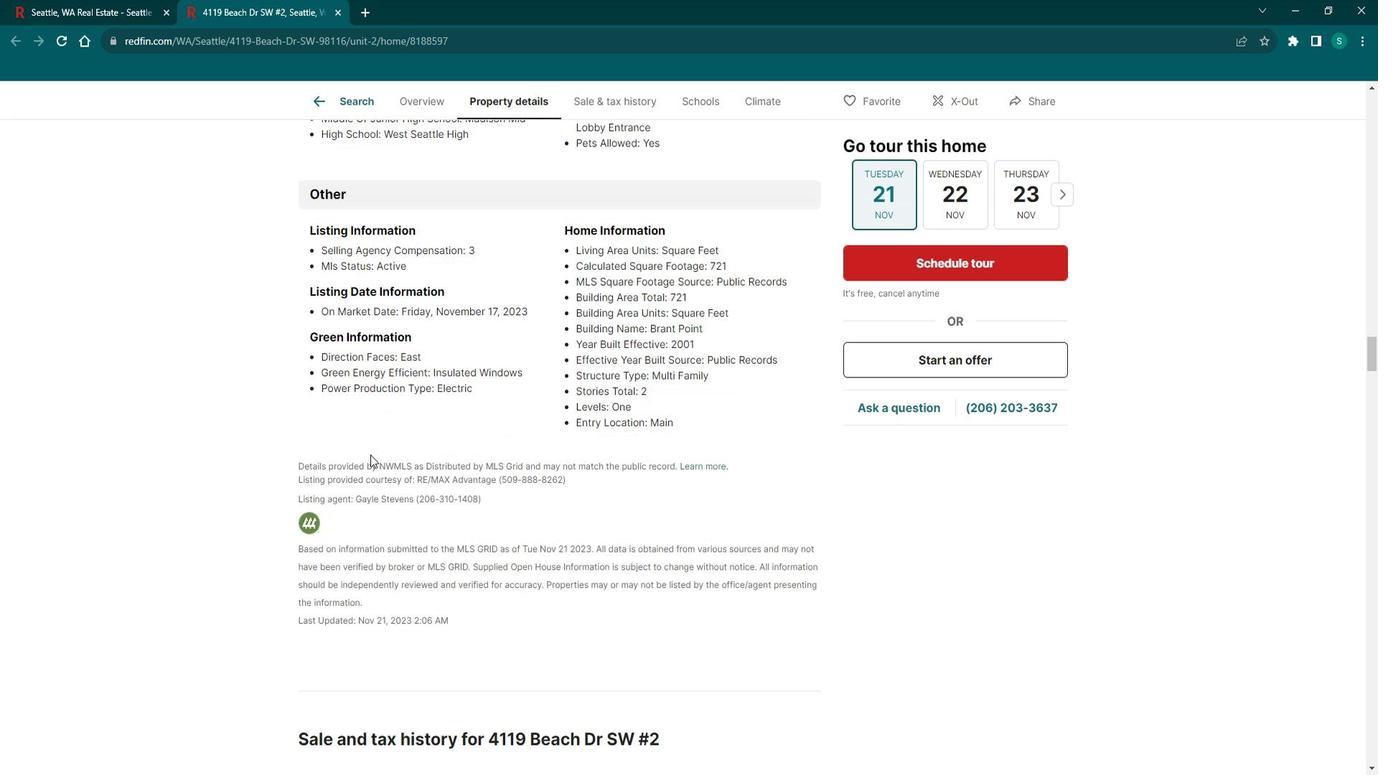 
Action: Mouse scrolled (381, 449) with delta (0, 0)
Screenshot: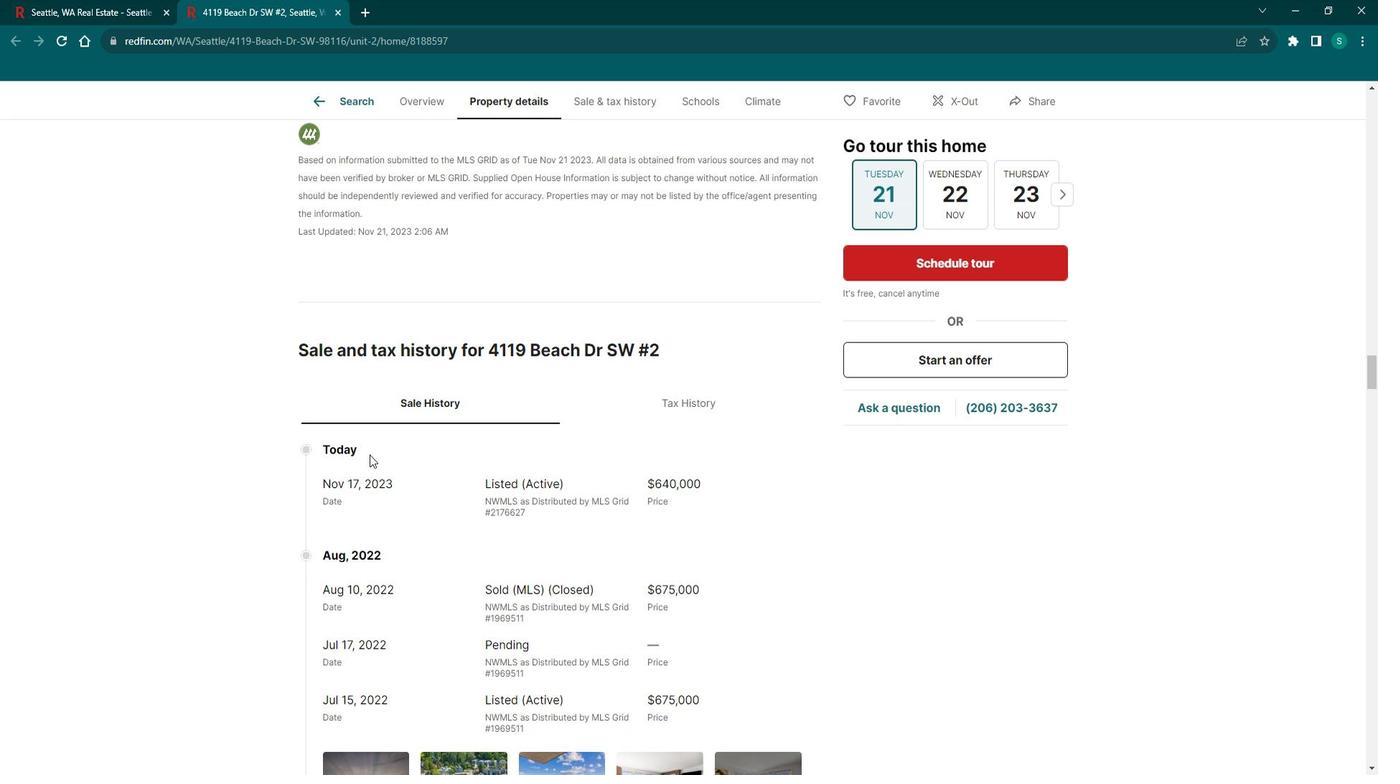 
Action: Mouse scrolled (381, 449) with delta (0, 0)
Screenshot: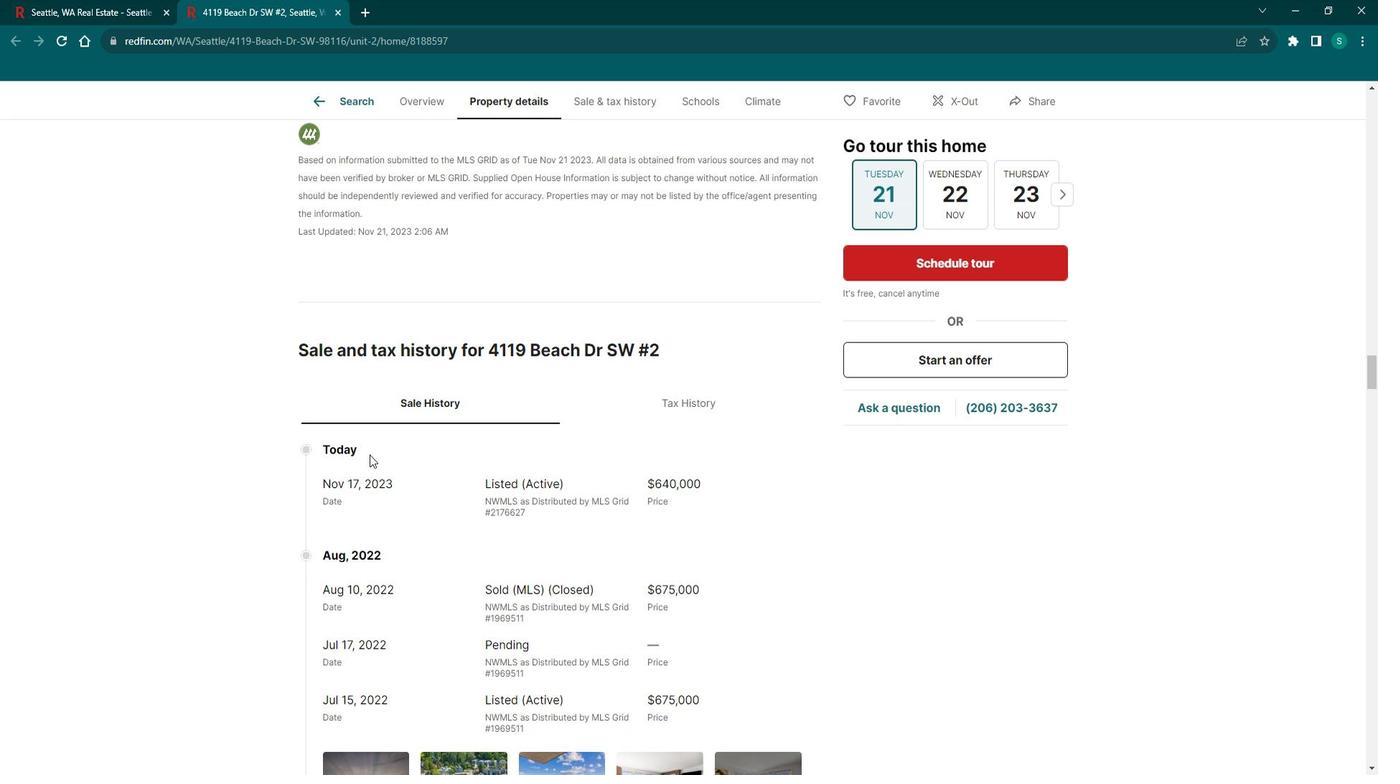 
Action: Mouse scrolled (381, 449) with delta (0, 0)
Screenshot: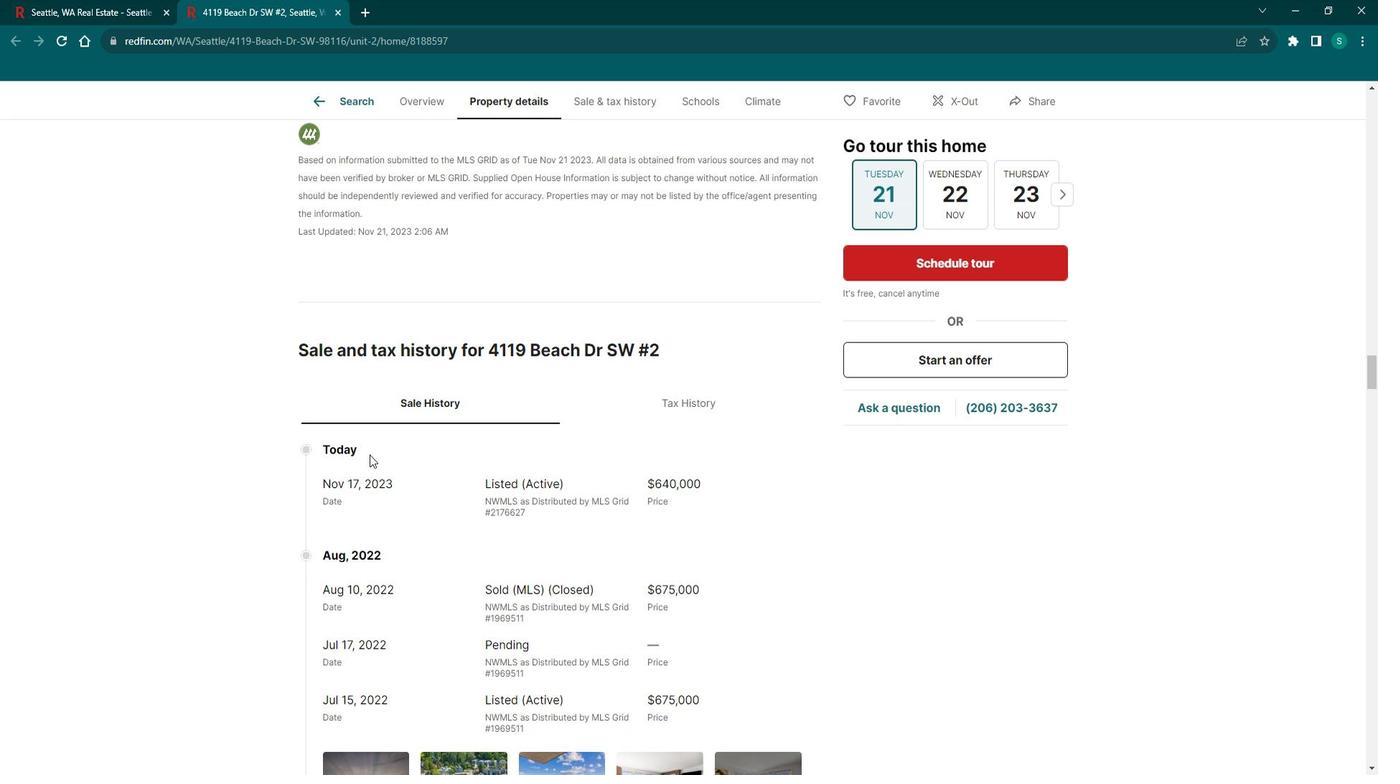 
Action: Mouse scrolled (381, 449) with delta (0, 0)
Screenshot: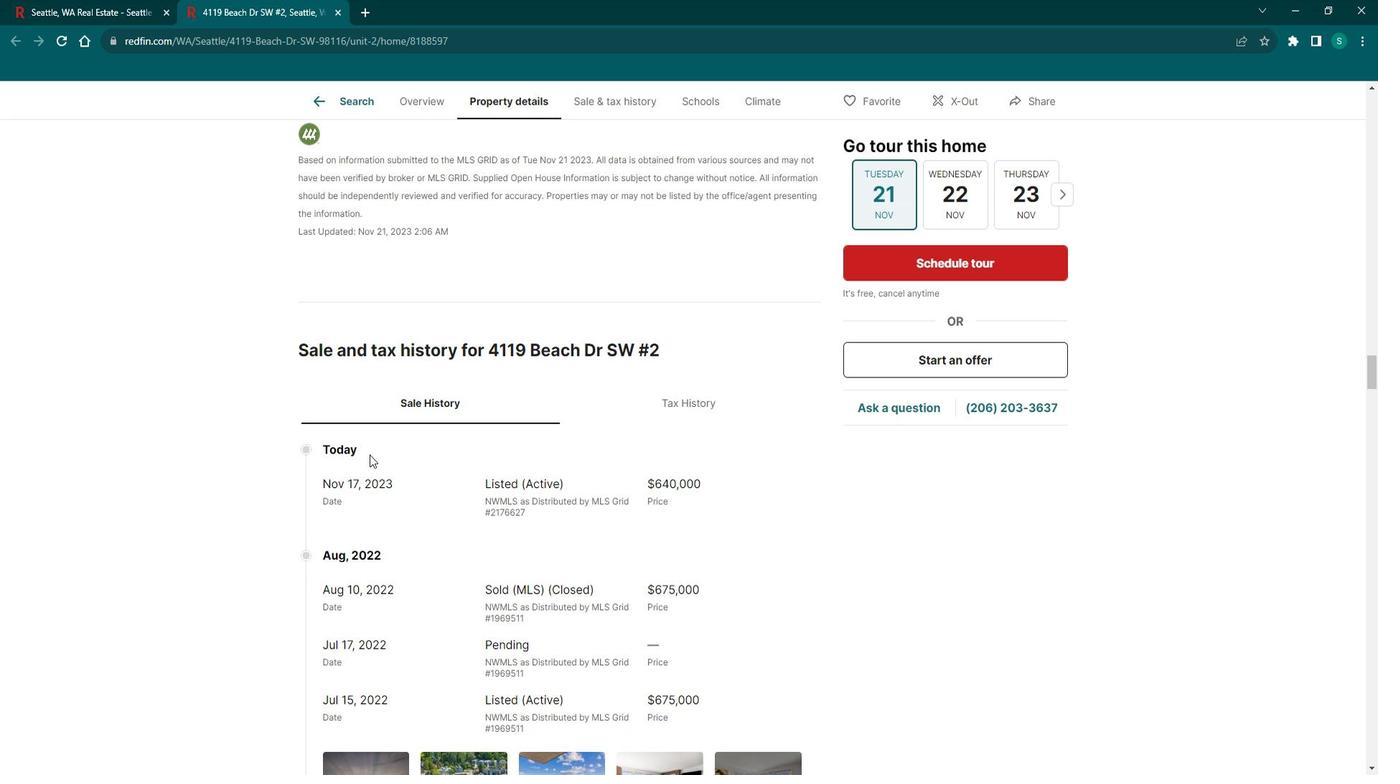 
Action: Mouse scrolled (381, 449) with delta (0, 0)
Screenshot: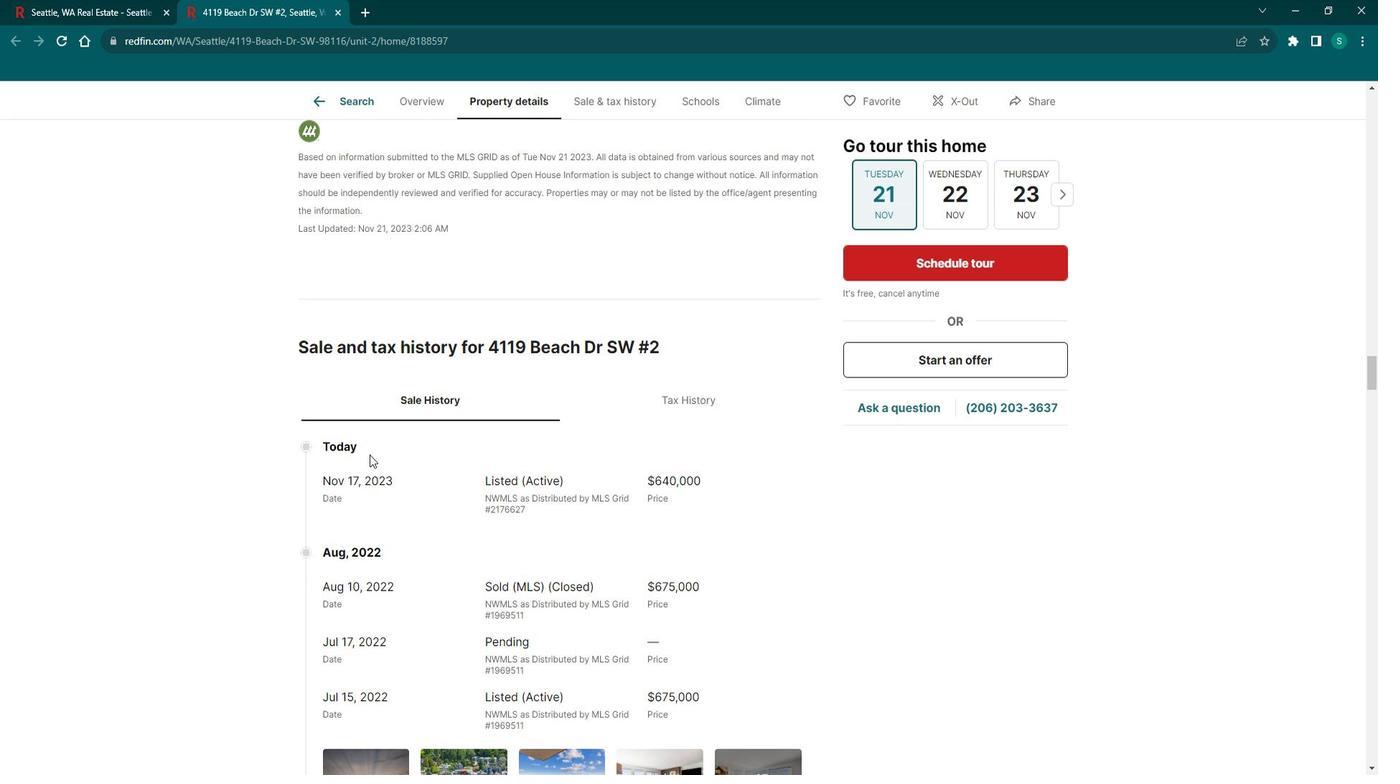 
Action: Mouse scrolled (381, 449) with delta (0, 0)
Screenshot: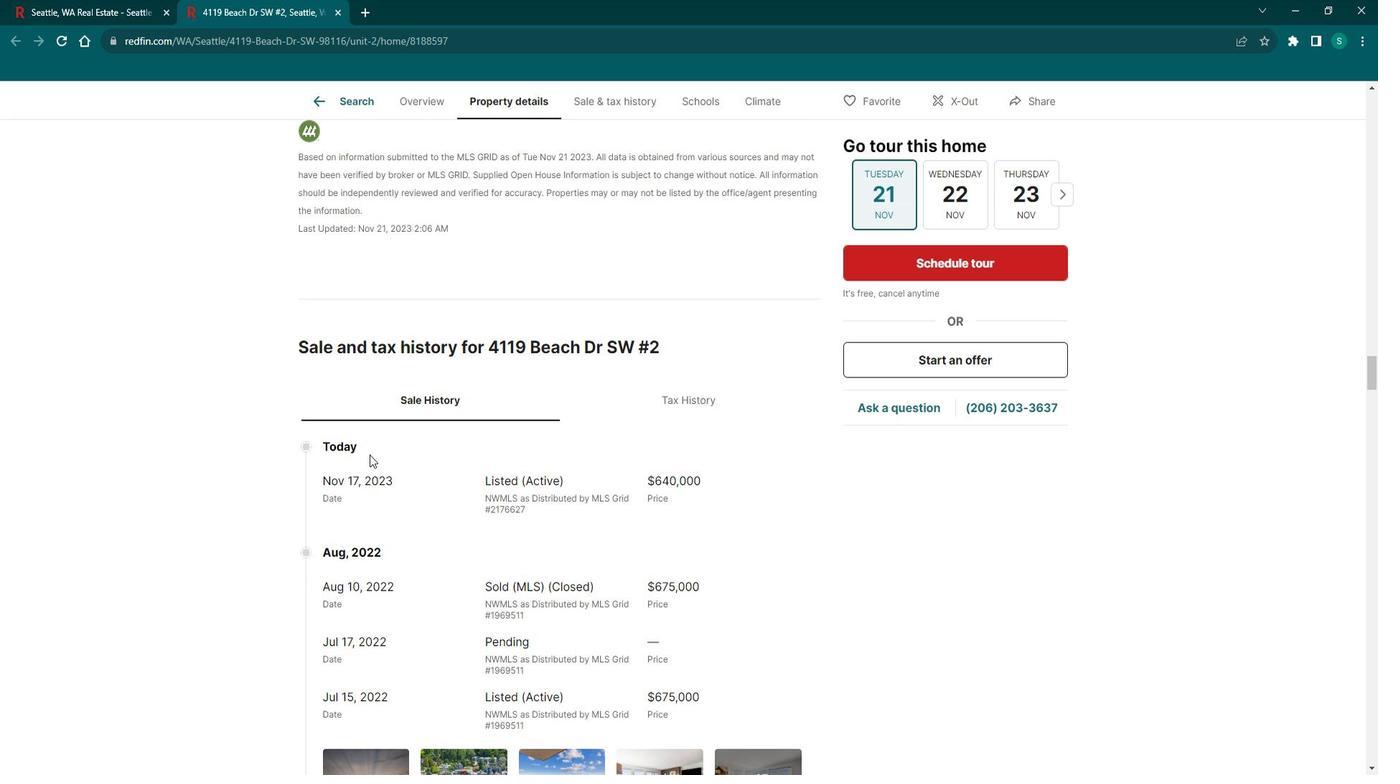 
Action: Mouse scrolled (381, 449) with delta (0, 0)
Screenshot: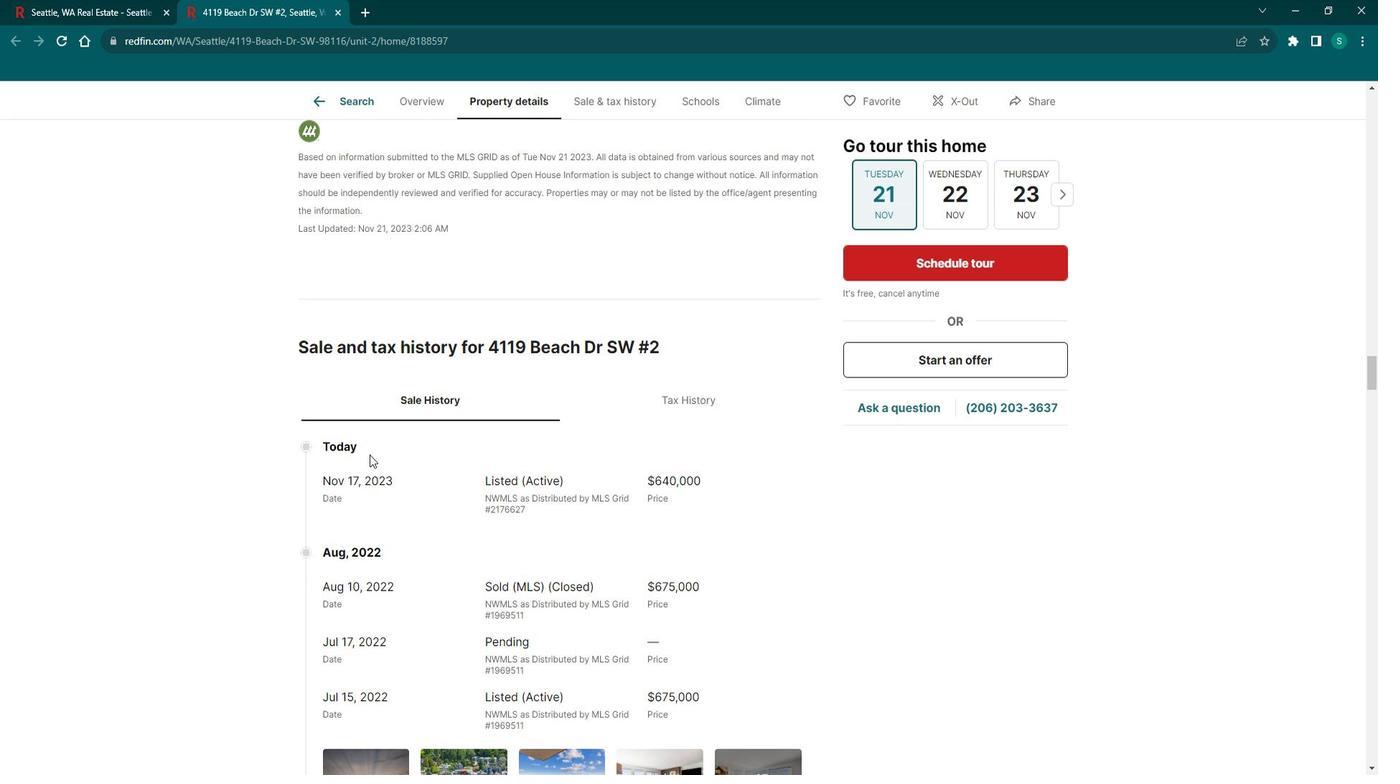 
Action: Mouse moved to (380, 450)
Screenshot: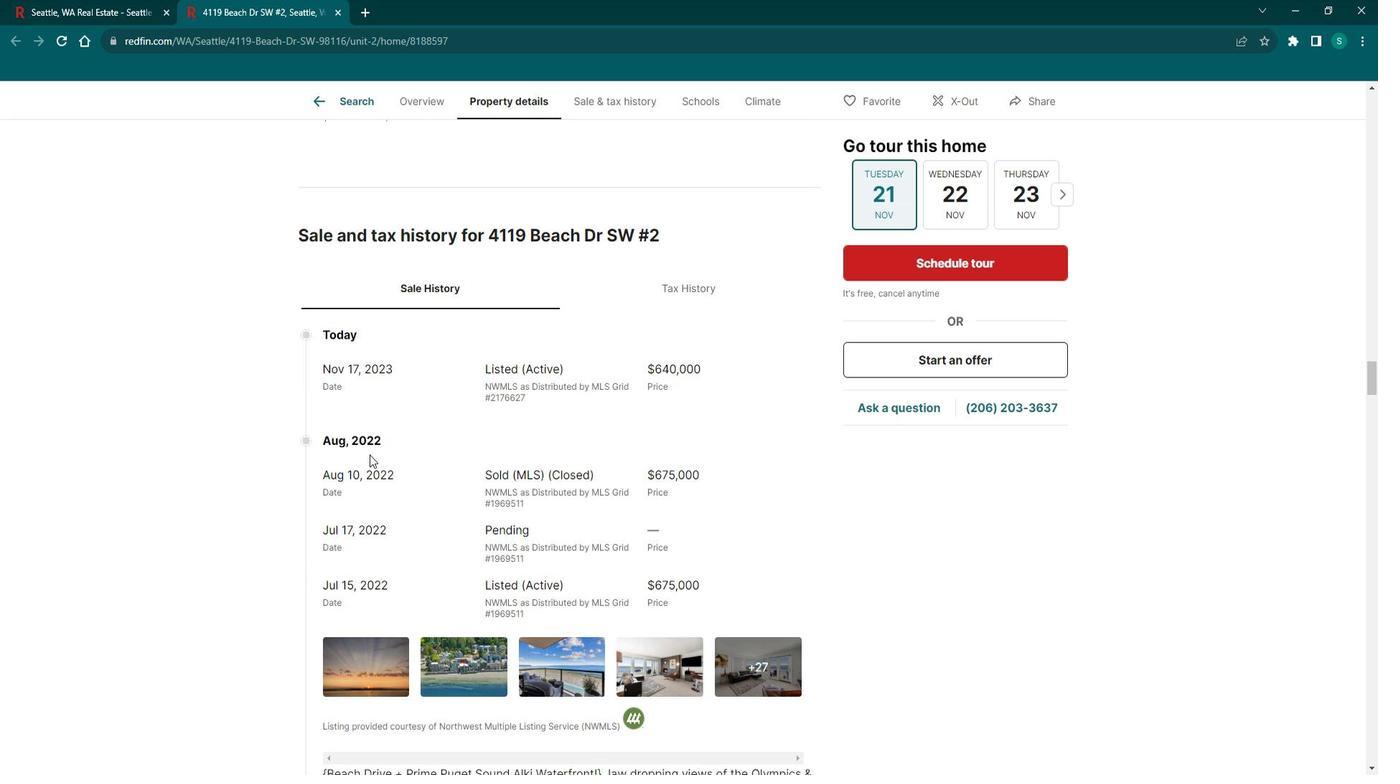 
Action: Mouse scrolled (380, 449) with delta (0, 0)
Screenshot: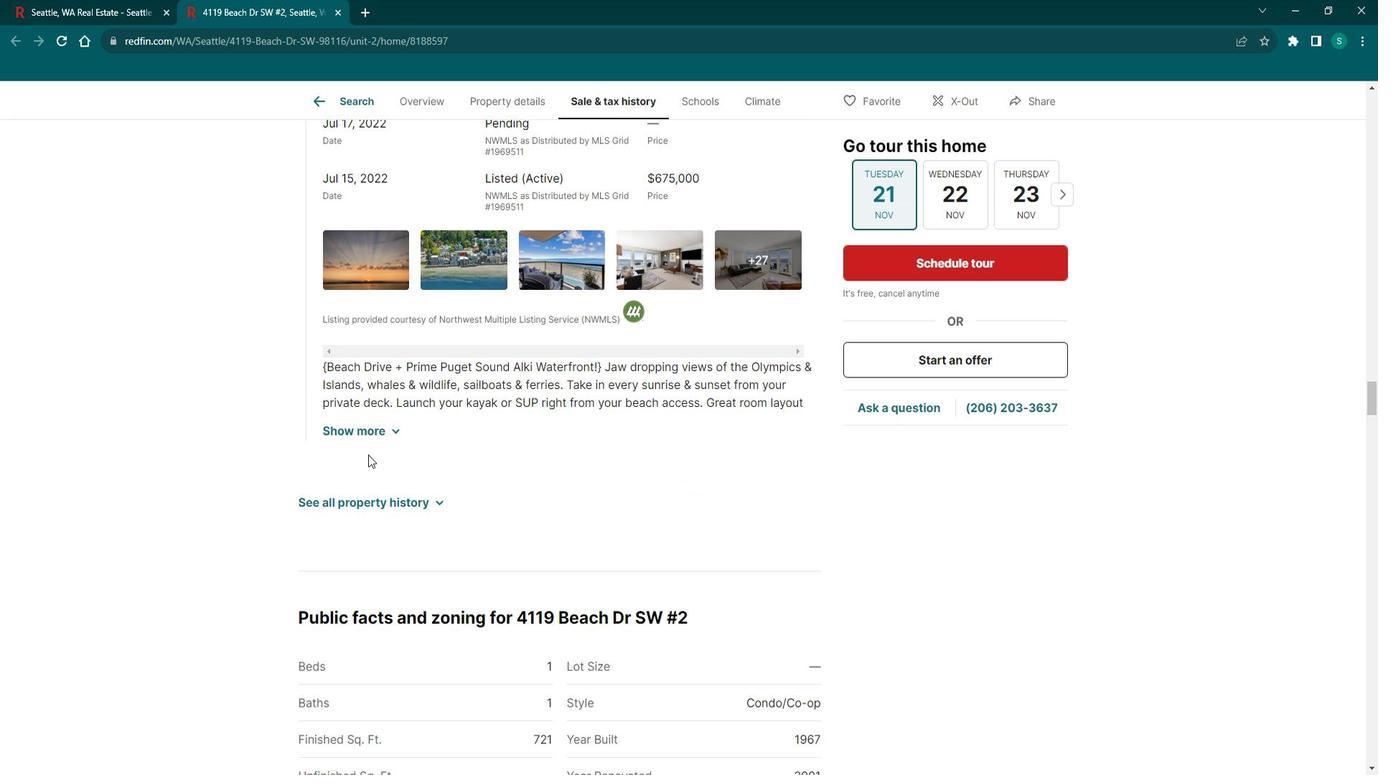 
Action: Mouse scrolled (380, 449) with delta (0, 0)
Screenshot: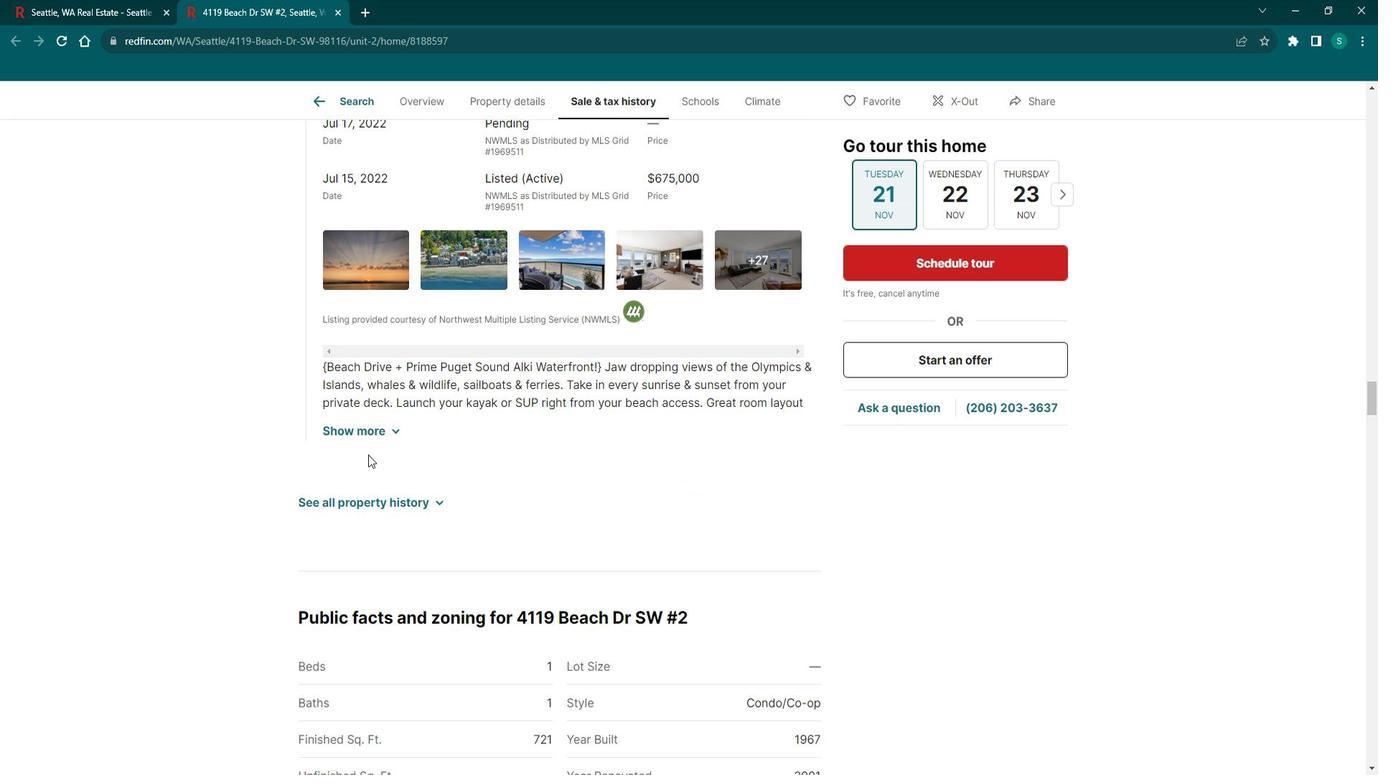 
Action: Mouse scrolled (380, 449) with delta (0, 0)
Screenshot: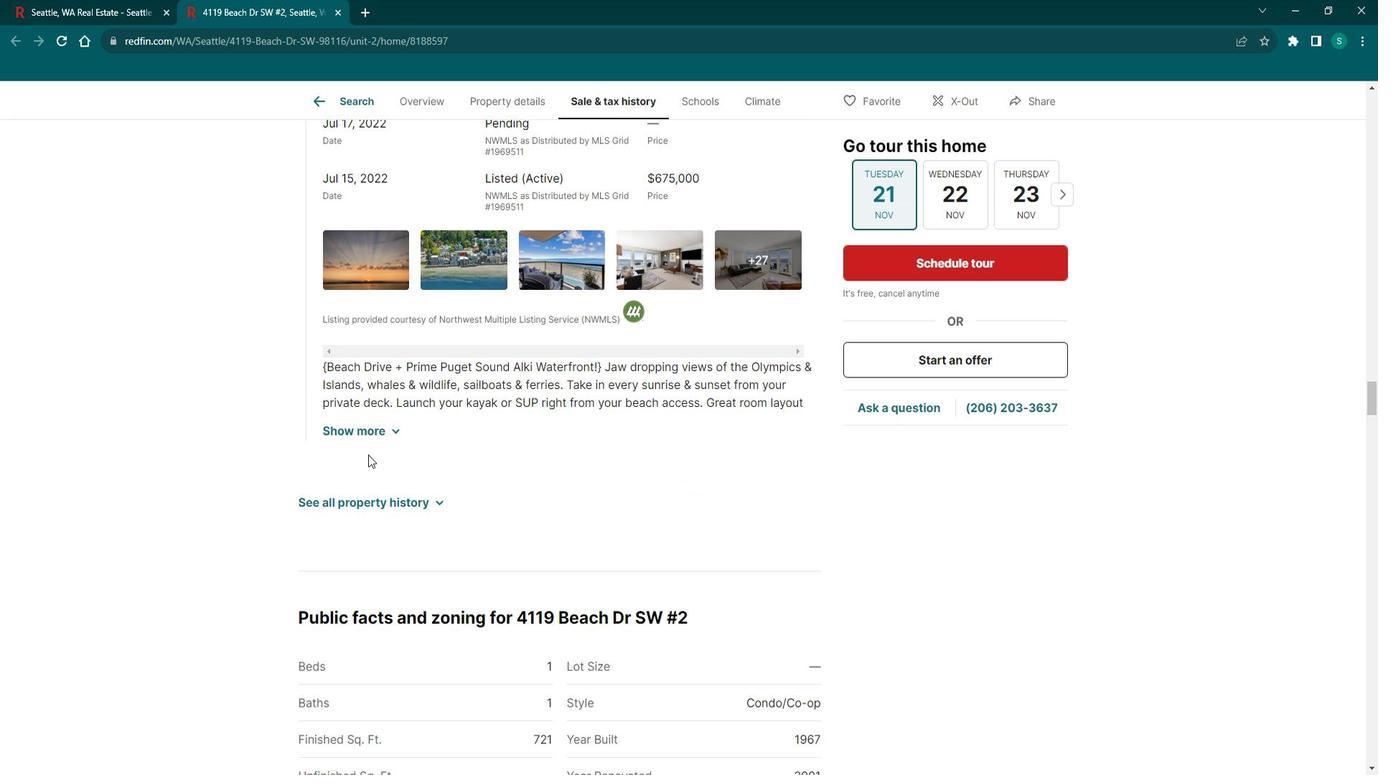 
Action: Mouse scrolled (380, 449) with delta (0, 0)
Screenshot: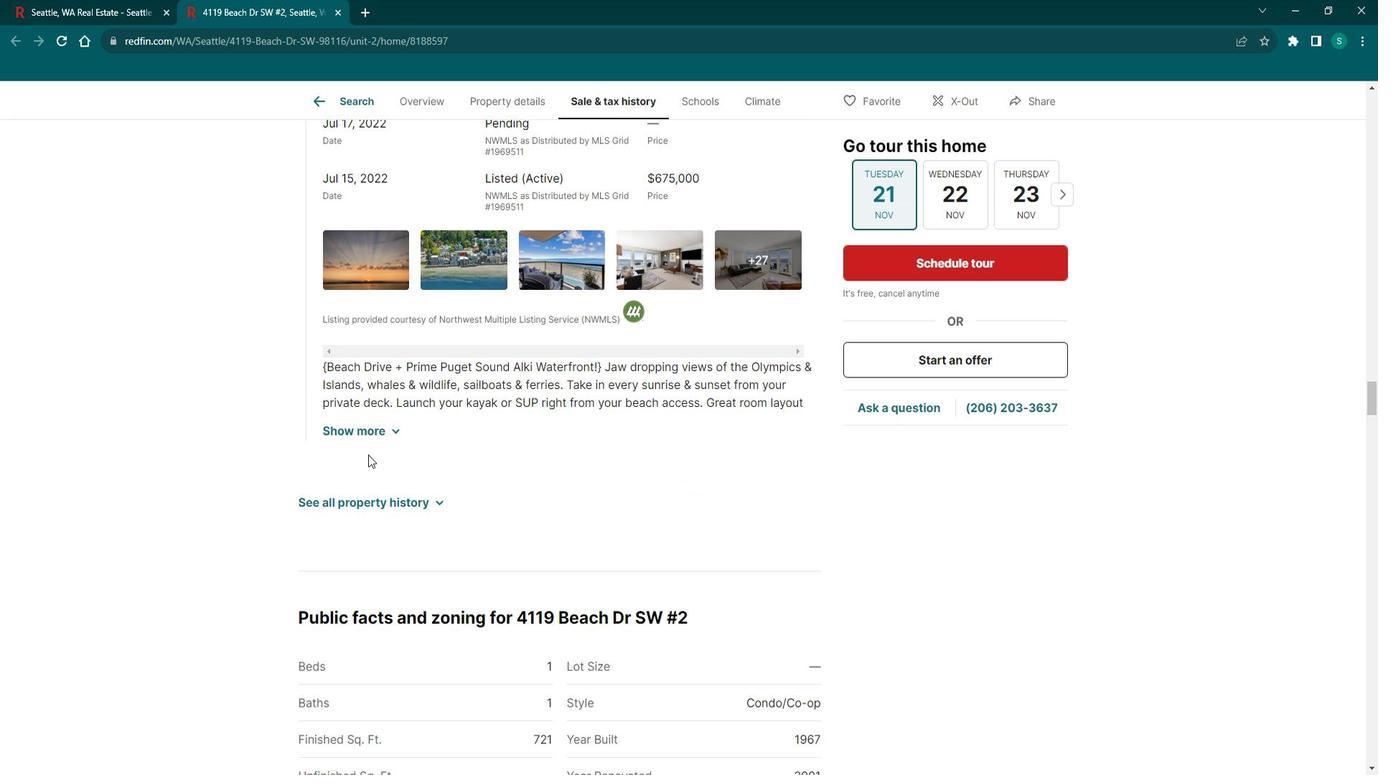 
Action: Mouse scrolled (380, 449) with delta (0, 0)
Screenshot: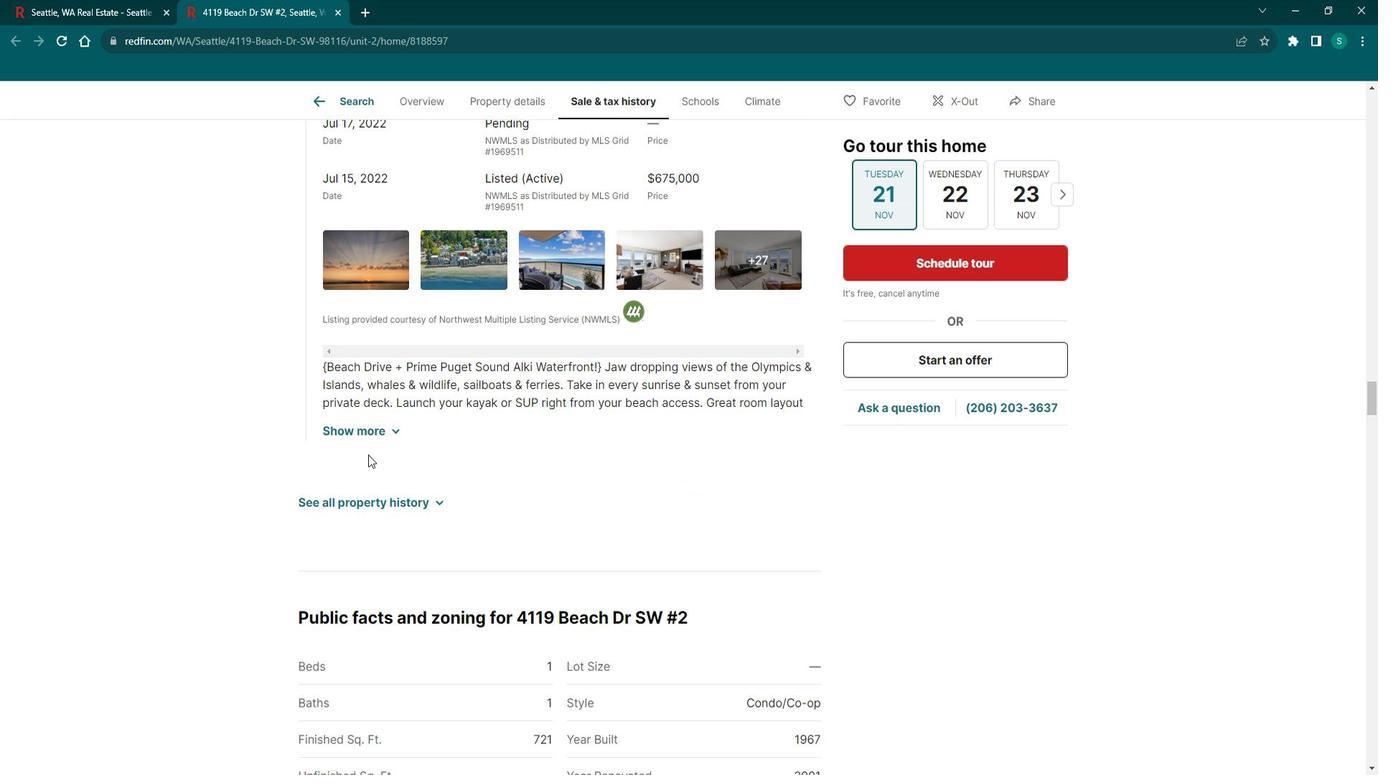 
Action: Mouse scrolled (380, 449) with delta (0, 0)
Screenshot: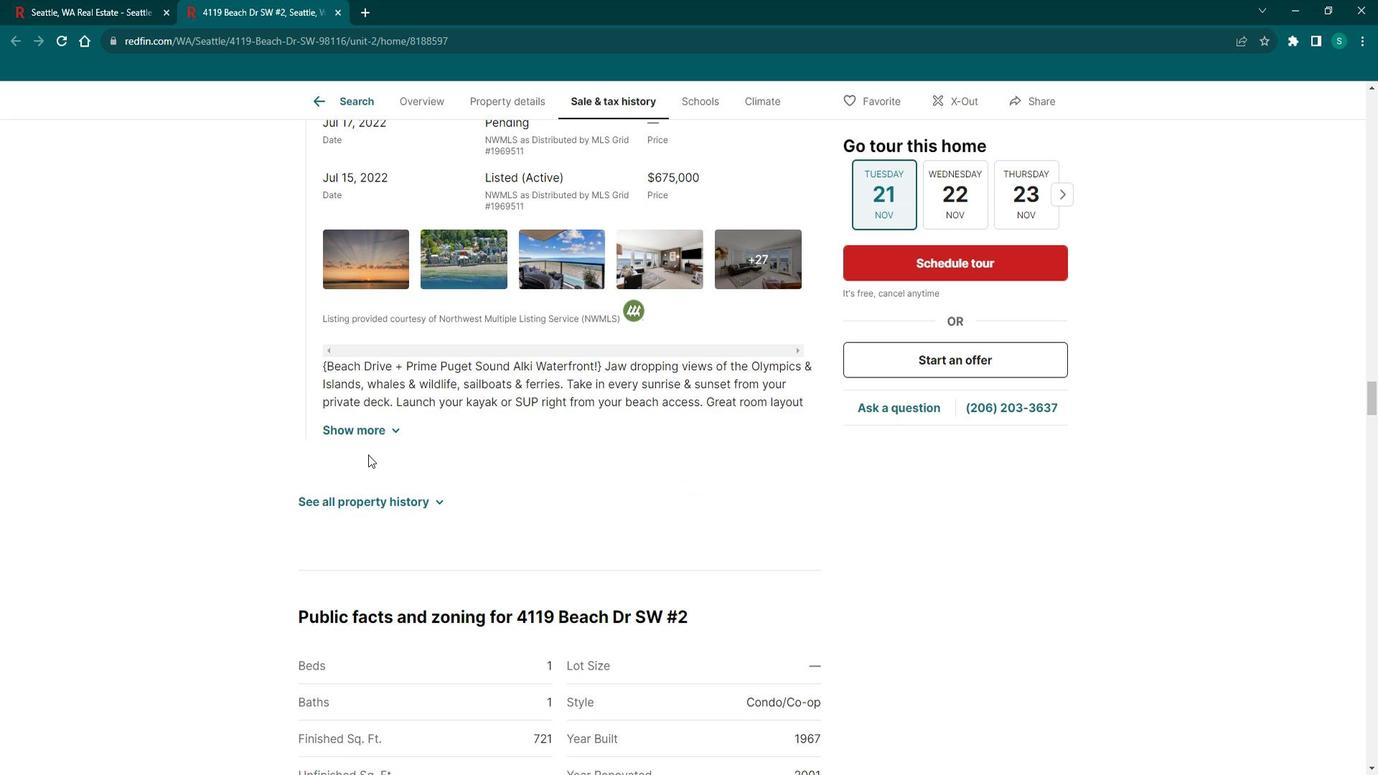 
Action: Mouse scrolled (380, 449) with delta (0, 0)
Screenshot: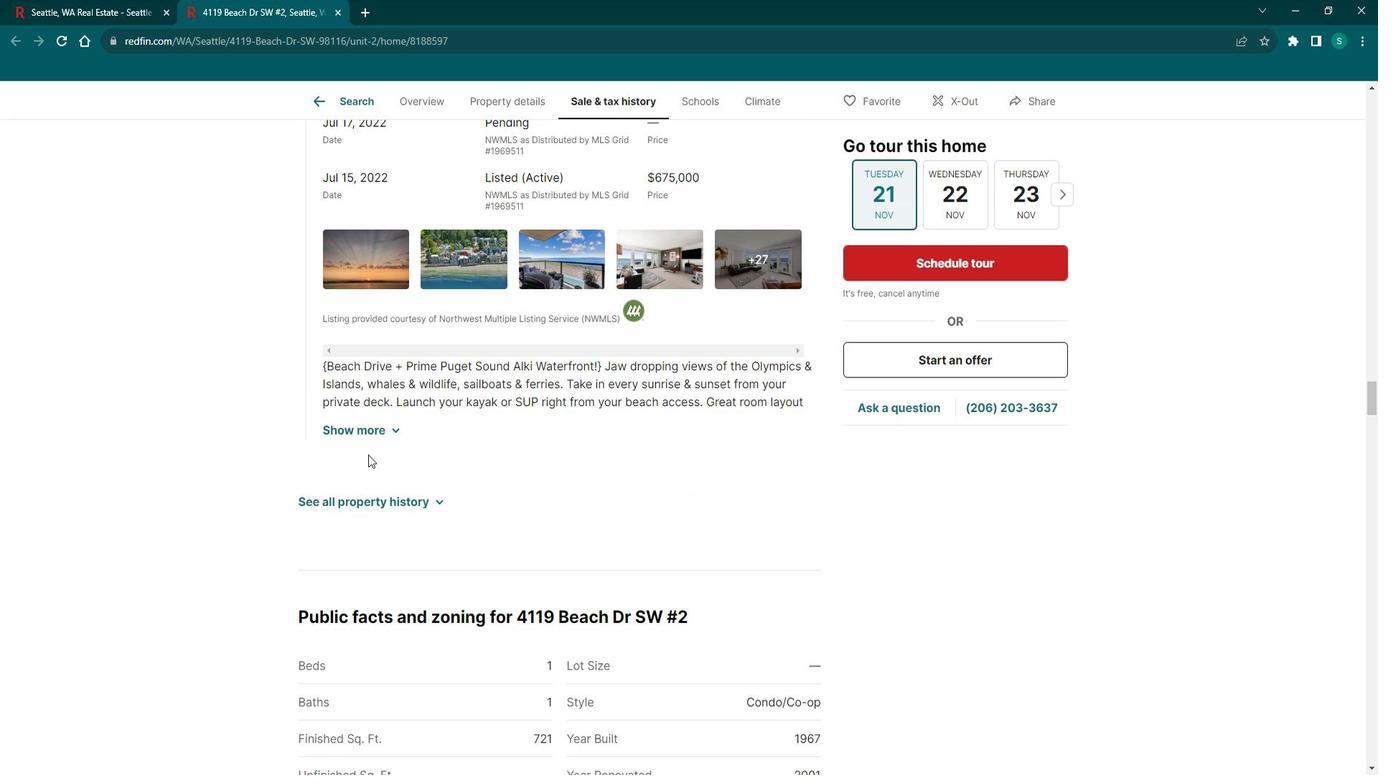 
Action: Mouse scrolled (380, 449) with delta (0, 0)
Screenshot: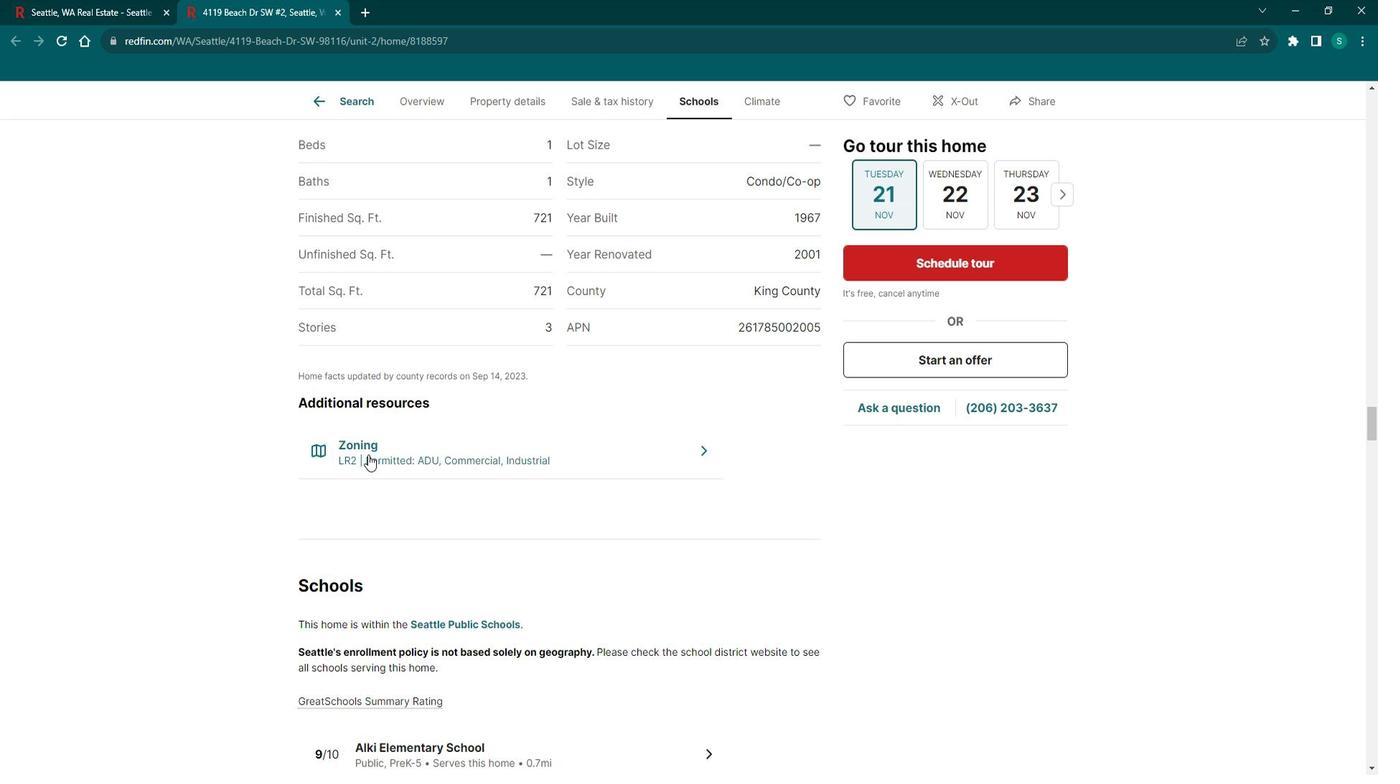 
Action: Mouse scrolled (380, 449) with delta (0, 0)
Screenshot: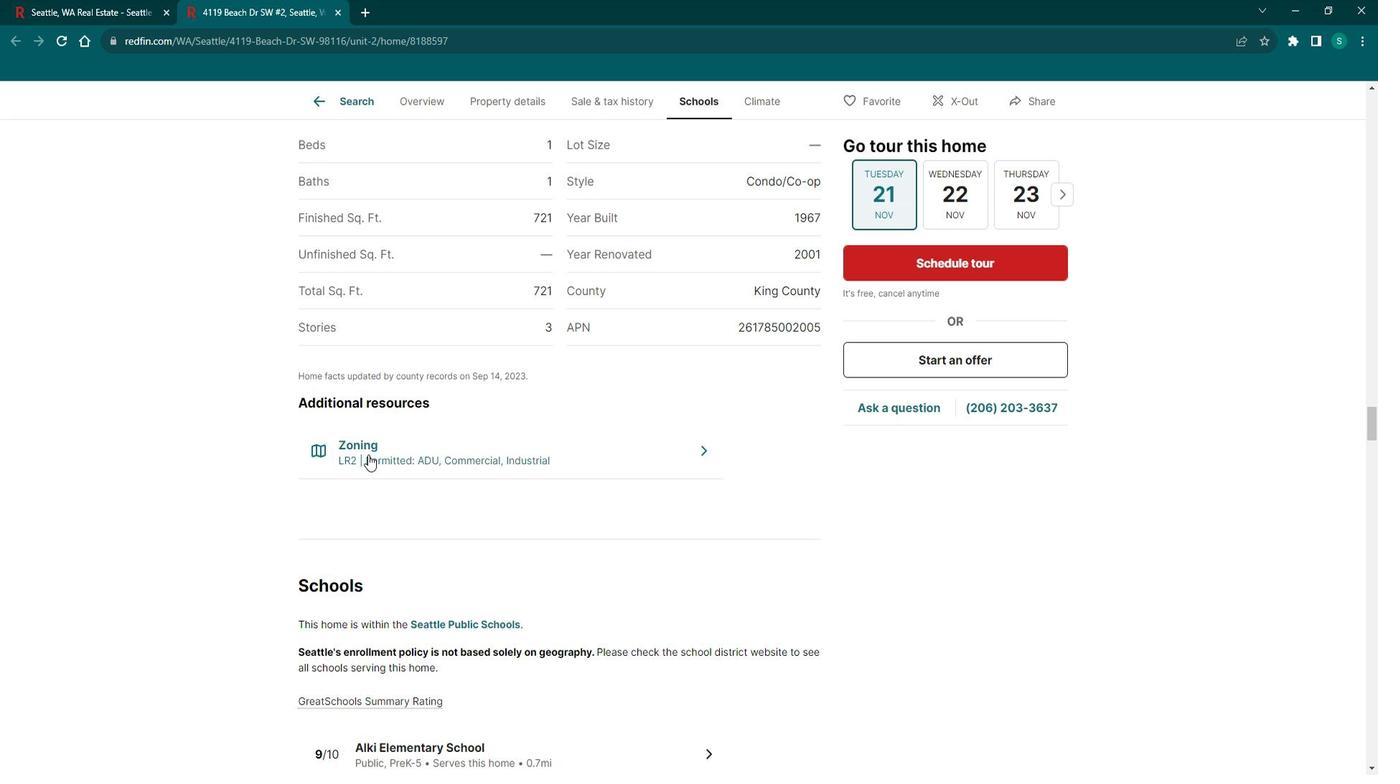 
Action: Mouse scrolled (380, 449) with delta (0, 0)
Screenshot: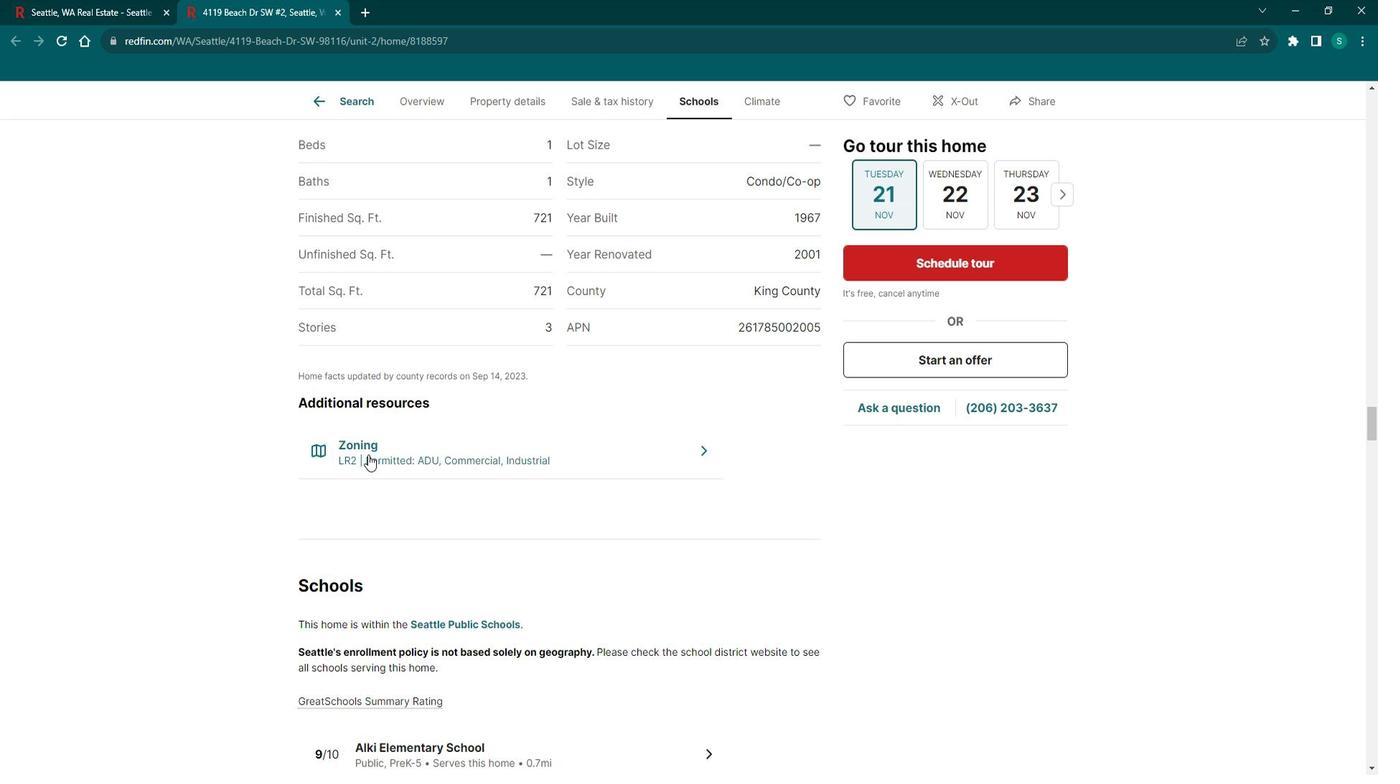 
Action: Mouse scrolled (380, 449) with delta (0, 0)
Screenshot: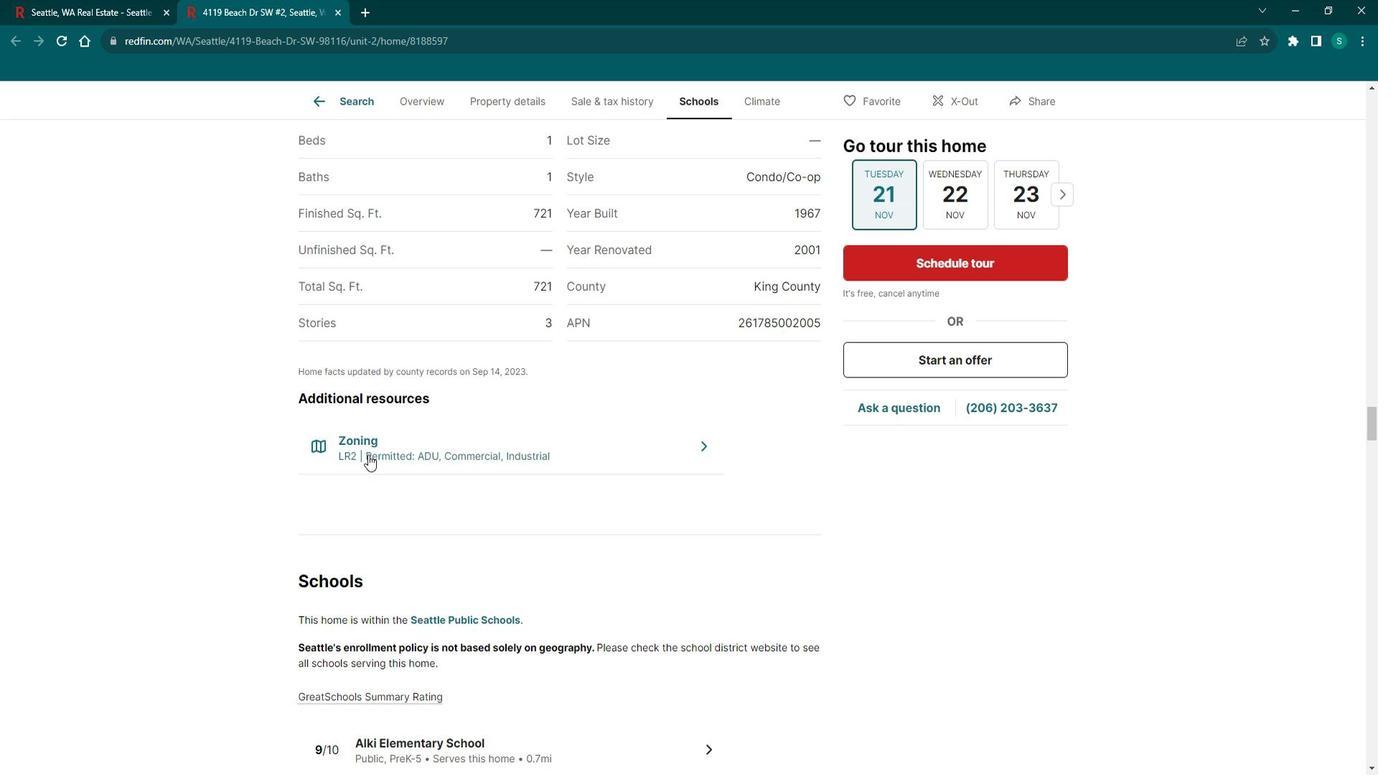 
Action: Mouse scrolled (380, 449) with delta (0, 0)
Screenshot: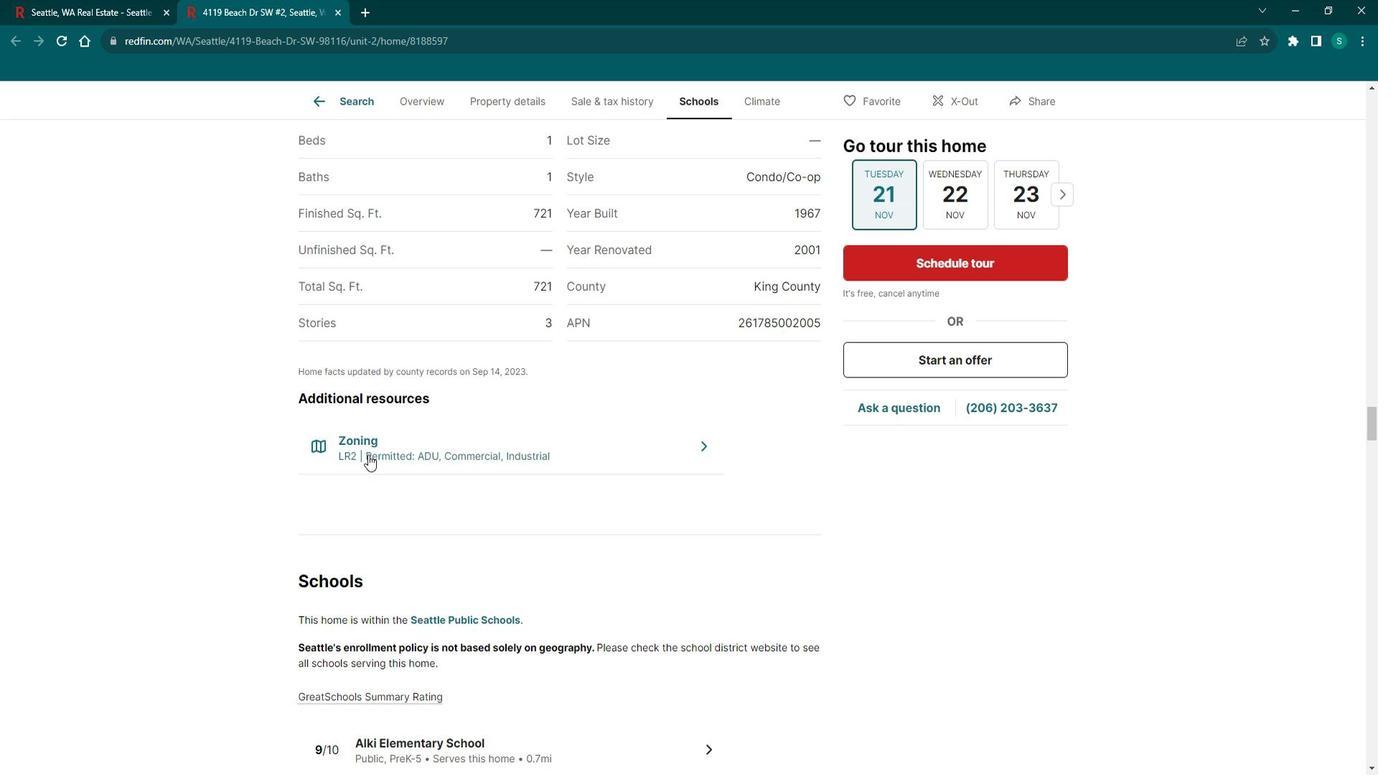 
Action: Mouse scrolled (380, 449) with delta (0, 0)
Screenshot: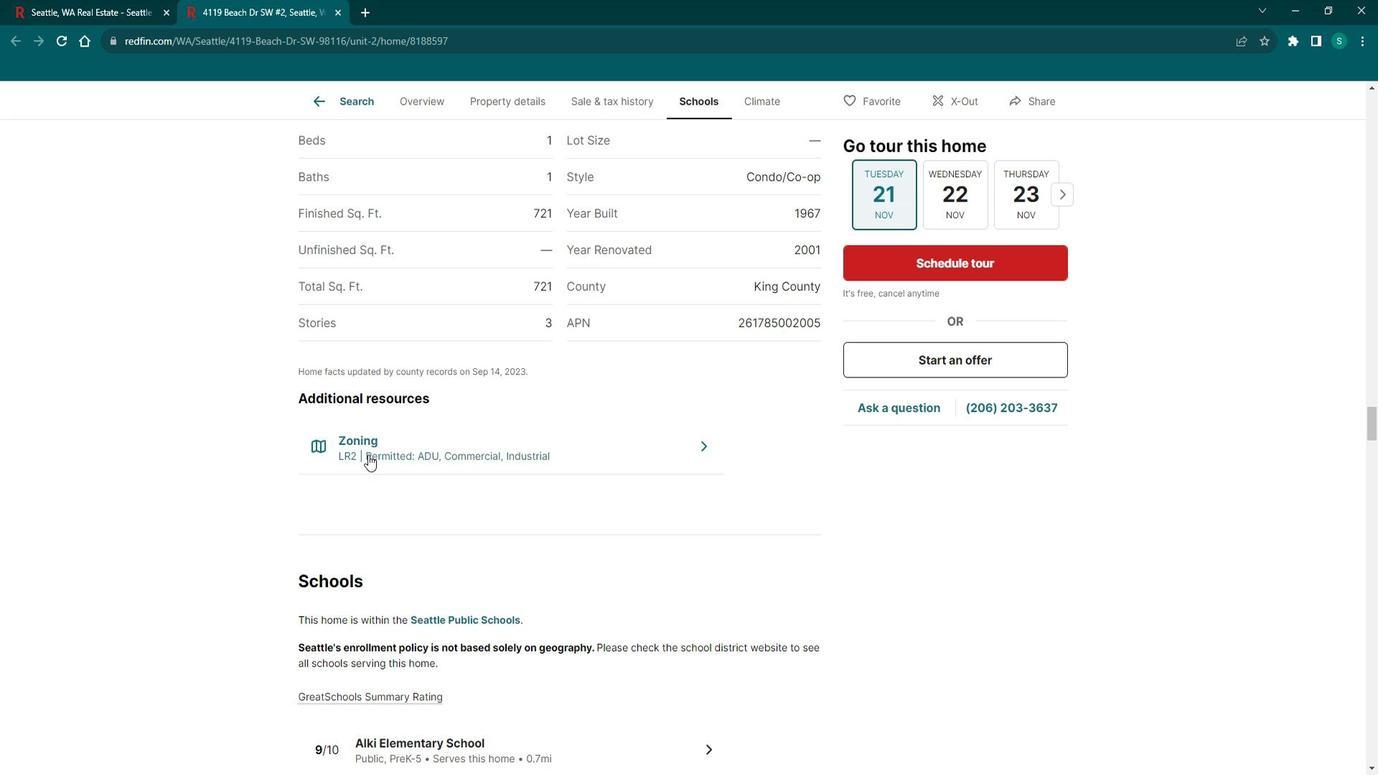 
Action: Mouse scrolled (380, 449) with delta (0, 0)
Screenshot: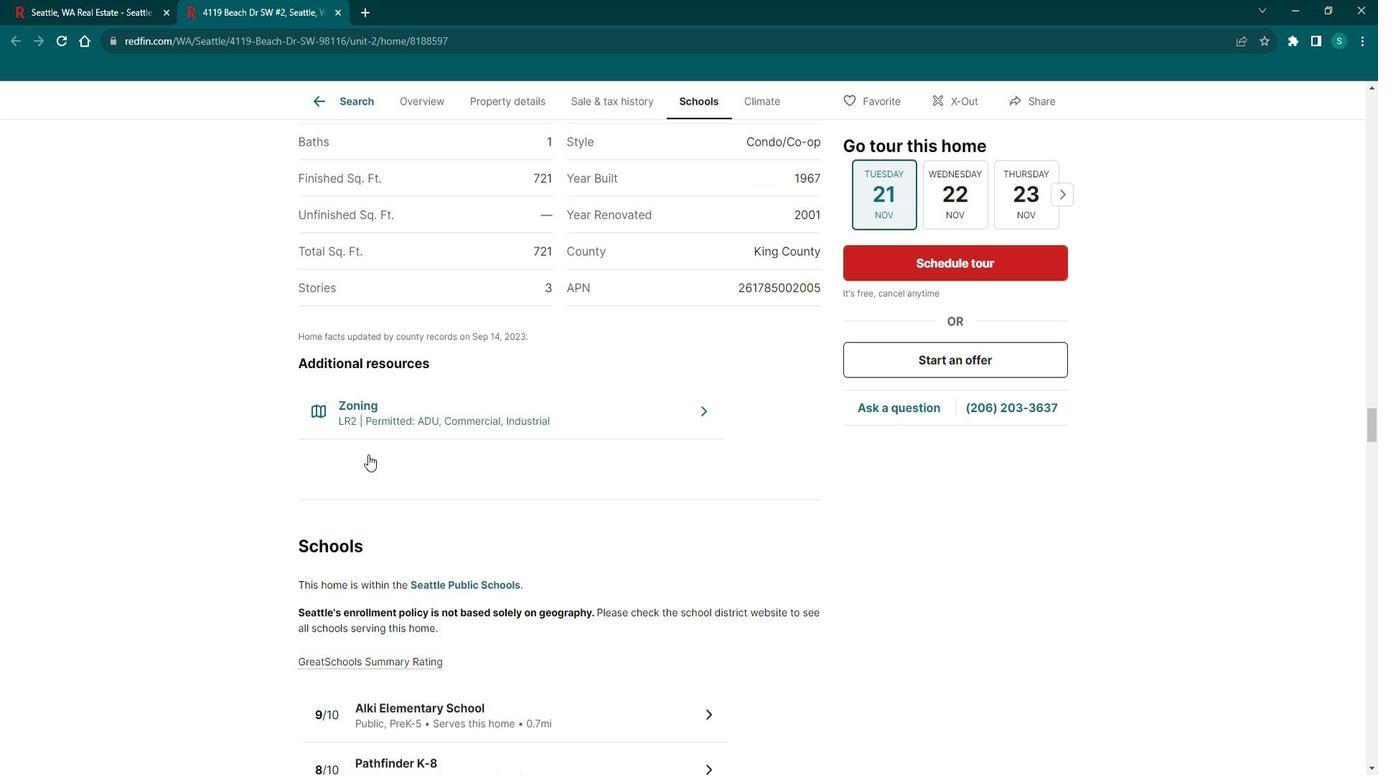 
Action: Mouse moved to (379, 449)
Screenshot: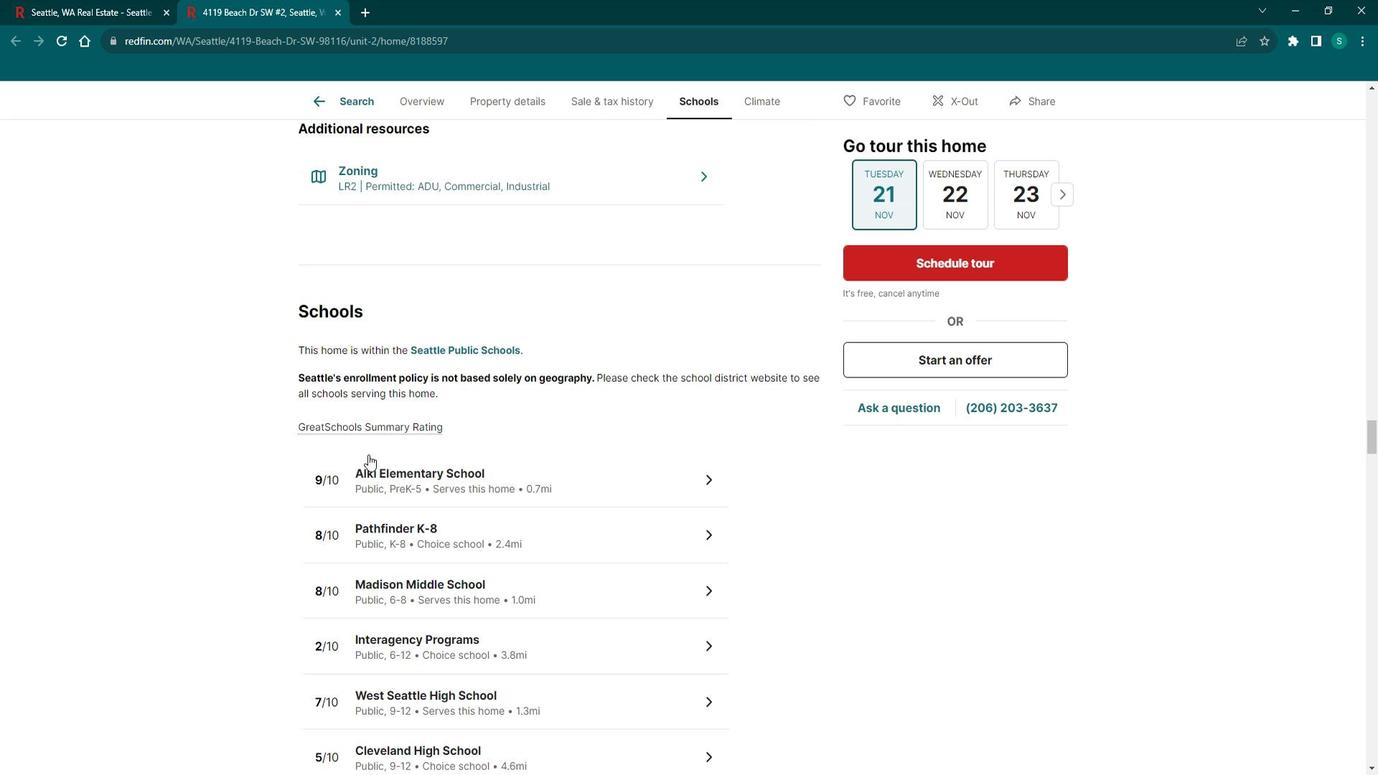 
Action: Mouse scrolled (379, 448) with delta (0, 0)
Screenshot: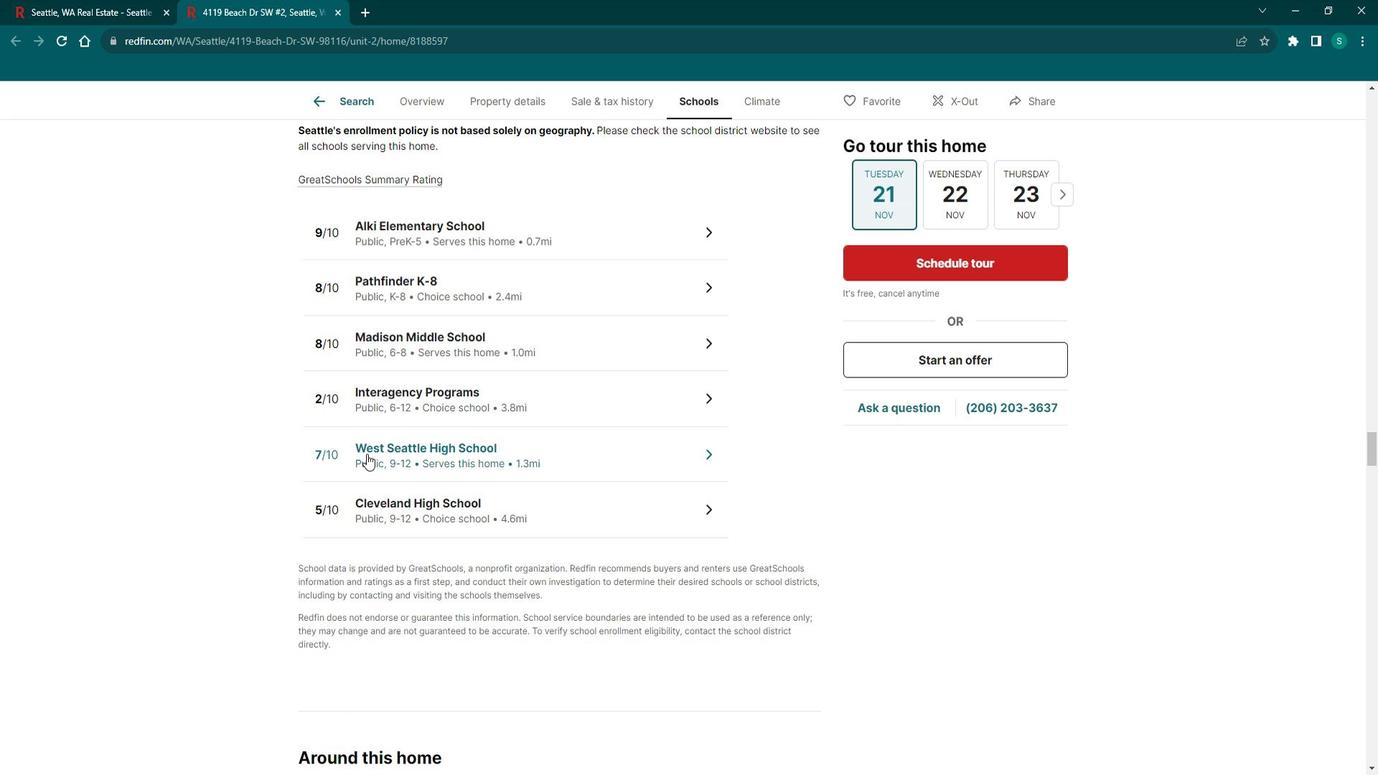 
Action: Mouse scrolled (379, 448) with delta (0, 0)
Screenshot: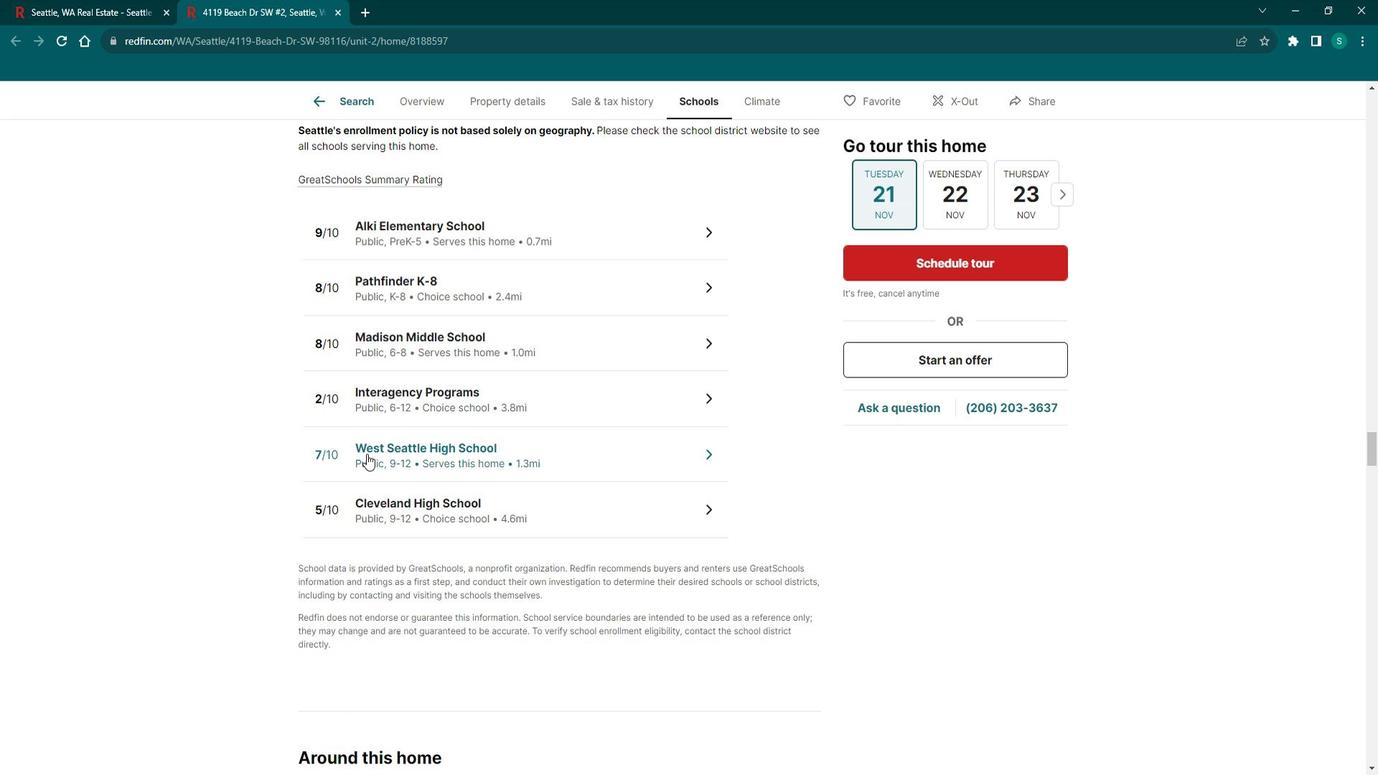
Action: Mouse scrolled (379, 448) with delta (0, 0)
Screenshot: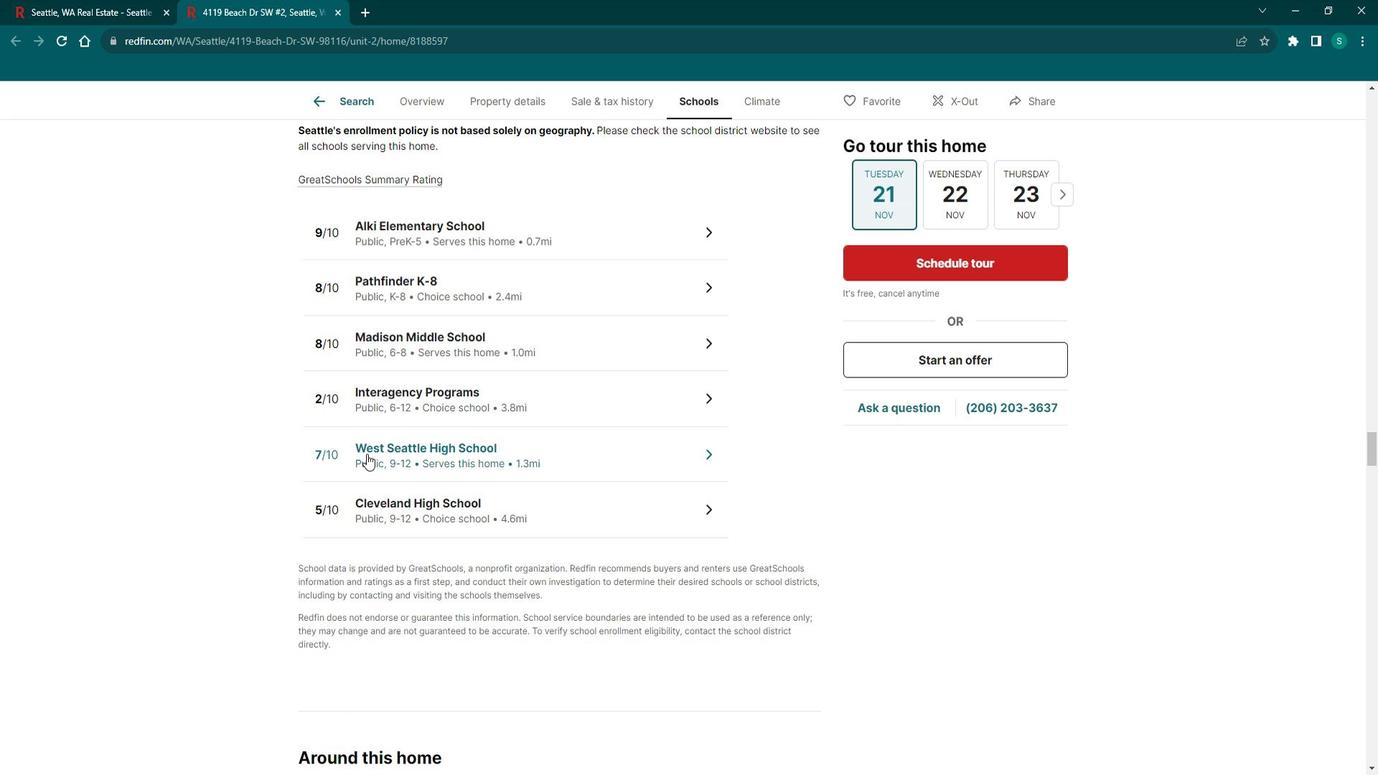
Action: Mouse scrolled (379, 448) with delta (0, 0)
Screenshot: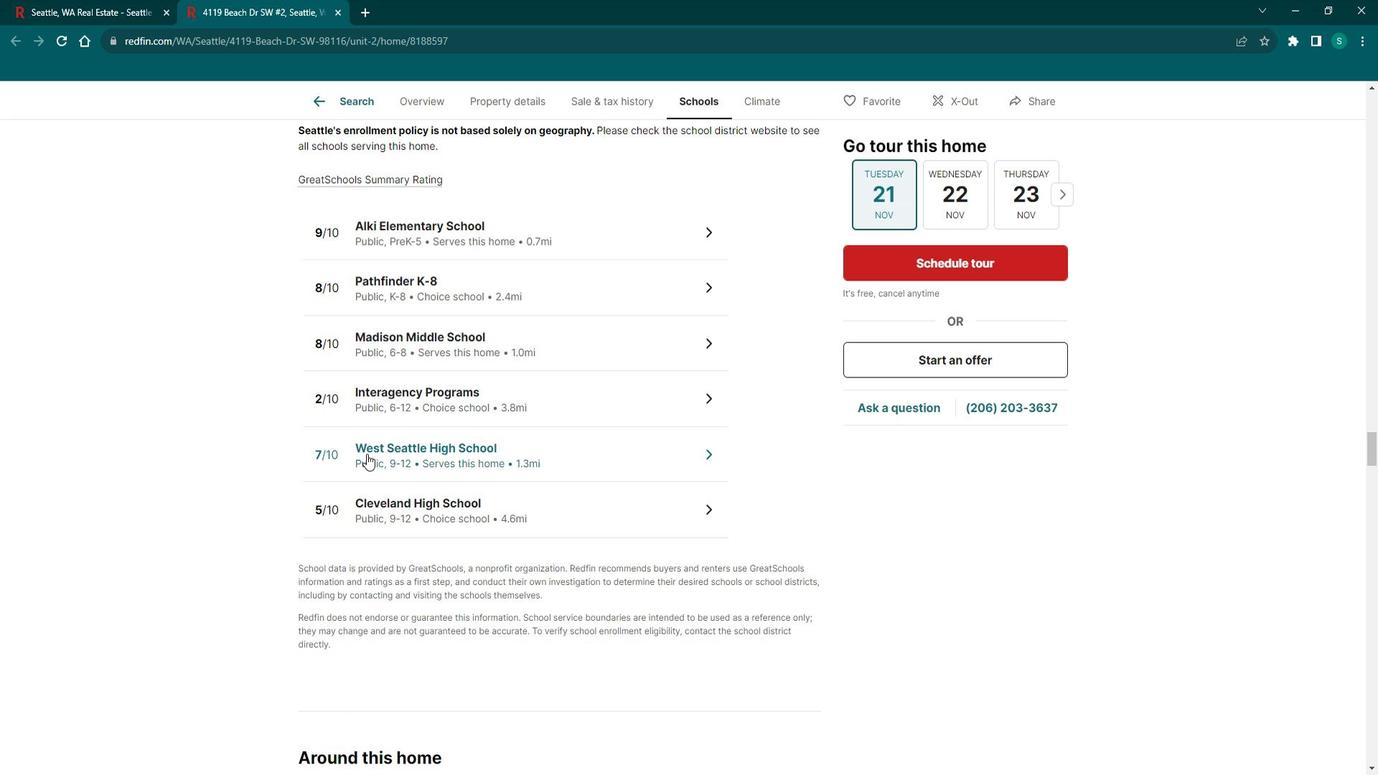 
Action: Mouse scrolled (379, 448) with delta (0, 0)
Screenshot: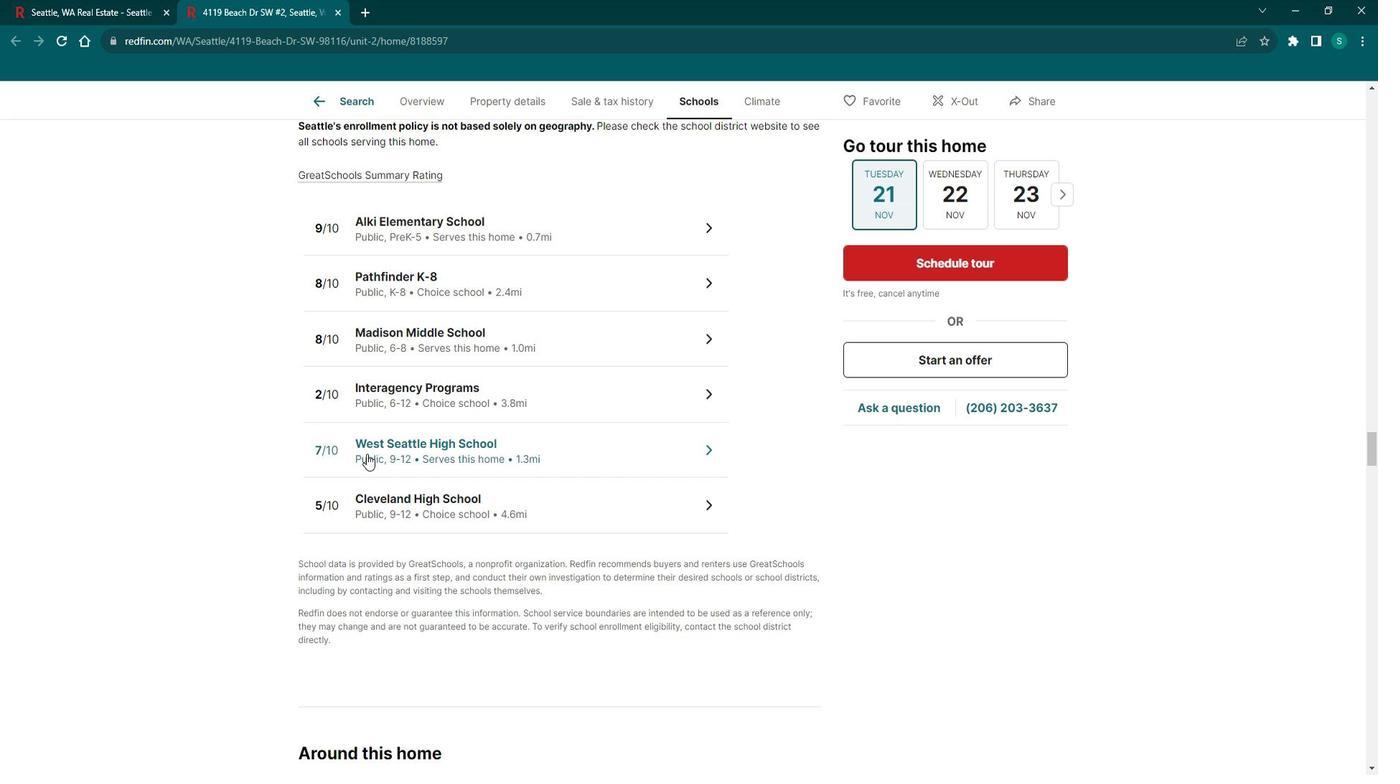 
Action: Mouse scrolled (379, 448) with delta (0, 0)
Screenshot: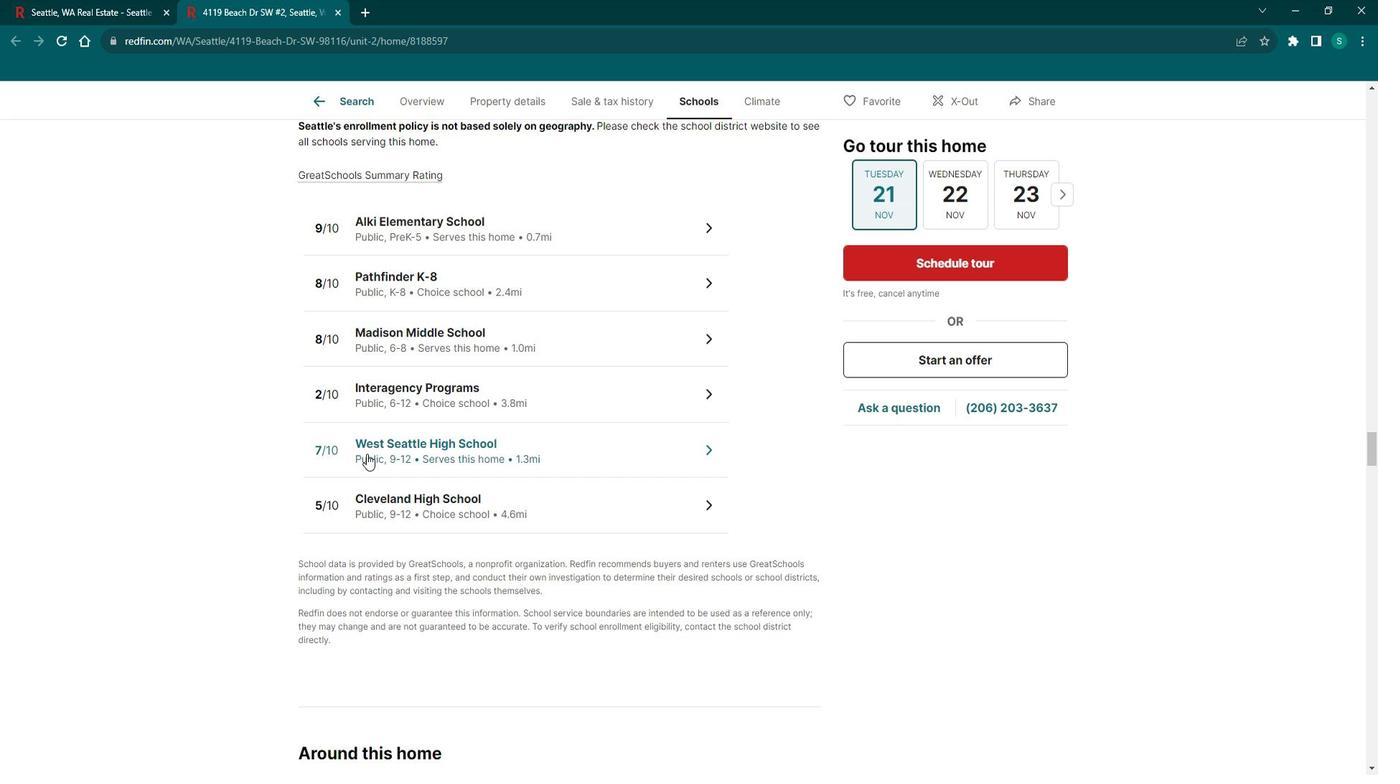 
Action: Mouse scrolled (379, 448) with delta (0, 0)
Screenshot: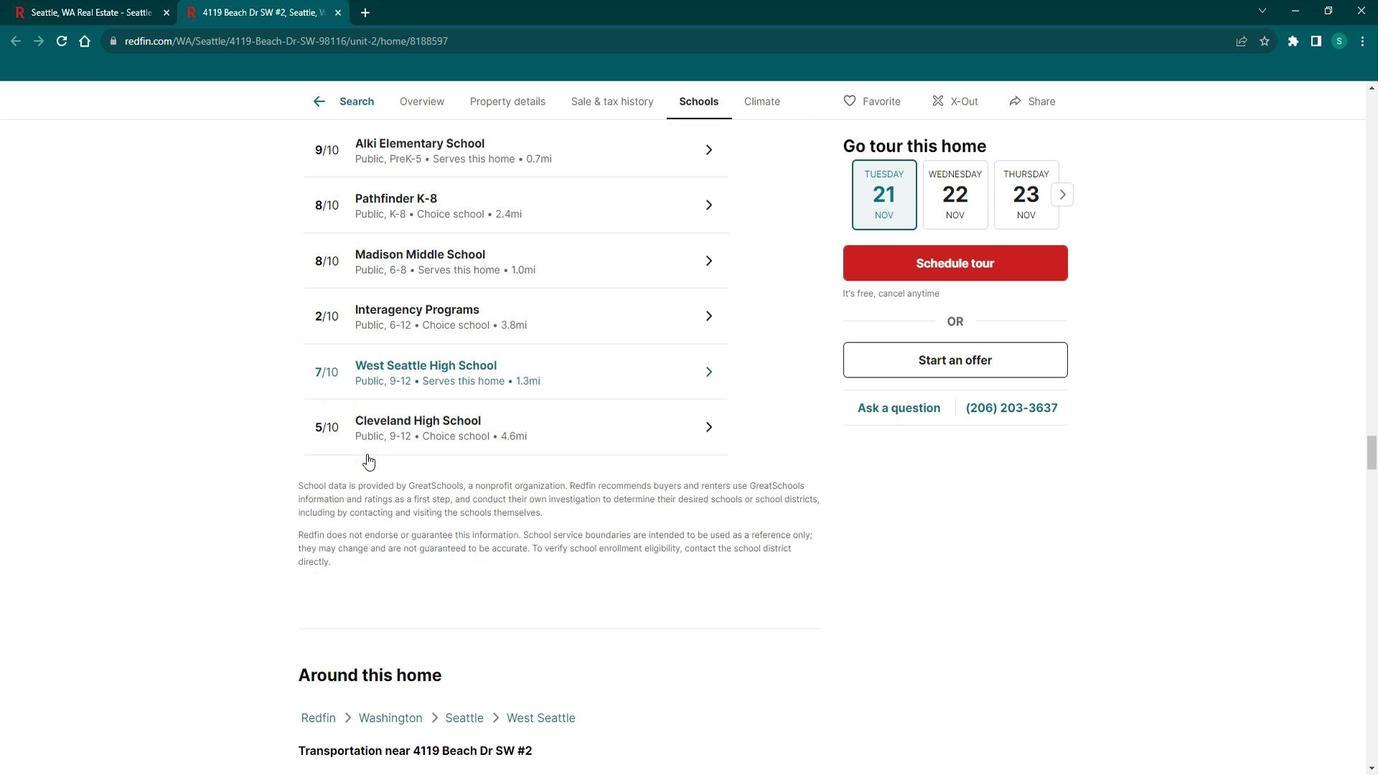 
Action: Mouse scrolled (379, 448) with delta (0, 0)
Screenshot: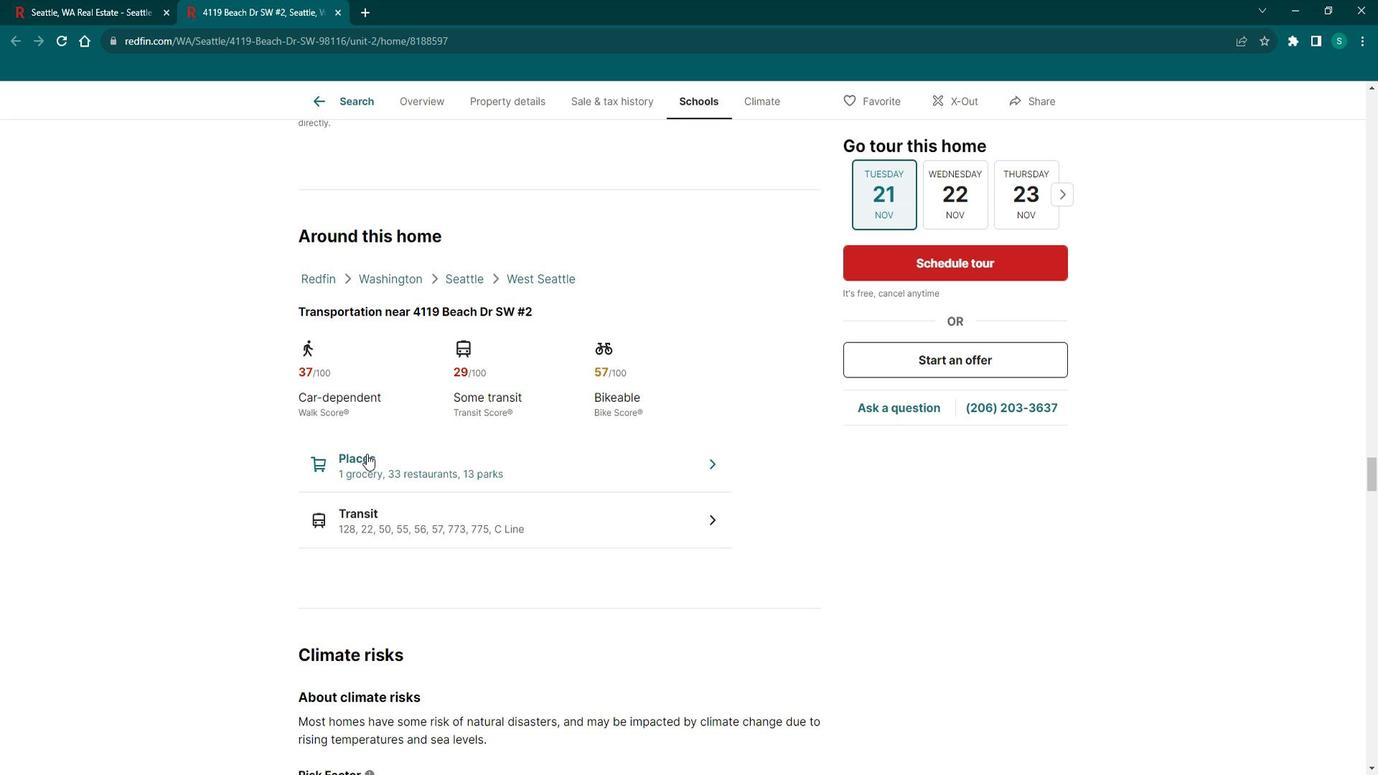 
Action: Mouse scrolled (379, 448) with delta (0, 0)
Screenshot: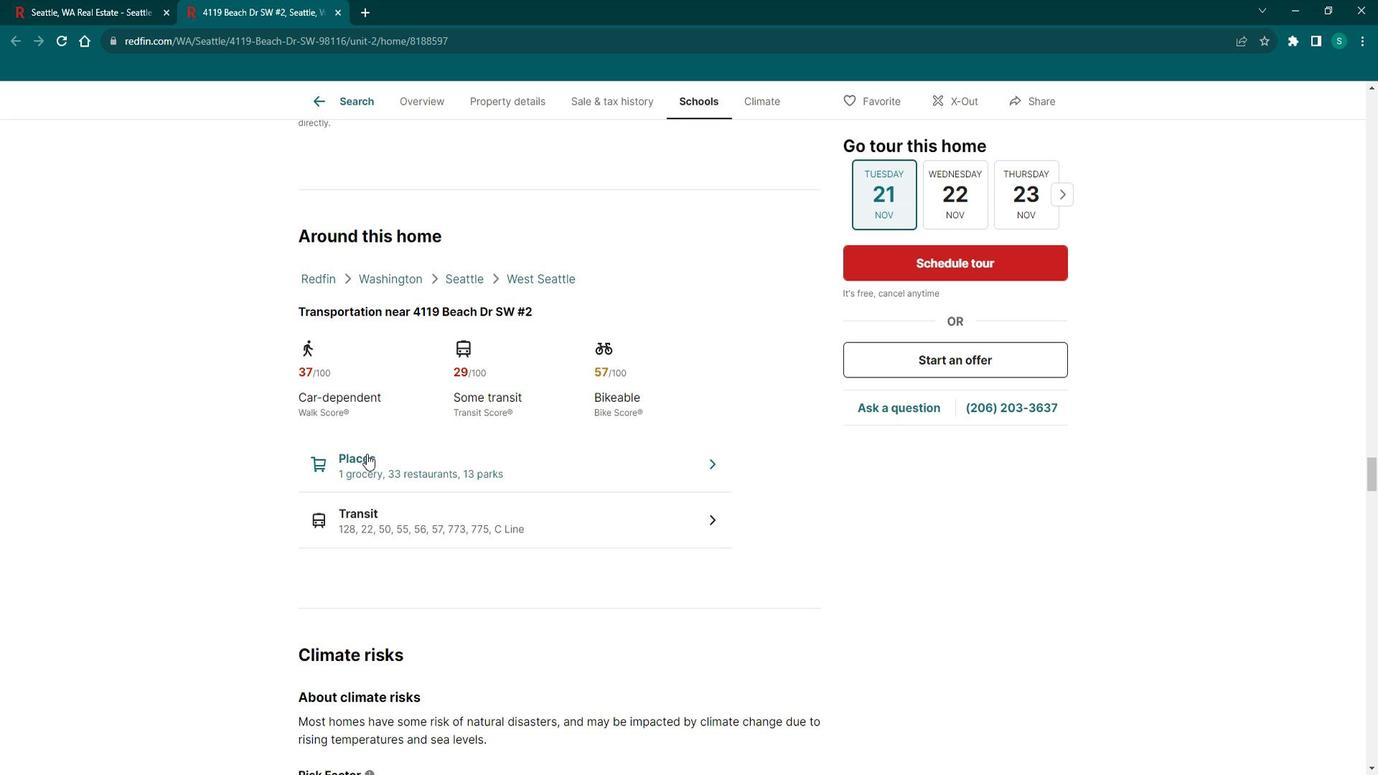 
Action: Mouse scrolled (379, 448) with delta (0, 0)
Screenshot: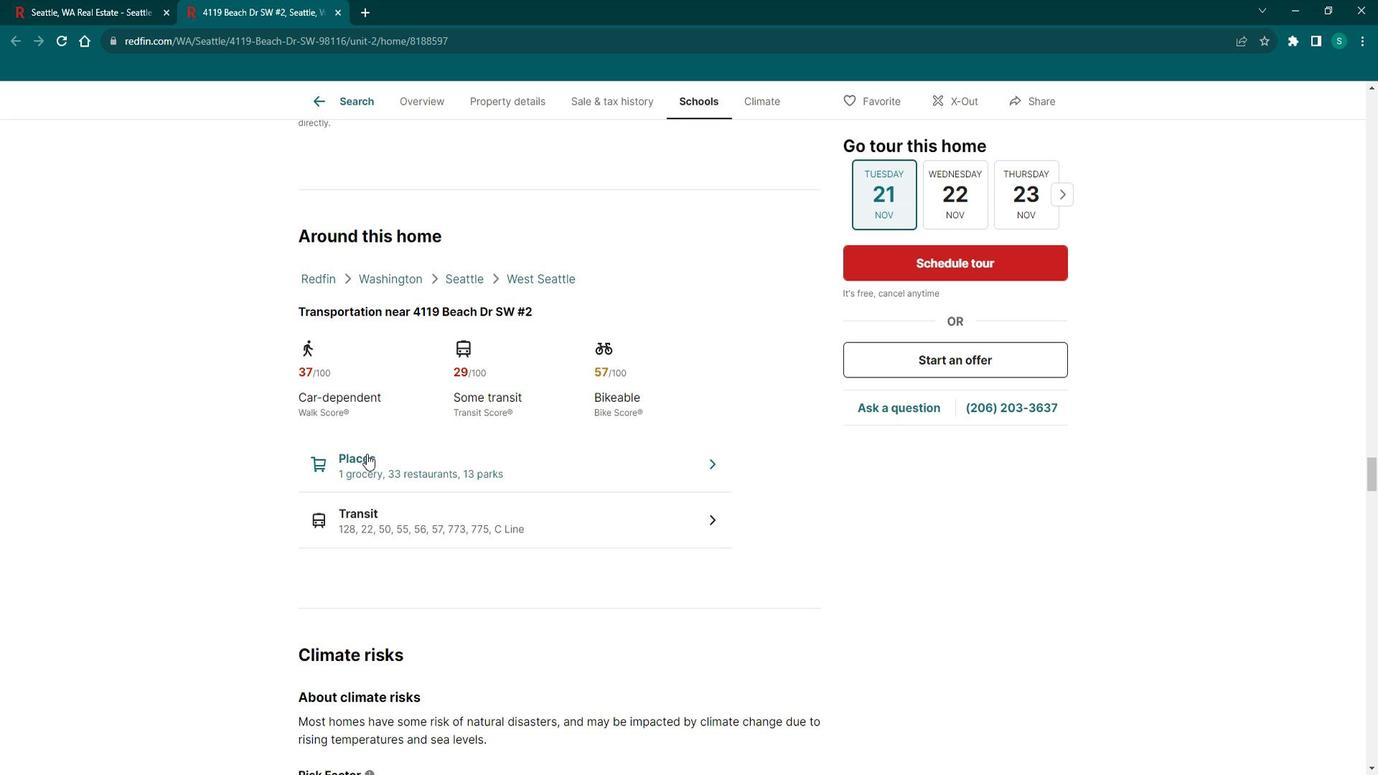 
Action: Mouse scrolled (379, 448) with delta (0, 0)
Screenshot: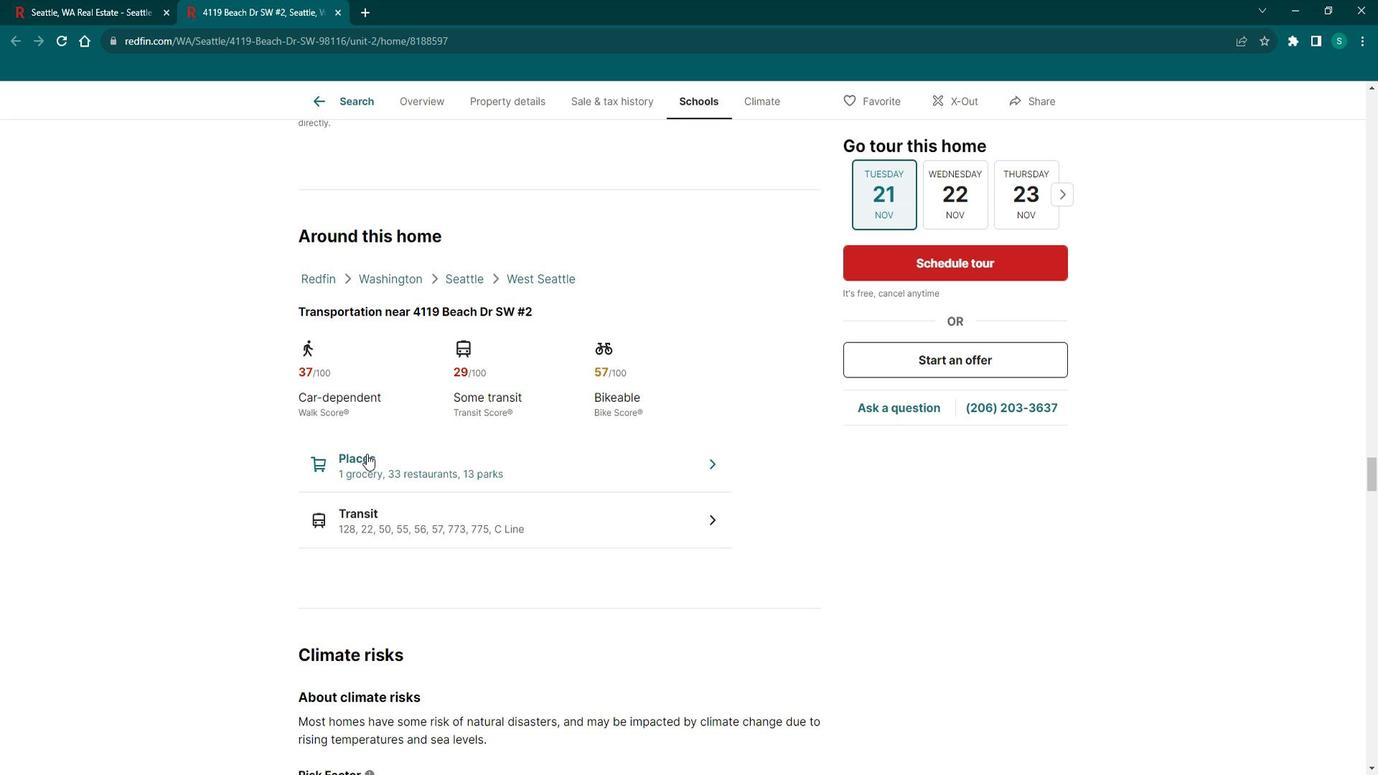 
Action: Mouse scrolled (379, 448) with delta (0, 0)
Screenshot: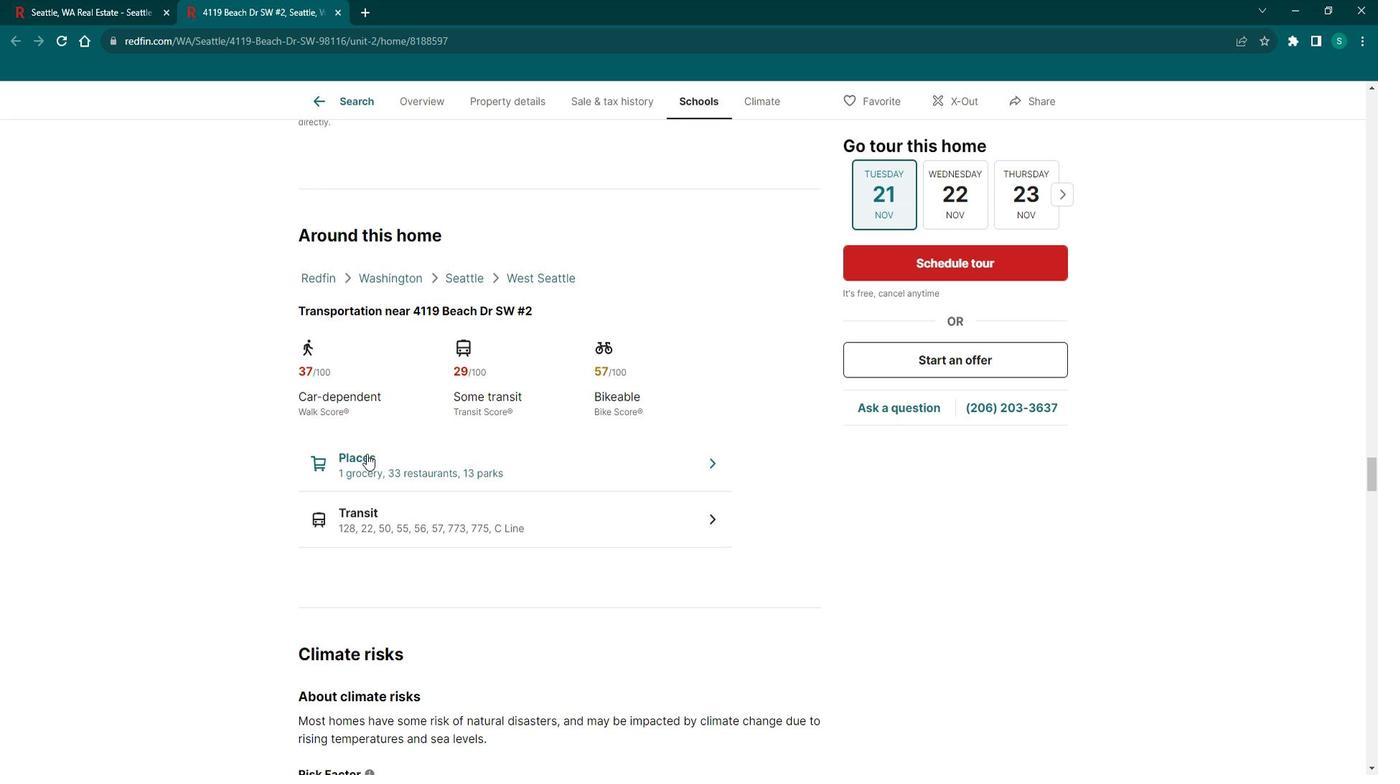 
Action: Mouse scrolled (379, 448) with delta (0, 0)
Screenshot: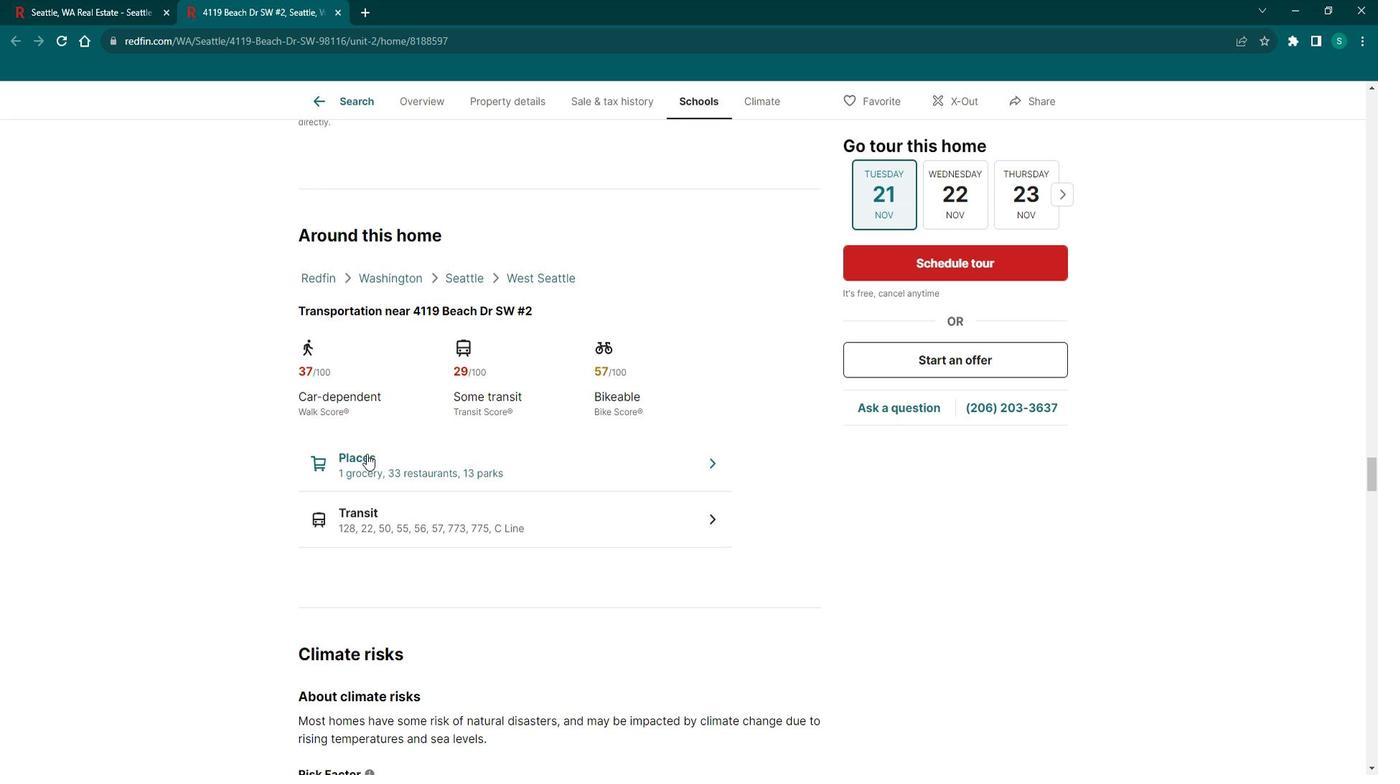 
Action: Mouse scrolled (379, 448) with delta (0, 0)
Screenshot: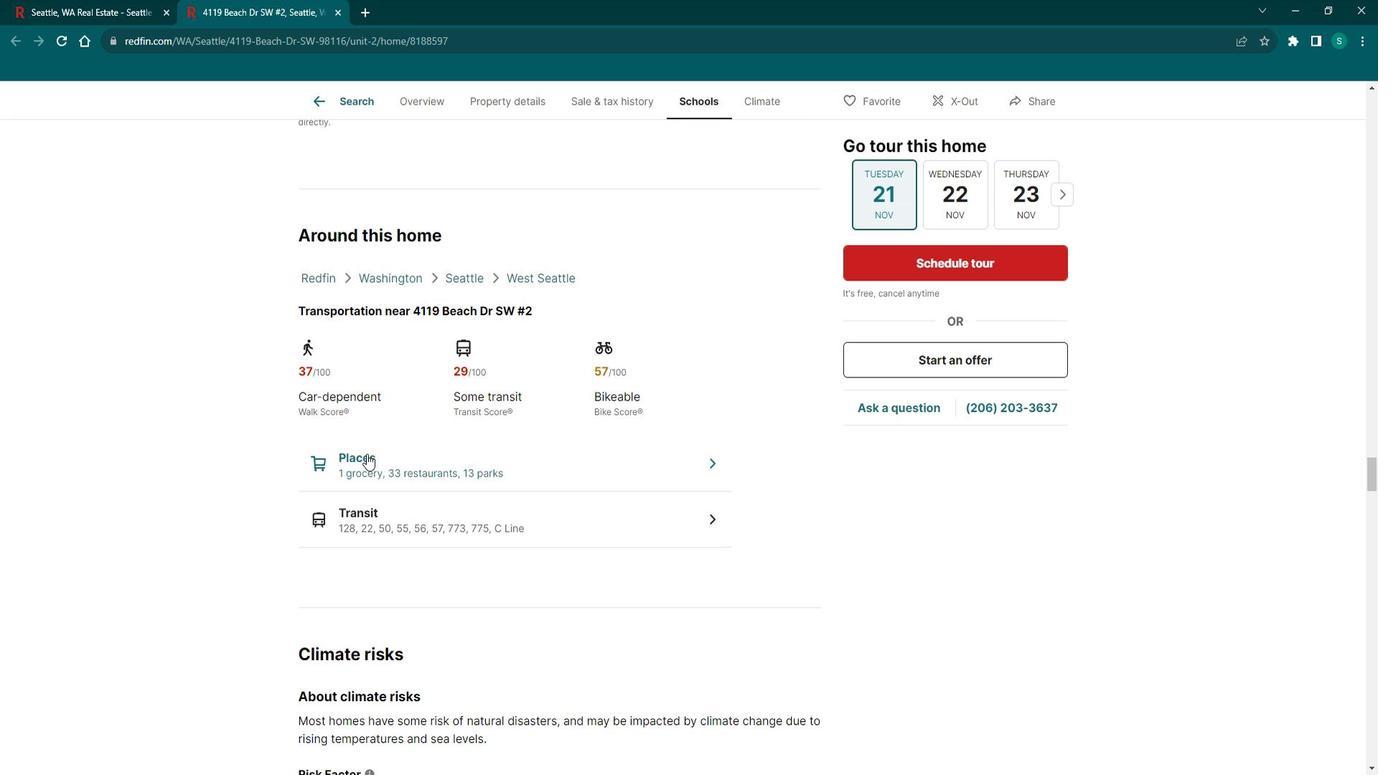 
Action: Mouse scrolled (379, 448) with delta (0, 0)
Screenshot: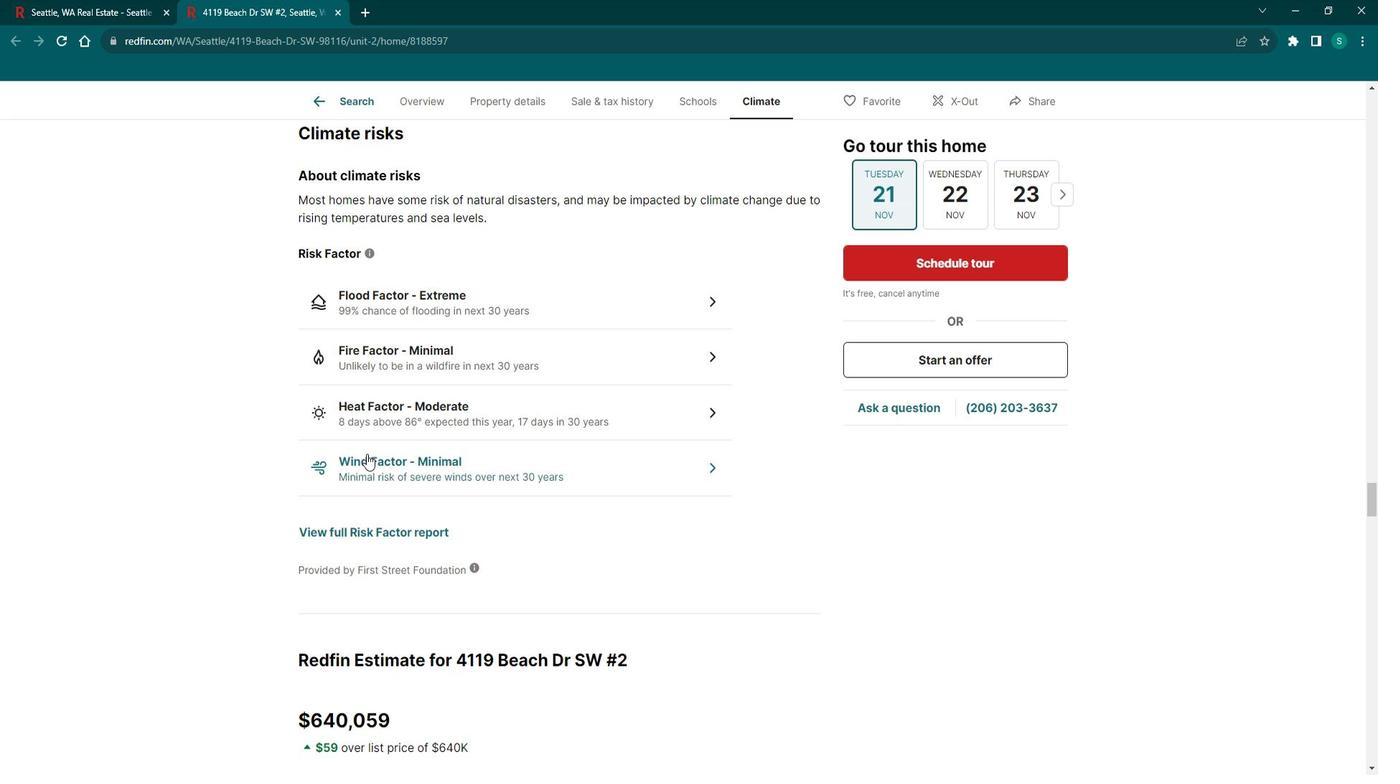 
Action: Mouse scrolled (379, 448) with delta (0, 0)
Screenshot: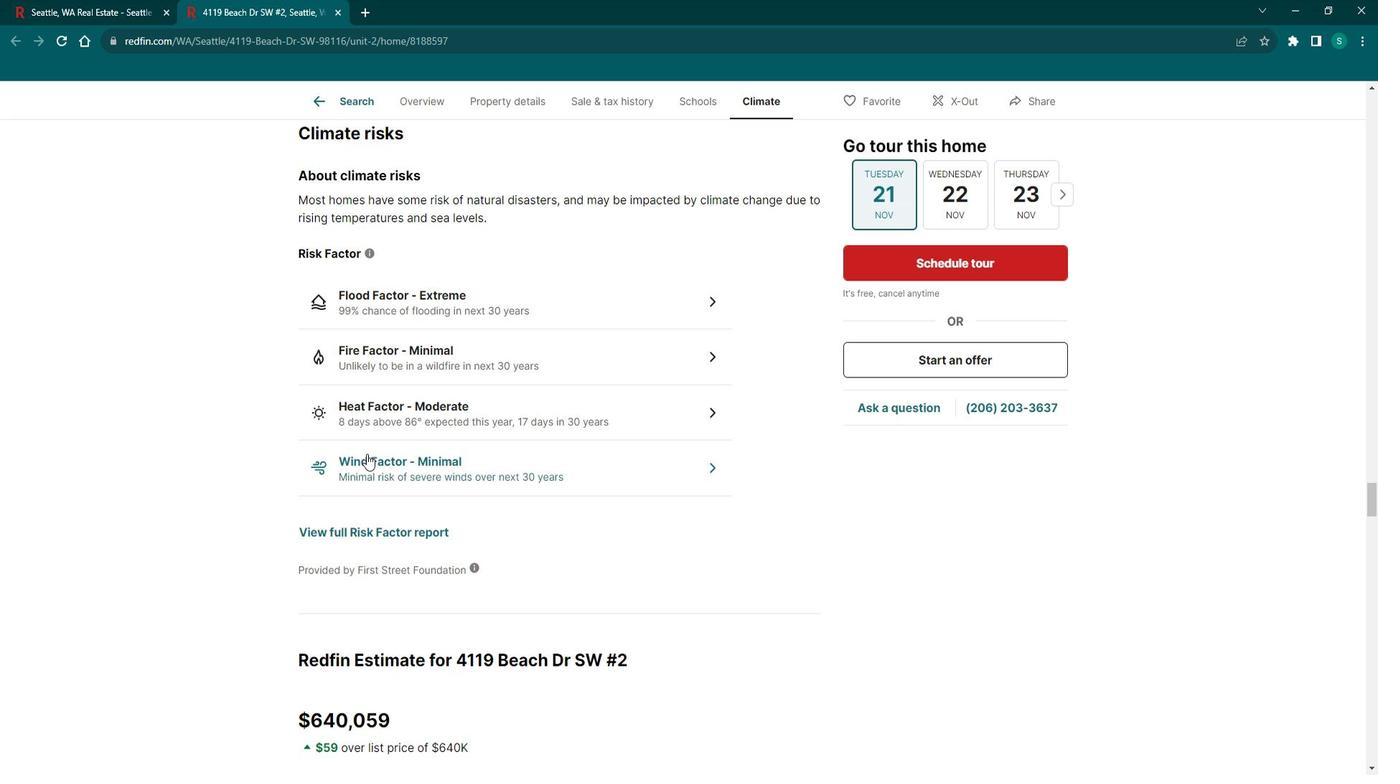 
Action: Mouse scrolled (379, 448) with delta (0, 0)
Screenshot: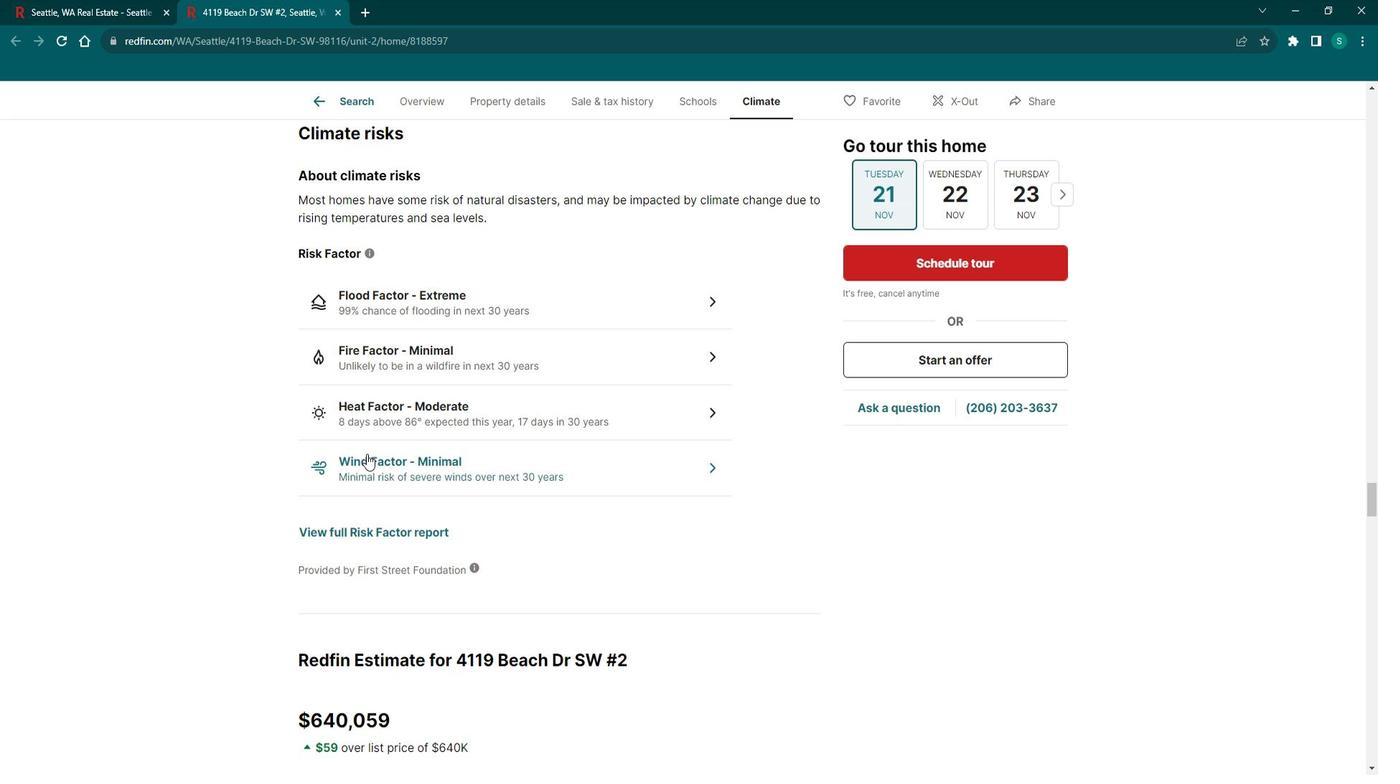 
Action: Mouse scrolled (379, 448) with delta (0, 0)
Screenshot: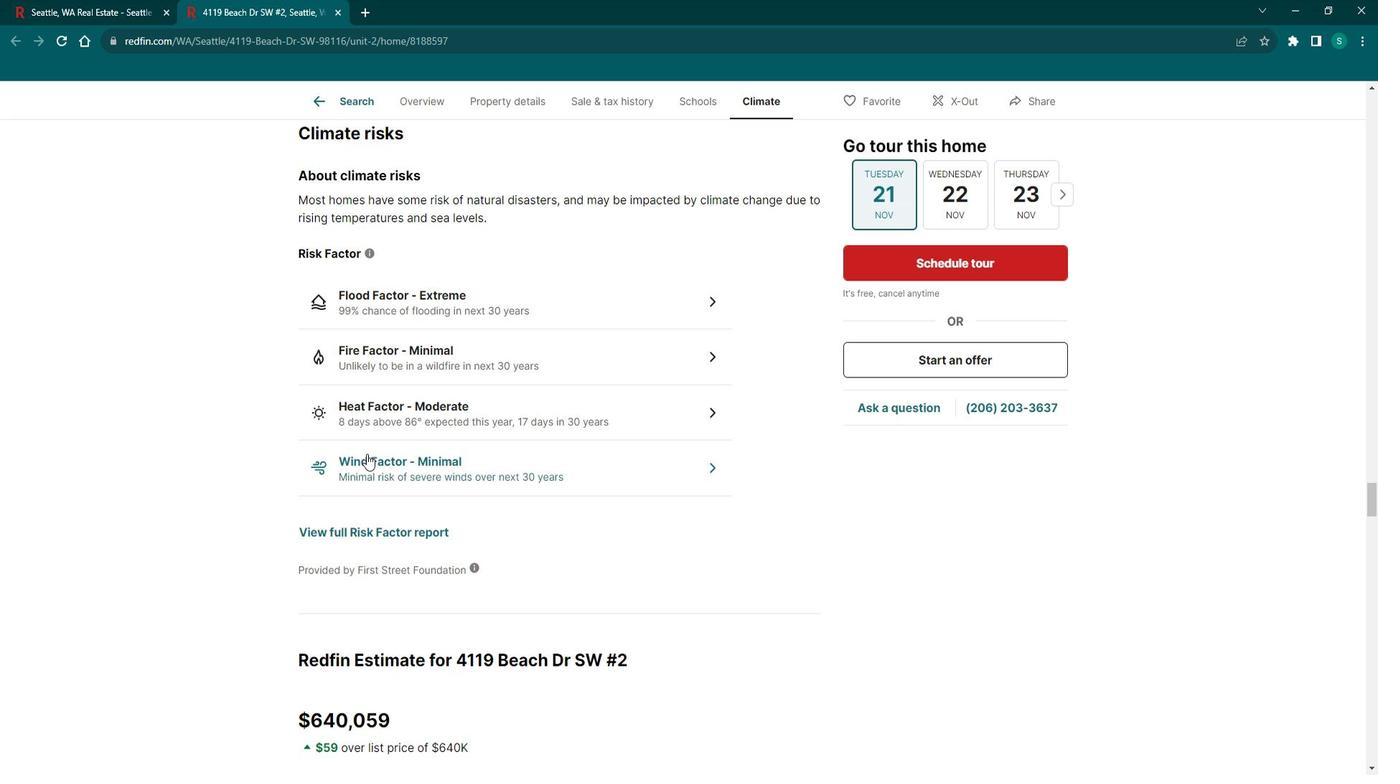 
Action: Mouse scrolled (379, 448) with delta (0, 0)
Screenshot: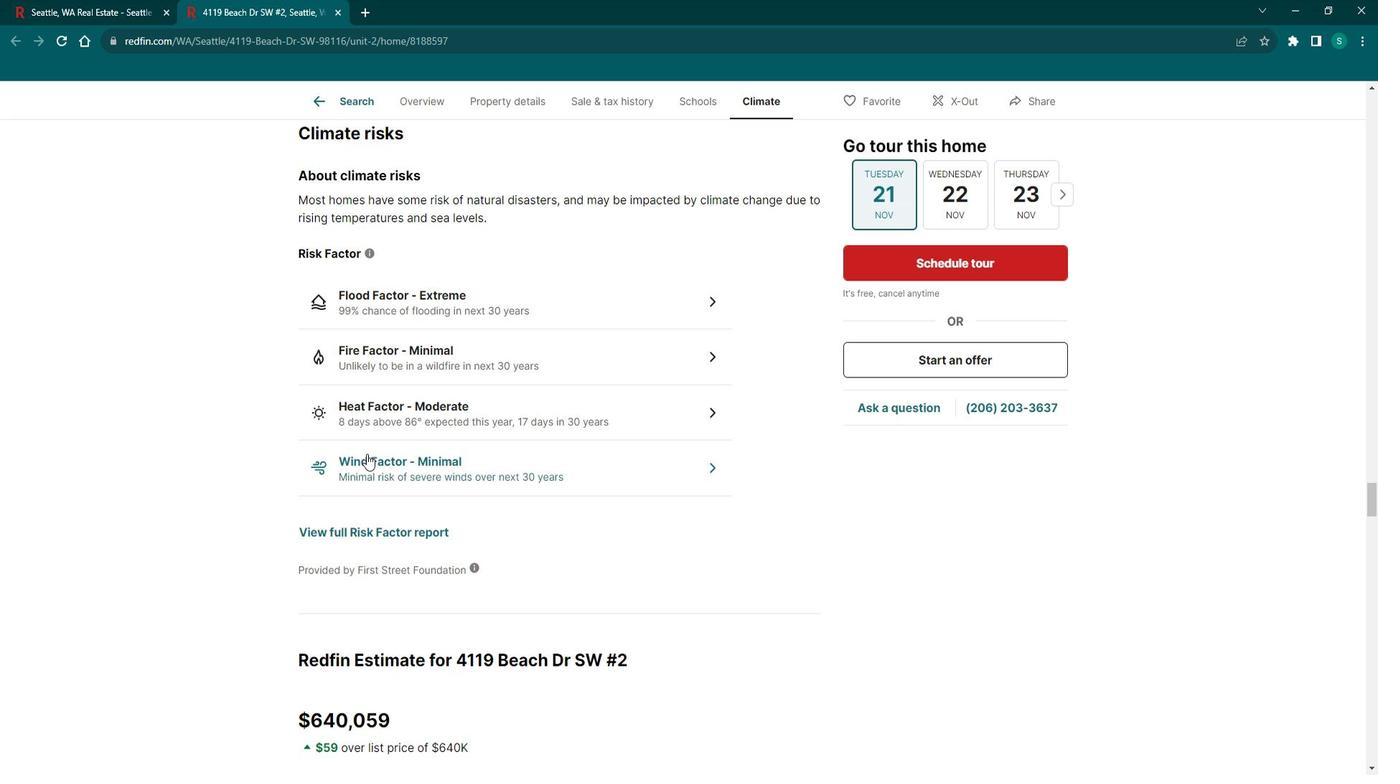 
Action: Mouse scrolled (379, 448) with delta (0, 0)
Screenshot: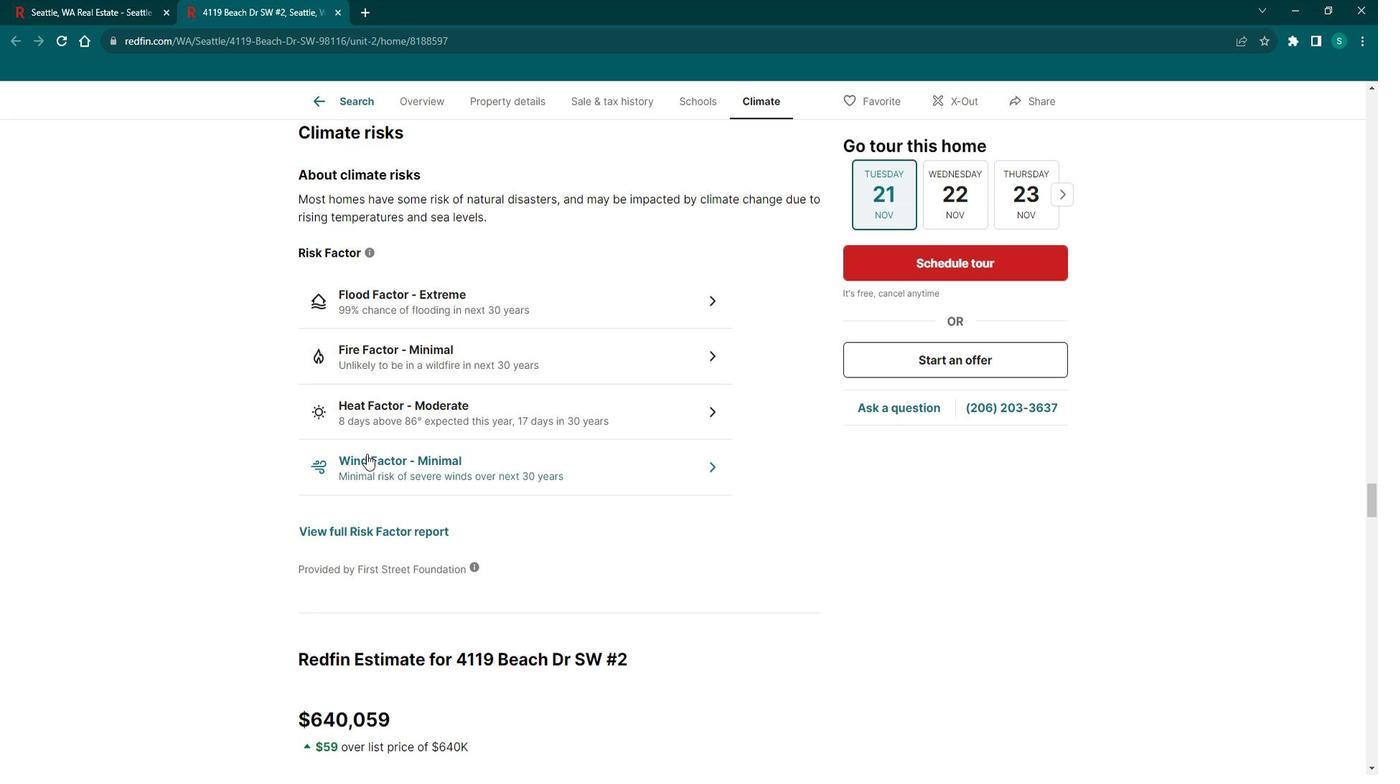
Action: Mouse moved to (376, 107)
Screenshot: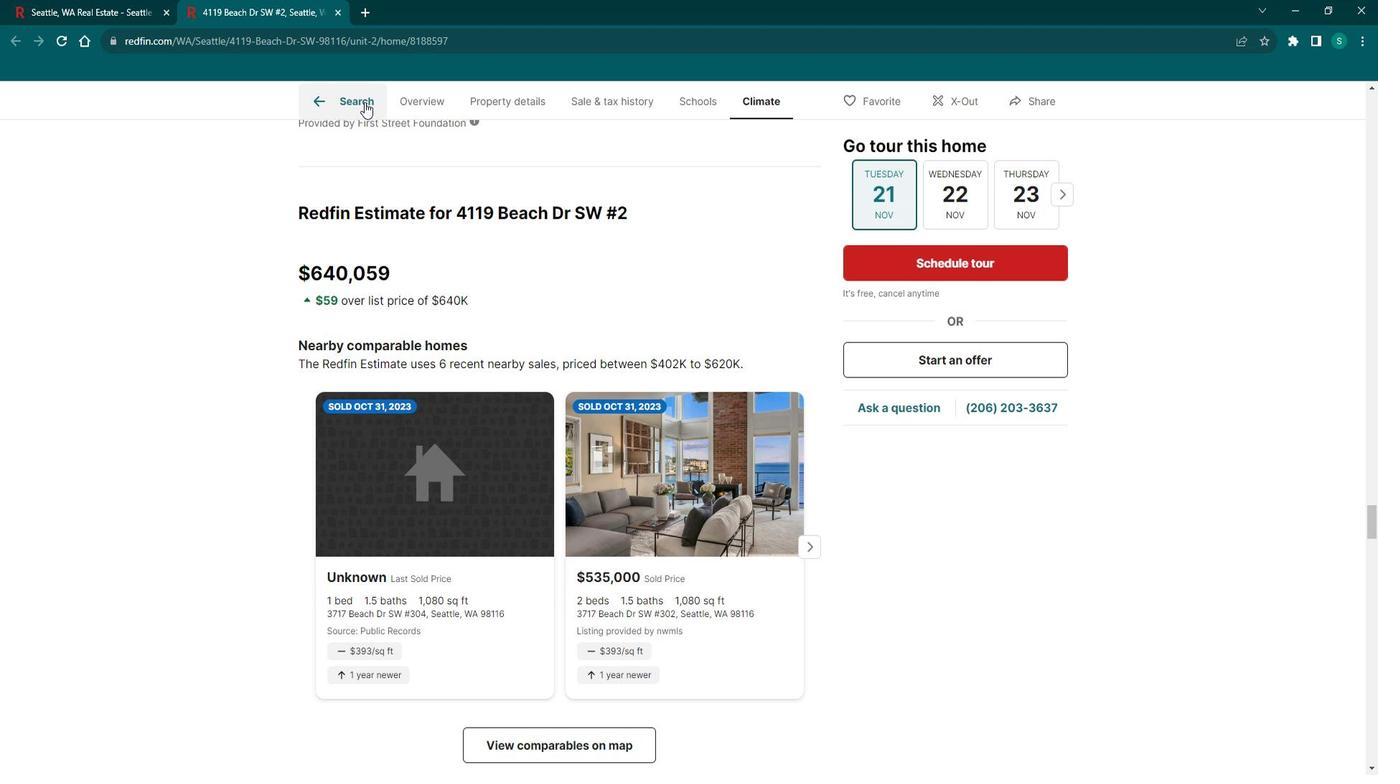 
Action: Mouse pressed left at (376, 107)
Screenshot: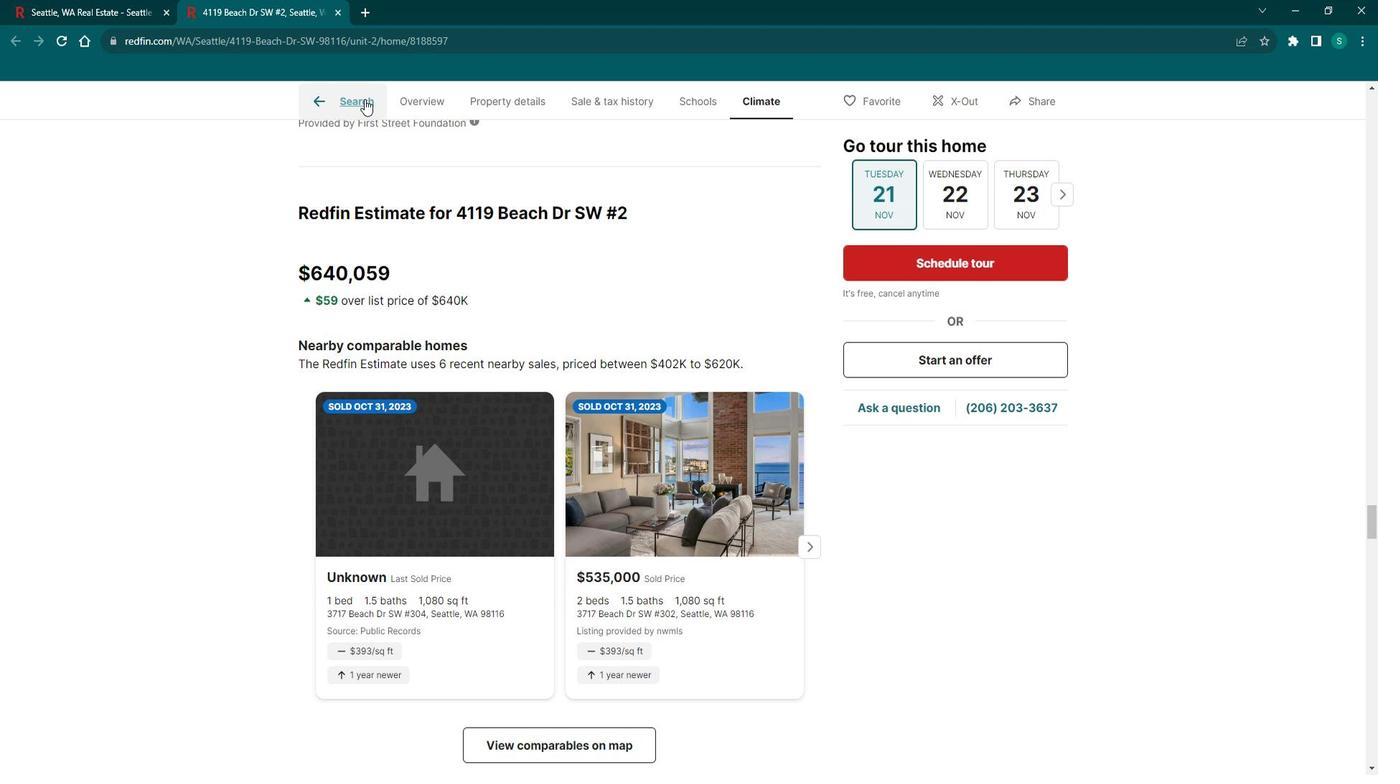 
Action: Mouse moved to (1084, 560)
Screenshot: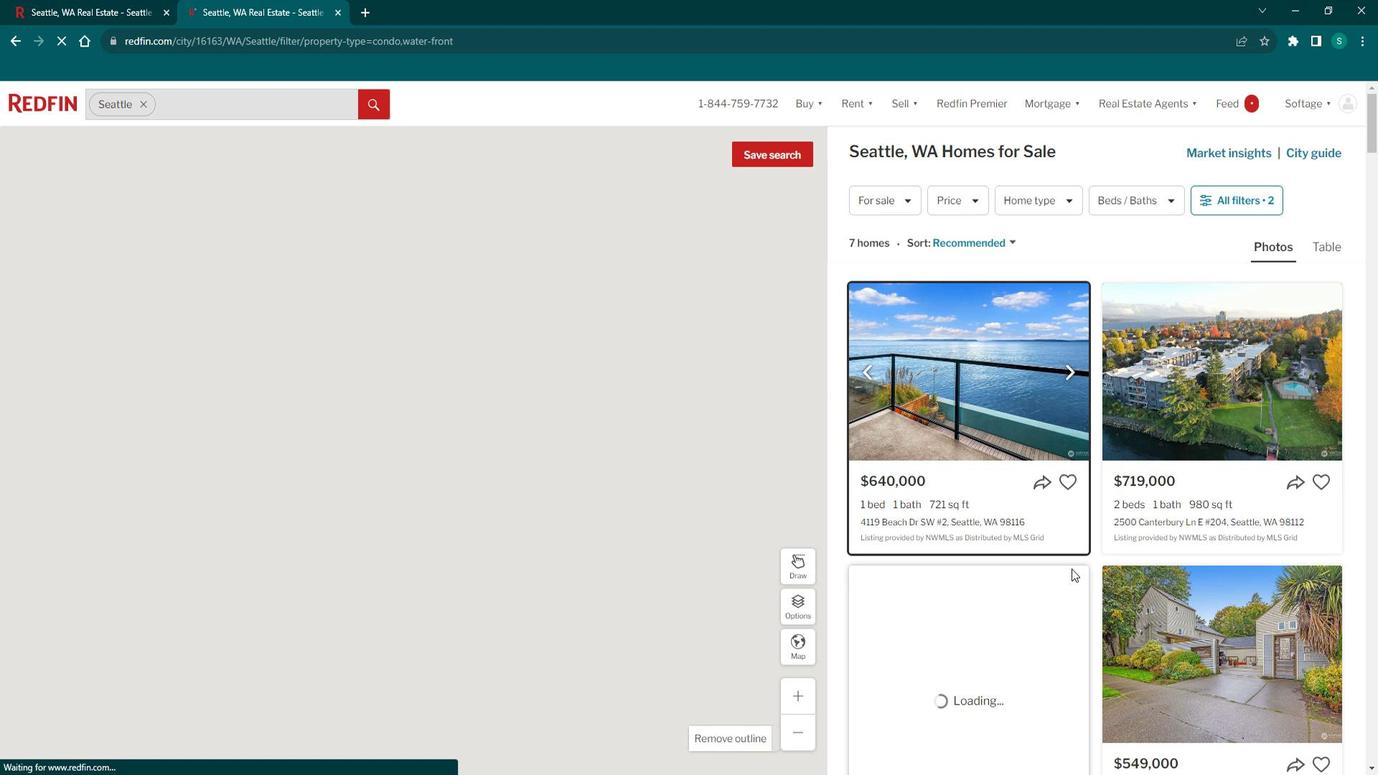 
Action: Mouse scrolled (1084, 559) with delta (0, 0)
Screenshot: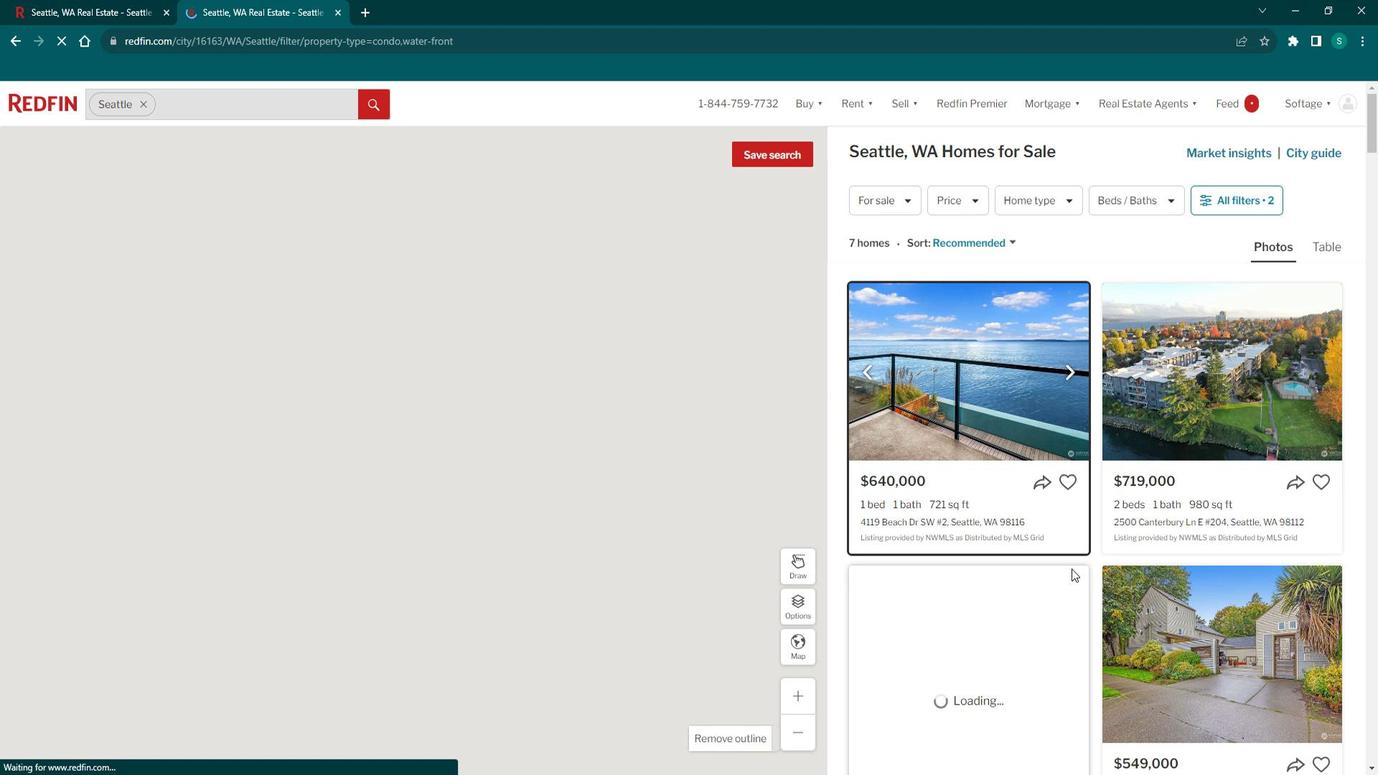 
Action: Mouse scrolled (1084, 559) with delta (0, 0)
Screenshot: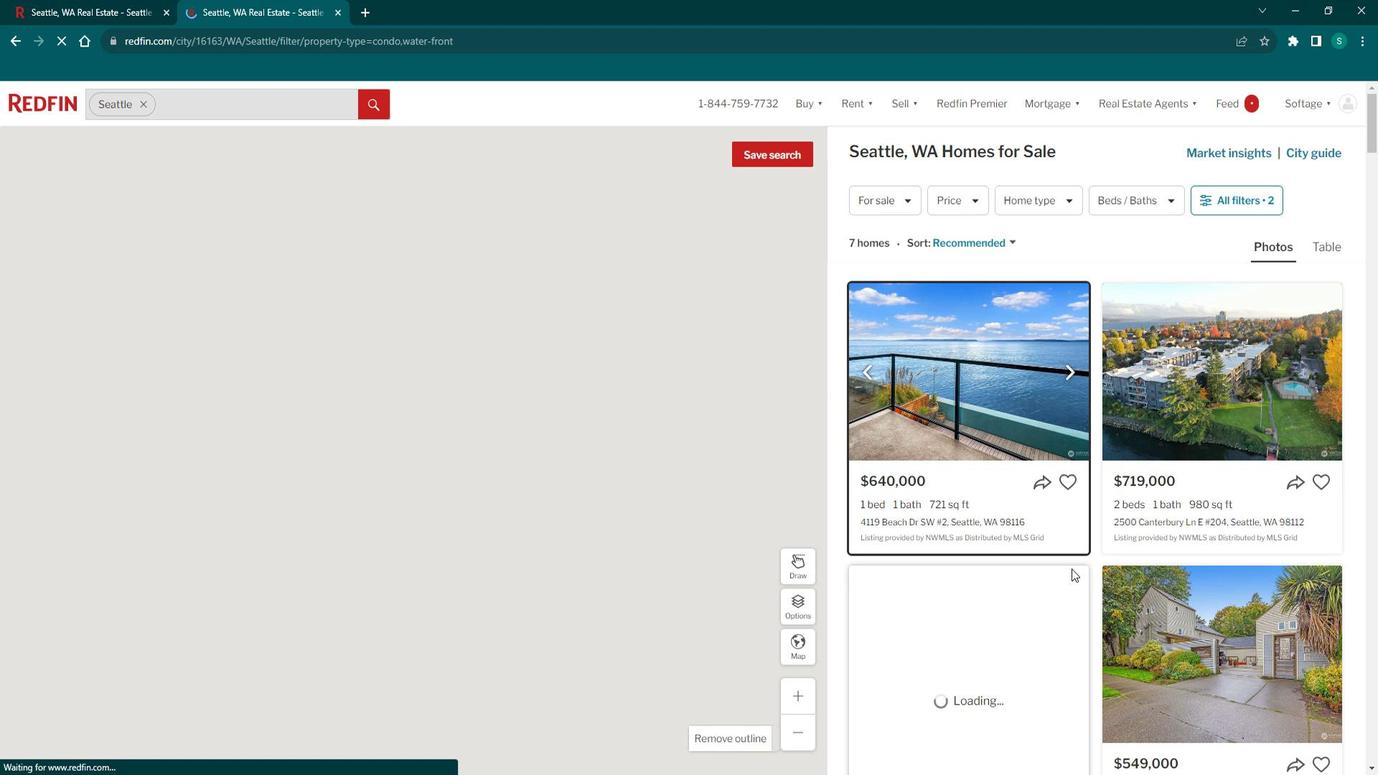 
Action: Mouse scrolled (1084, 559) with delta (0, 0)
Screenshot: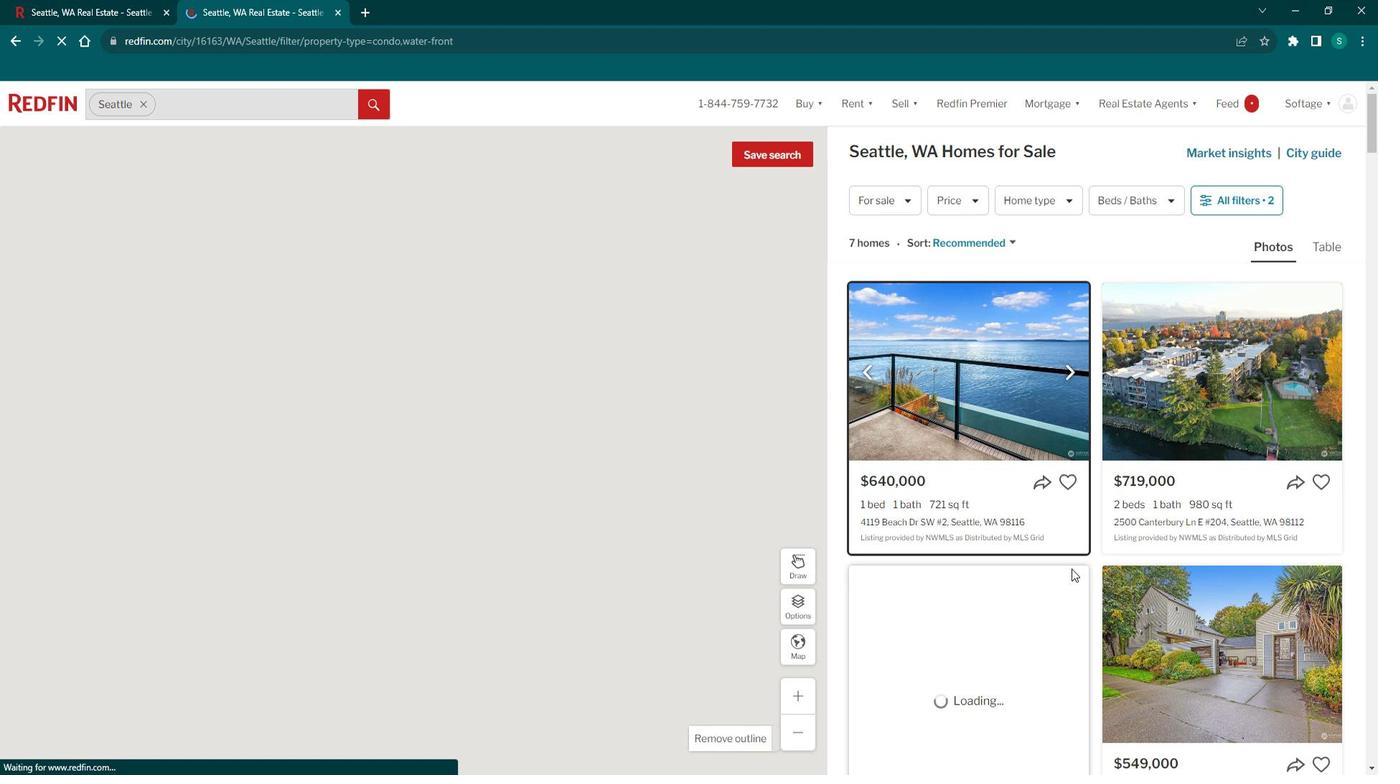 
Action: Mouse scrolled (1084, 559) with delta (0, 0)
Screenshot: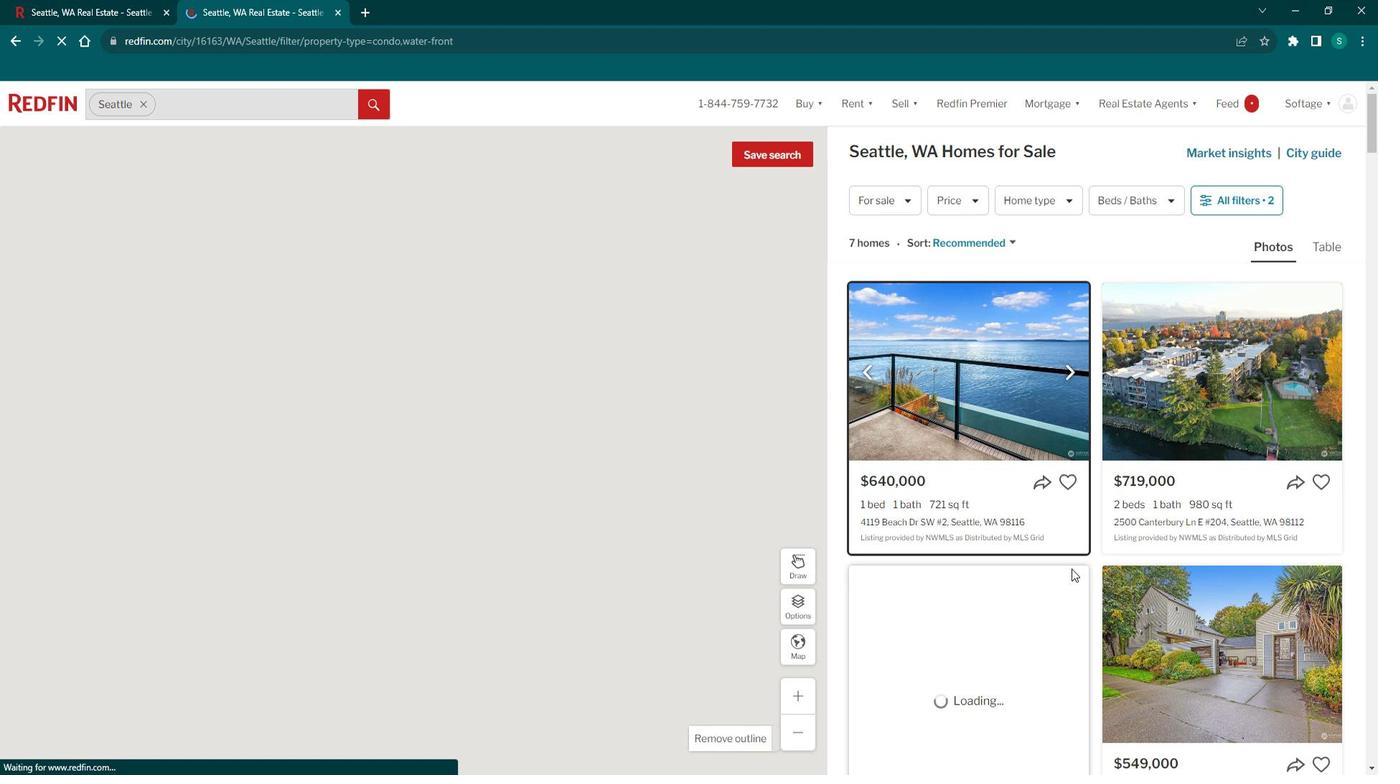 
Action: Mouse scrolled (1084, 559) with delta (0, 0)
Screenshot: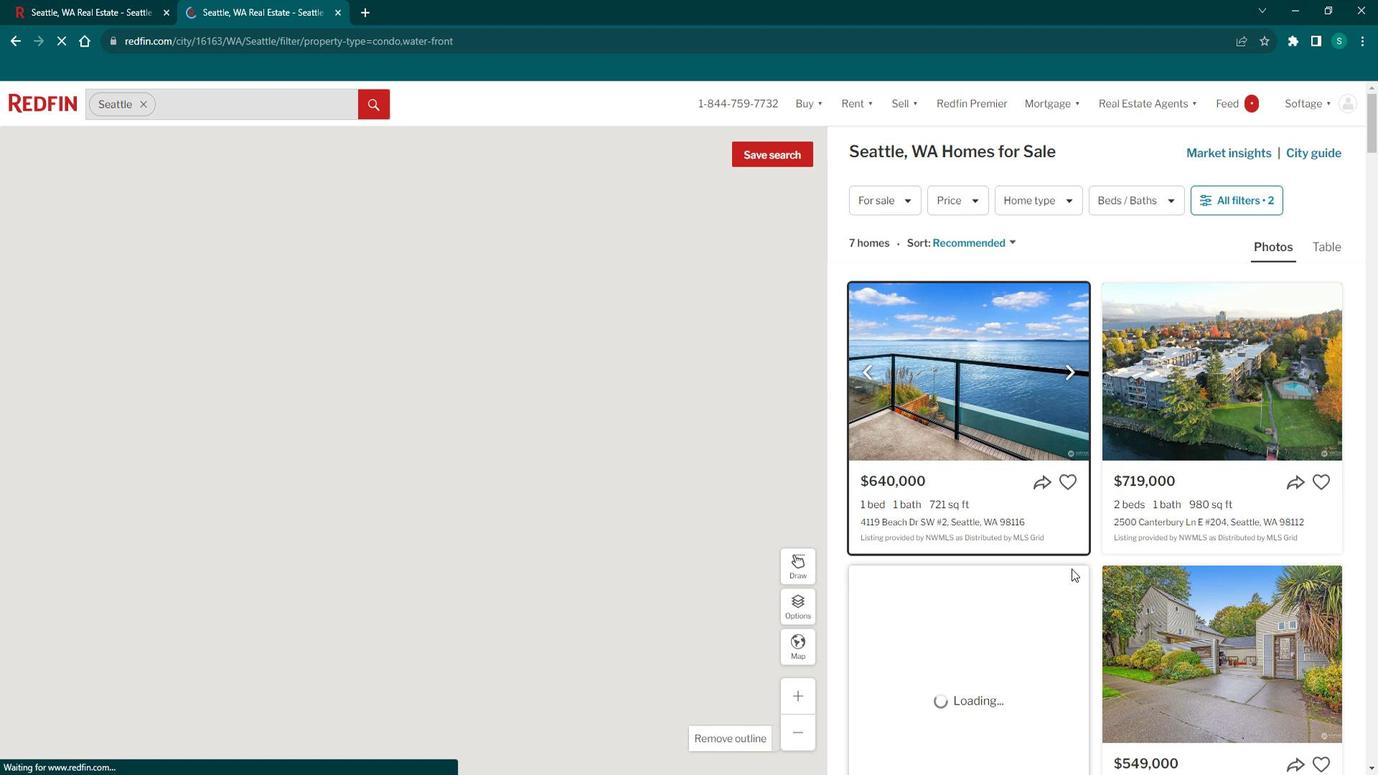 
Action: Mouse moved to (1228, 584)
Screenshot: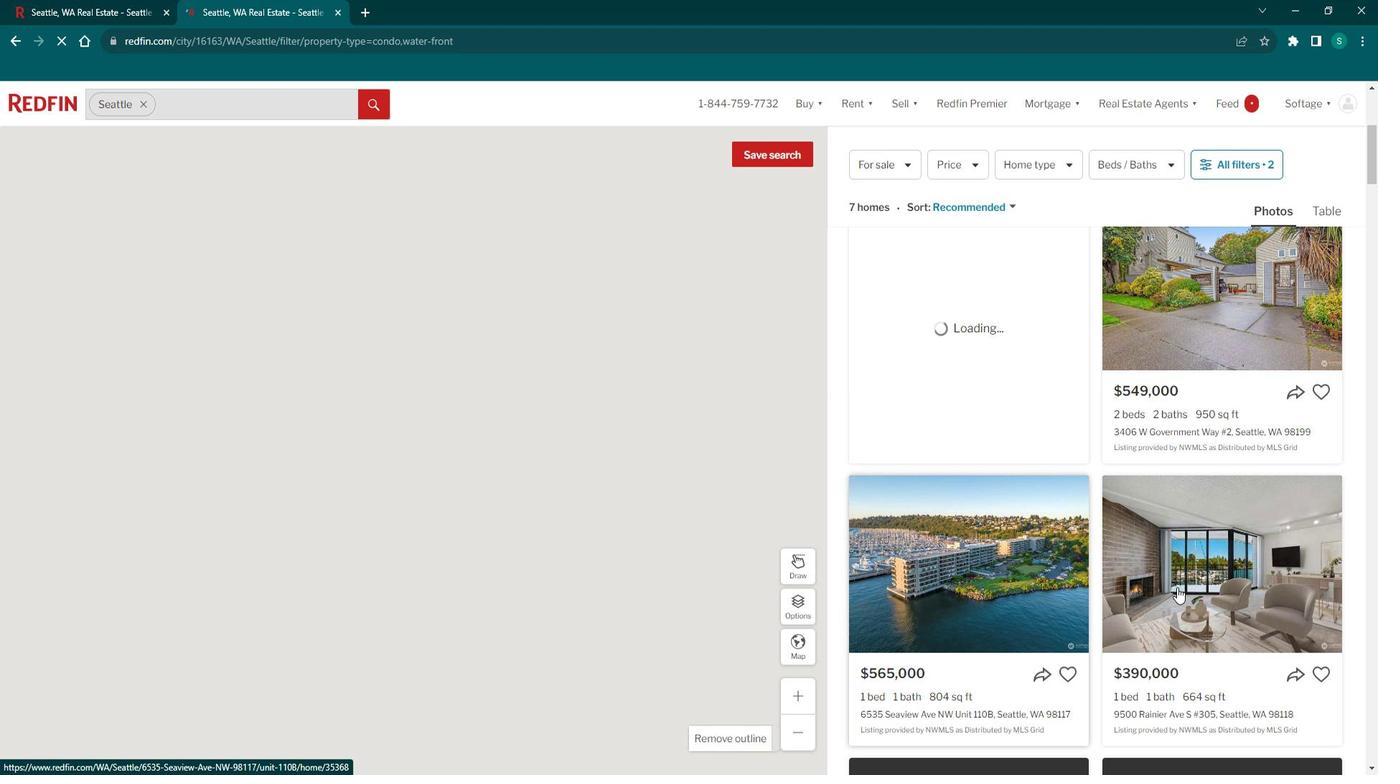 
Action: Mouse pressed left at (1228, 584)
Screenshot: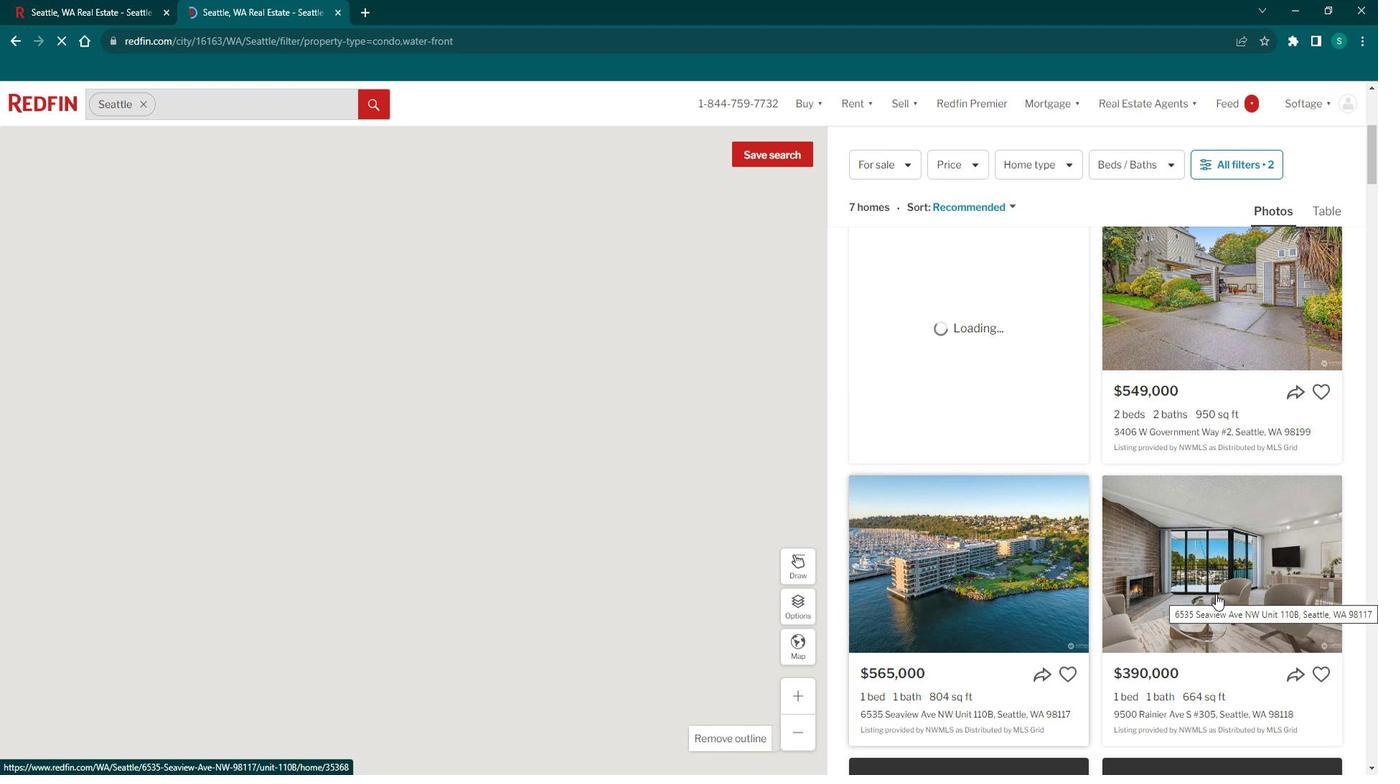 
Action: Mouse moved to (532, 460)
Screenshot: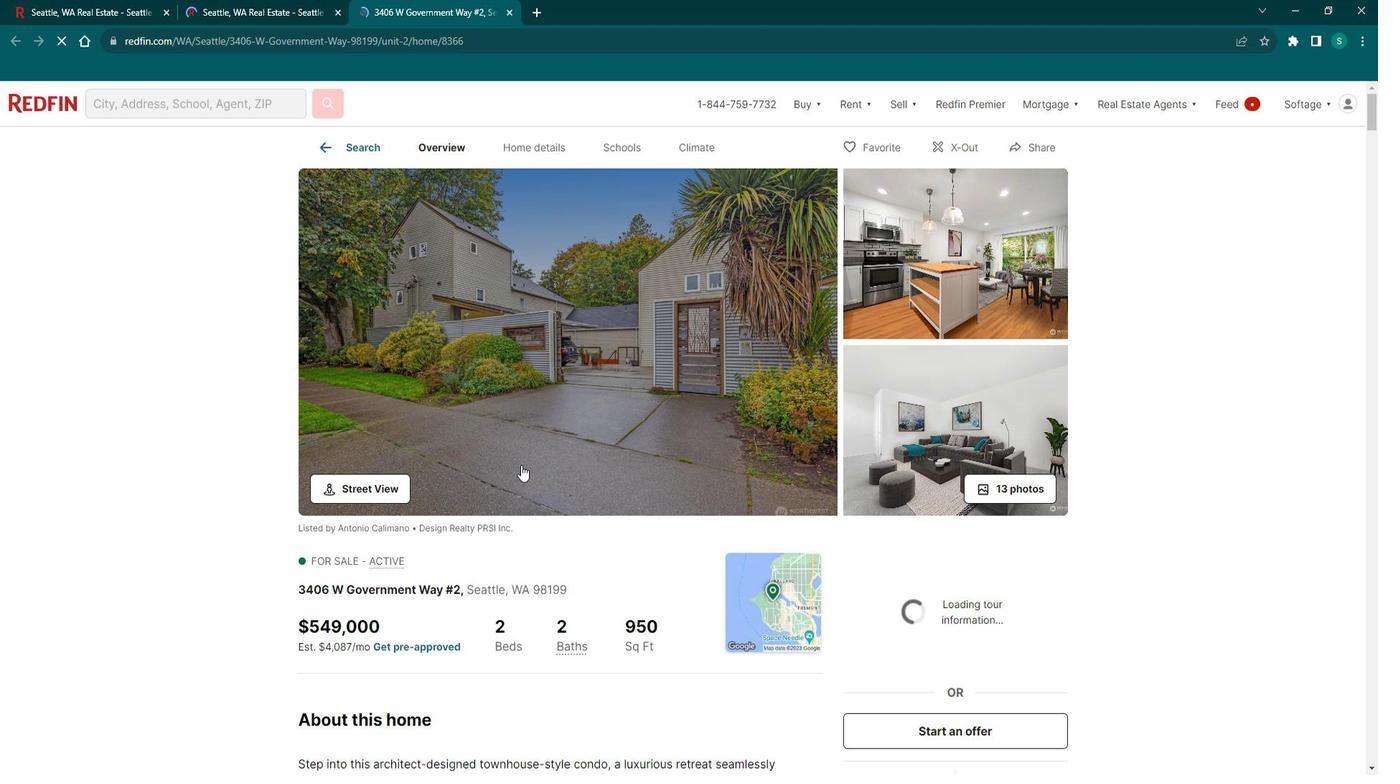 
Action: Mouse scrolled (532, 459) with delta (0, 0)
Screenshot: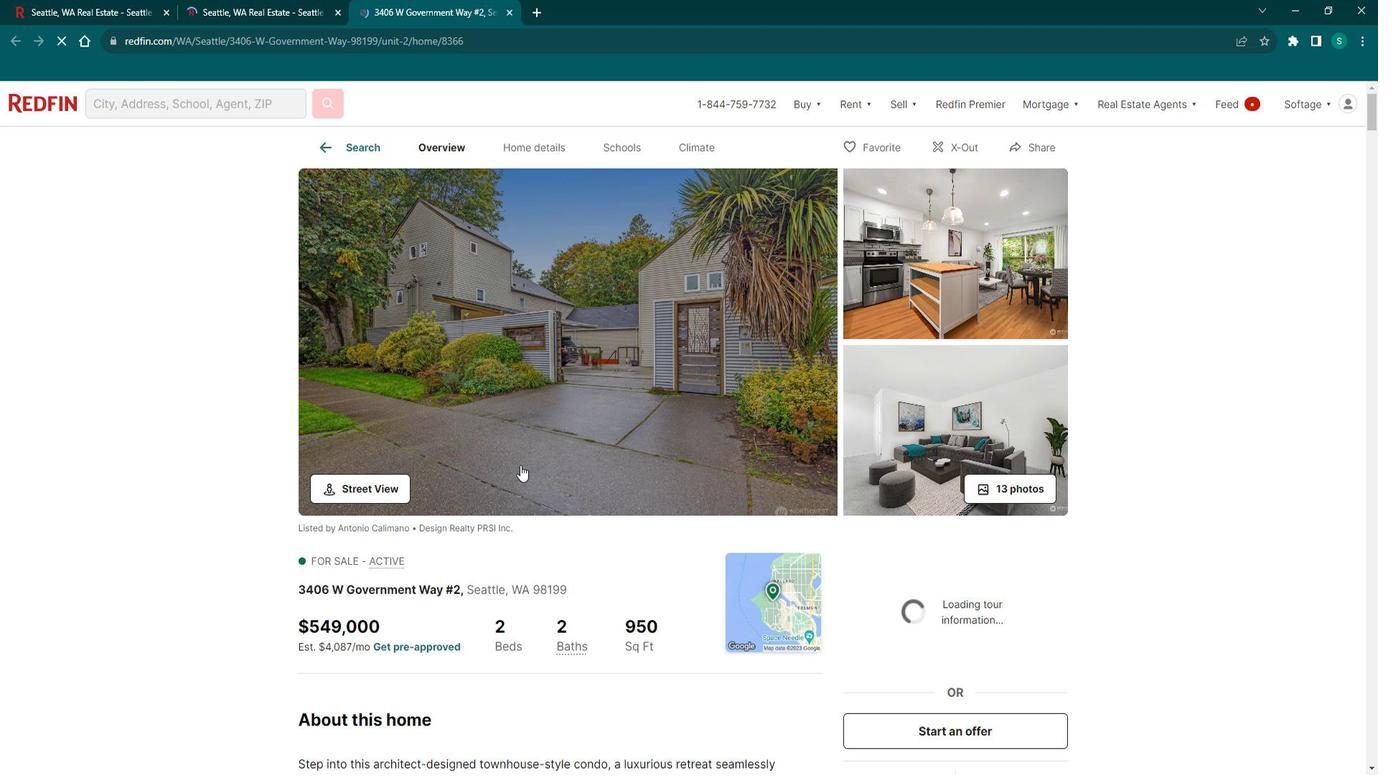 
Action: Mouse scrolled (532, 459) with delta (0, 0)
Screenshot: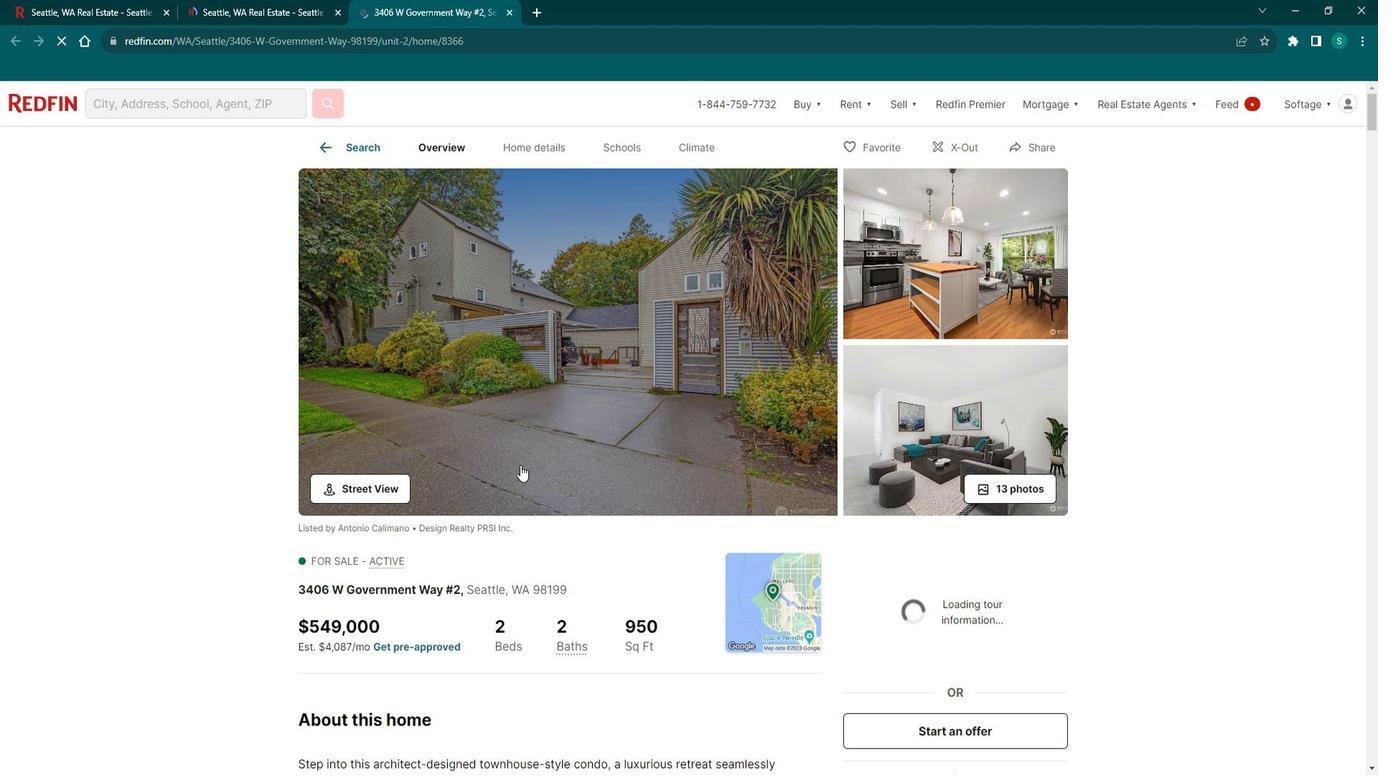 
Action: Mouse scrolled (532, 459) with delta (0, 0)
Screenshot: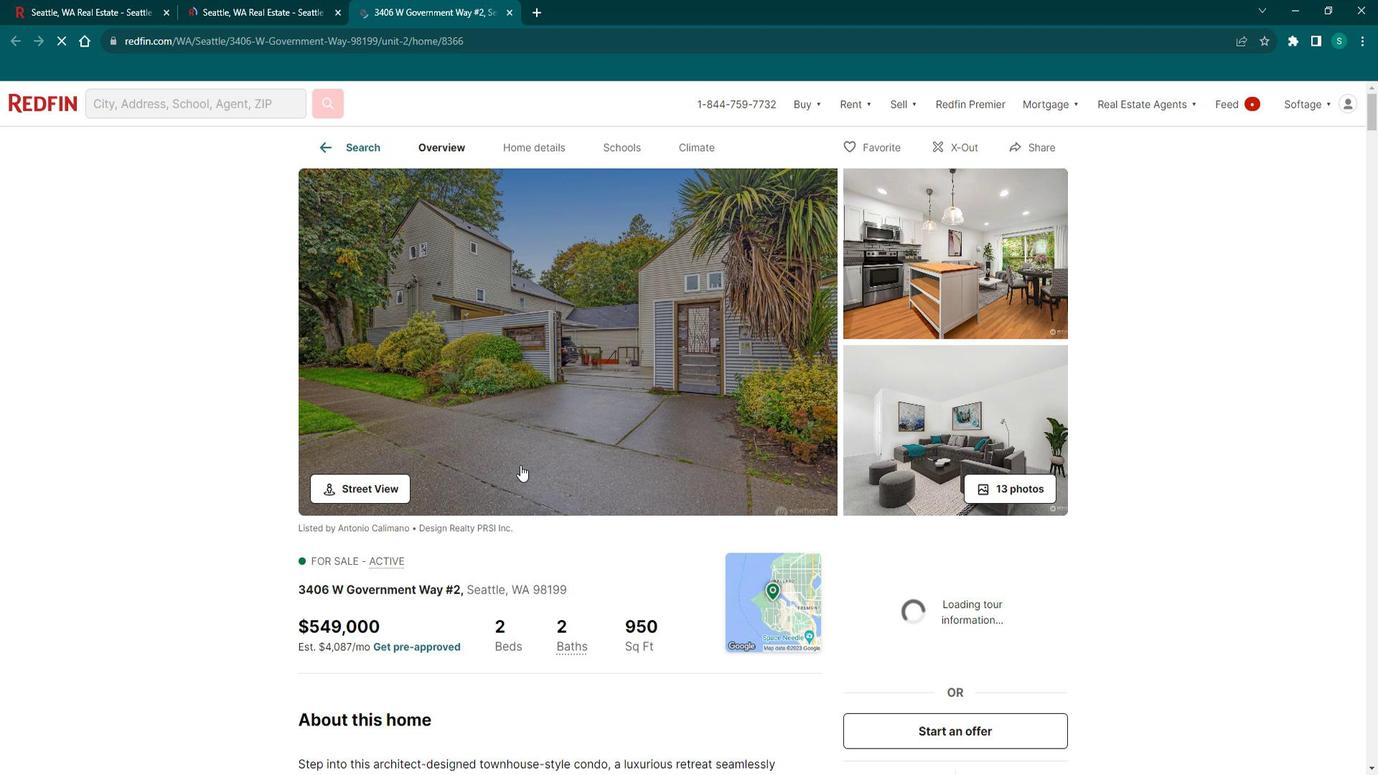 
Action: Mouse scrolled (532, 459) with delta (0, 0)
Screenshot: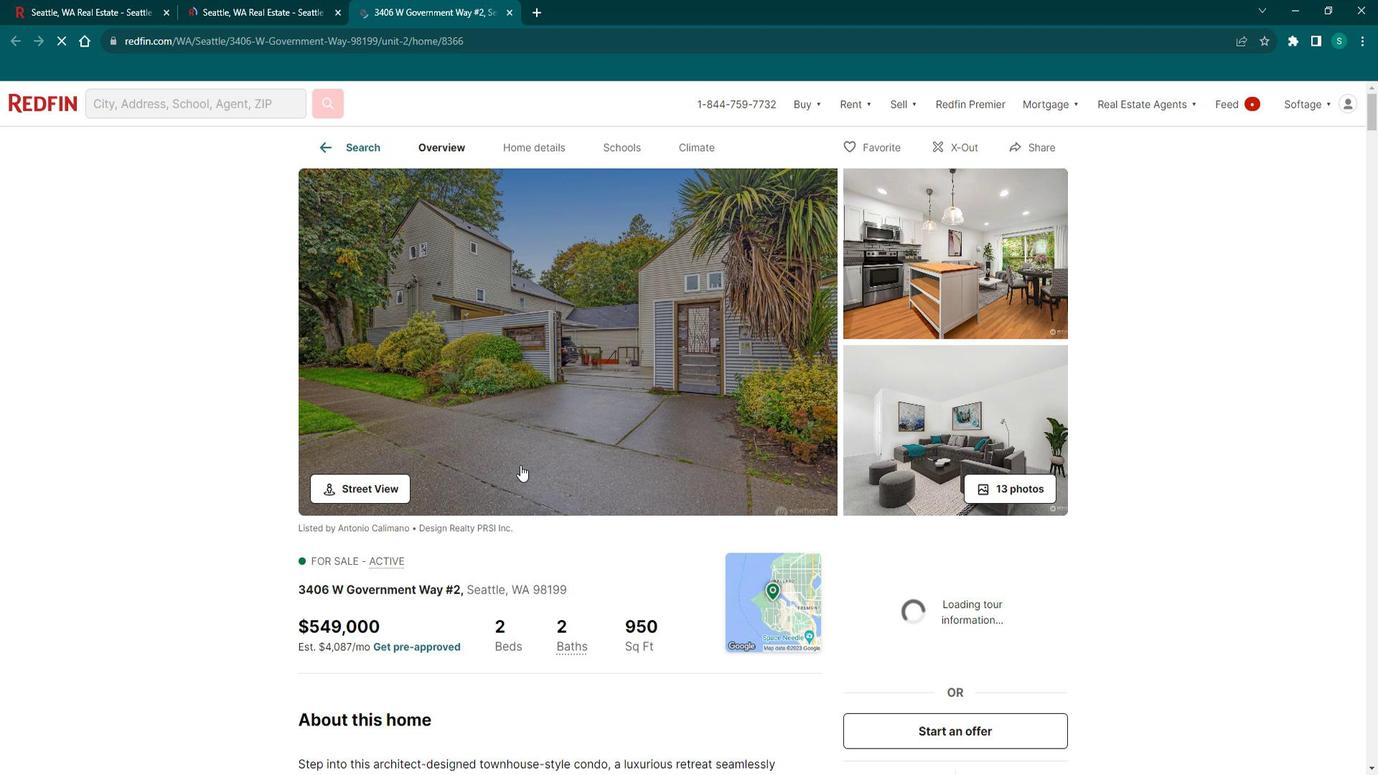 
Action: Mouse scrolled (532, 459) with delta (0, 0)
Screenshot: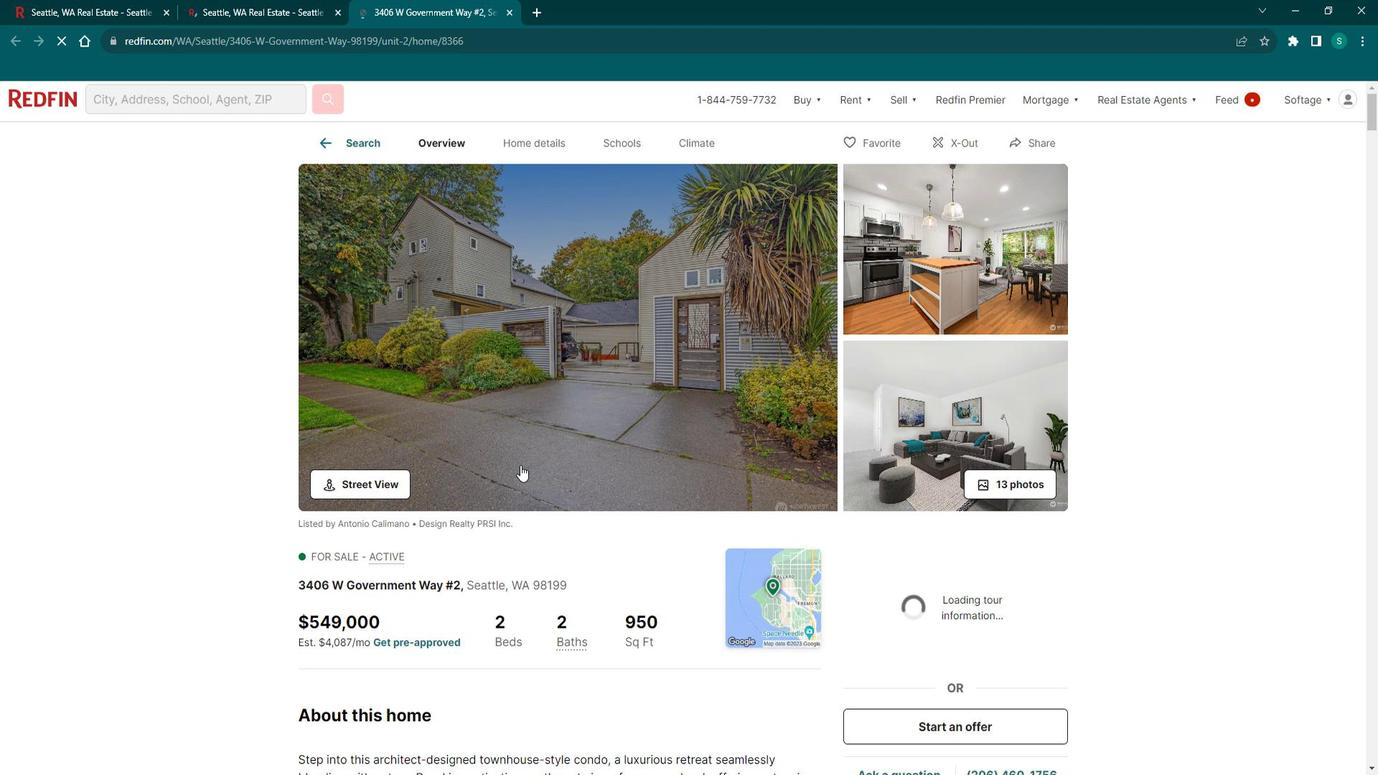 
Action: Mouse scrolled (532, 459) with delta (0, 0)
Screenshot: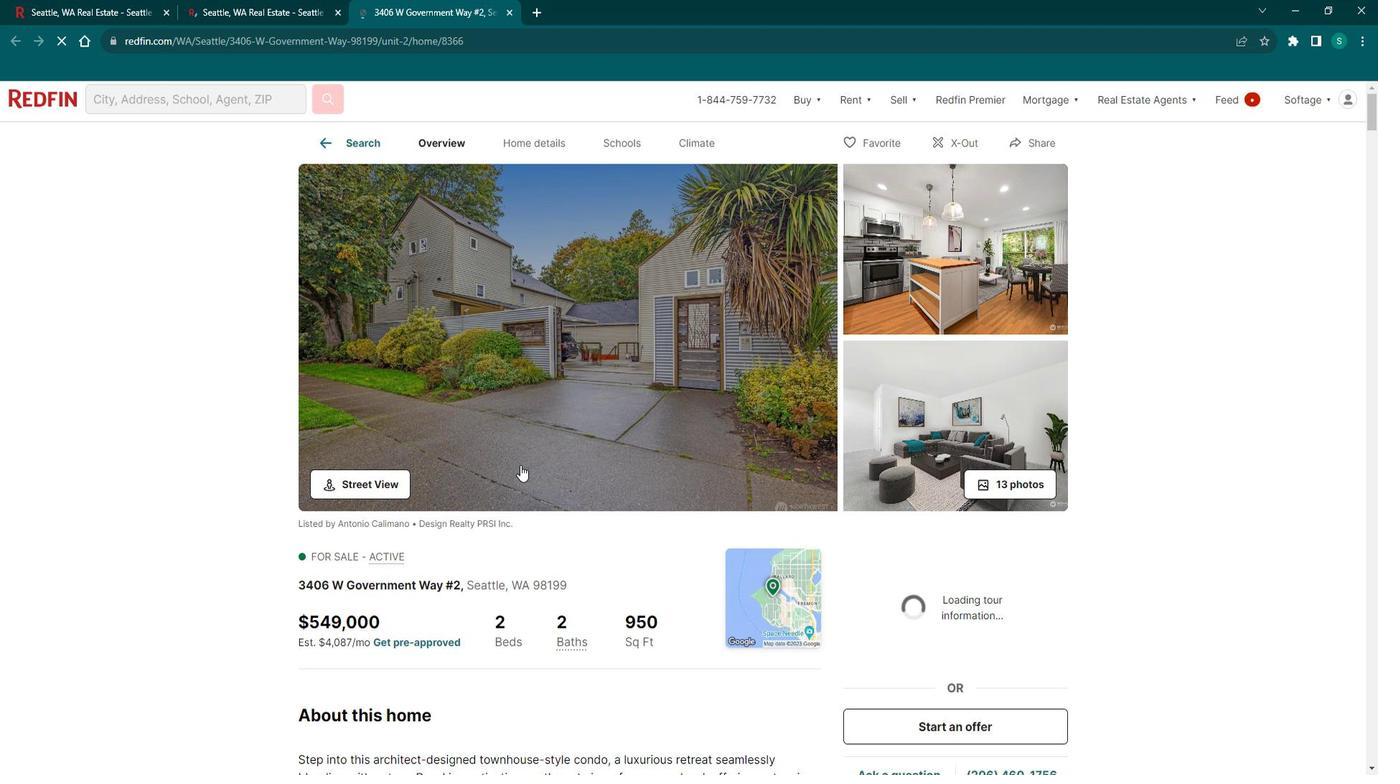
Action: Mouse moved to (378, 377)
Screenshot: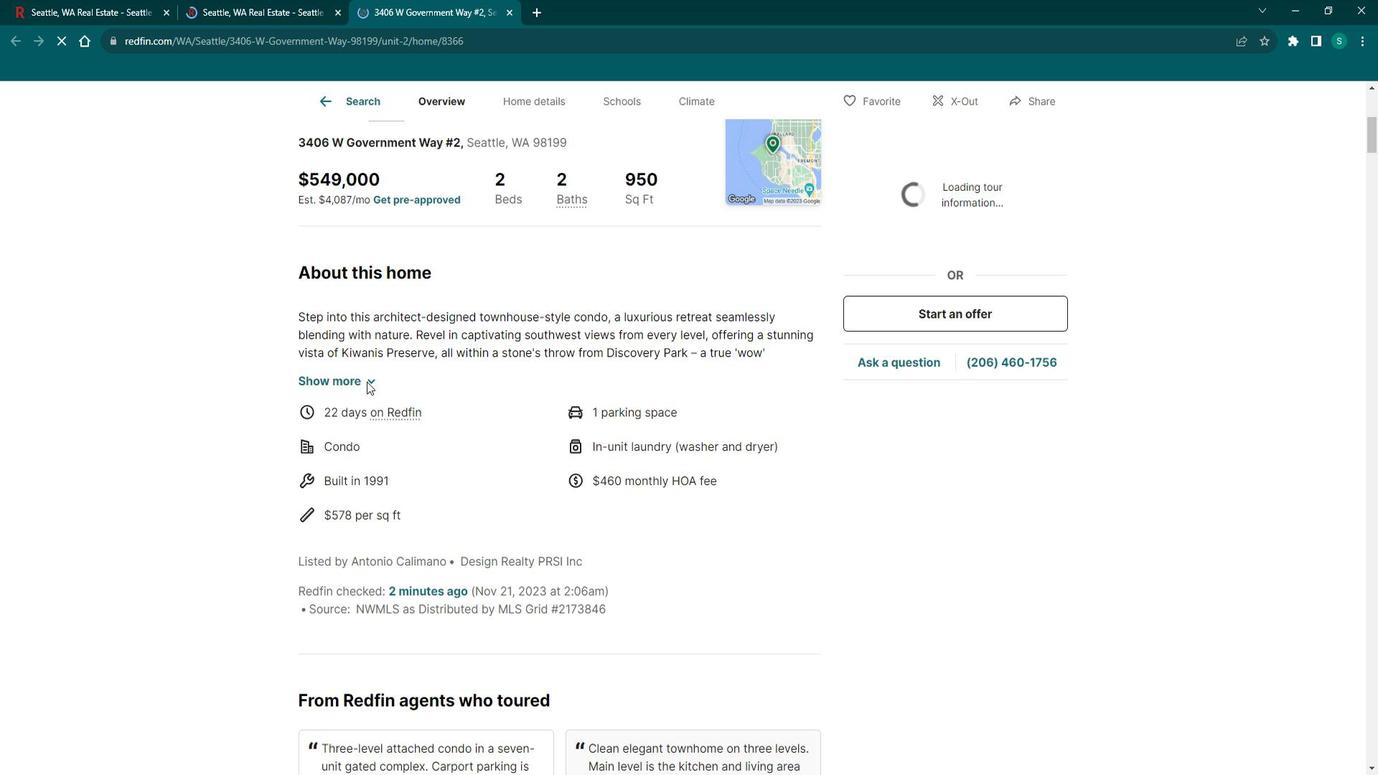 
Action: Mouse pressed left at (378, 377)
Screenshot: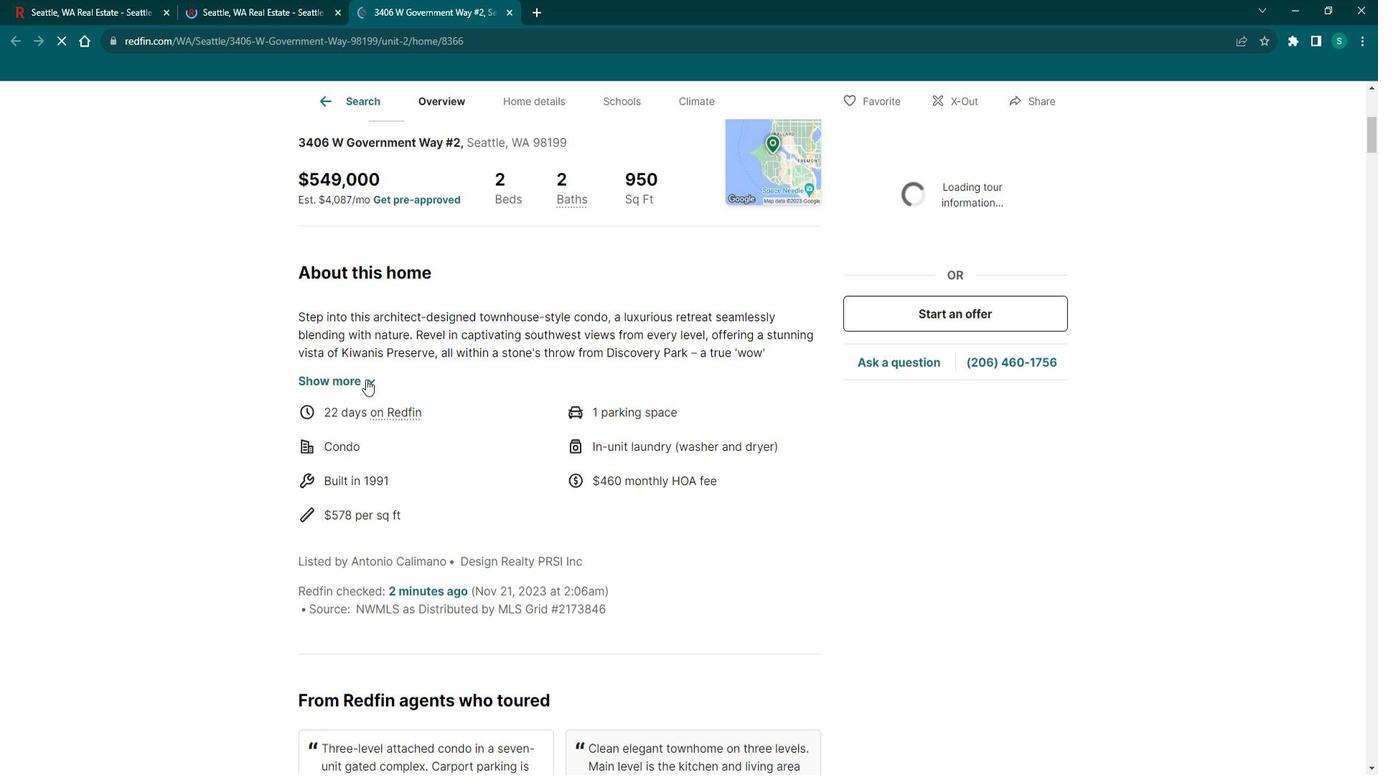 
Action: Mouse moved to (437, 435)
Screenshot: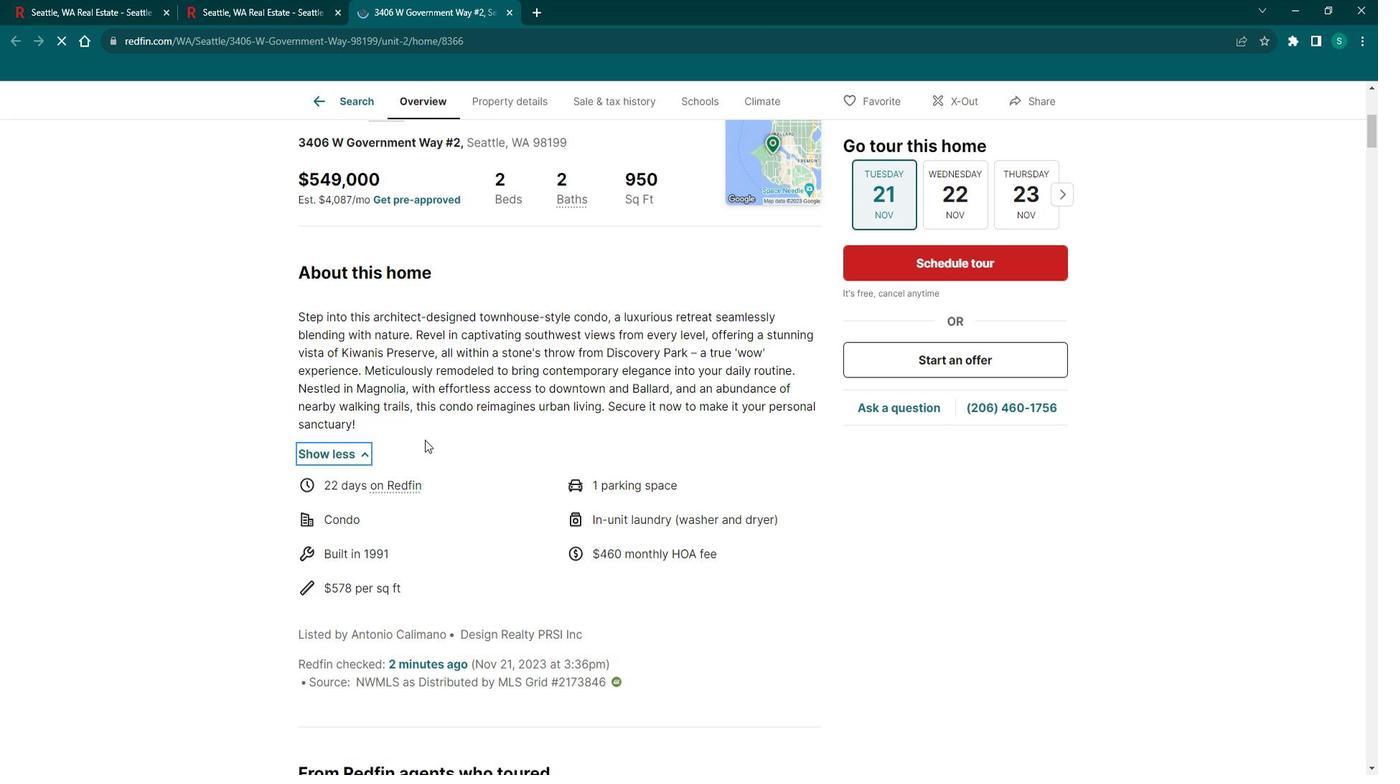 
Action: Mouse scrolled (437, 435) with delta (0, 0)
Screenshot: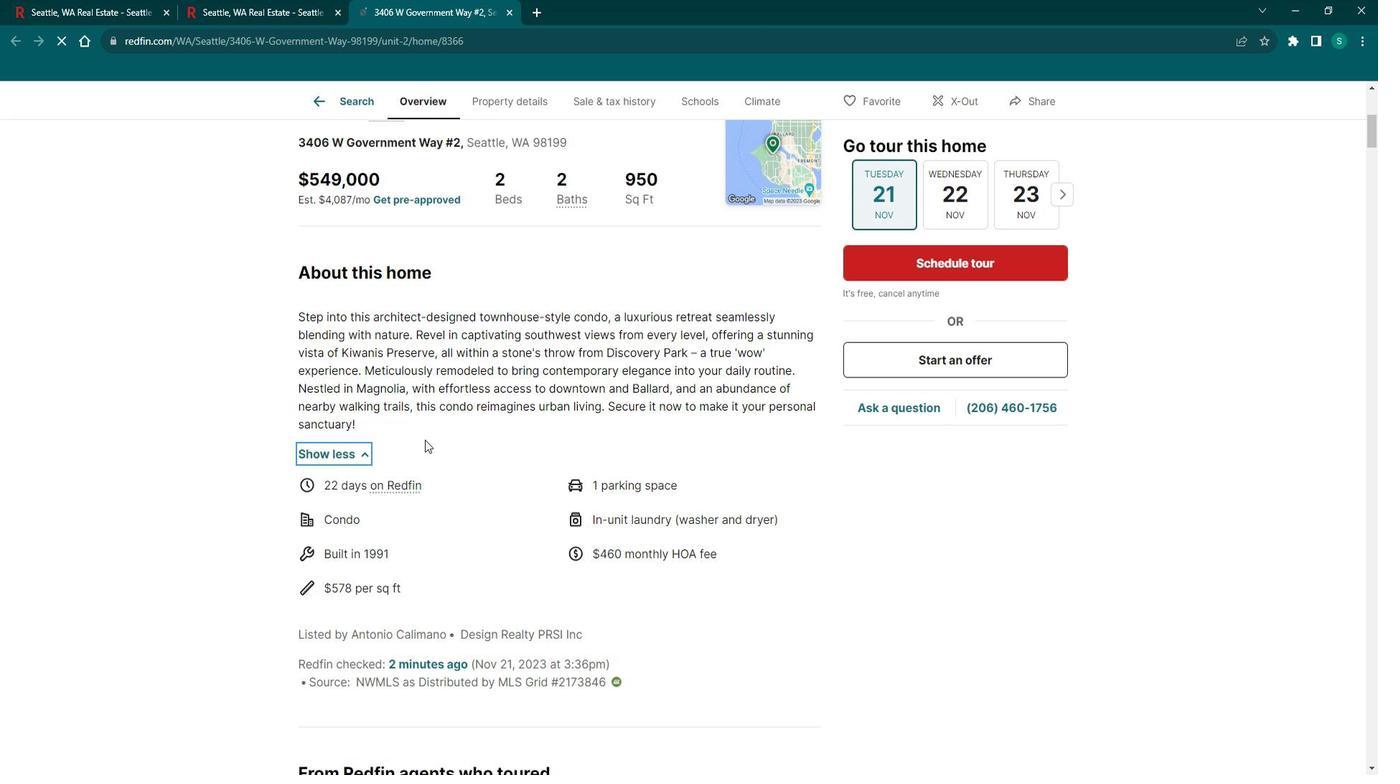 
Action: Mouse scrolled (437, 435) with delta (0, 0)
Screenshot: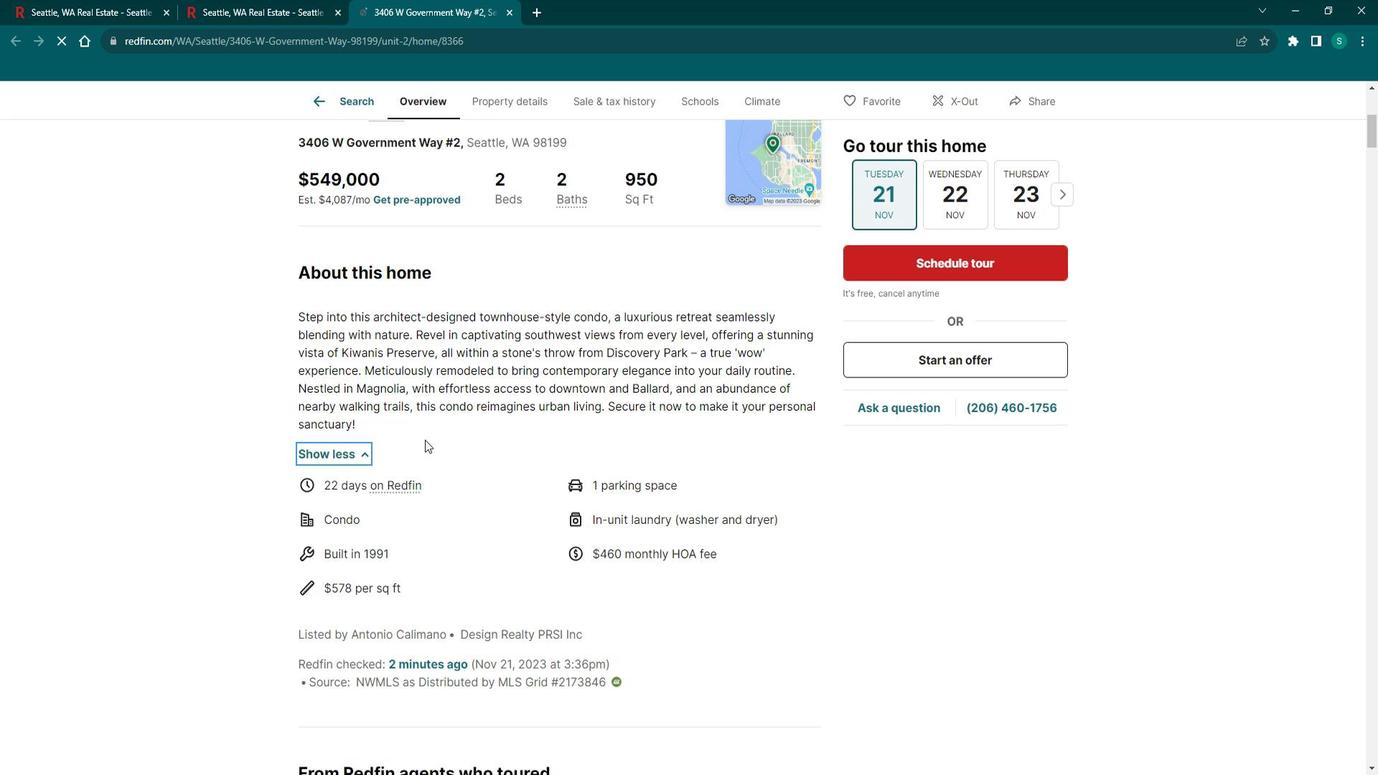 
Action: Mouse scrolled (437, 435) with delta (0, 0)
Screenshot: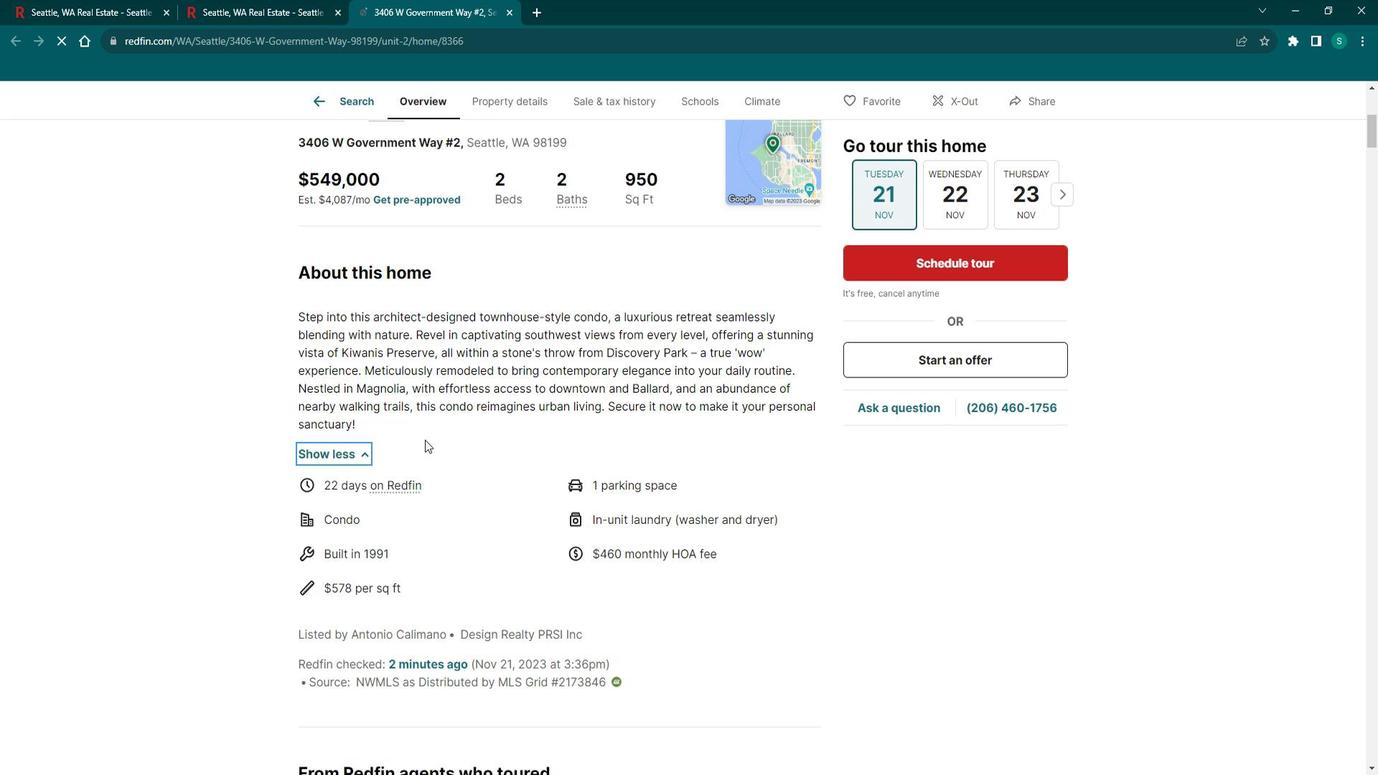 
Action: Mouse scrolled (437, 435) with delta (0, 0)
Screenshot: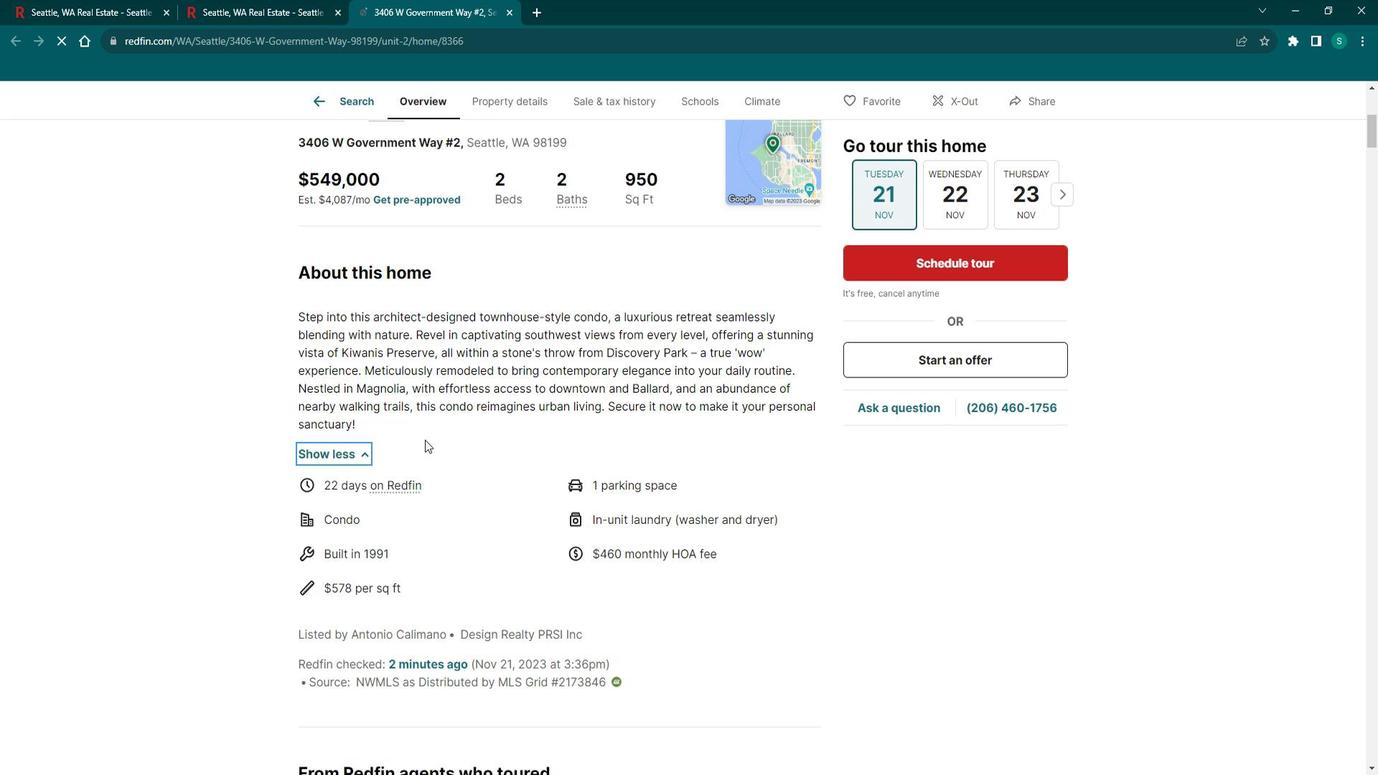 
Action: Mouse scrolled (437, 435) with delta (0, 0)
Screenshot: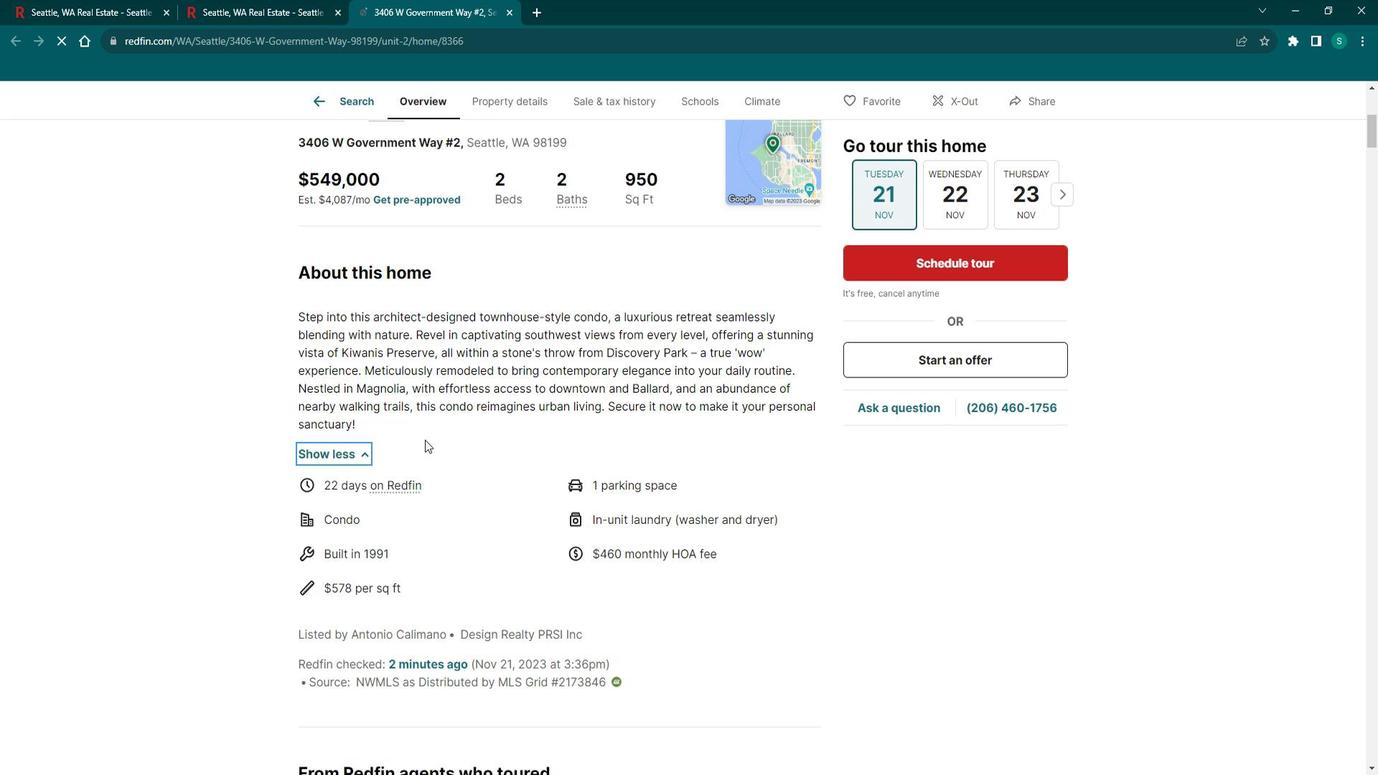 
Action: Mouse scrolled (437, 435) with delta (0, 0)
Screenshot: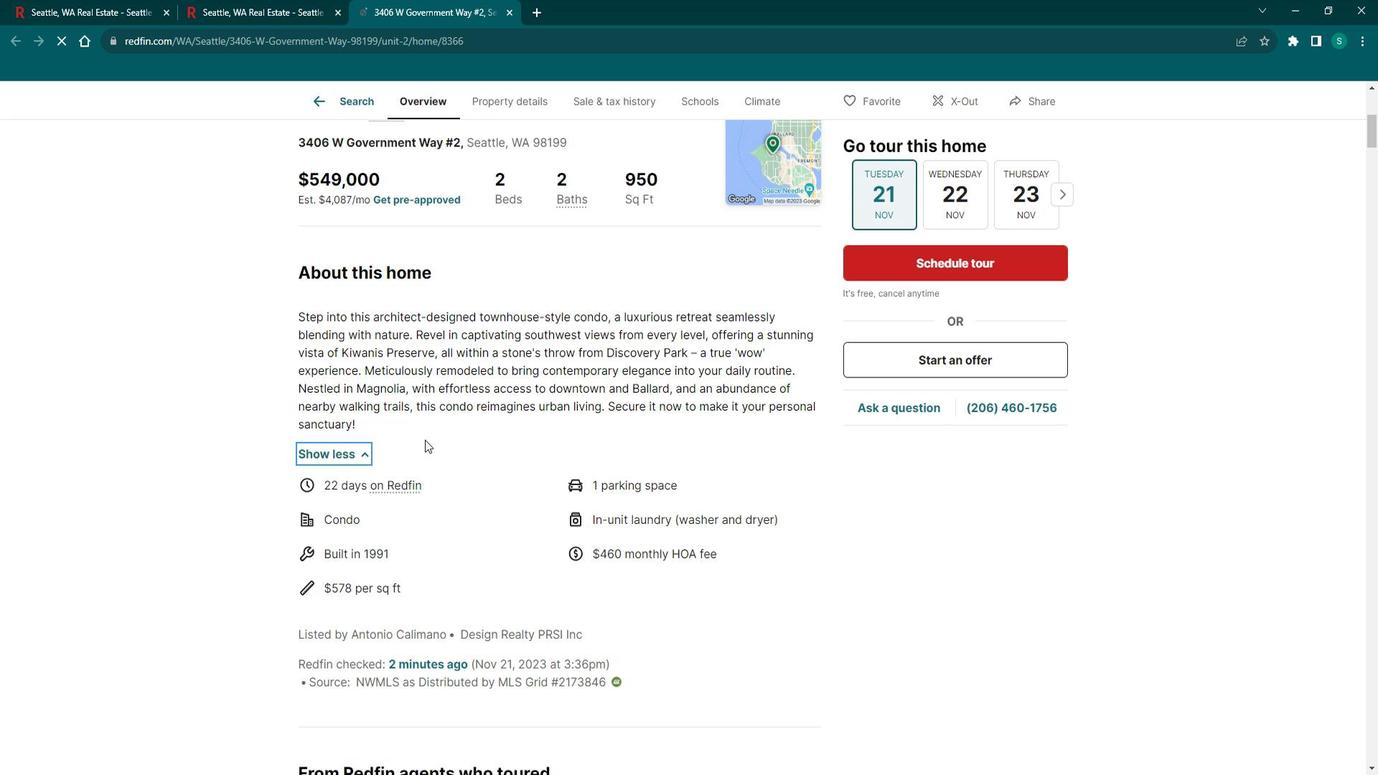 
Action: Mouse scrolled (437, 435) with delta (0, 0)
Screenshot: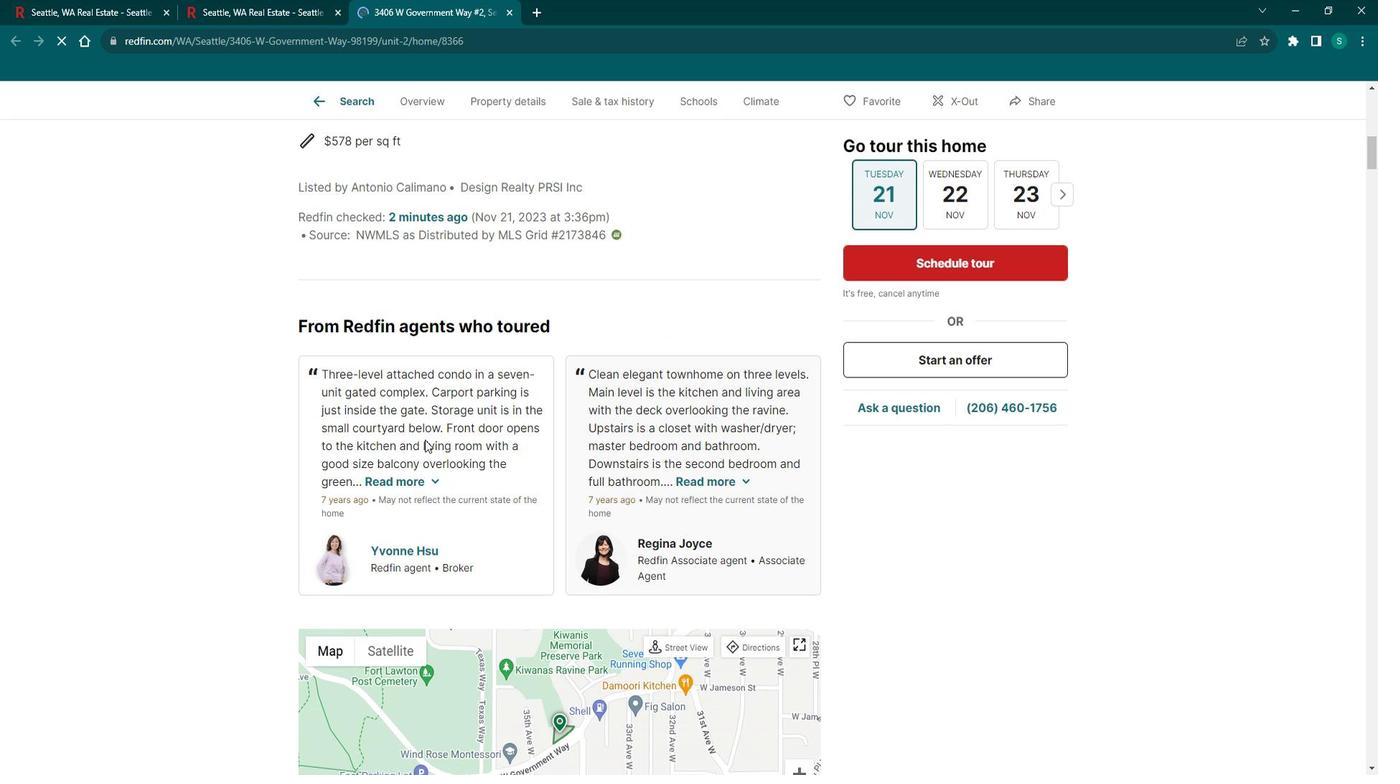 
Action: Mouse scrolled (437, 435) with delta (0, 0)
Screenshot: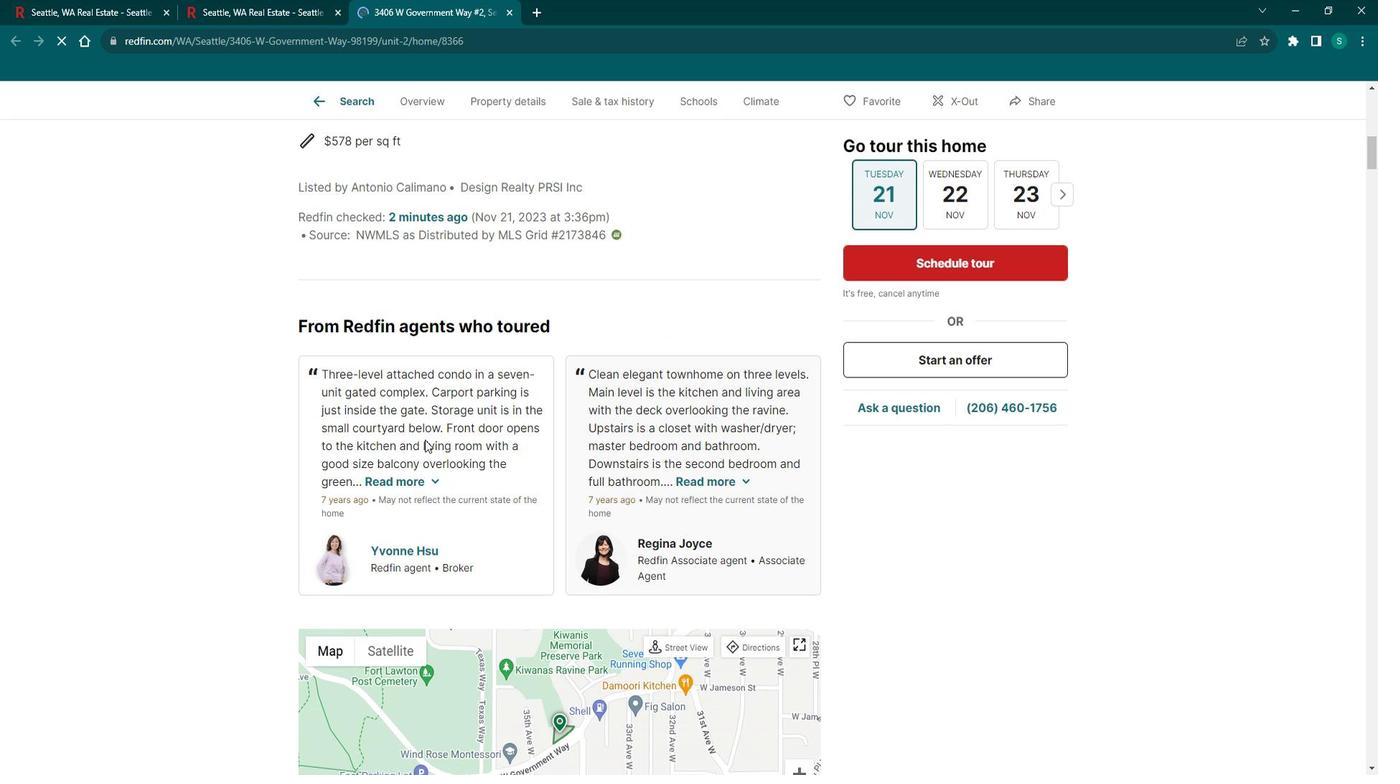 
Action: Mouse scrolled (437, 435) with delta (0, 0)
Screenshot: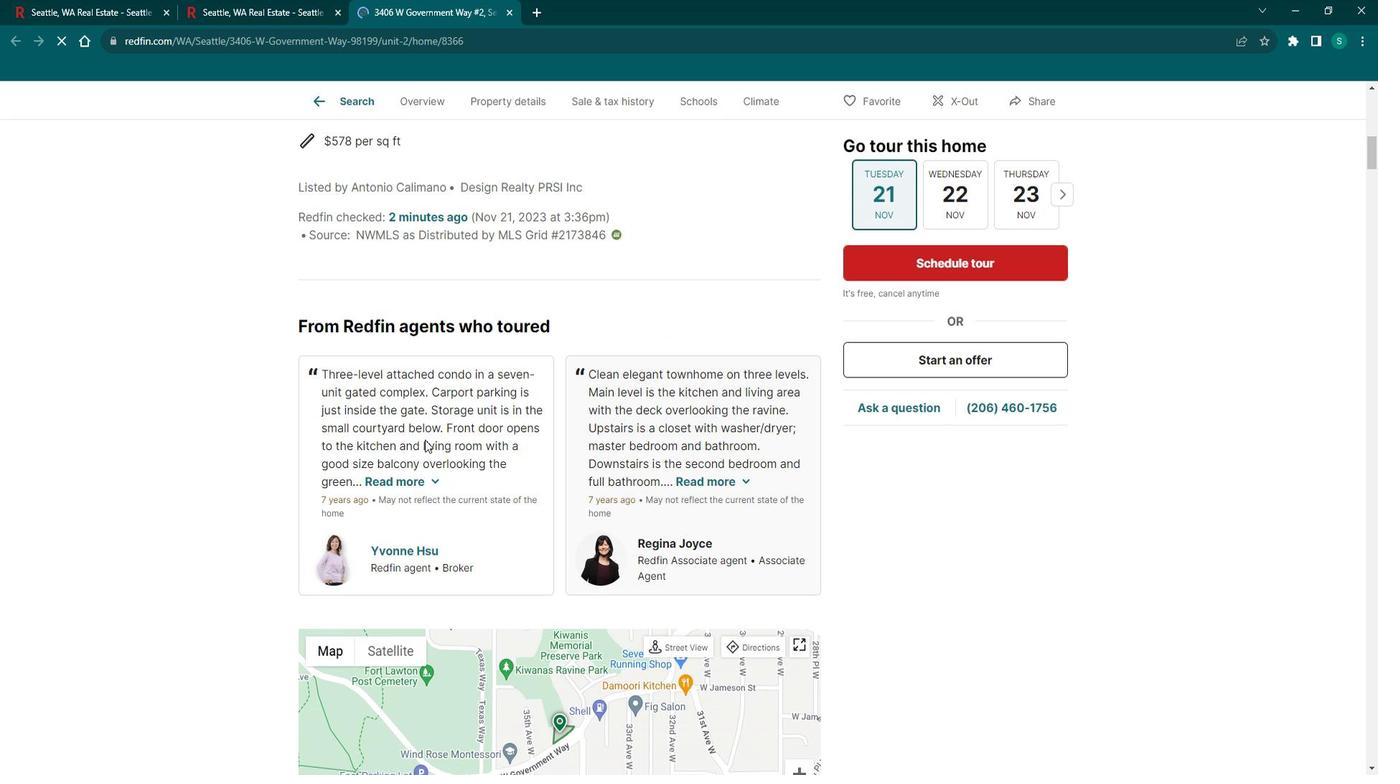 
Action: Mouse scrolled (437, 435) with delta (0, 0)
Screenshot: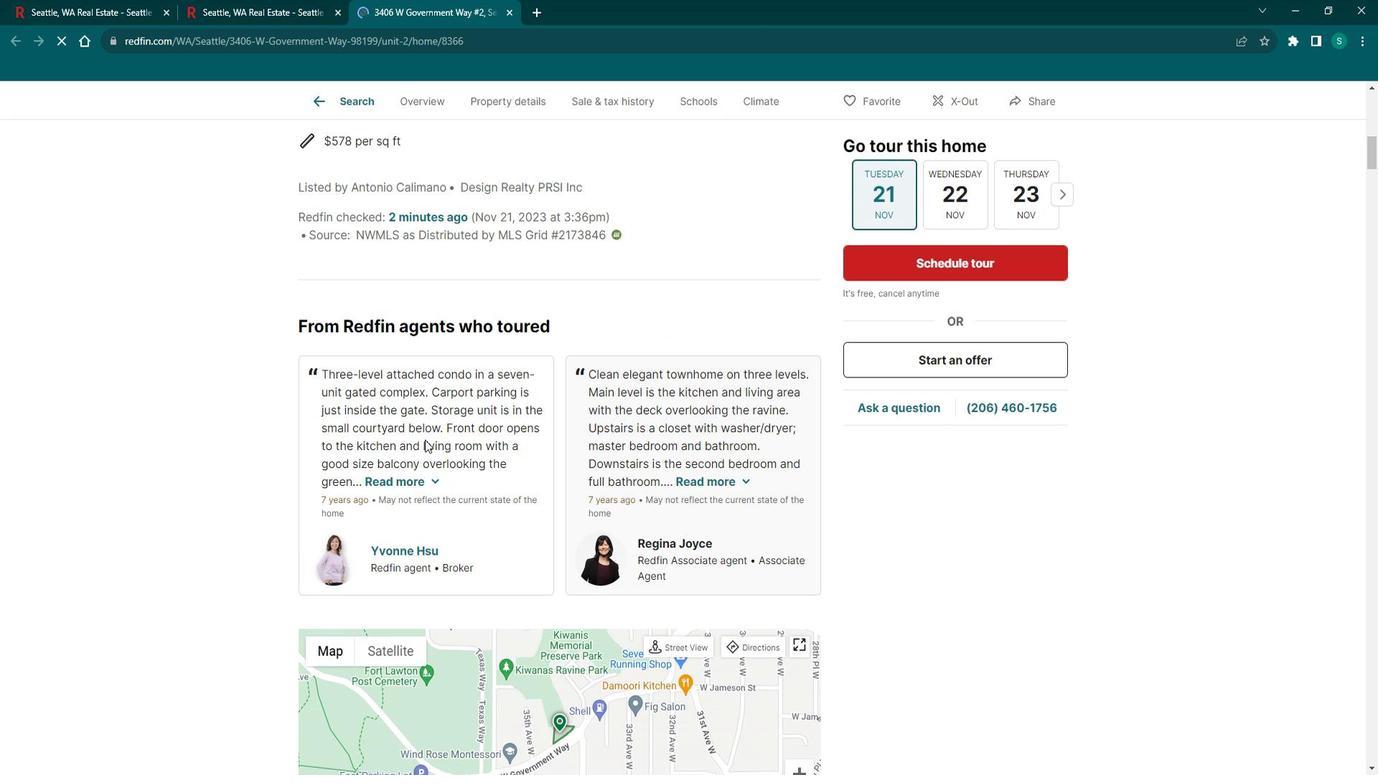 
Action: Mouse scrolled (437, 435) with delta (0, 0)
Screenshot: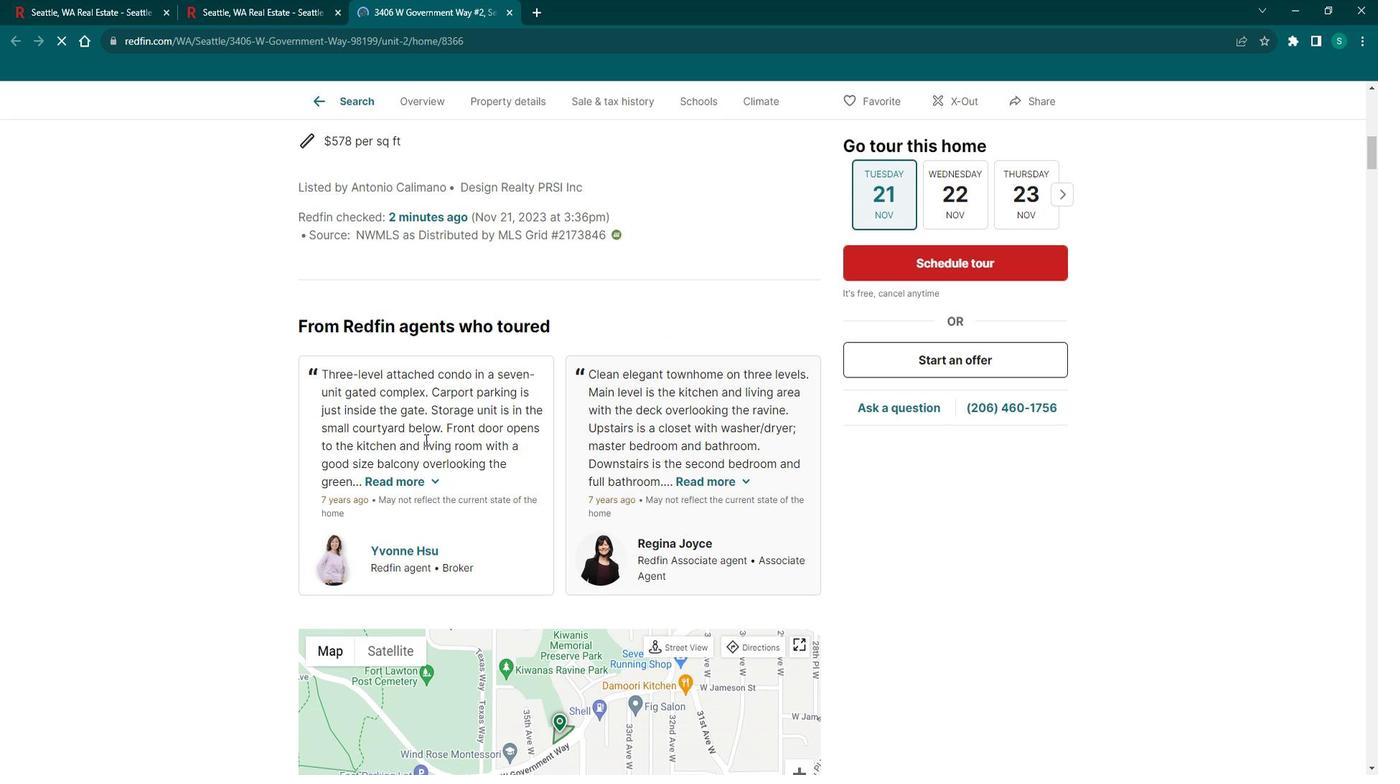 
Action: Mouse scrolled (437, 435) with delta (0, 0)
Screenshot: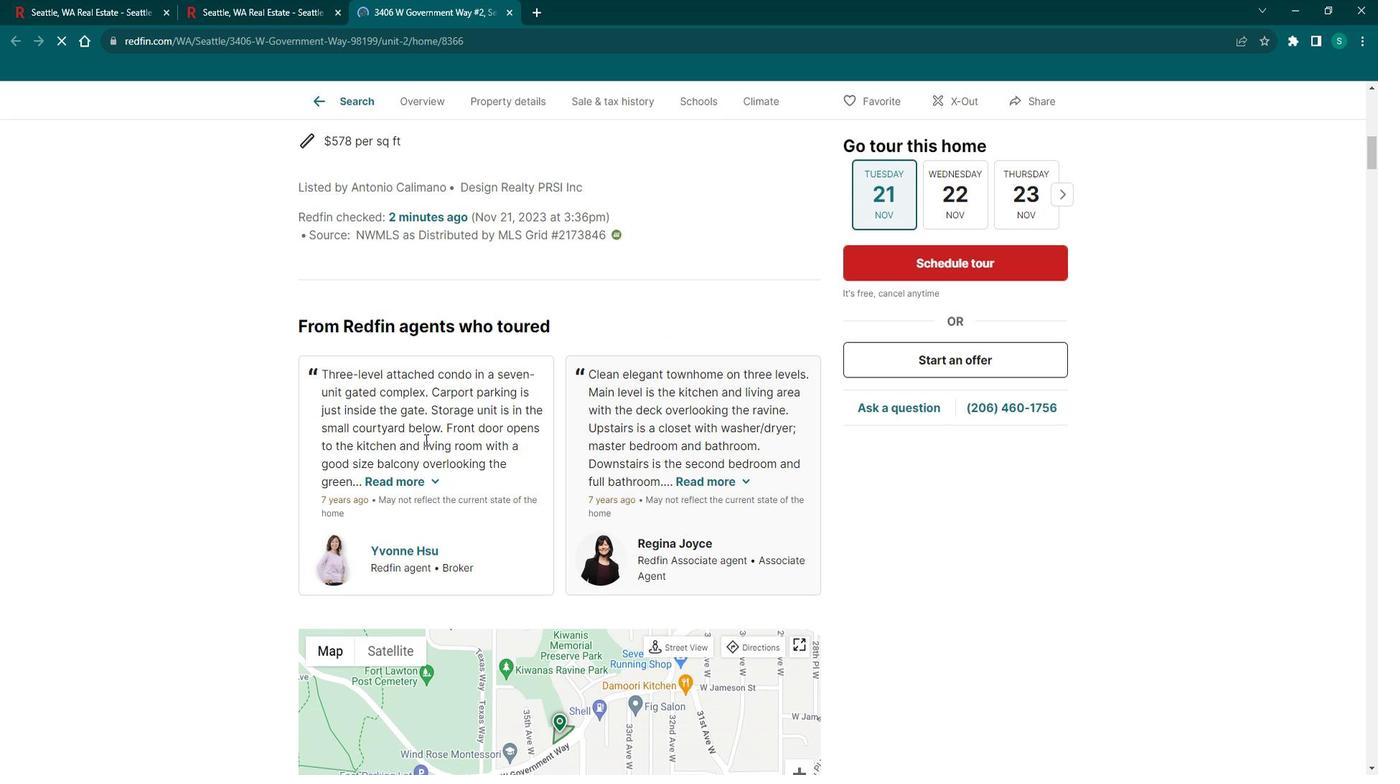 
Action: Mouse scrolled (437, 435) with delta (0, 0)
Screenshot: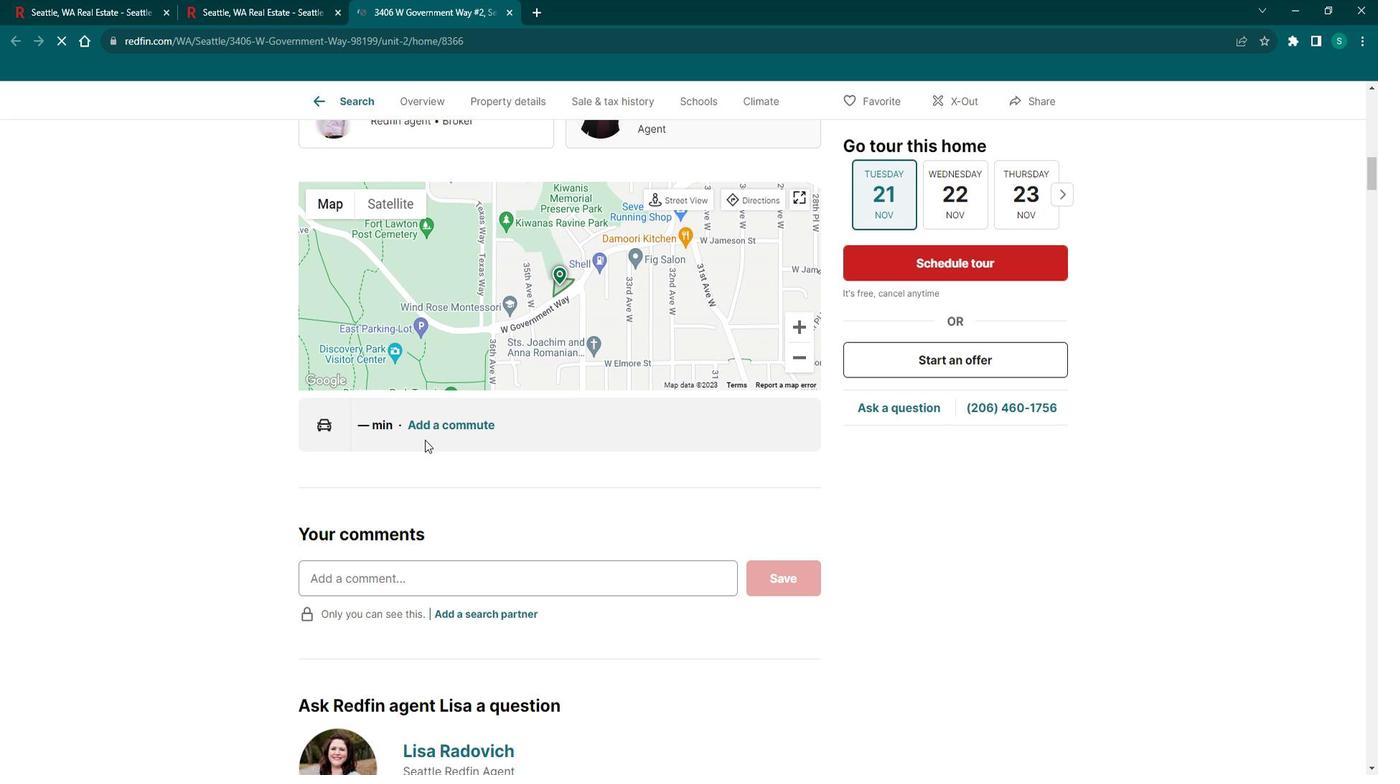 
Action: Mouse scrolled (437, 435) with delta (0, 0)
Screenshot: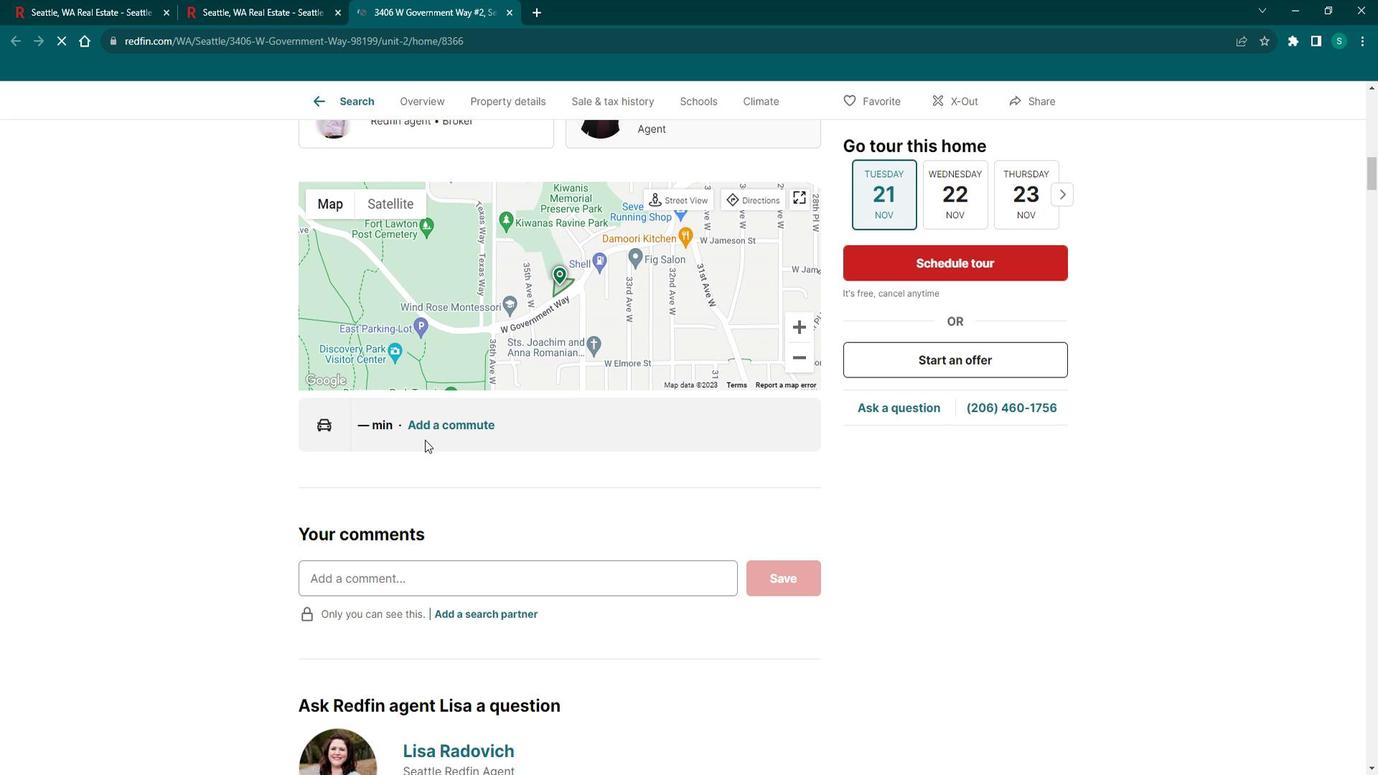 
Action: Mouse scrolled (437, 435) with delta (0, 0)
Screenshot: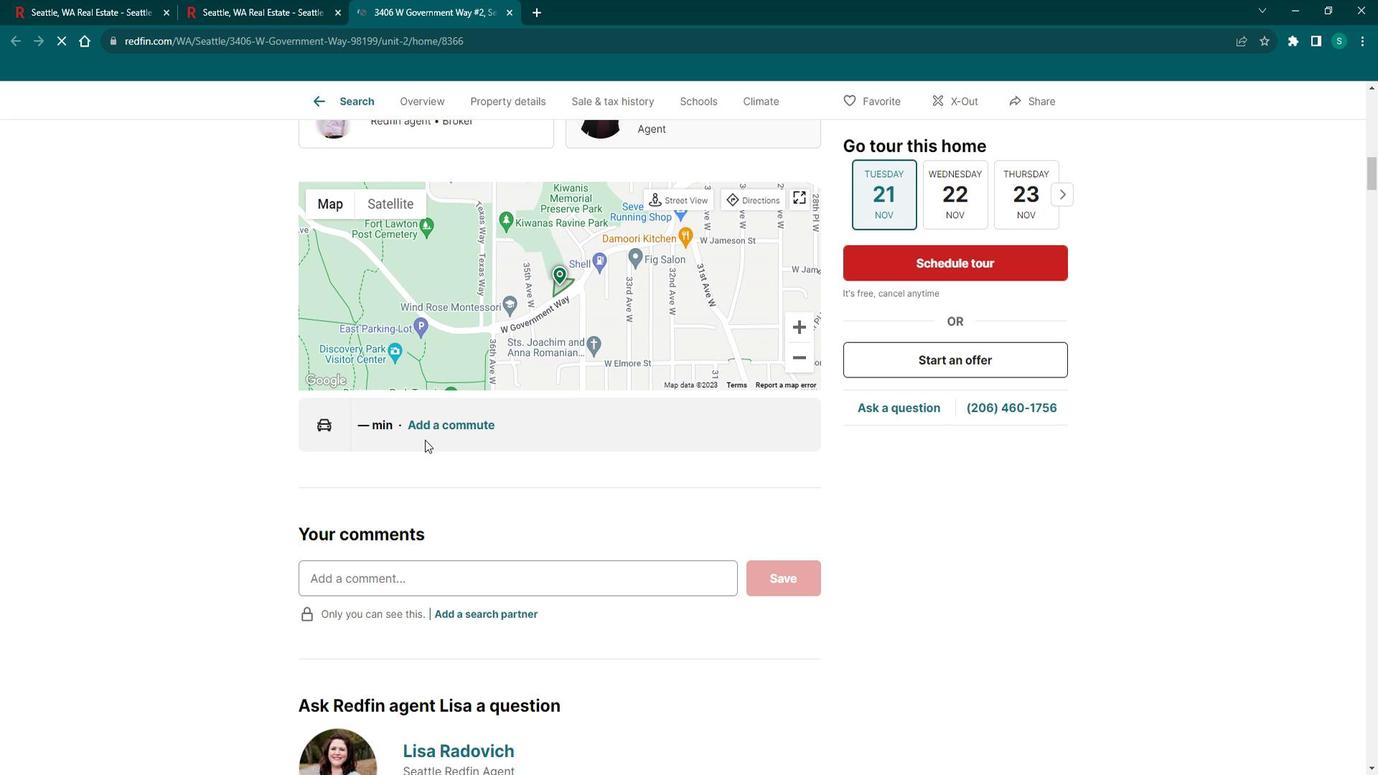 
Action: Mouse scrolled (437, 435) with delta (0, 0)
Screenshot: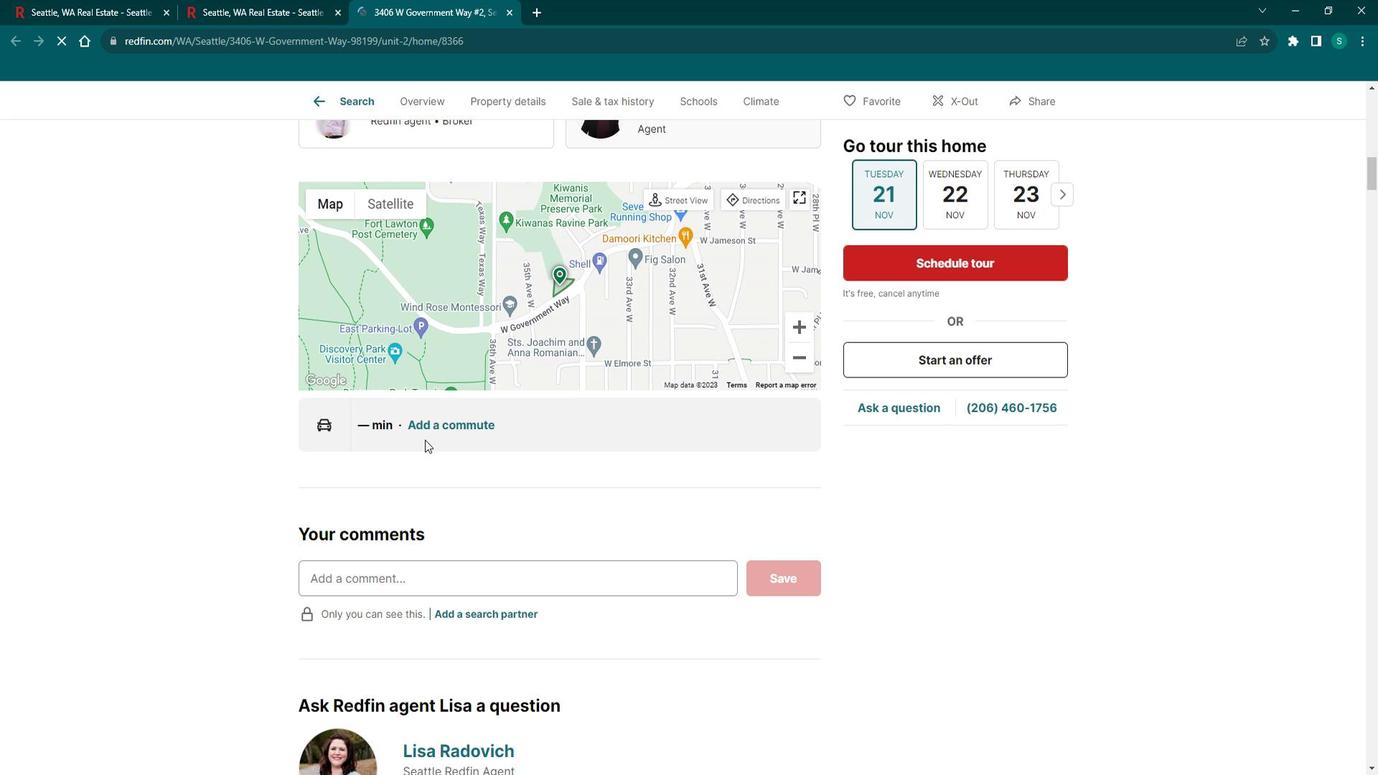 
Action: Mouse scrolled (437, 435) with delta (0, 0)
Screenshot: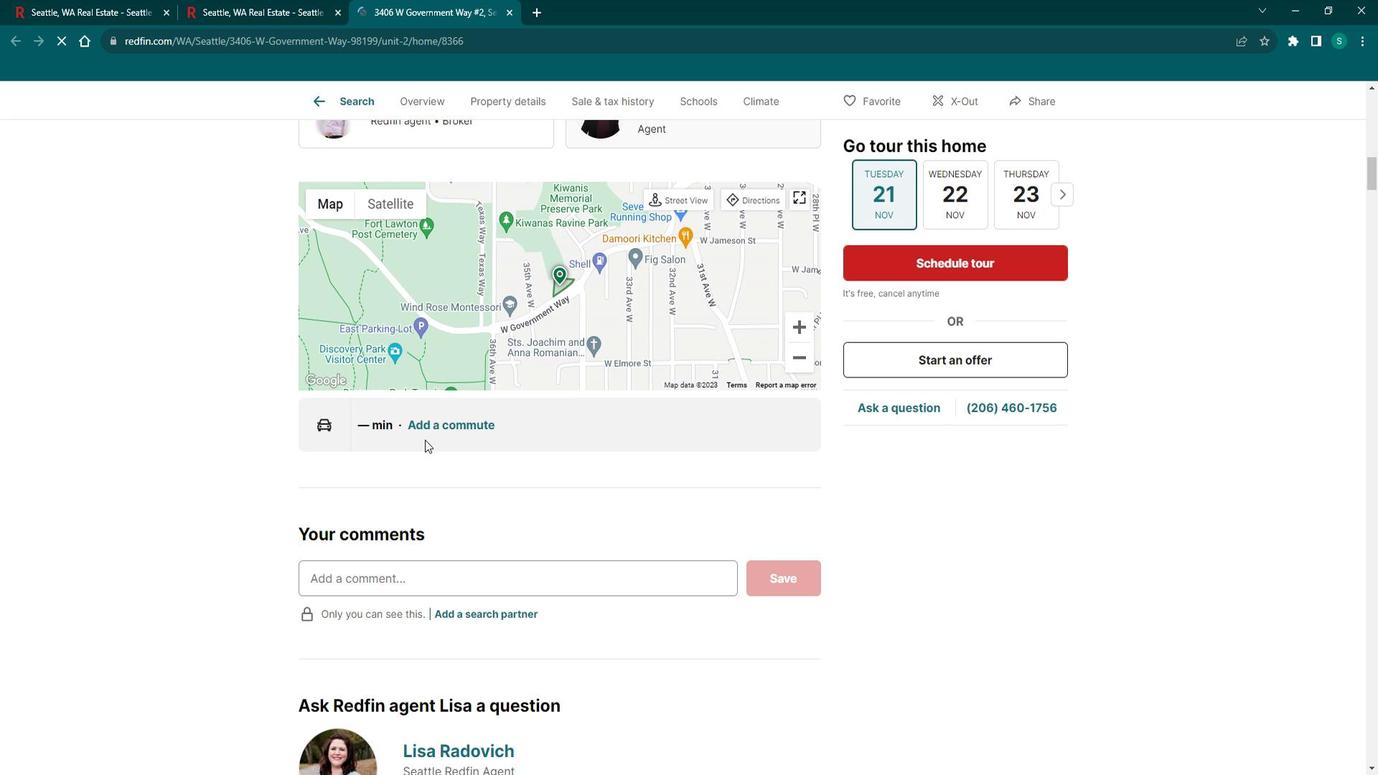 
Action: Mouse scrolled (437, 435) with delta (0, 0)
Screenshot: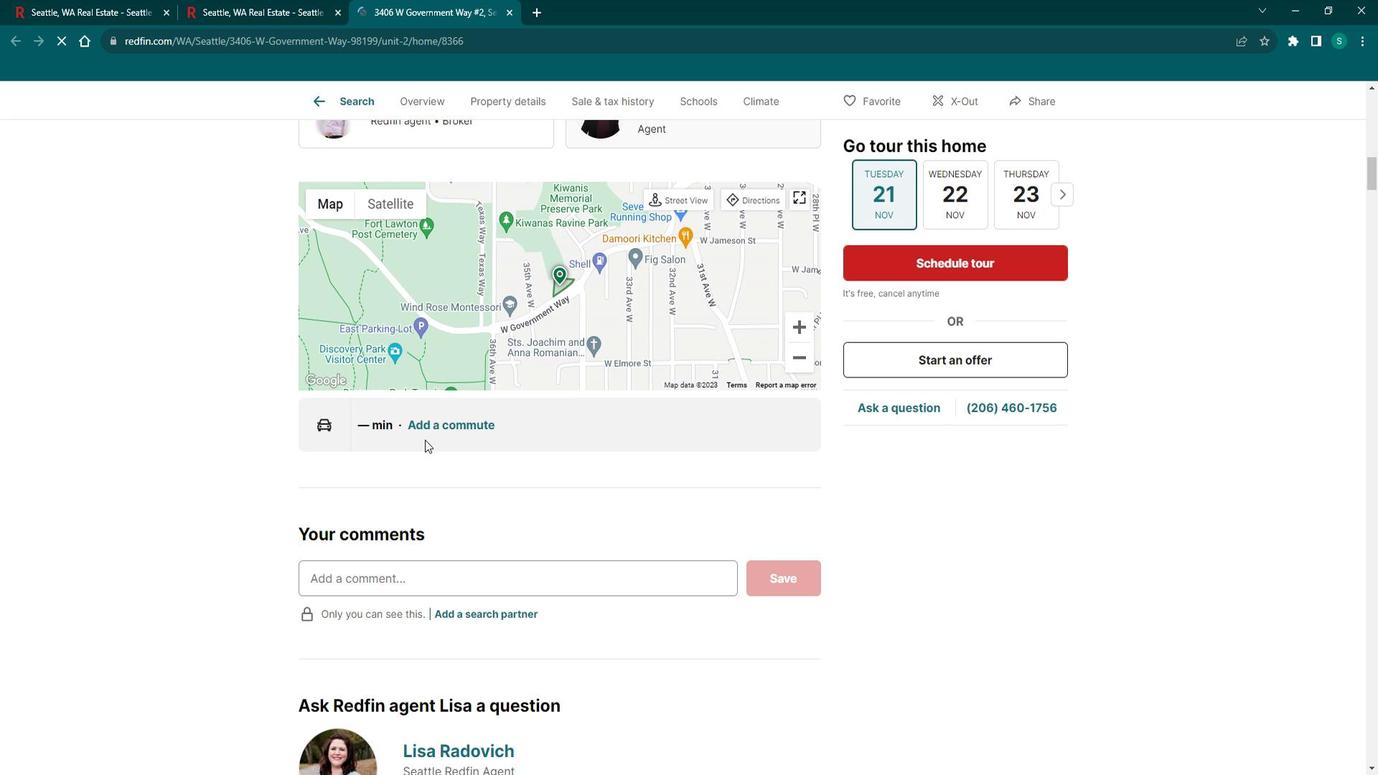 
Action: Mouse scrolled (437, 435) with delta (0, 0)
Screenshot: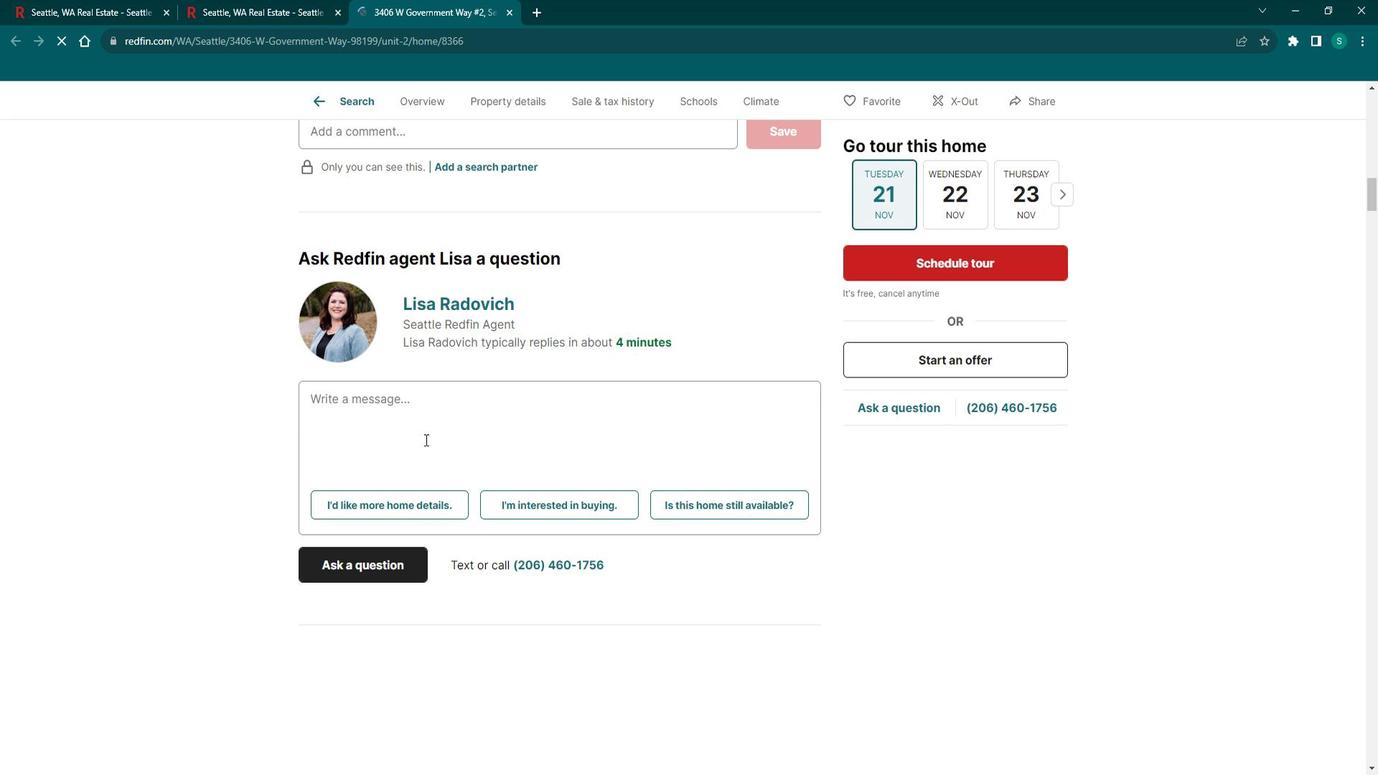 
Action: Mouse scrolled (437, 435) with delta (0, 0)
Screenshot: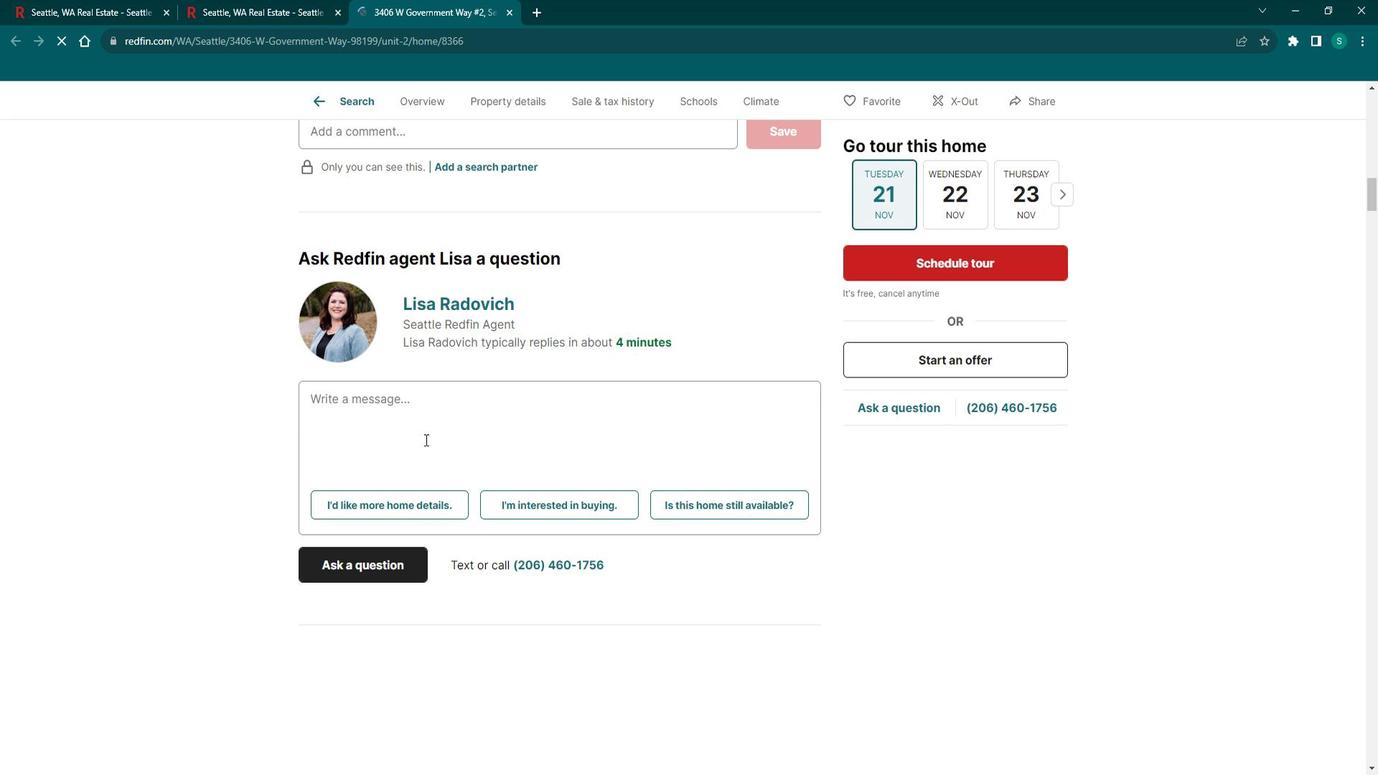 
Action: Mouse scrolled (437, 435) with delta (0, 0)
Screenshot: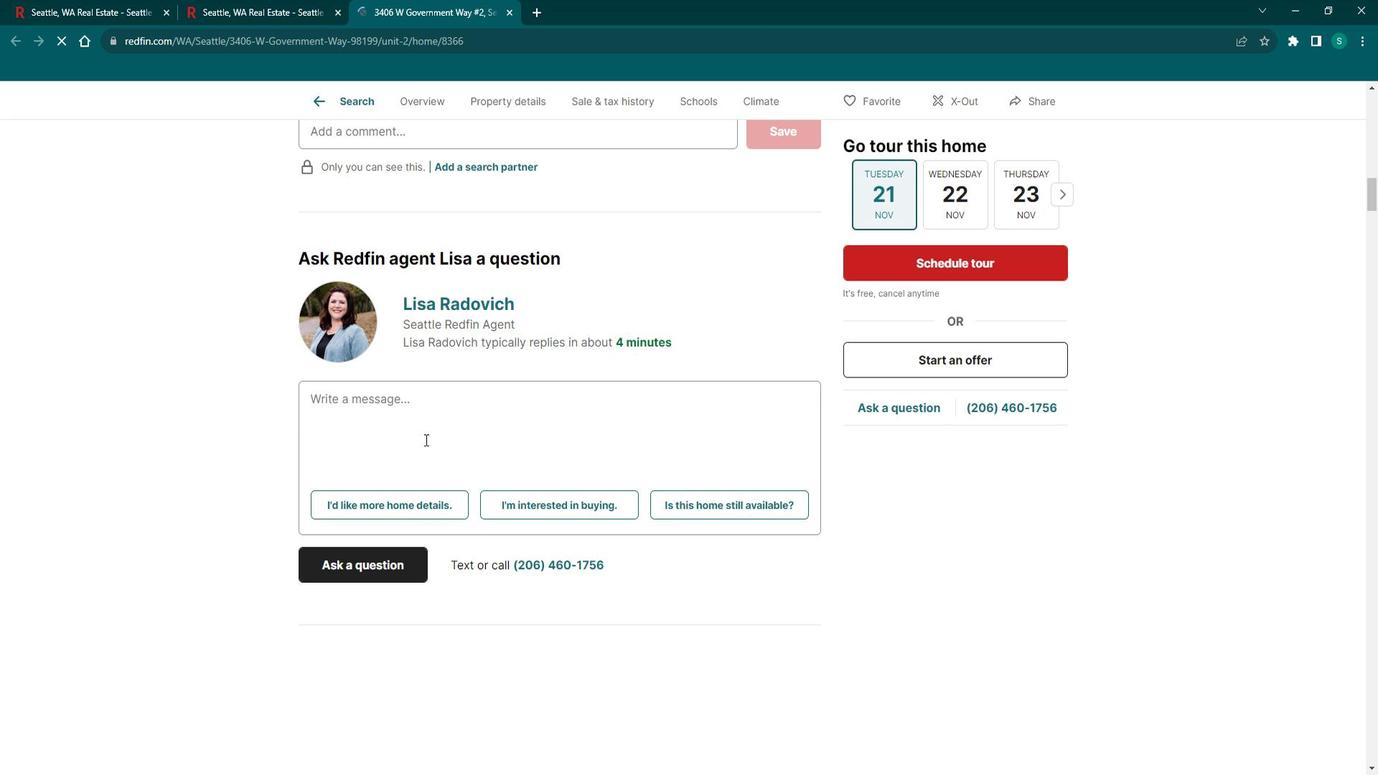 
Action: Mouse scrolled (437, 435) with delta (0, 0)
Screenshot: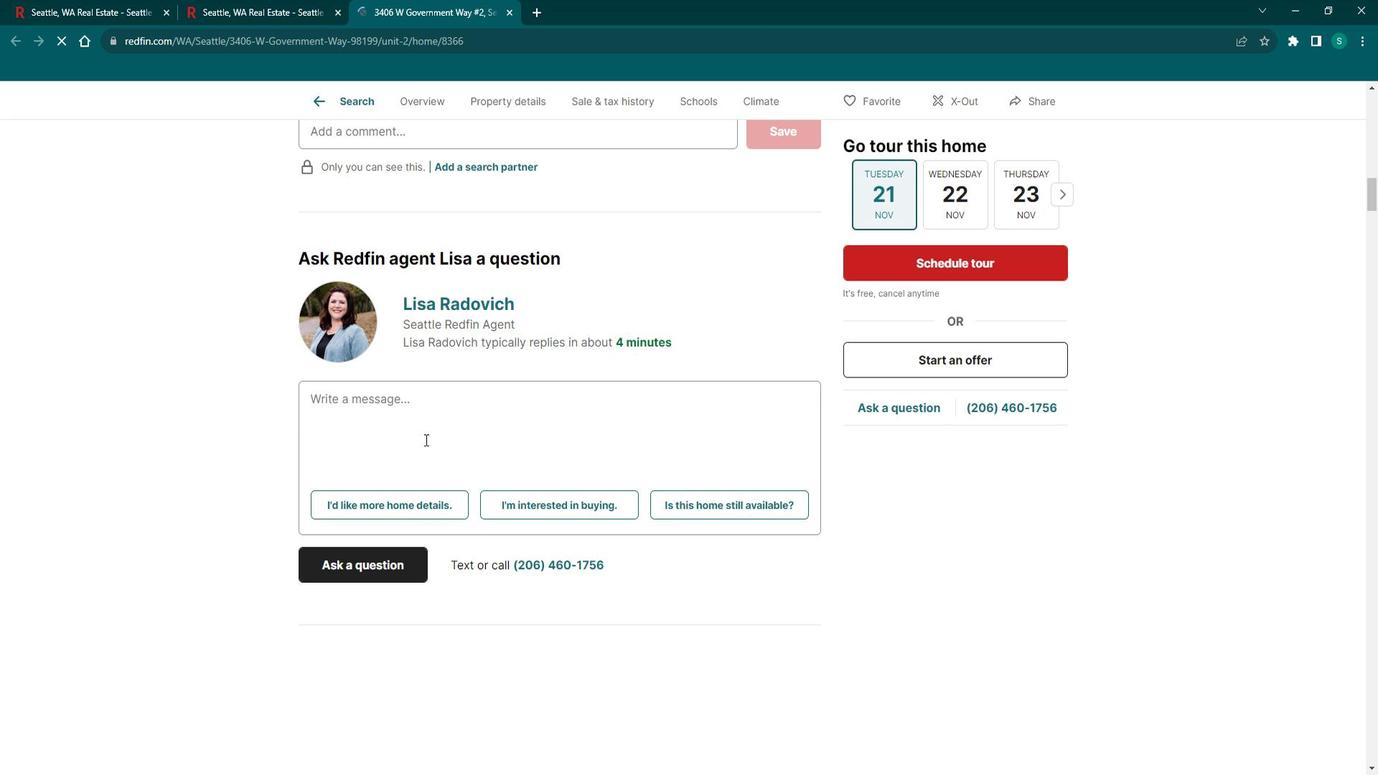 
Action: Mouse scrolled (437, 435) with delta (0, 0)
Screenshot: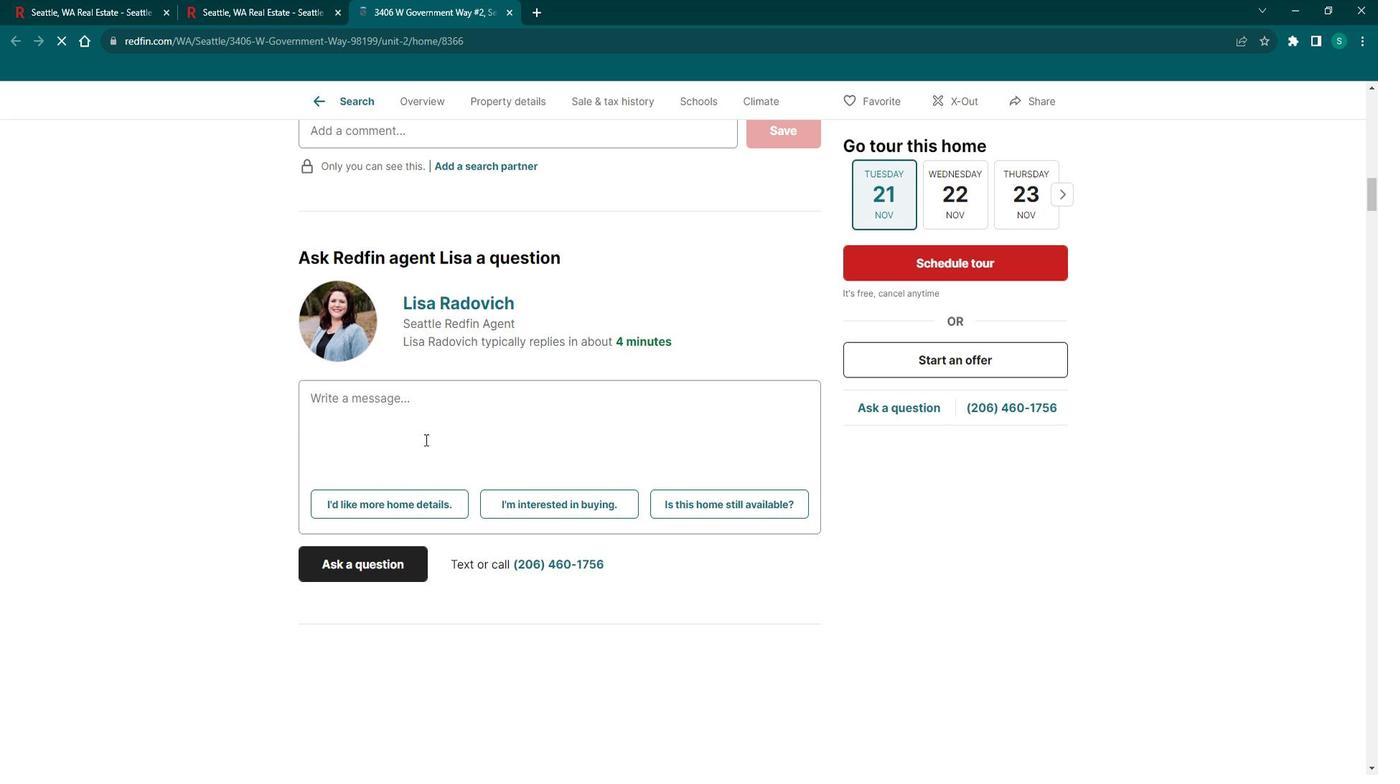 
Action: Mouse scrolled (437, 435) with delta (0, 0)
Screenshot: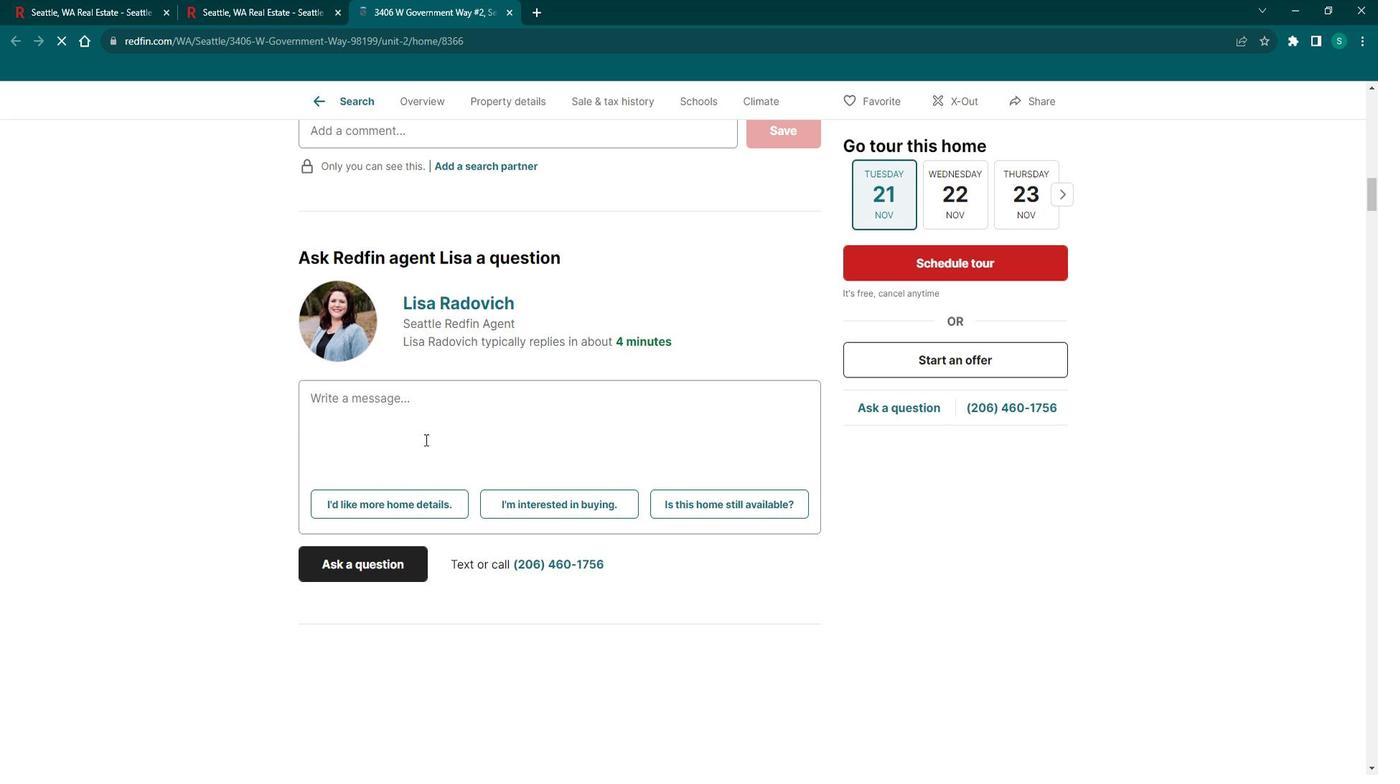 
Action: Mouse scrolled (437, 435) with delta (0, 0)
Screenshot: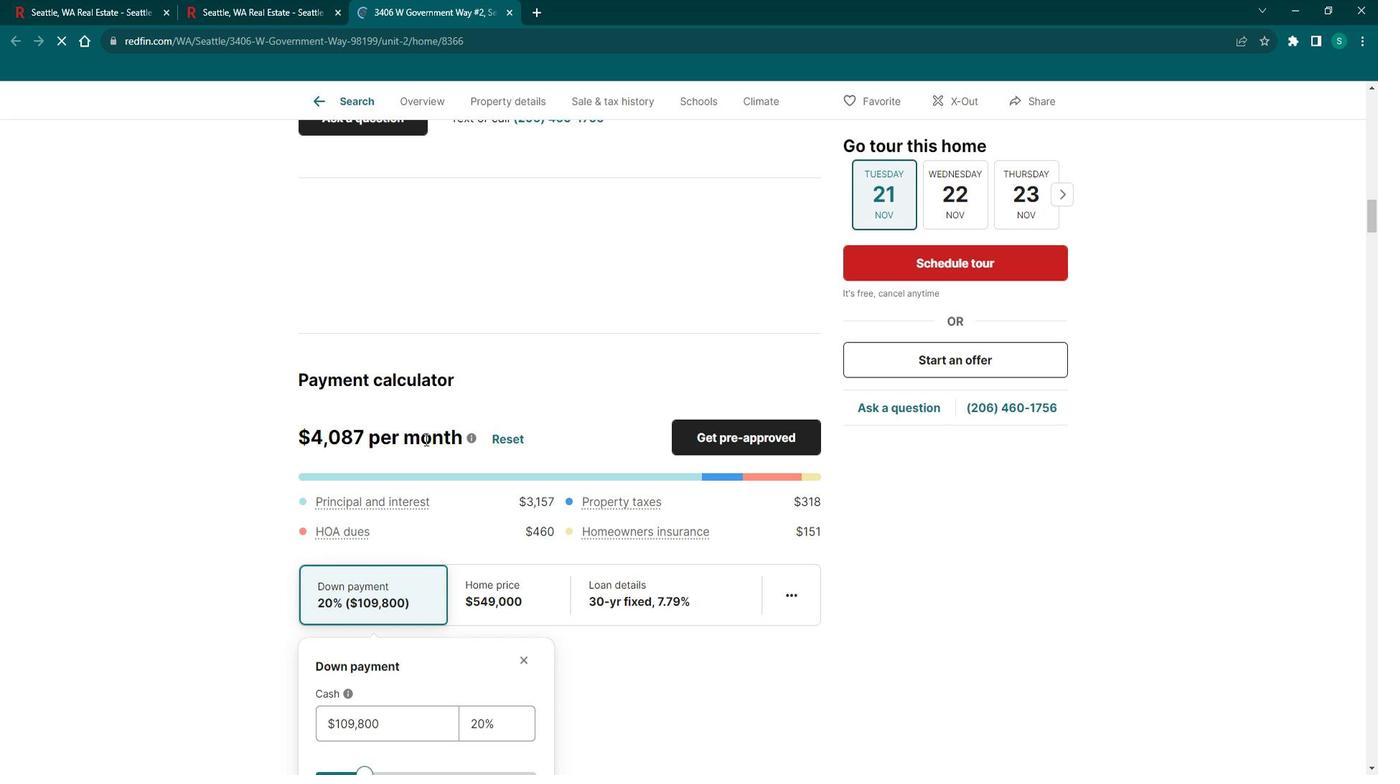
Action: Mouse scrolled (437, 435) with delta (0, 0)
Screenshot: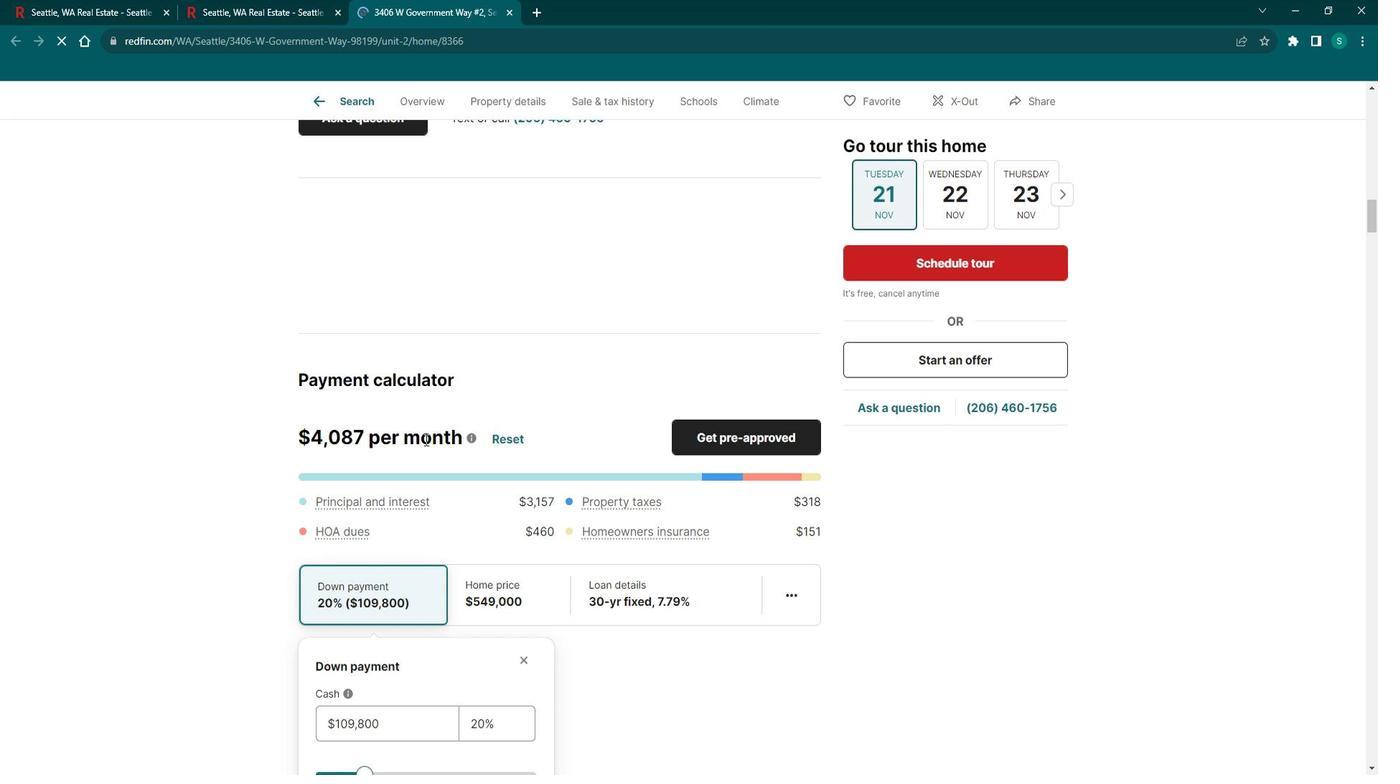 
Action: Mouse scrolled (437, 435) with delta (0, 0)
Screenshot: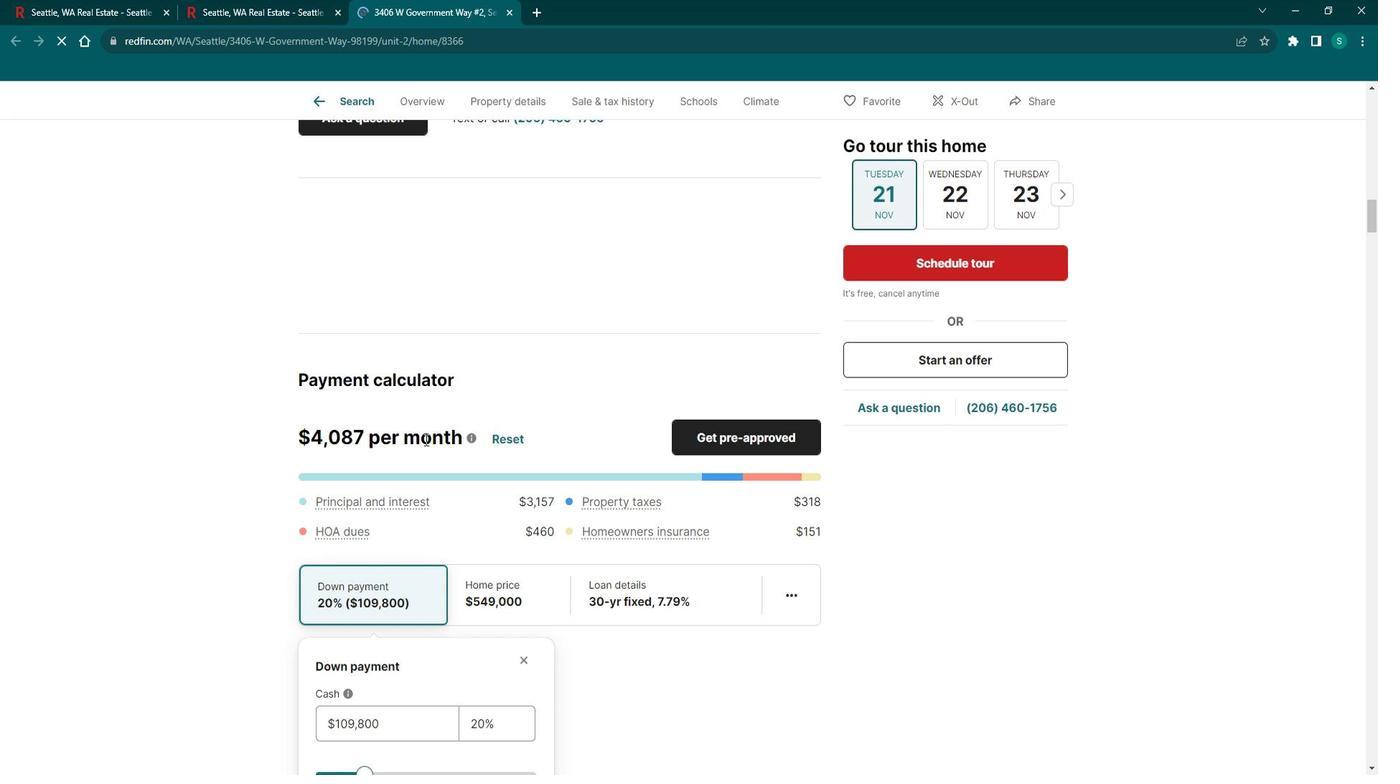 
Action: Mouse scrolled (437, 435) with delta (0, 0)
Screenshot: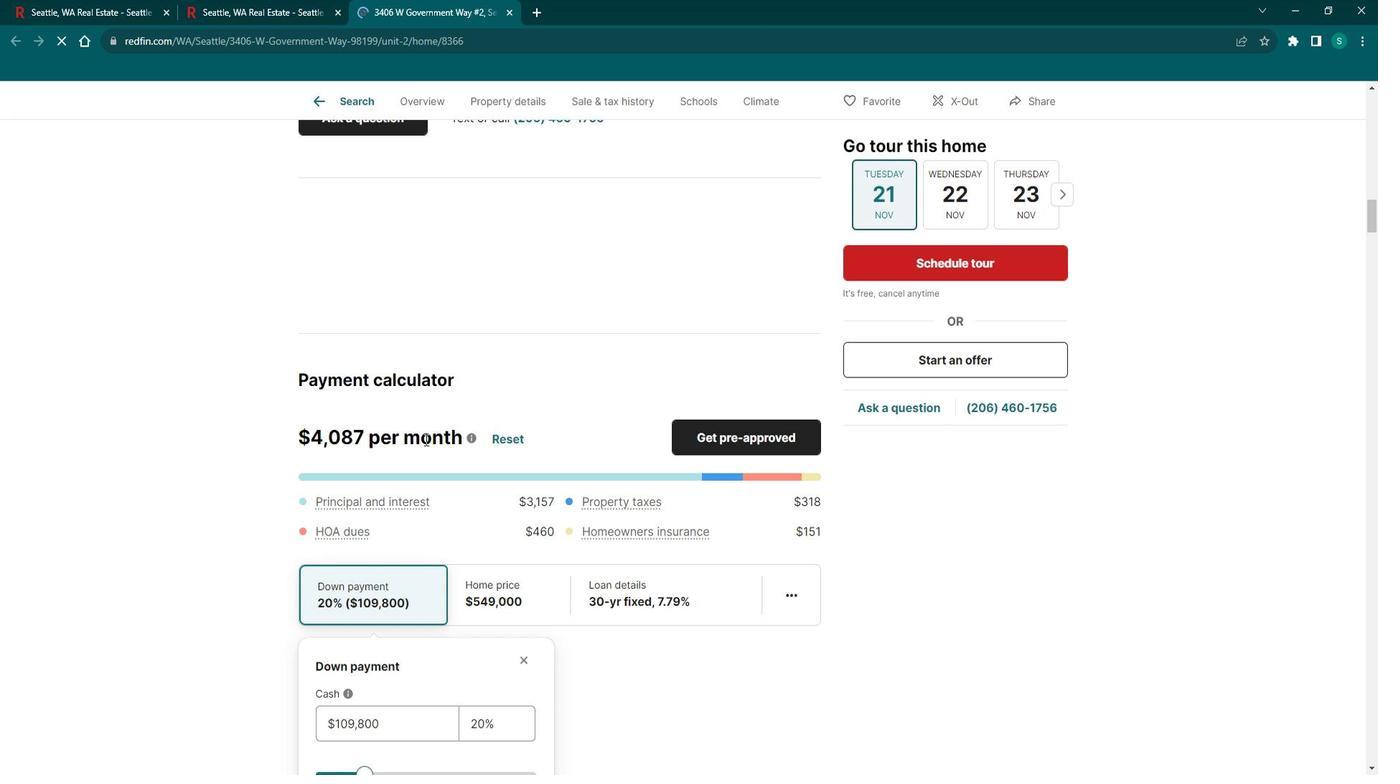 
Action: Mouse scrolled (437, 435) with delta (0, 0)
Screenshot: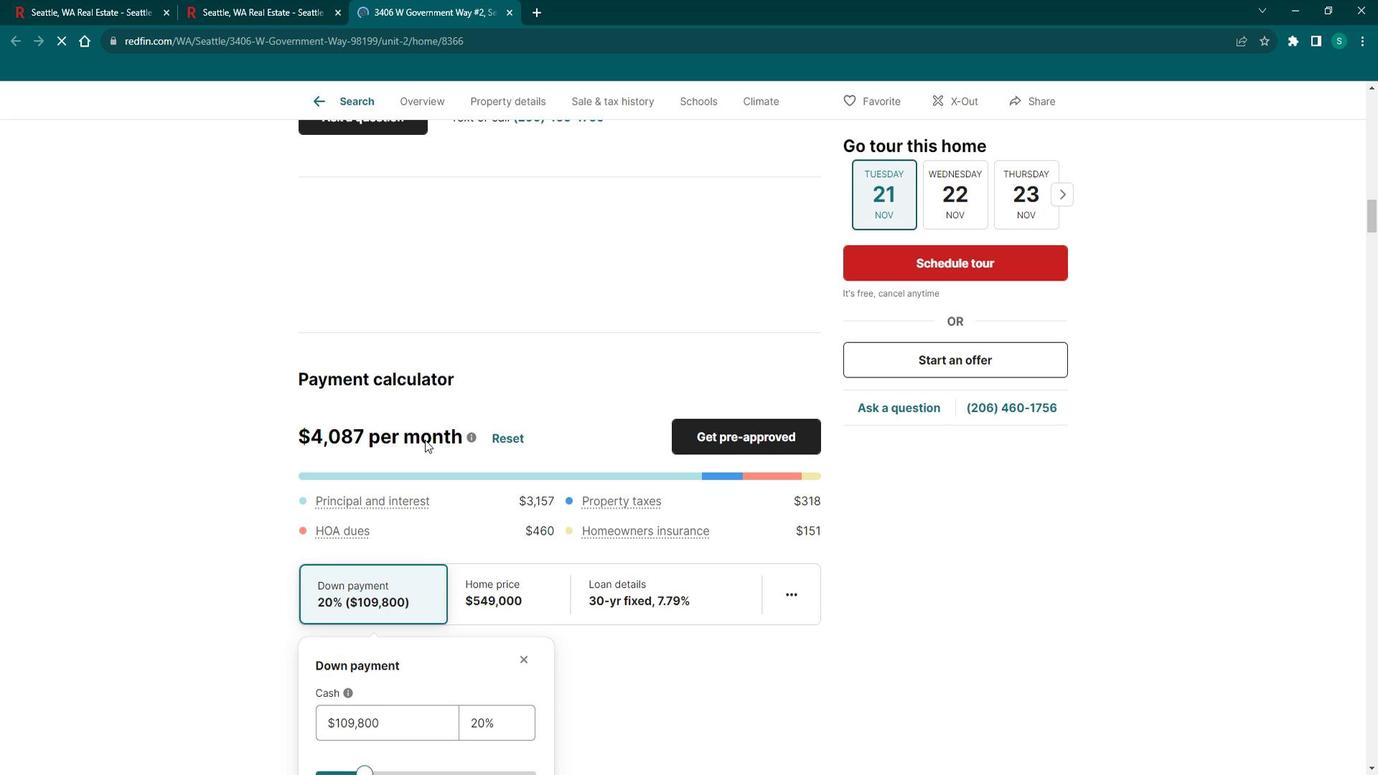 
Action: Mouse scrolled (437, 435) with delta (0, 0)
Screenshot: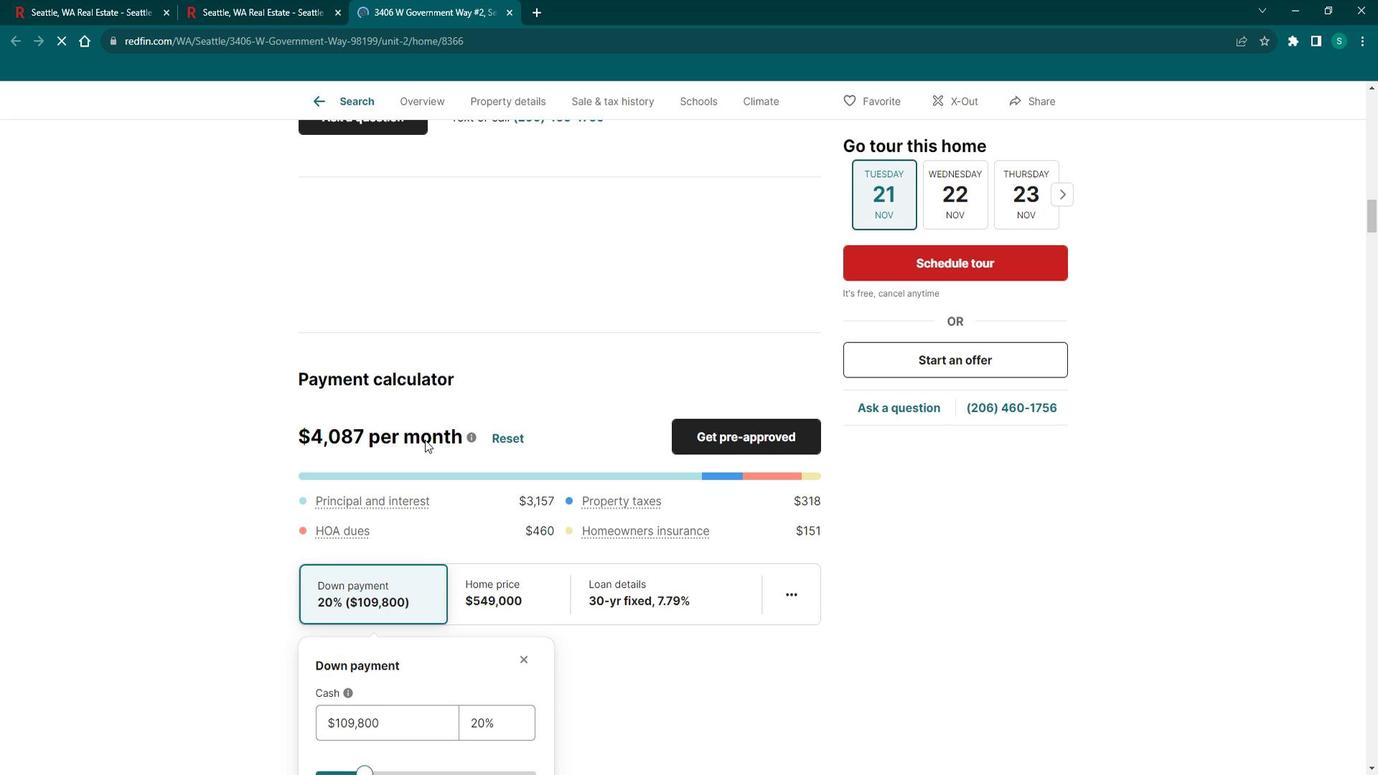 
Action: Mouse scrolled (437, 435) with delta (0, 0)
Screenshot: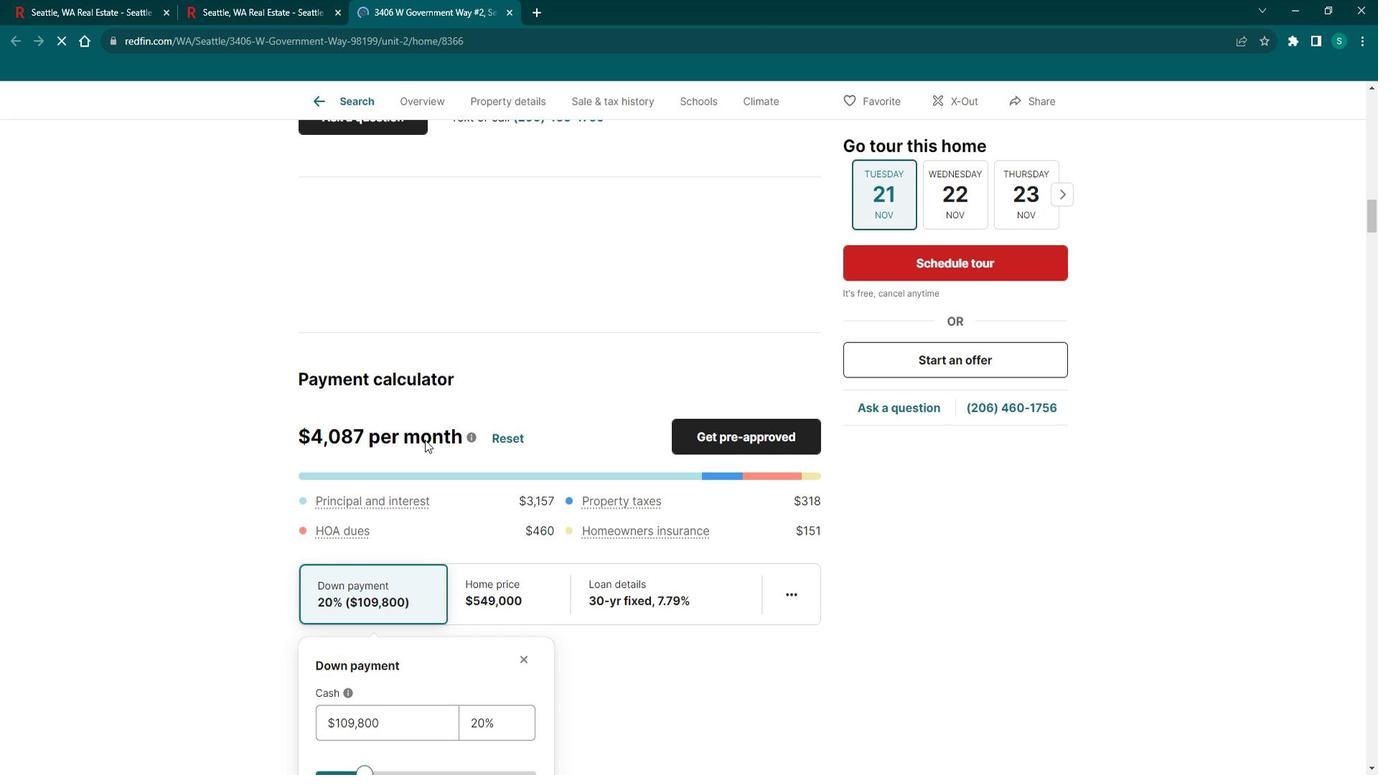
Action: Mouse scrolled (437, 435) with delta (0, 0)
Screenshot: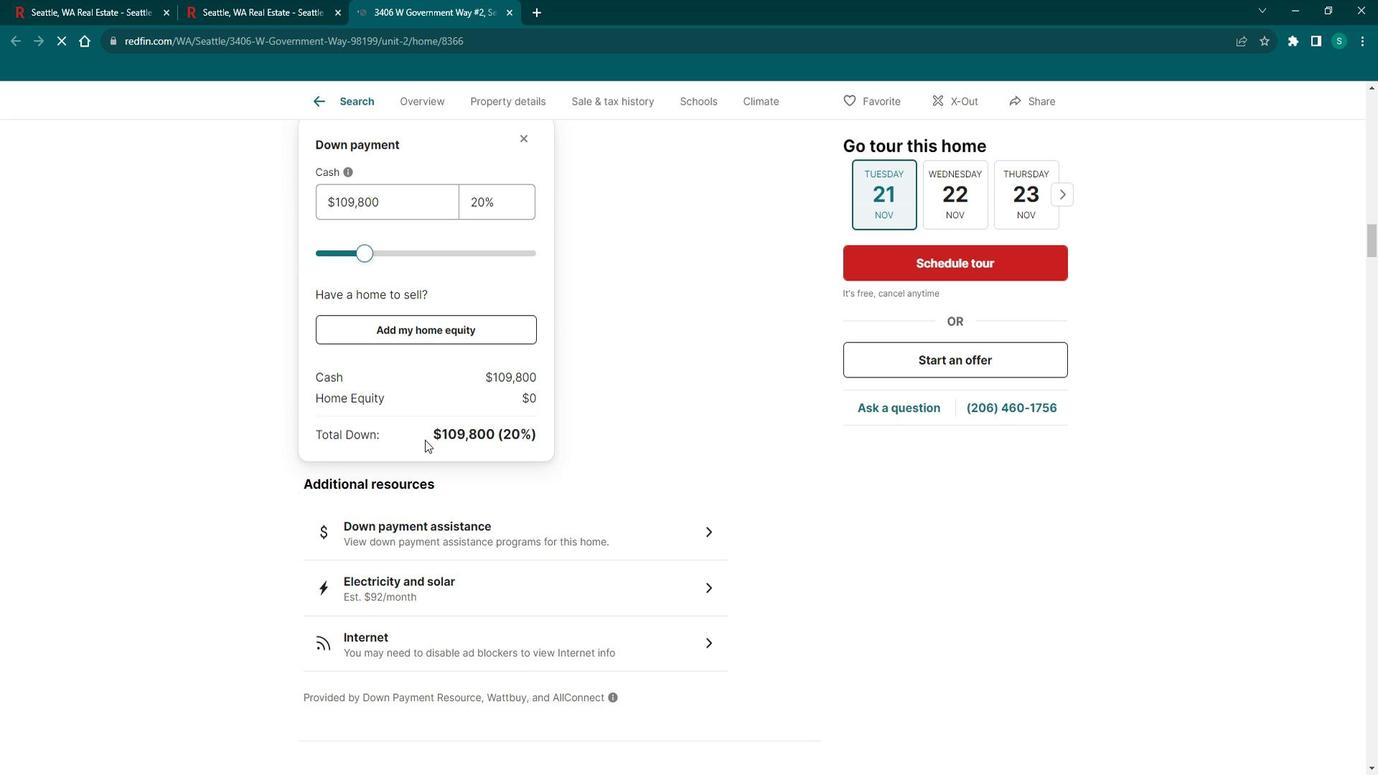
Action: Mouse scrolled (437, 435) with delta (0, 0)
Screenshot: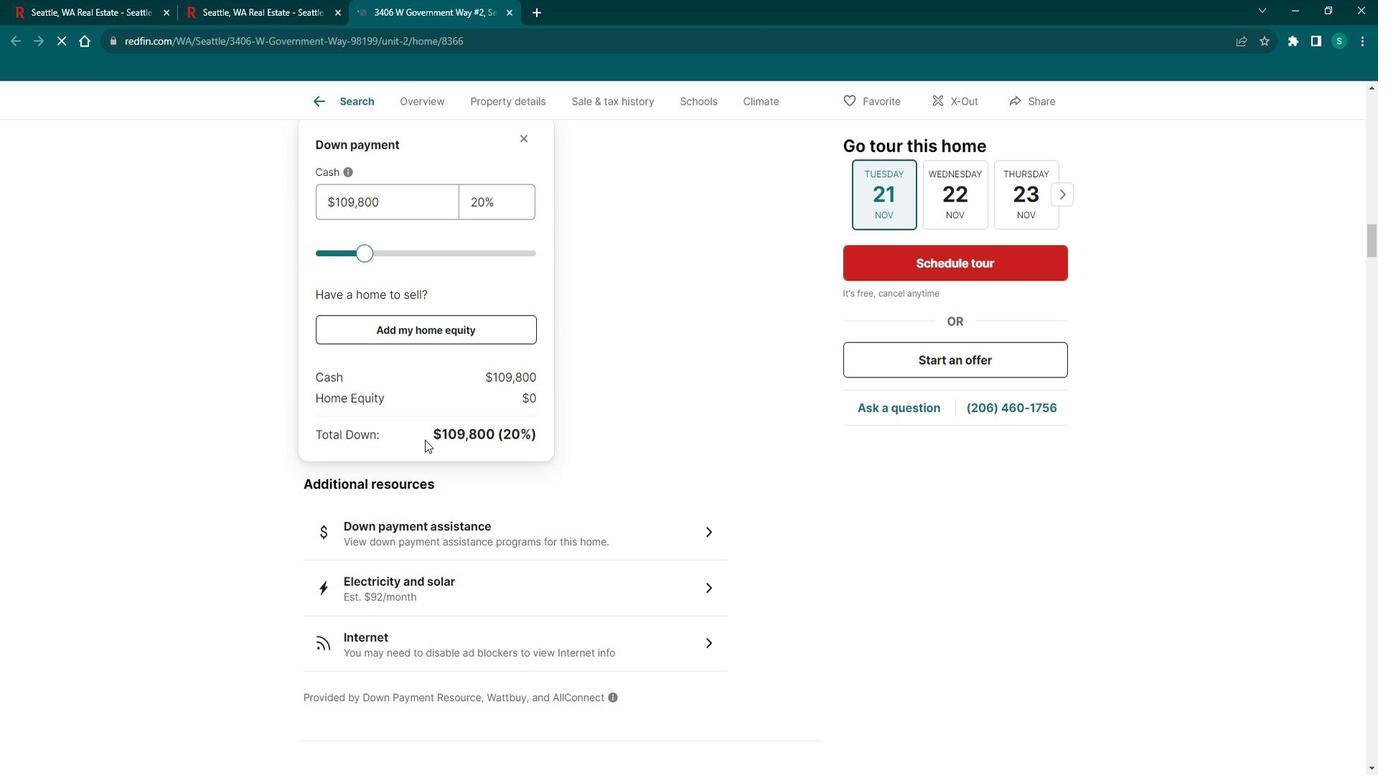 
Action: Mouse scrolled (437, 435) with delta (0, 0)
Screenshot: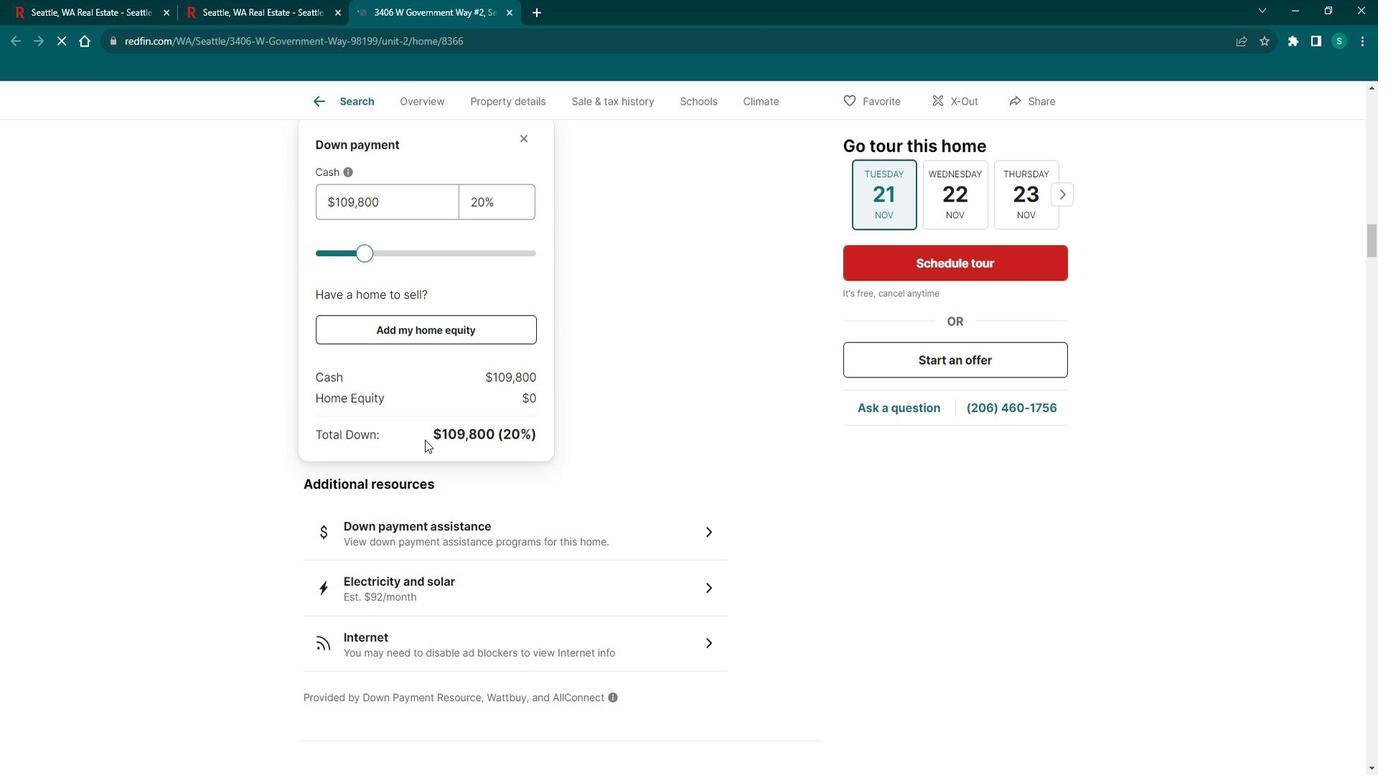
Action: Mouse scrolled (437, 435) with delta (0, 0)
Screenshot: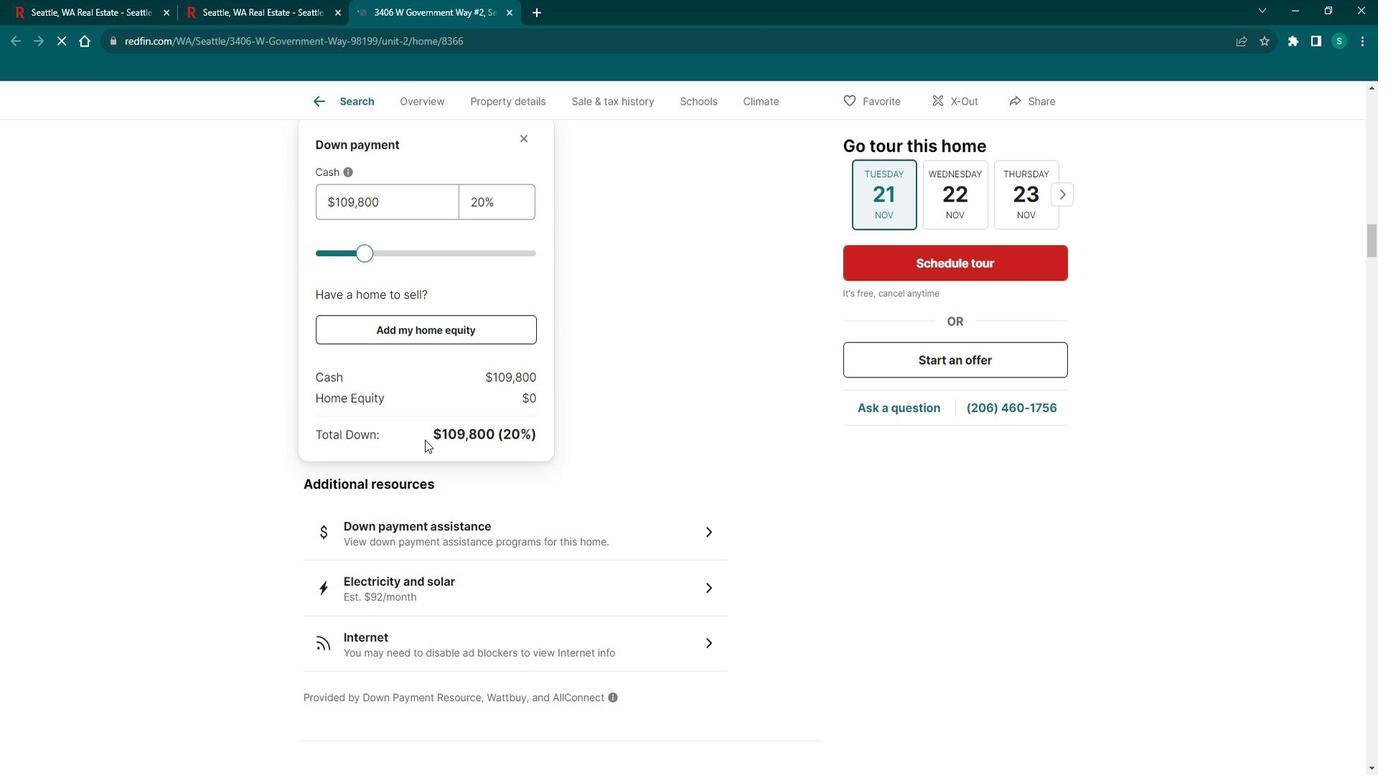 
Action: Mouse scrolled (437, 435) with delta (0, 0)
Screenshot: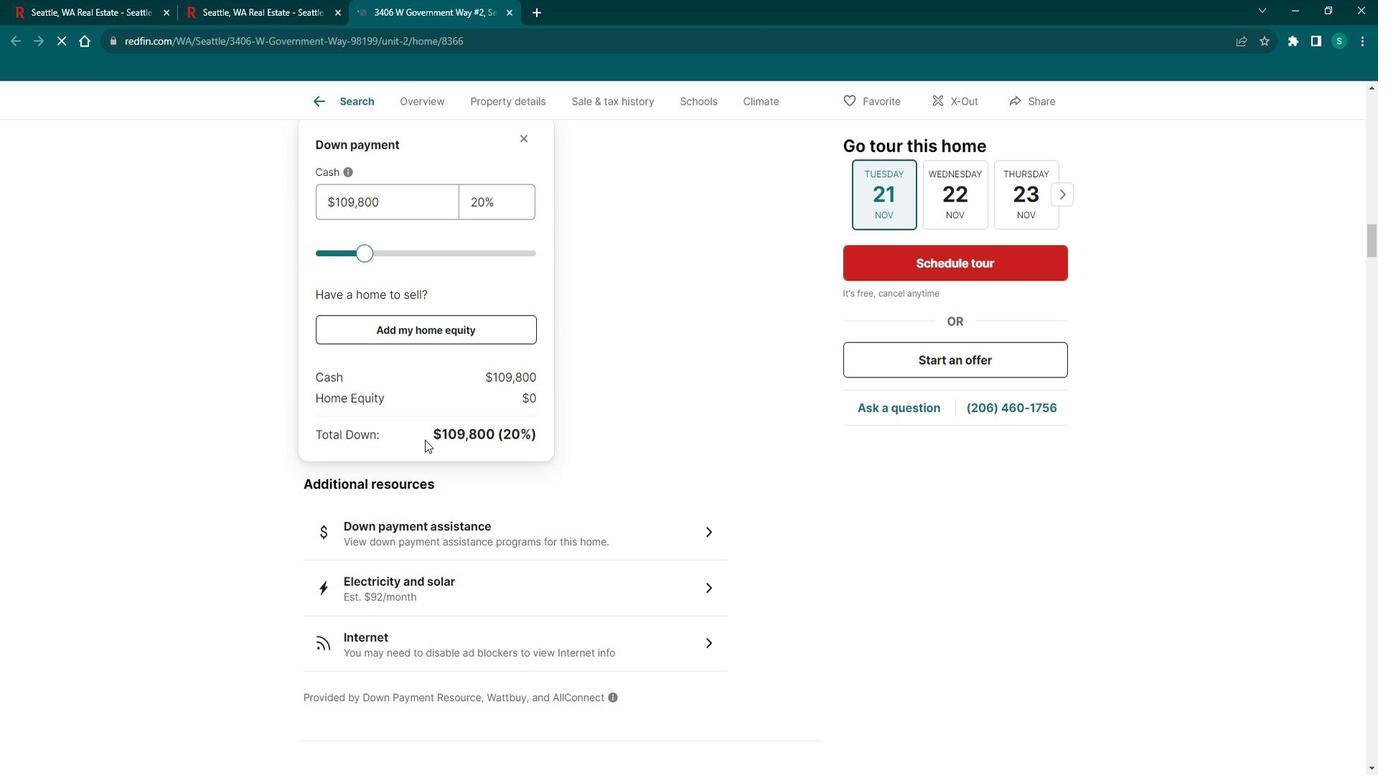 
Action: Mouse scrolled (437, 435) with delta (0, 0)
Screenshot: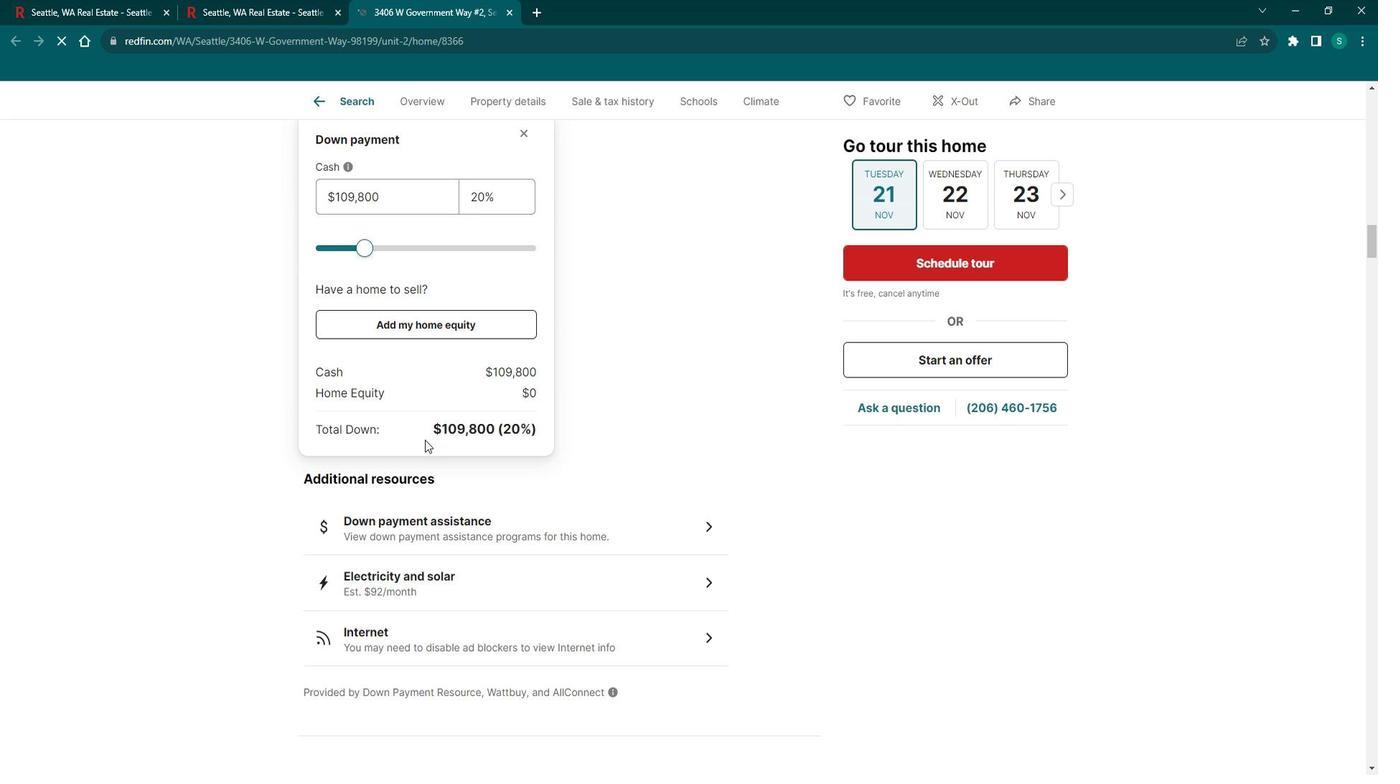 
Action: Mouse scrolled (437, 435) with delta (0, 0)
Screenshot: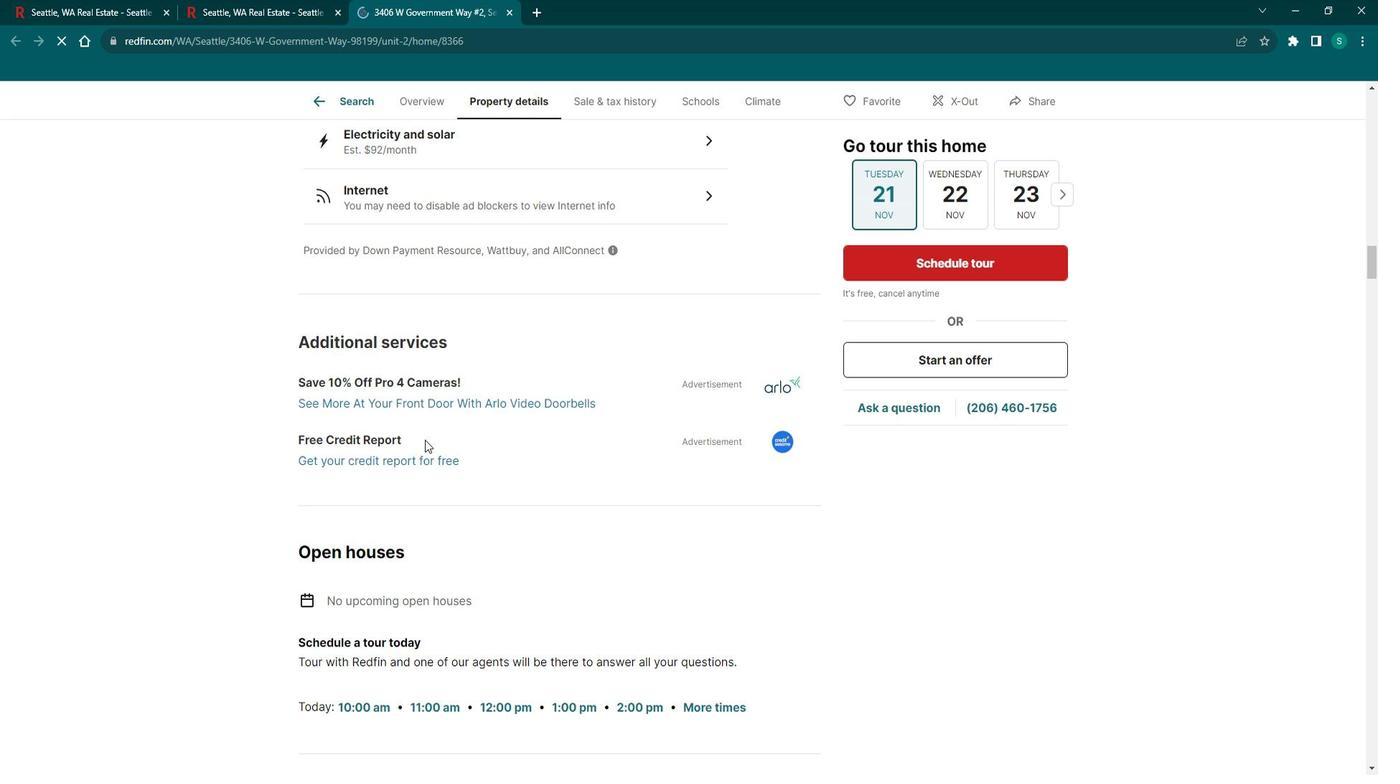 
Action: Mouse scrolled (437, 435) with delta (0, 0)
Screenshot: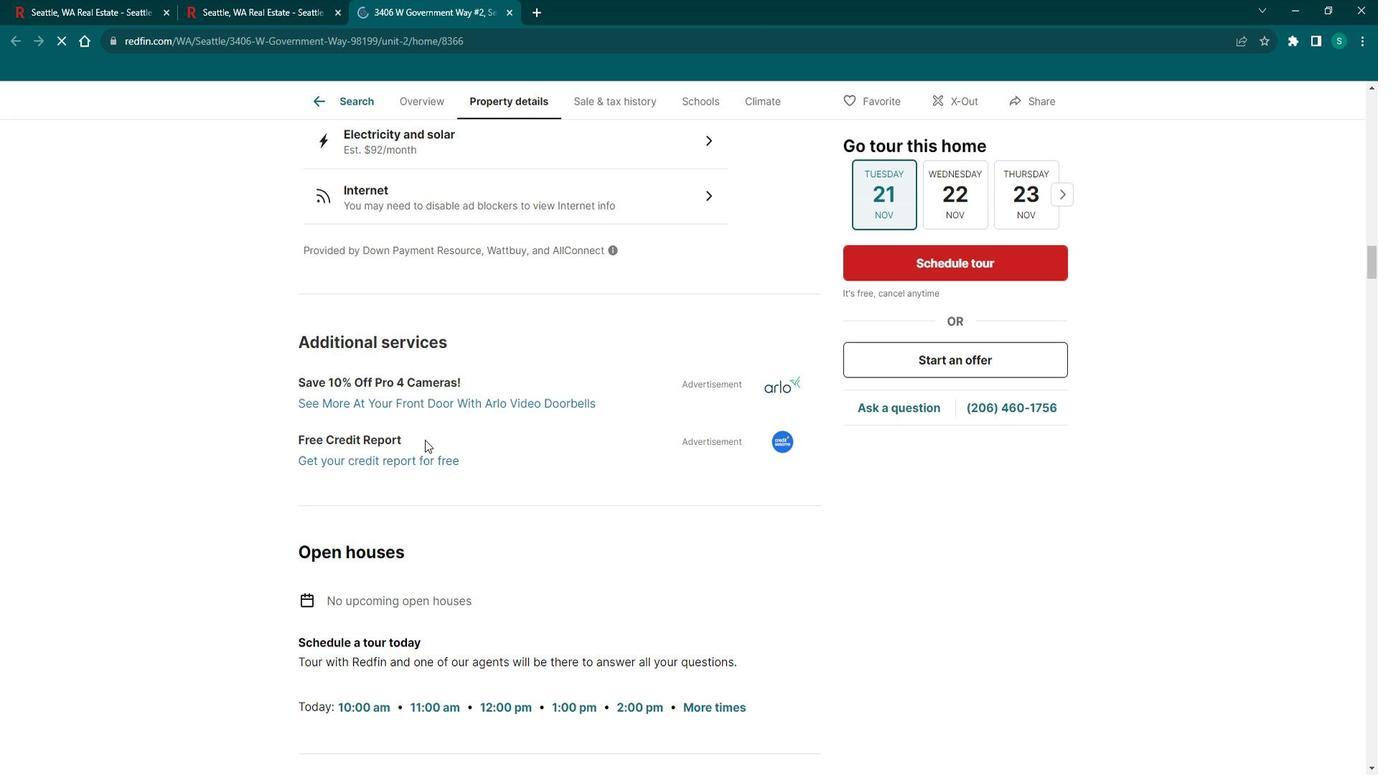 
Action: Mouse scrolled (437, 435) with delta (0, 0)
Screenshot: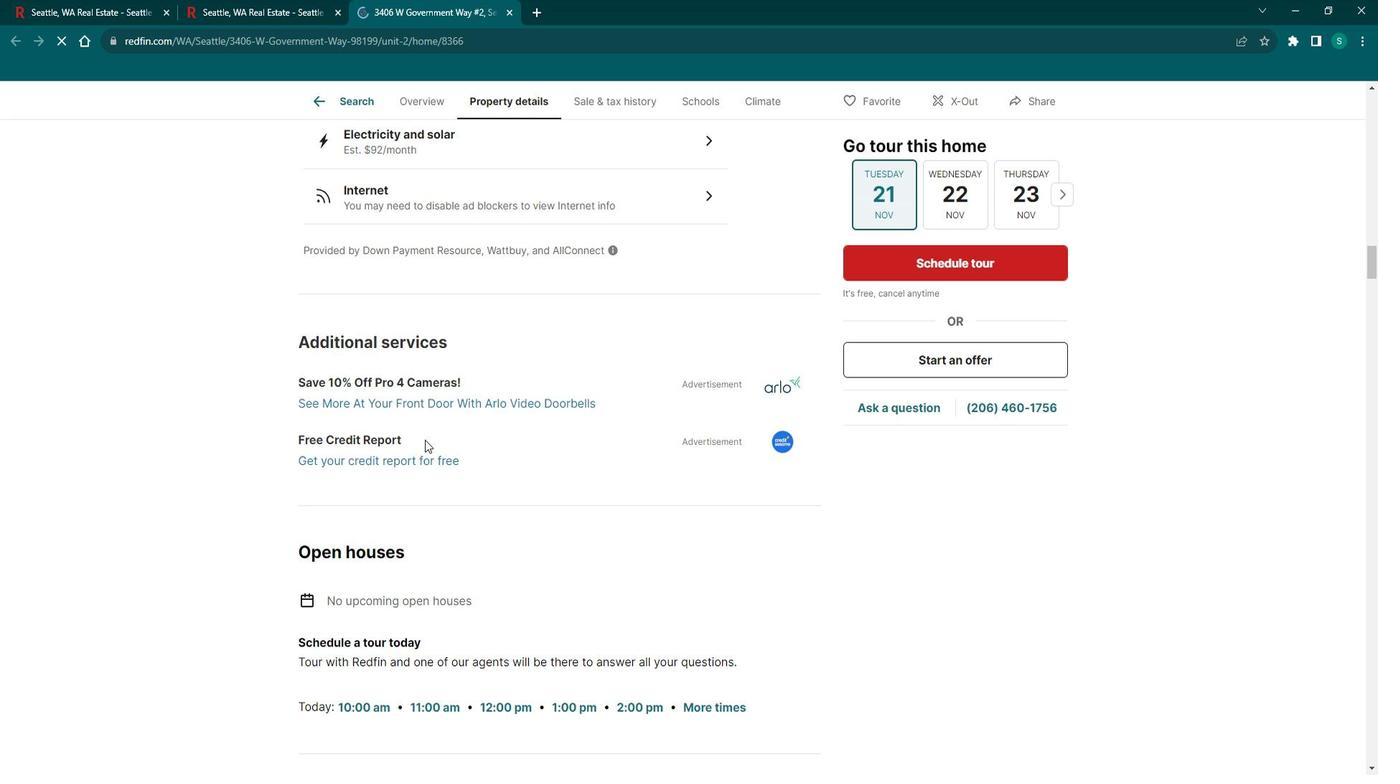 
Action: Mouse scrolled (437, 435) with delta (0, 0)
Screenshot: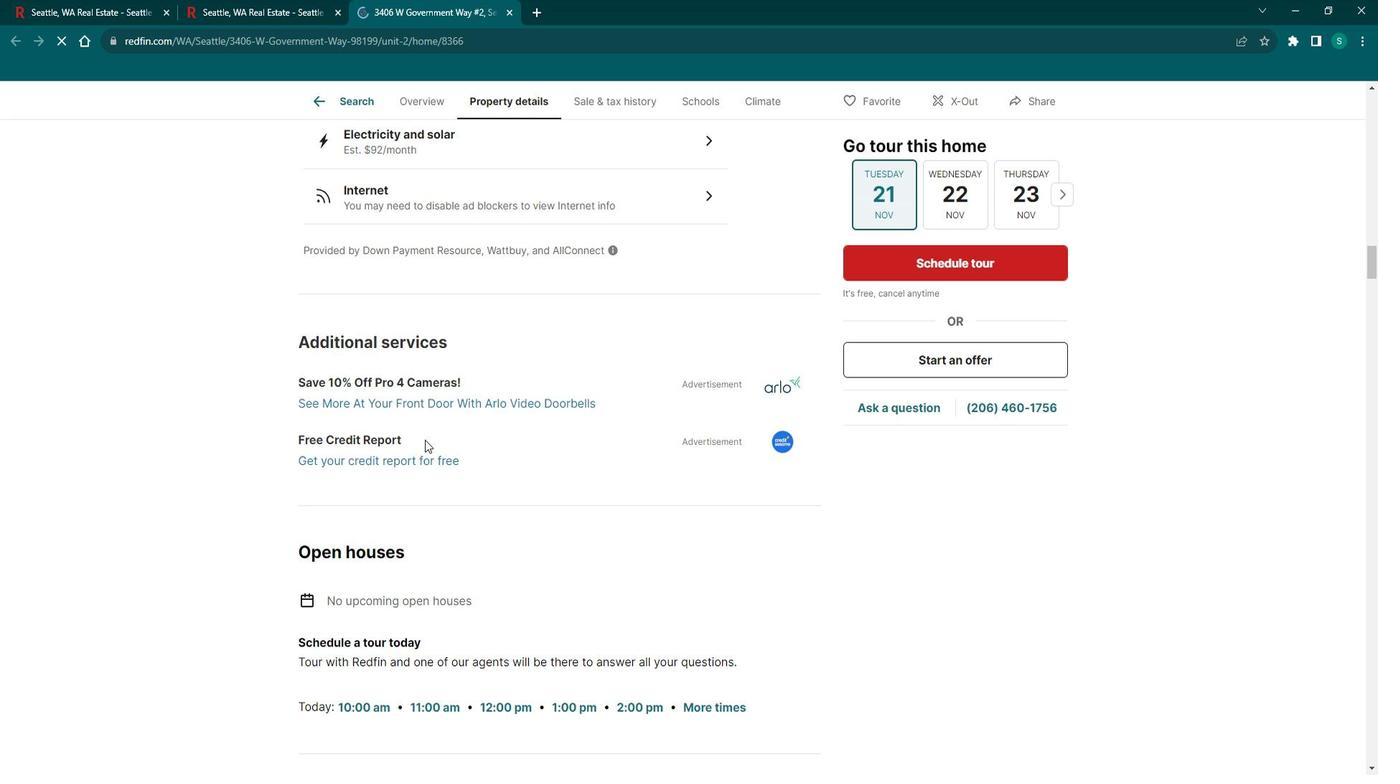 
Action: Mouse scrolled (437, 435) with delta (0, 0)
Screenshot: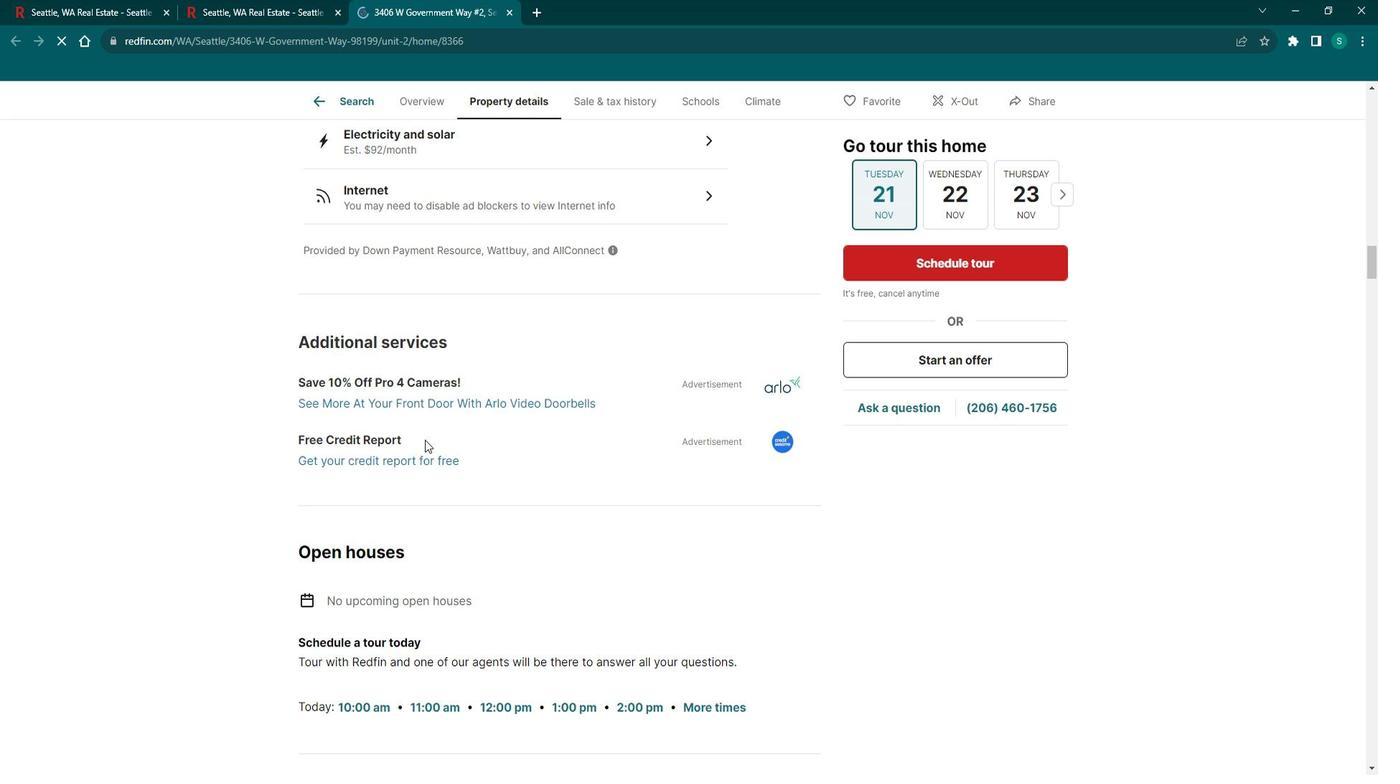 
Action: Mouse scrolled (437, 435) with delta (0, 0)
Screenshot: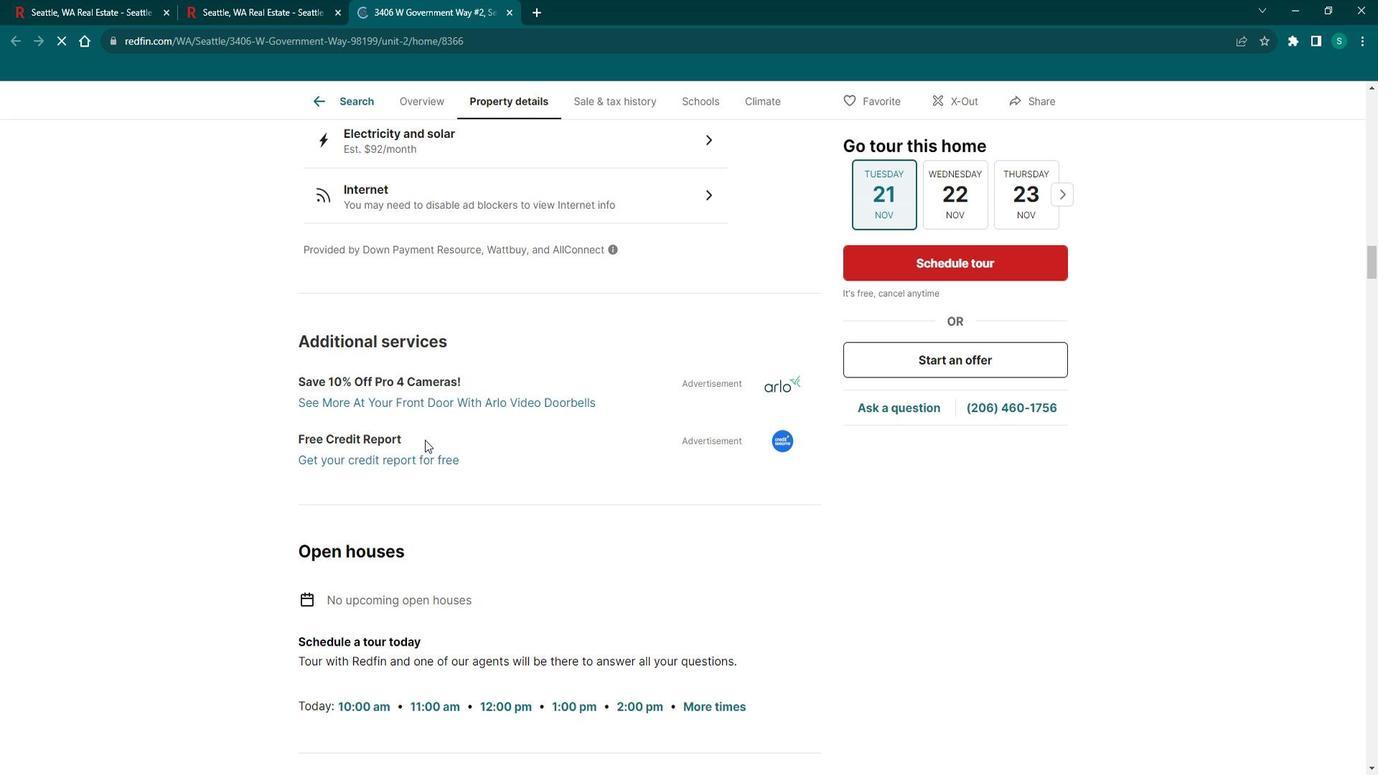 
Action: Mouse scrolled (437, 435) with delta (0, 0)
Screenshot: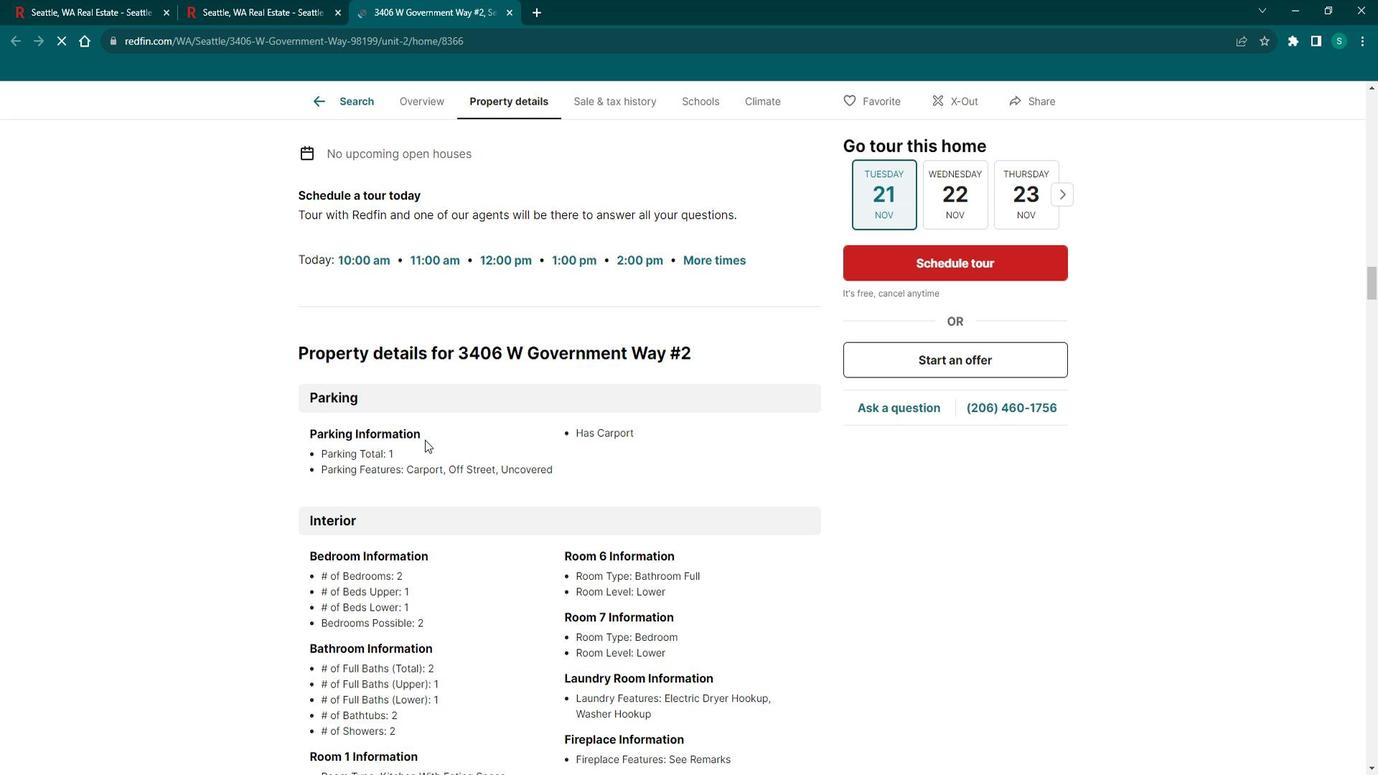 
Action: Mouse scrolled (437, 435) with delta (0, 0)
Screenshot: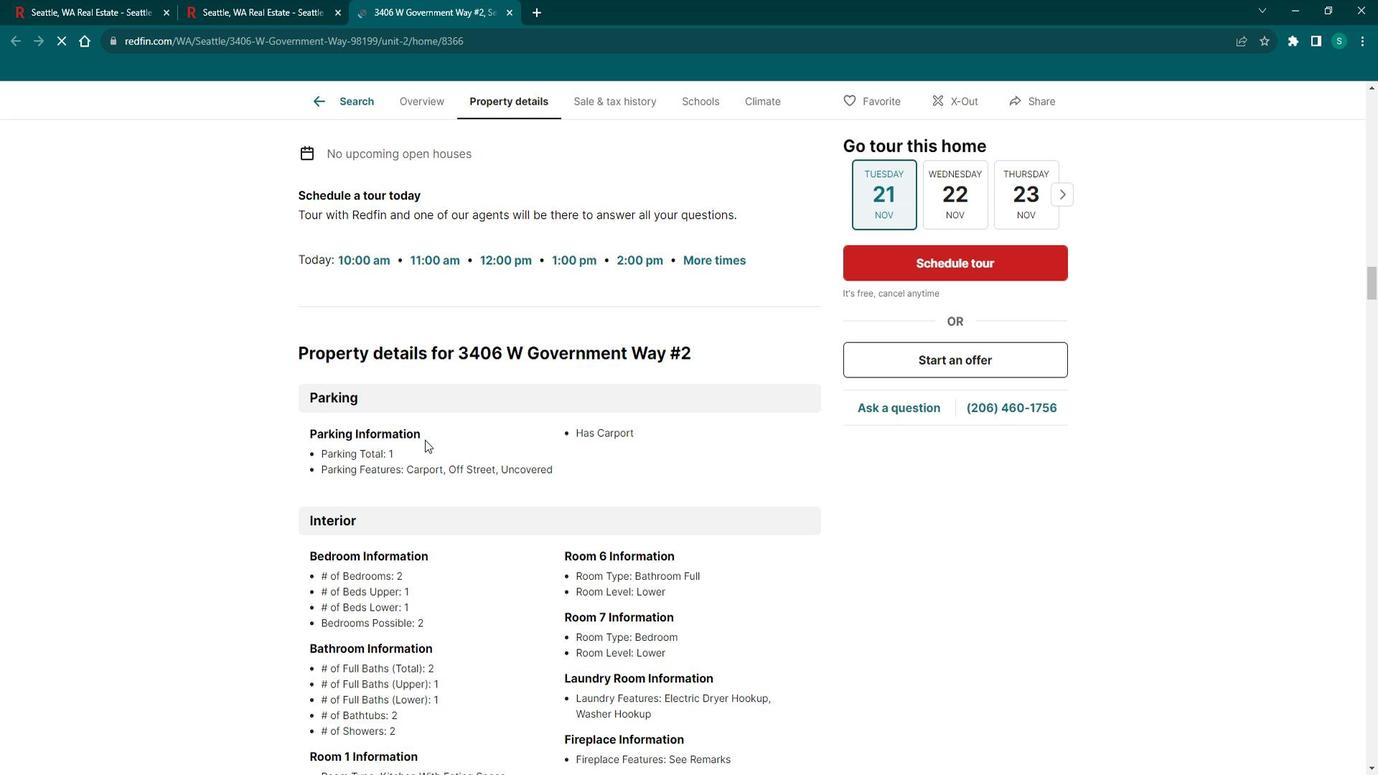 
Action: Mouse scrolled (437, 435) with delta (0, 0)
Screenshot: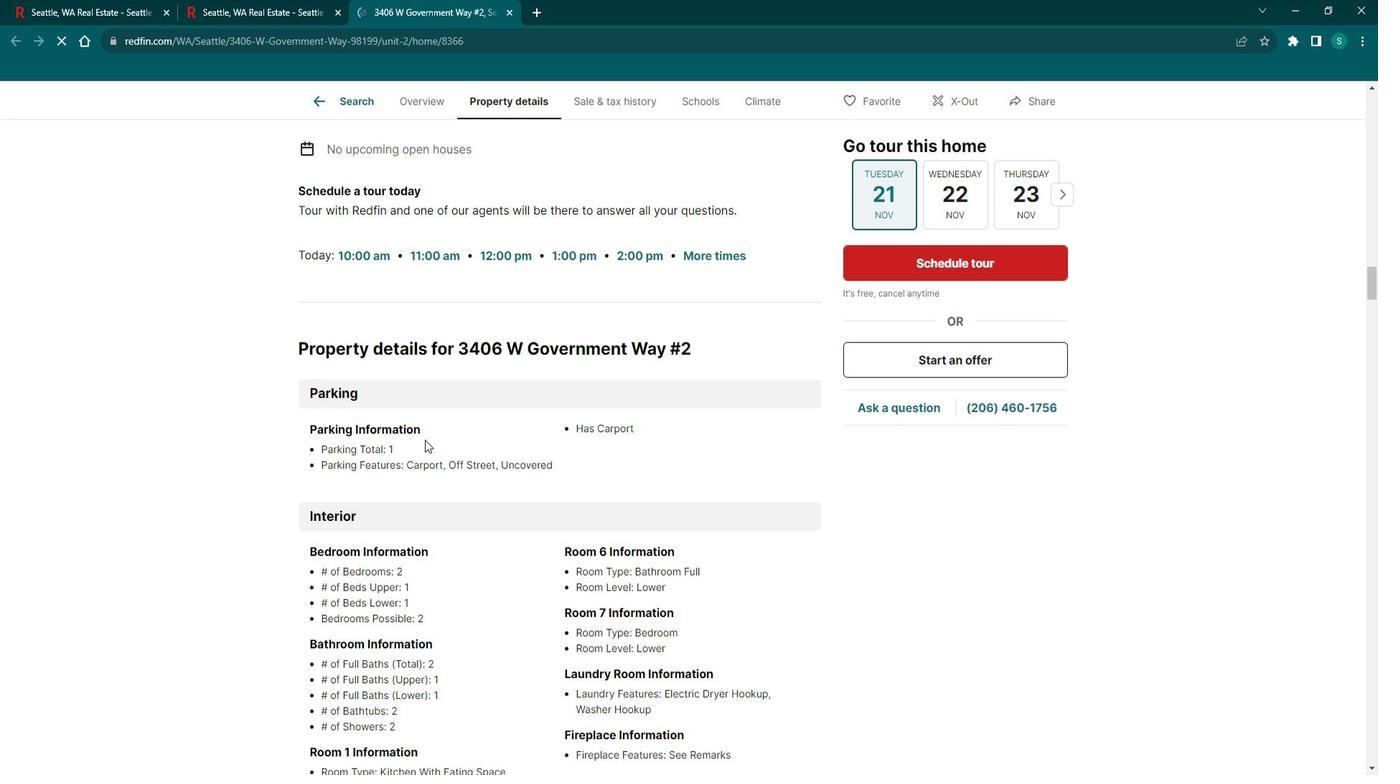 
Action: Mouse scrolled (437, 435) with delta (0, 0)
Screenshot: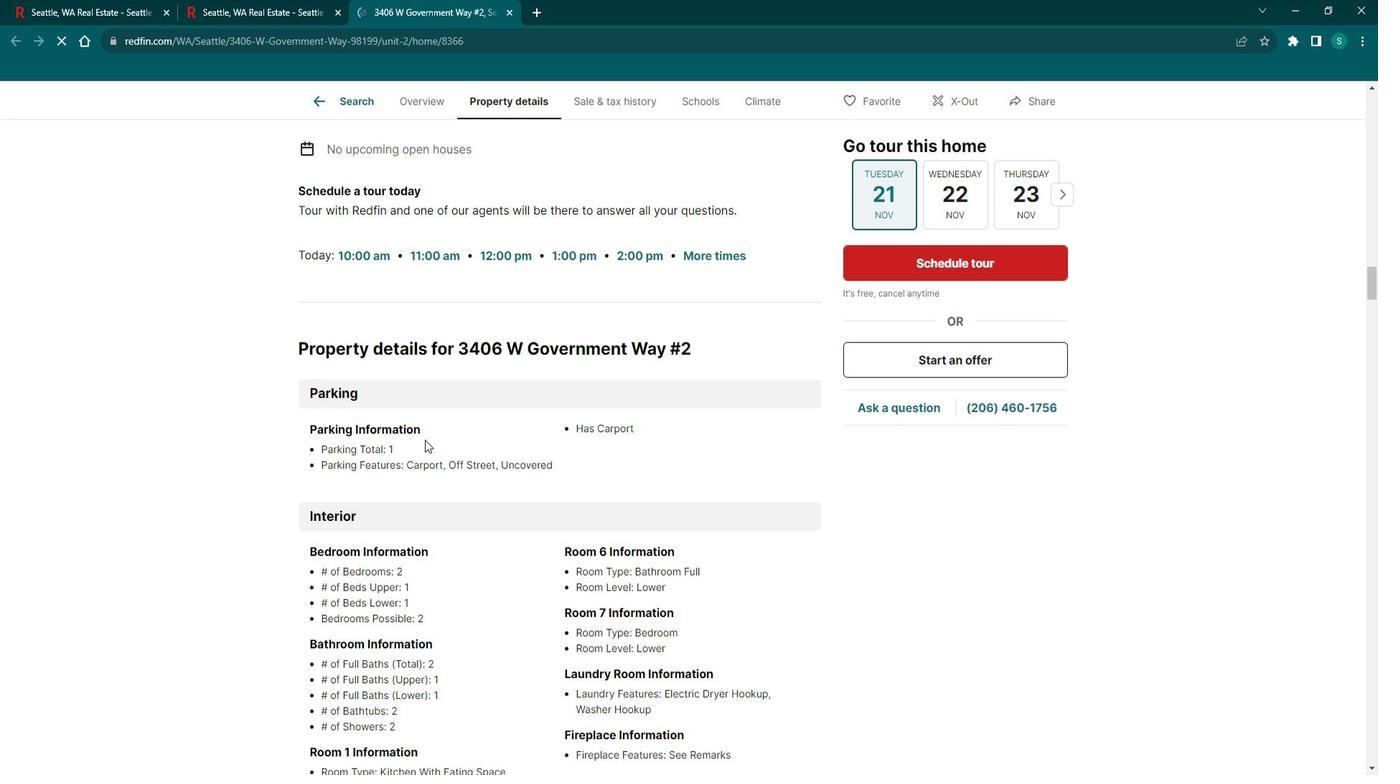 
Action: Mouse scrolled (437, 435) with delta (0, 0)
Screenshot: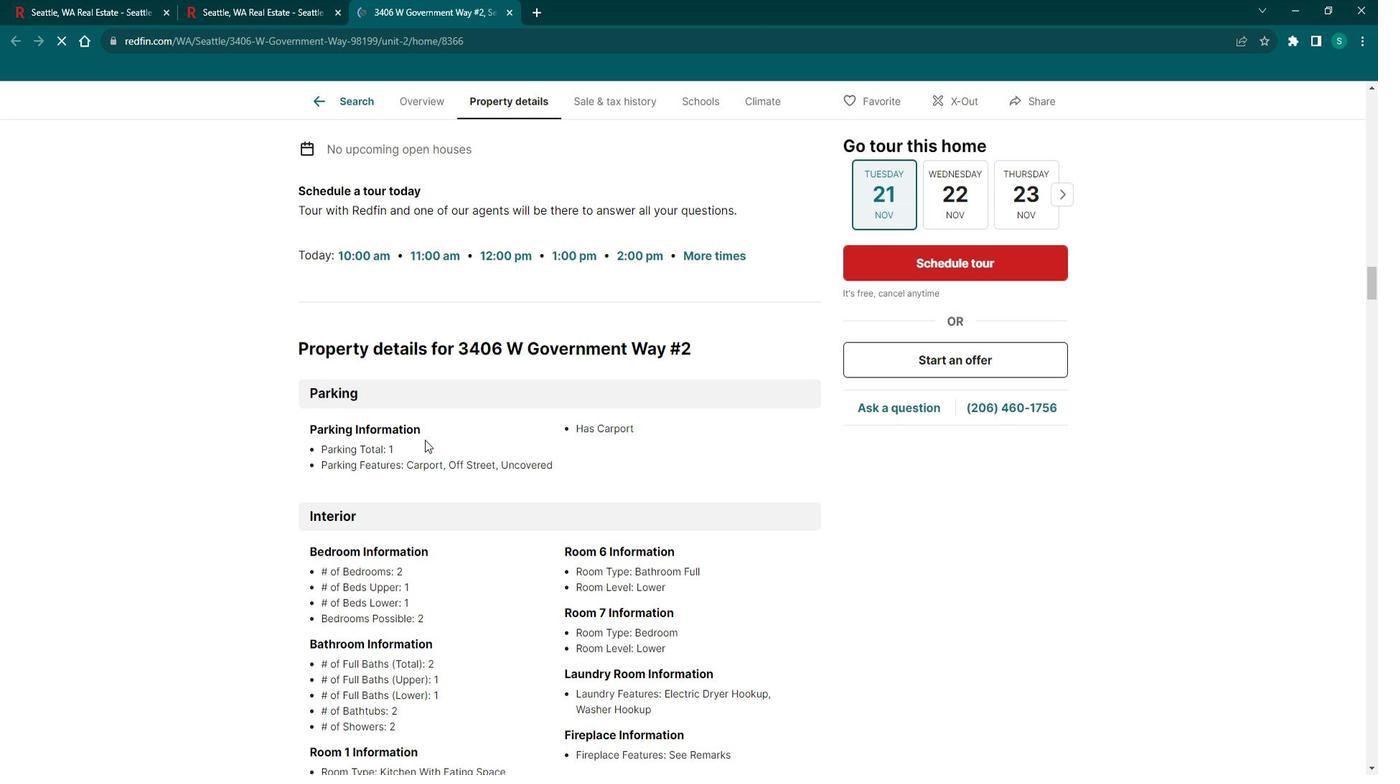 
Action: Mouse scrolled (437, 435) with delta (0, 0)
Screenshot: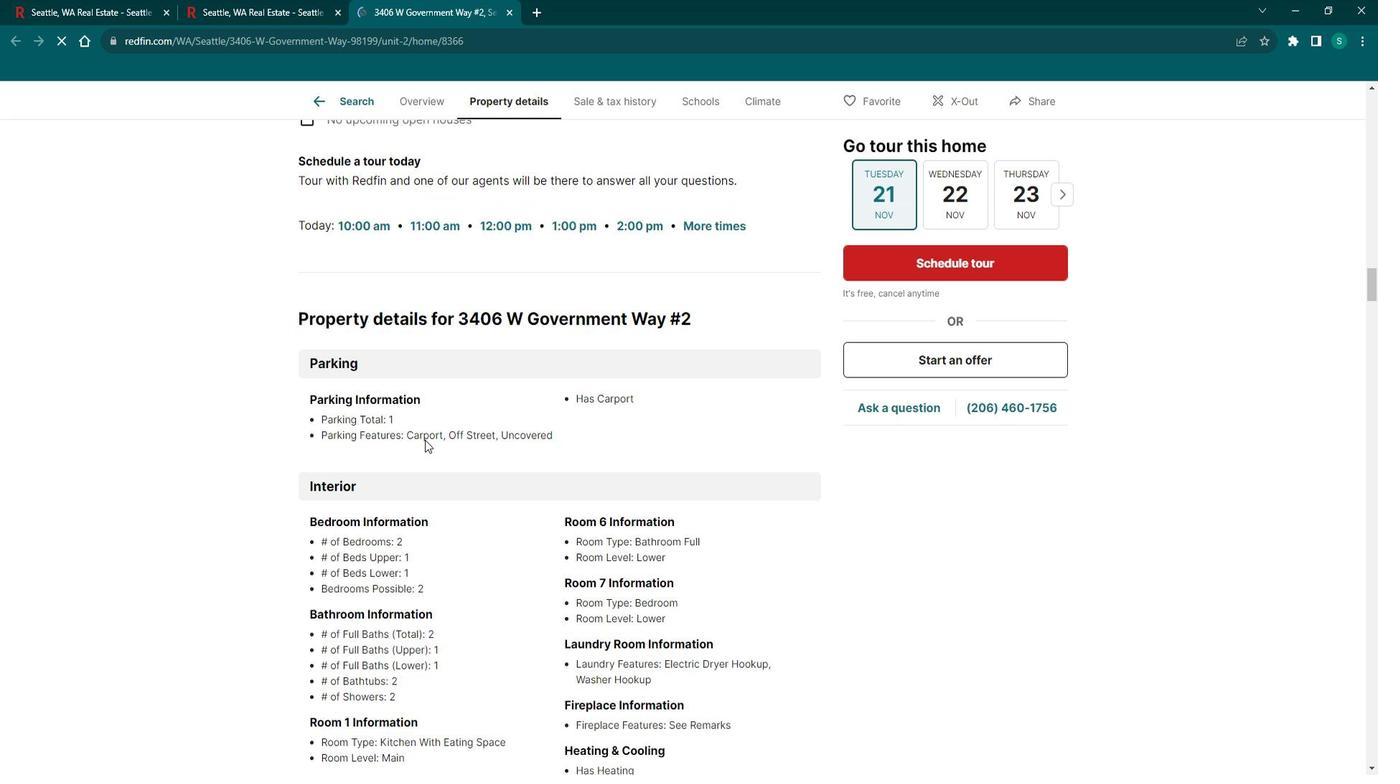 
Action: Mouse scrolled (437, 435) with delta (0, 0)
Screenshot: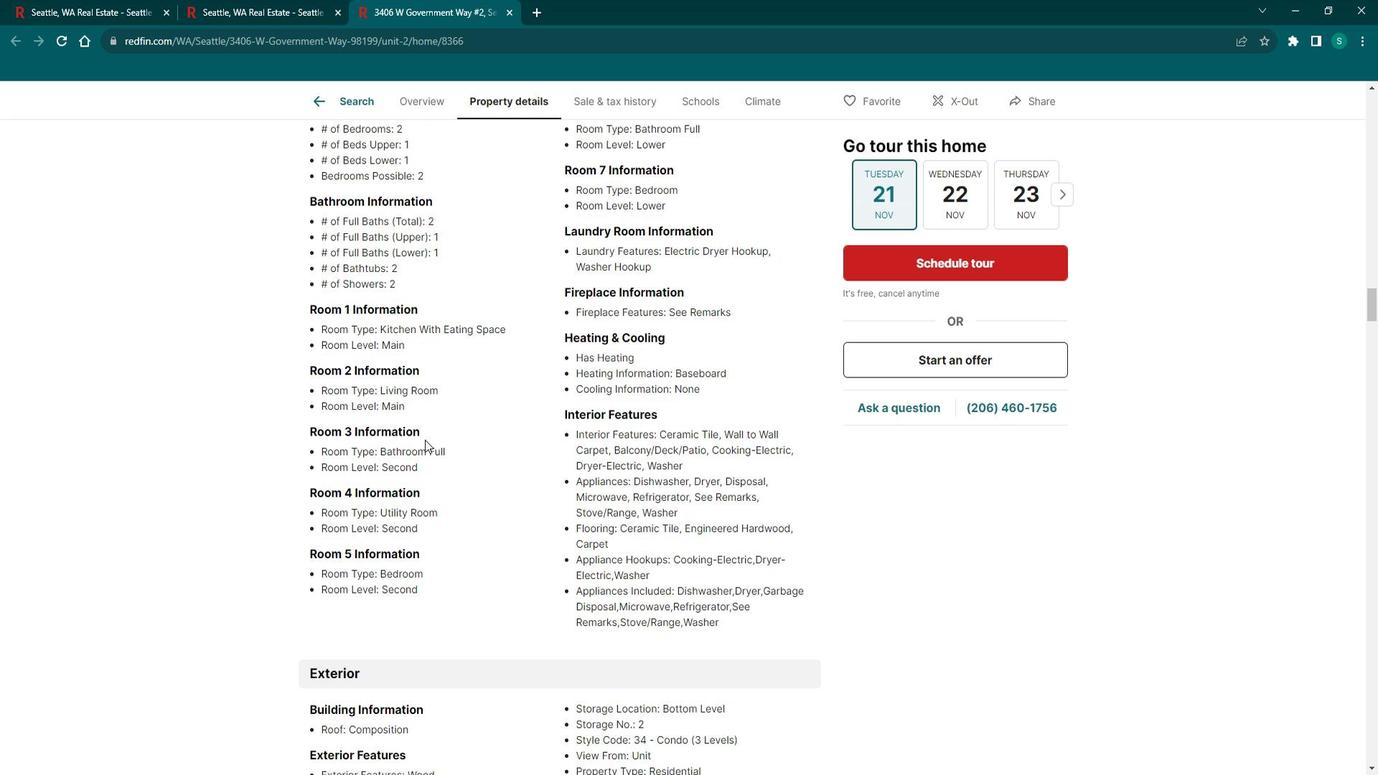 
Action: Mouse scrolled (437, 435) with delta (0, 0)
Screenshot: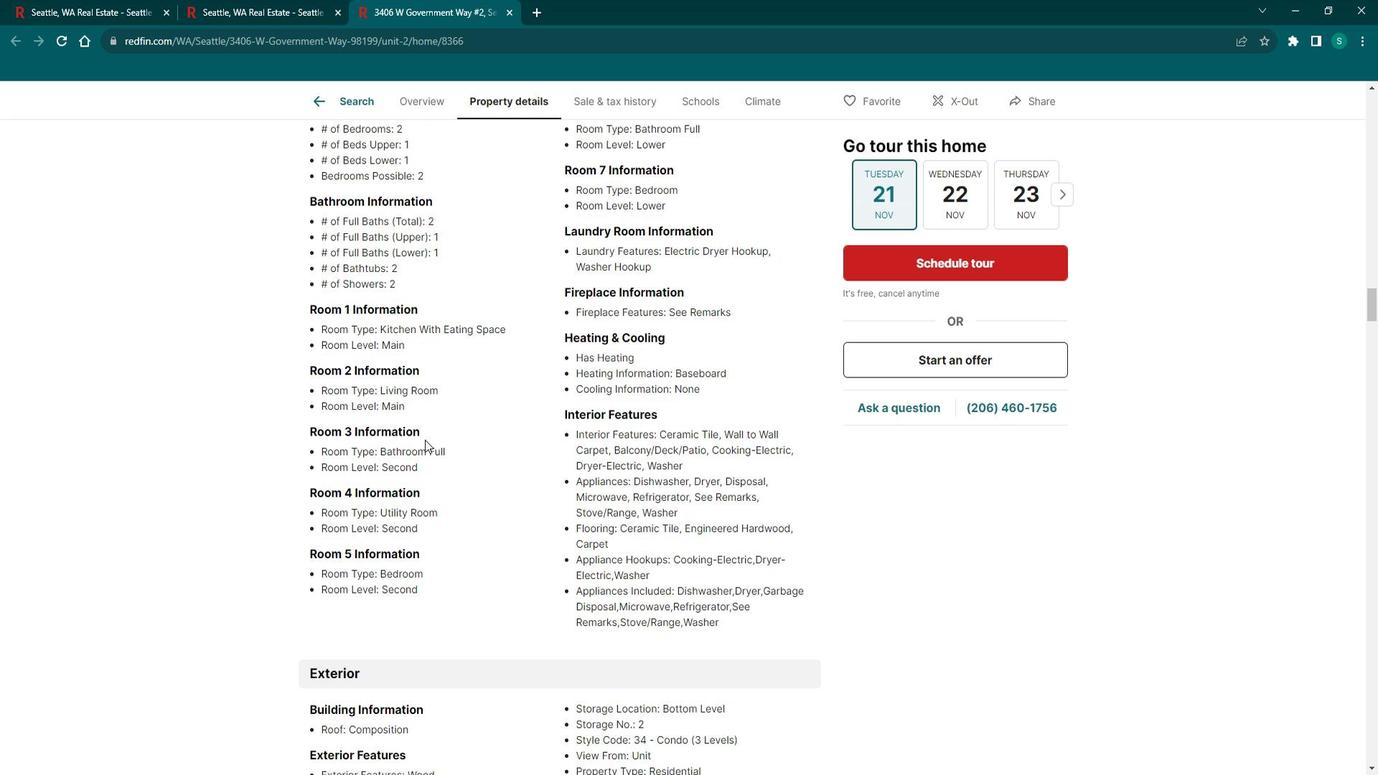 
Action: Mouse scrolled (437, 435) with delta (0, 0)
Screenshot: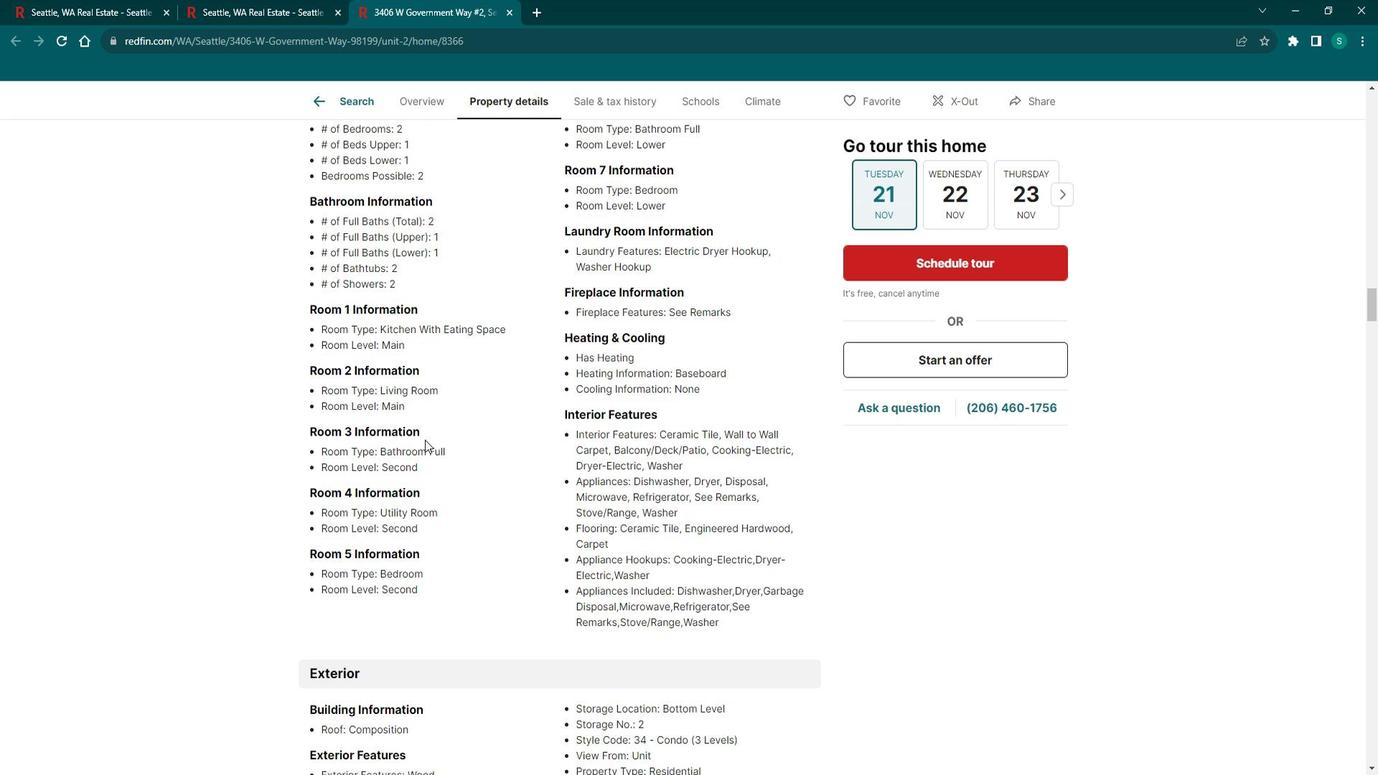 
Action: Mouse scrolled (437, 435) with delta (0, 0)
Screenshot: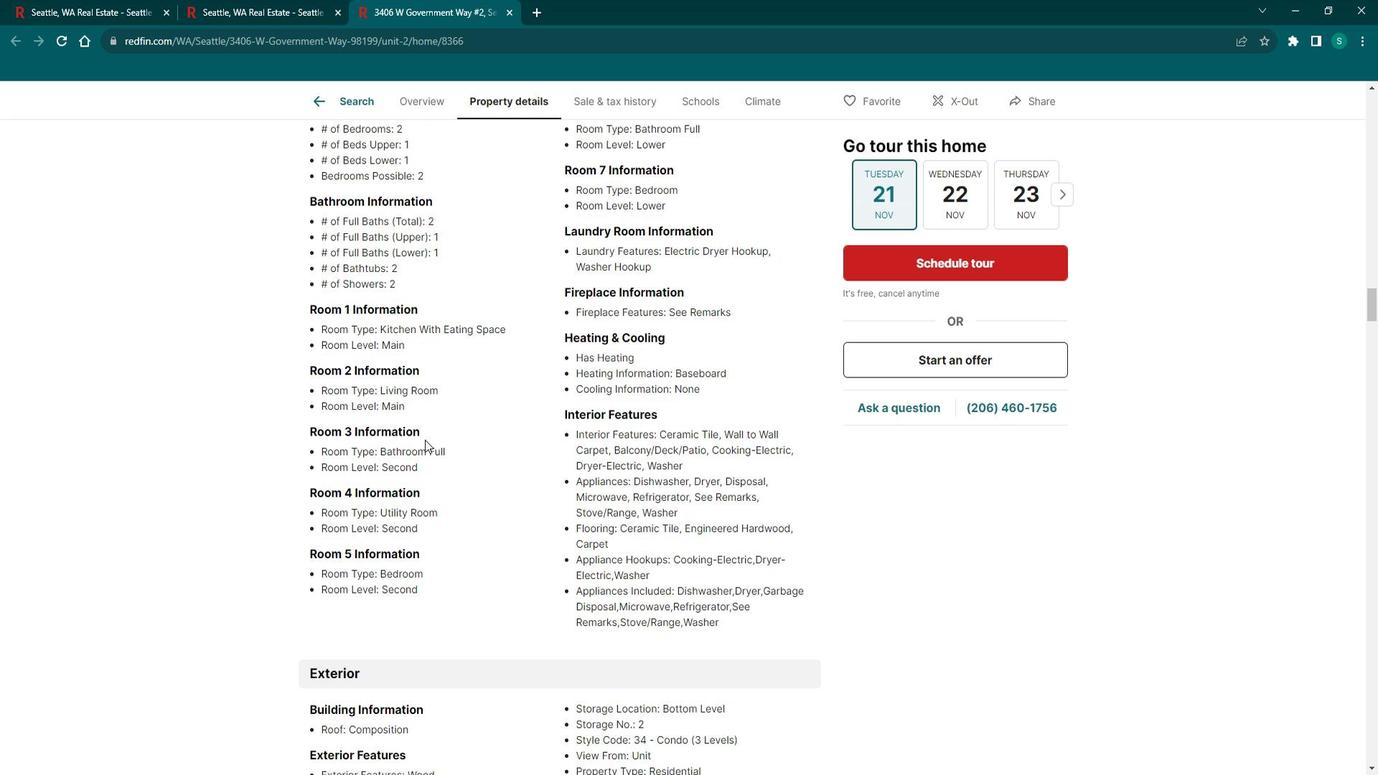 
Action: Mouse scrolled (437, 435) with delta (0, 0)
Screenshot: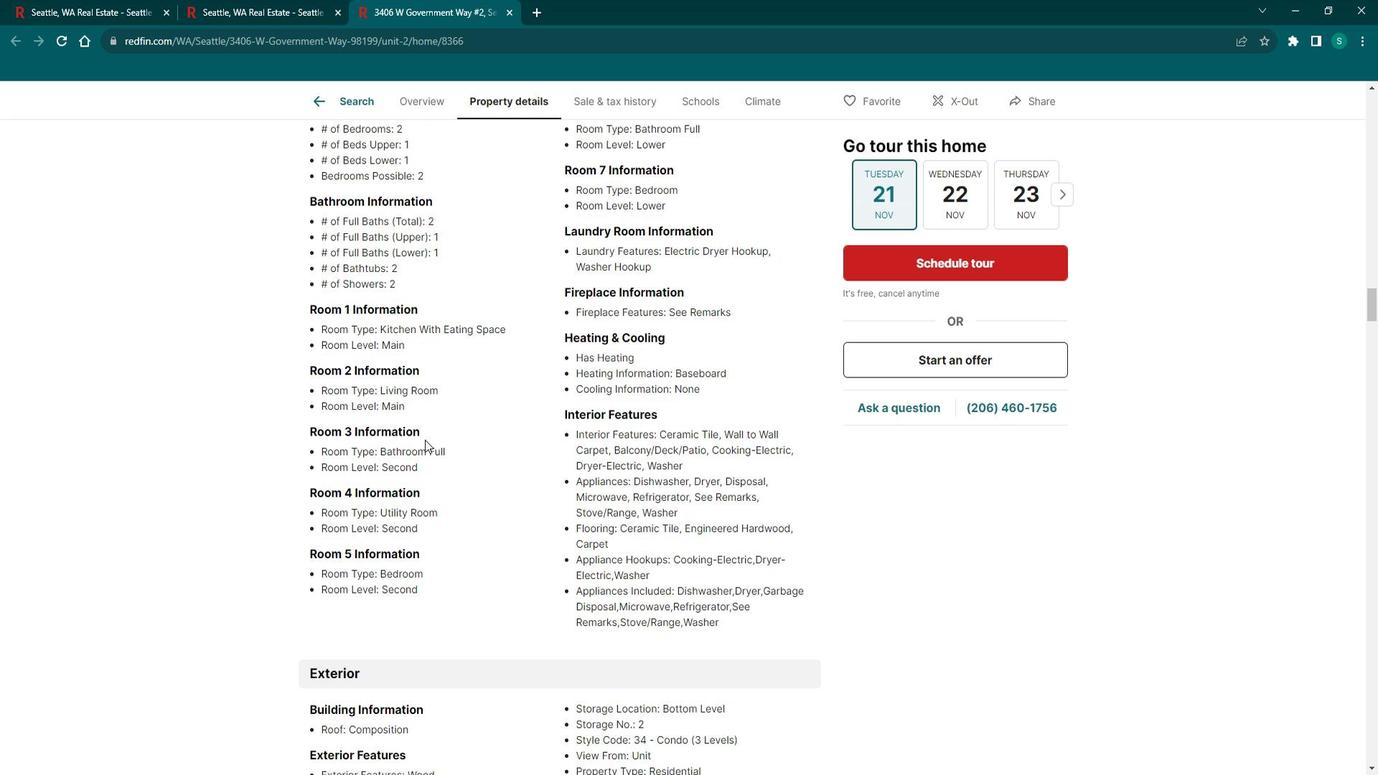 
Action: Mouse scrolled (437, 435) with delta (0, 0)
Screenshot: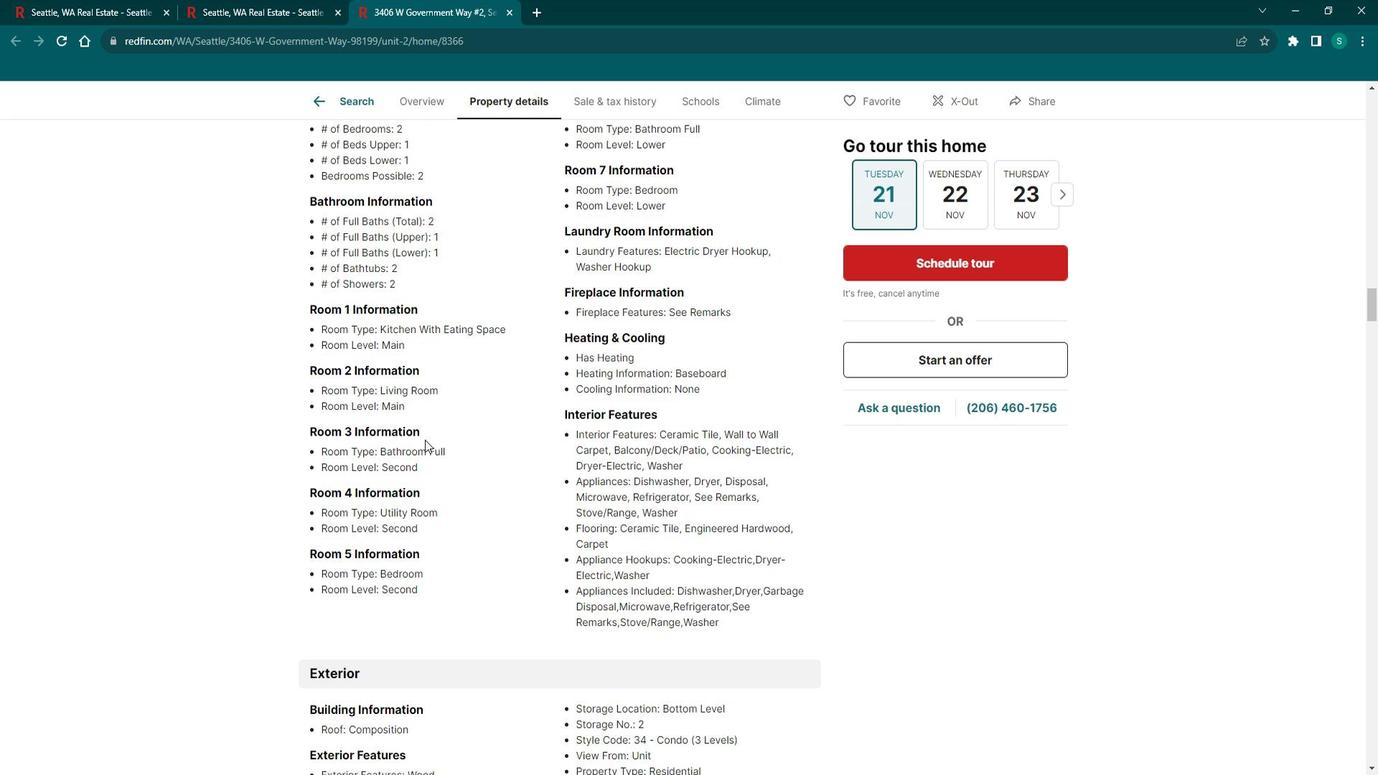 
Action: Mouse scrolled (437, 435) with delta (0, 0)
Screenshot: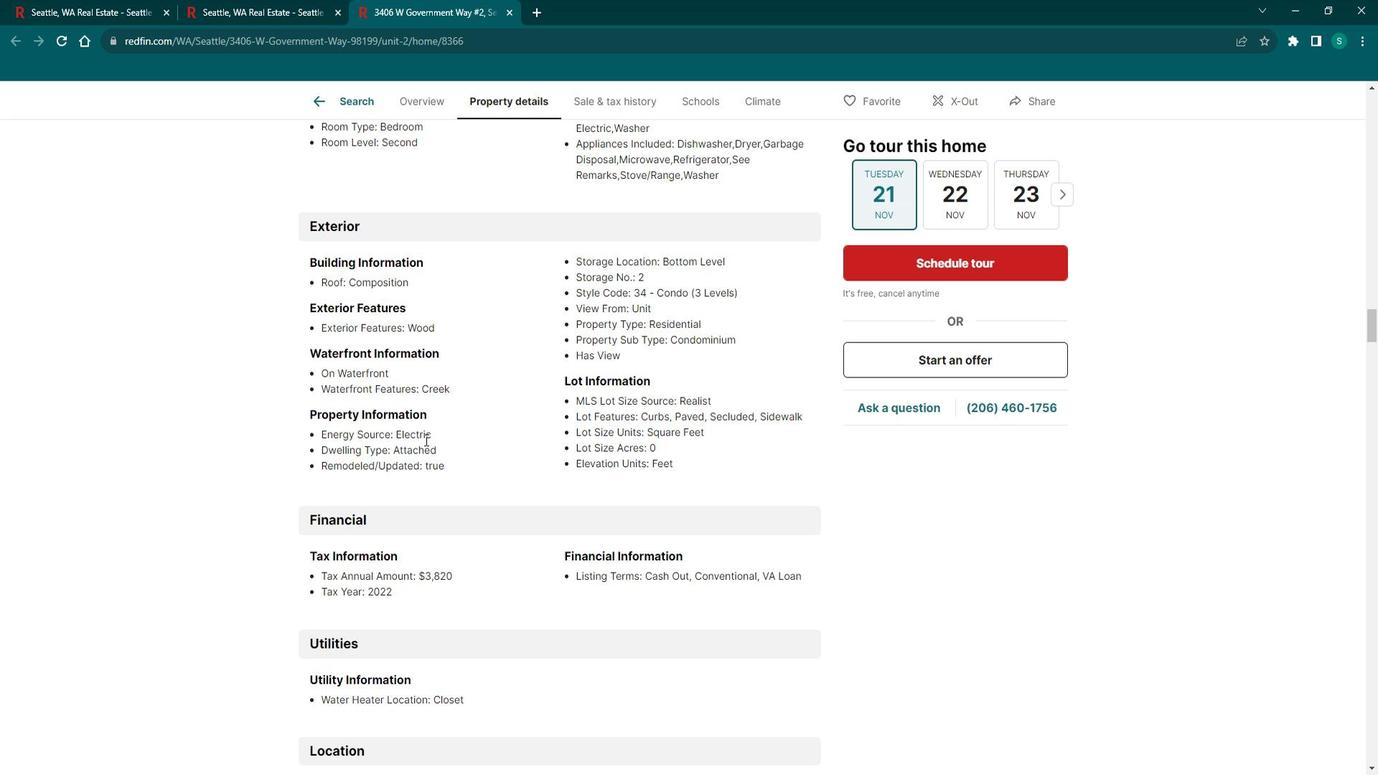 
Action: Mouse scrolled (437, 435) with delta (0, 0)
Screenshot: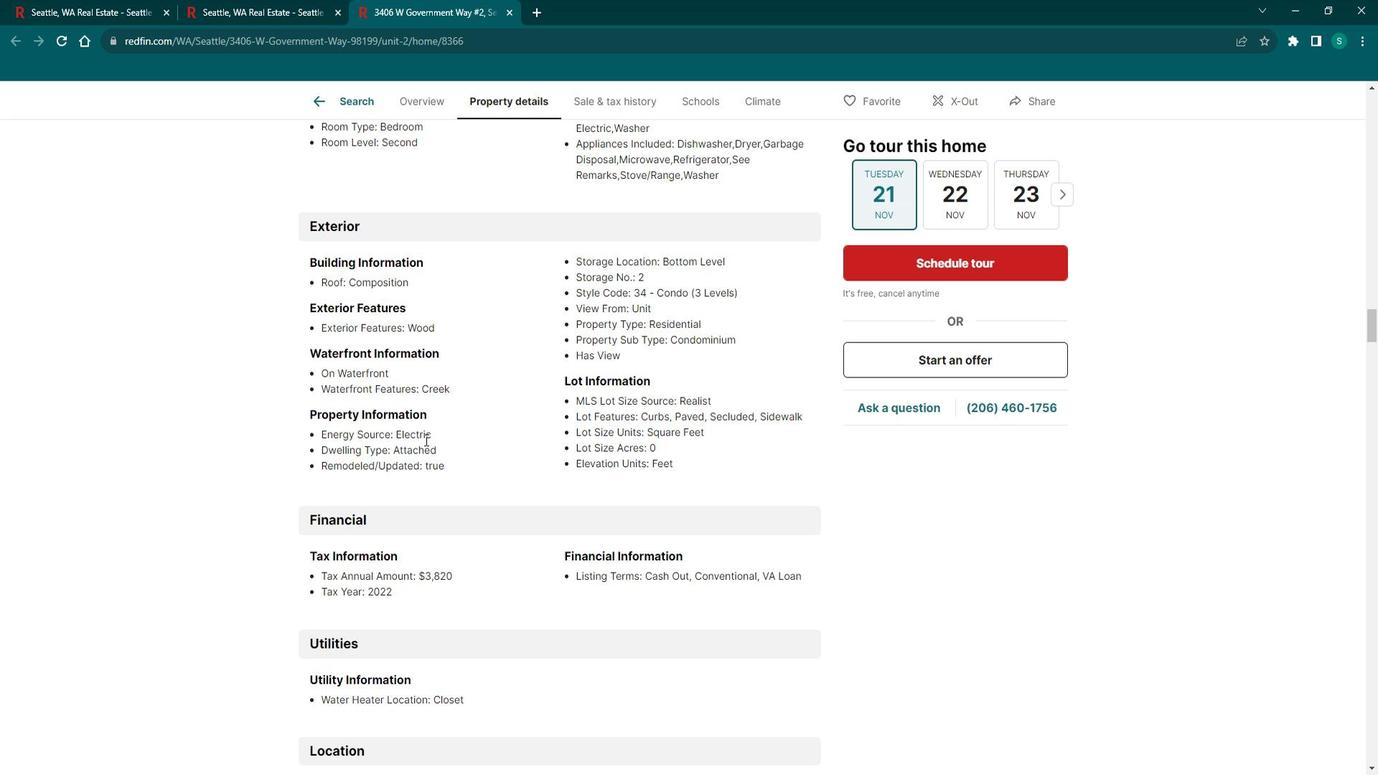 
Action: Mouse scrolled (437, 435) with delta (0, 0)
Screenshot: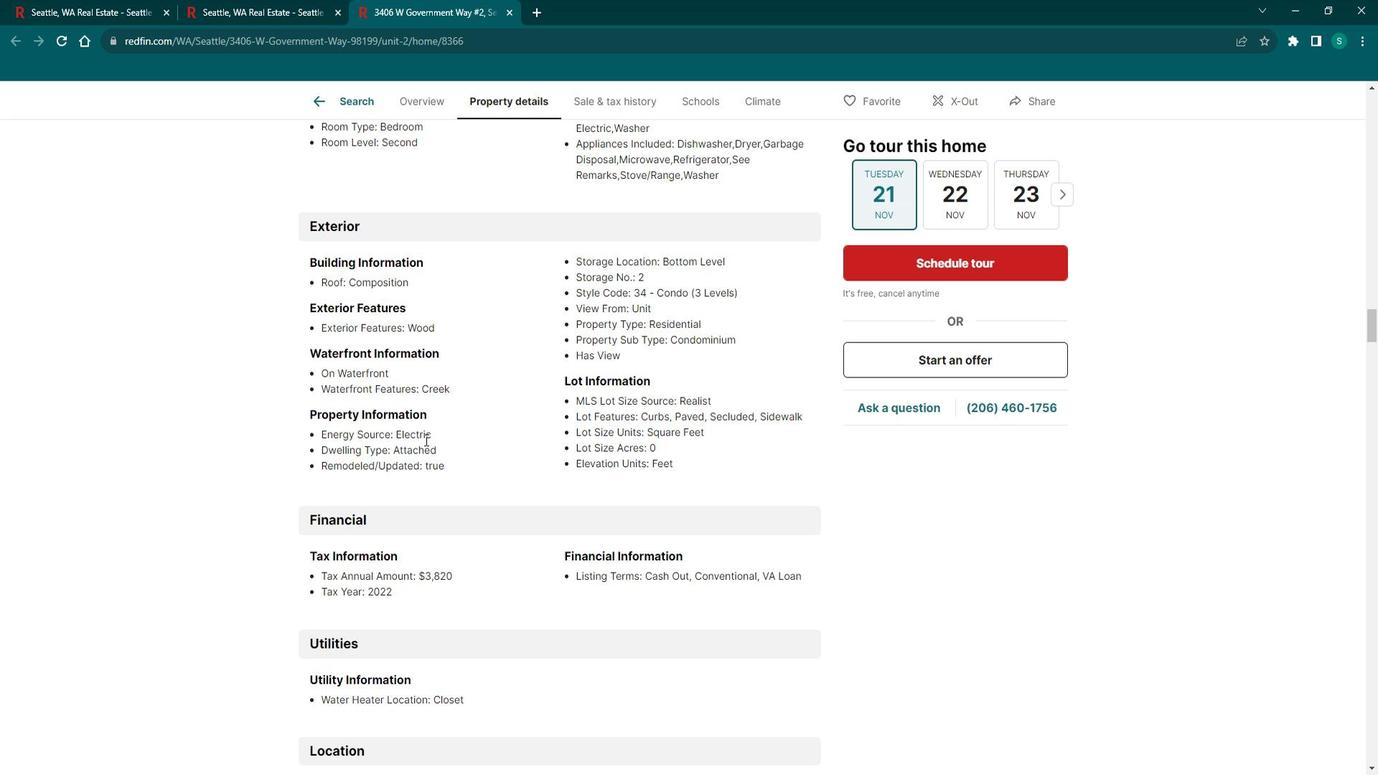 
Action: Mouse scrolled (437, 435) with delta (0, 0)
